 Task: Create a resume cv template.
Action: Mouse moved to (483, 351)
Screenshot: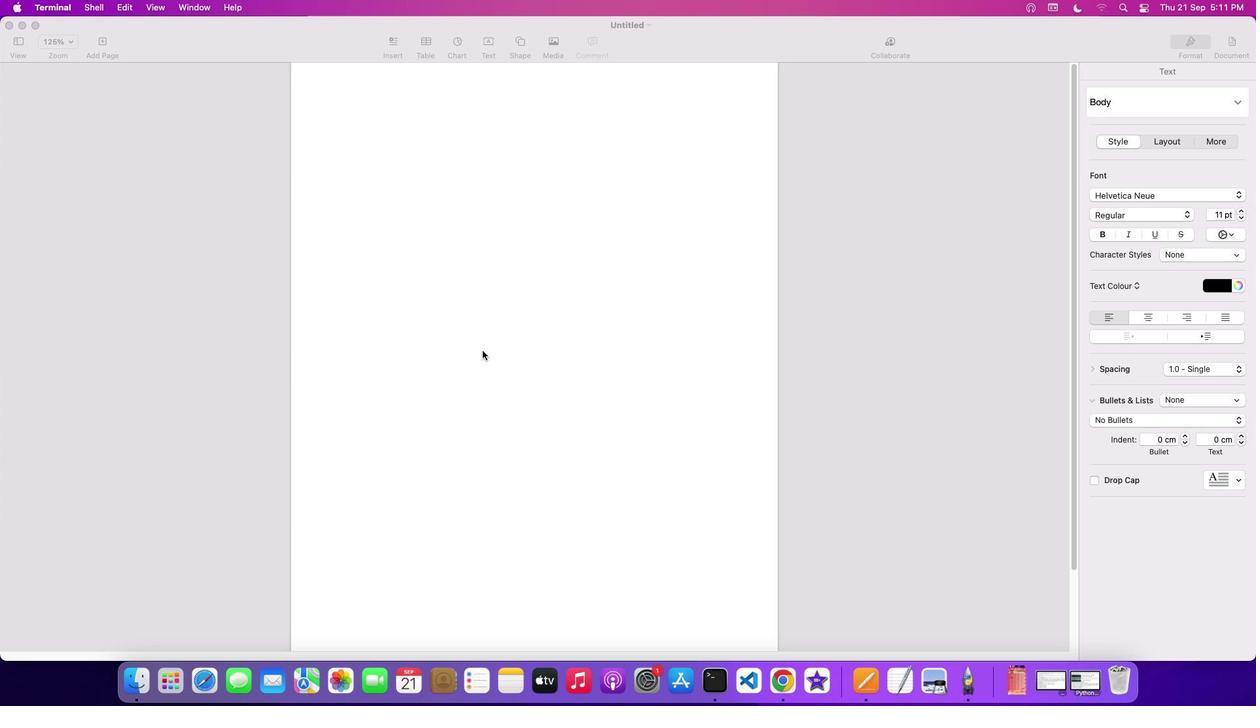 
Action: Mouse pressed left at (483, 351)
Screenshot: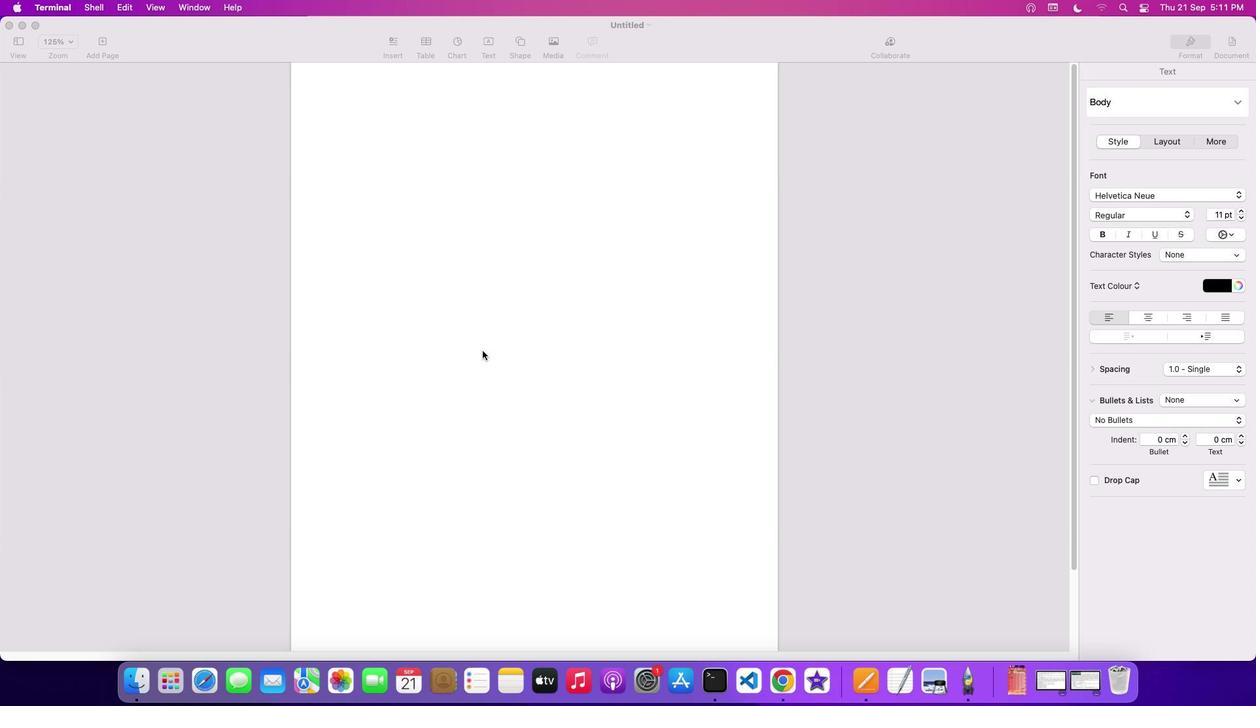 
Action: Mouse moved to (530, 45)
Screenshot: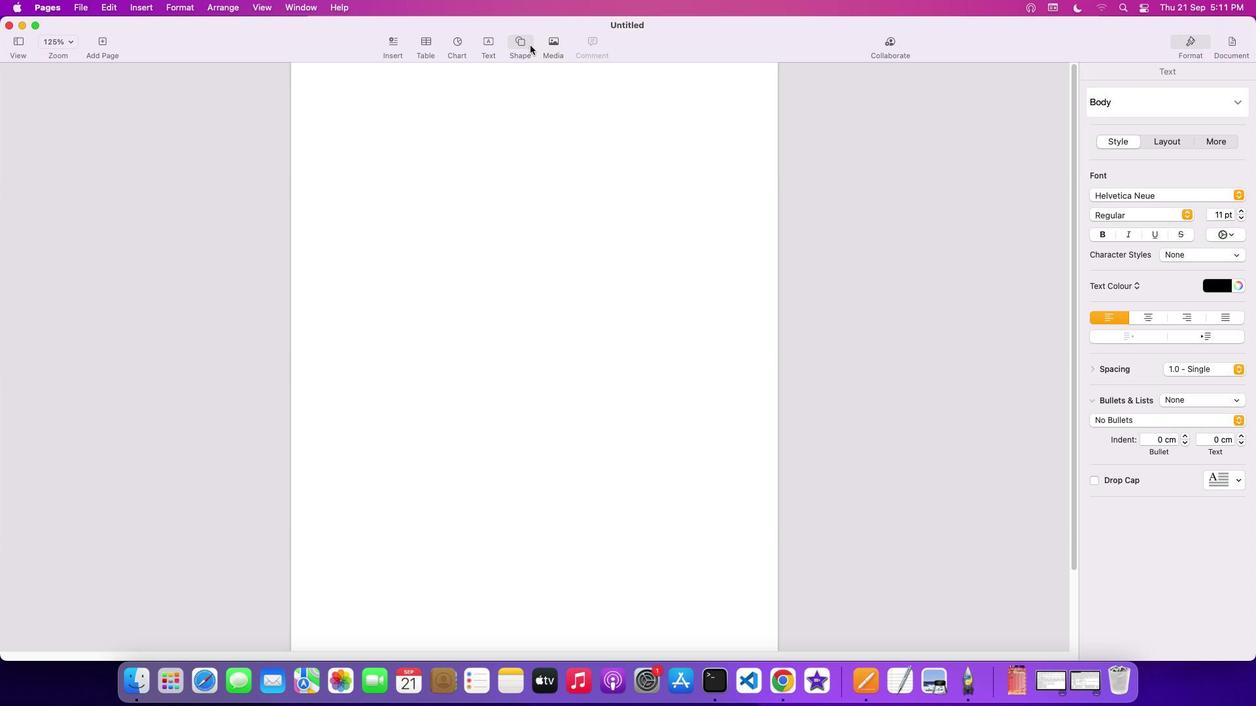 
Action: Mouse pressed left at (530, 45)
Screenshot: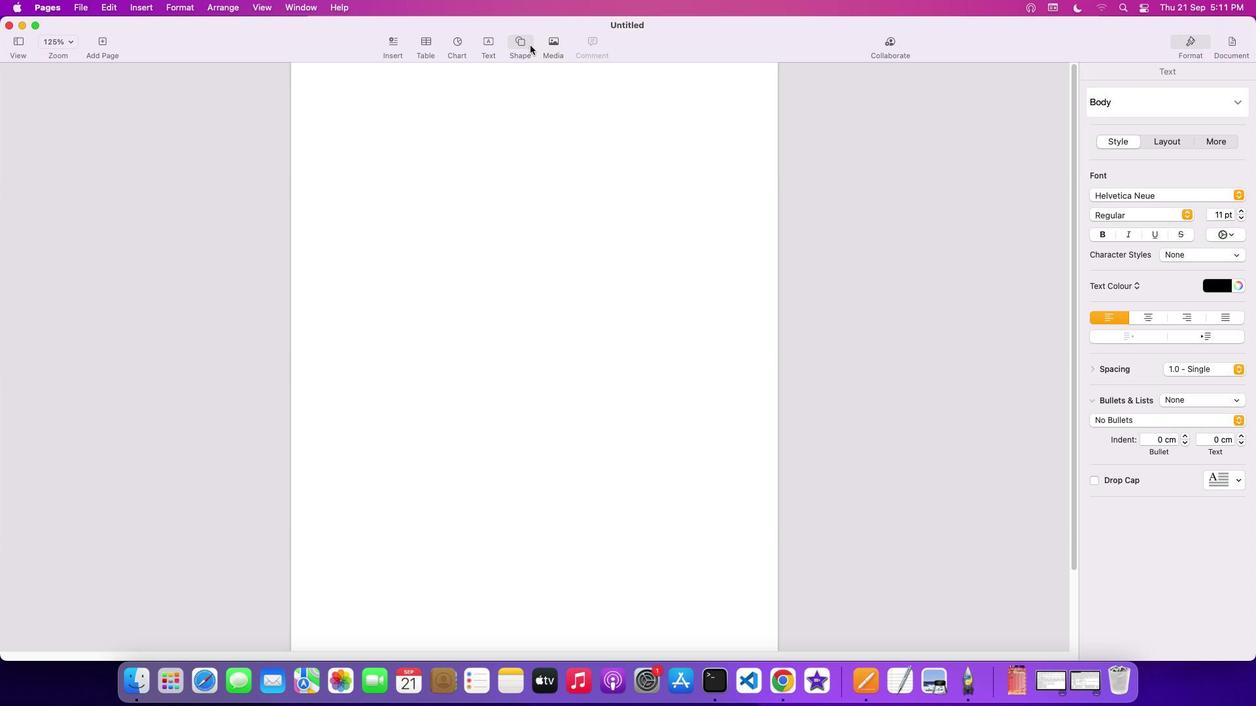 
Action: Mouse moved to (514, 152)
Screenshot: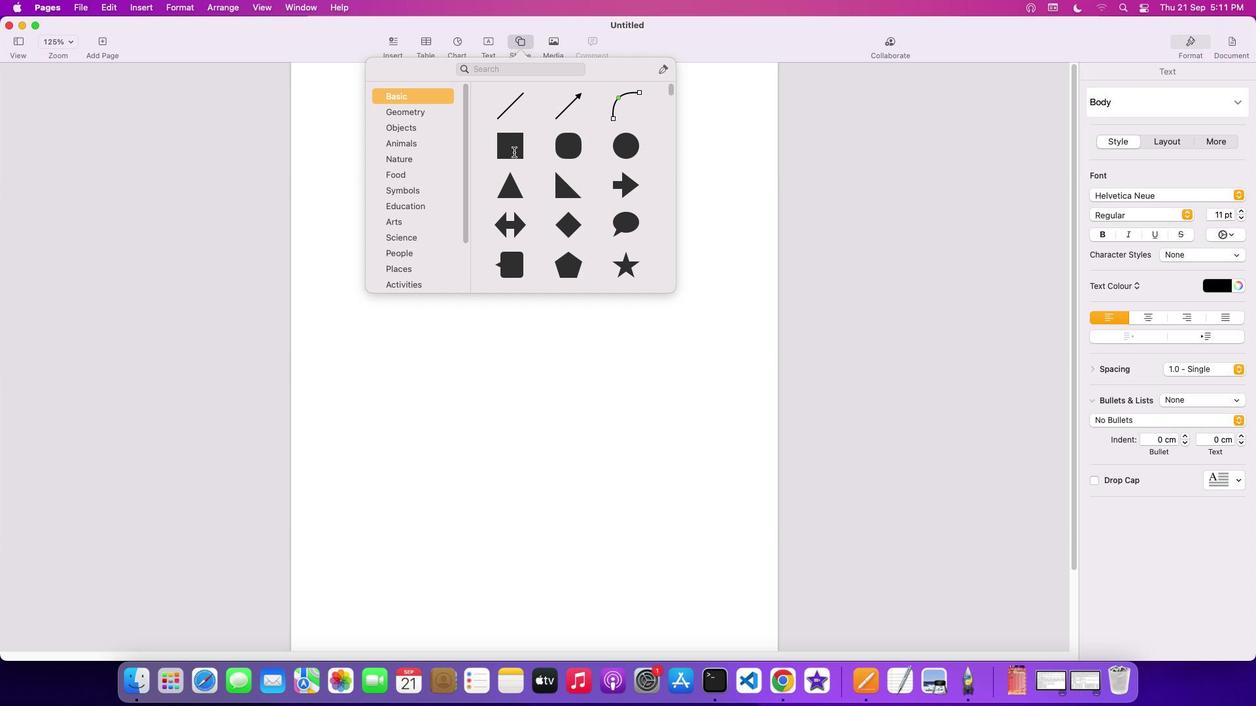 
Action: Mouse pressed left at (514, 152)
Screenshot: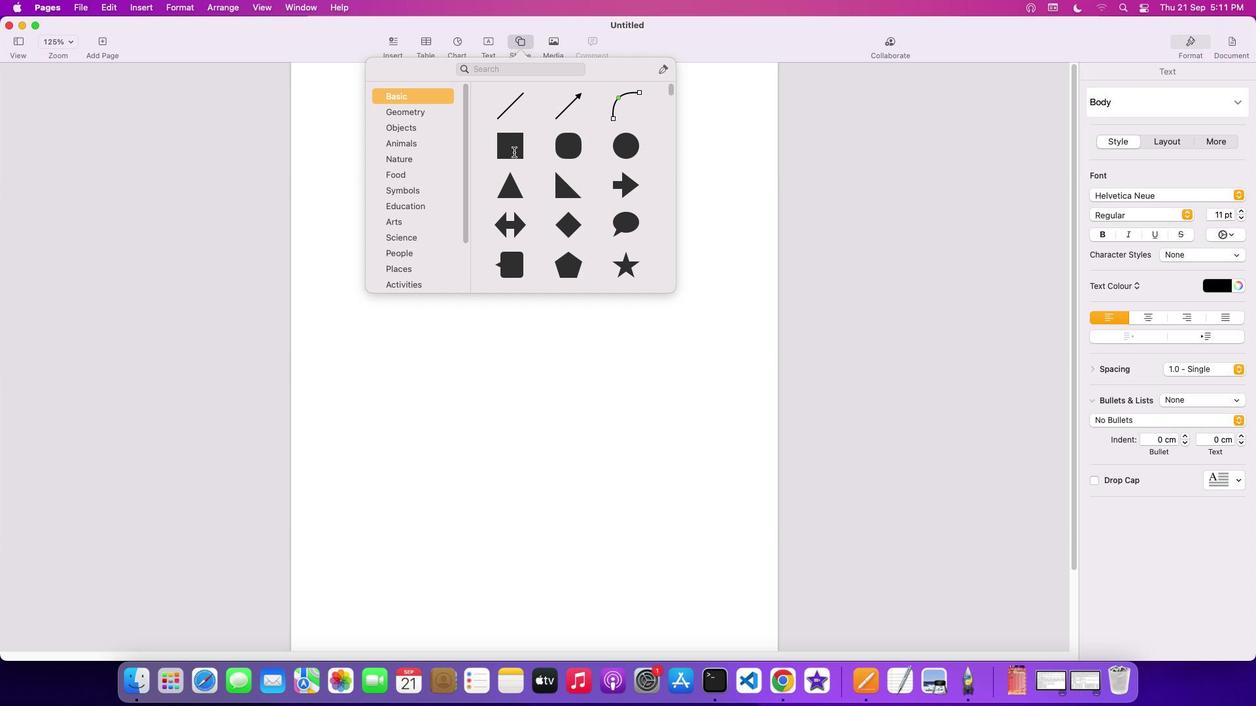 
Action: Mouse moved to (574, 117)
Screenshot: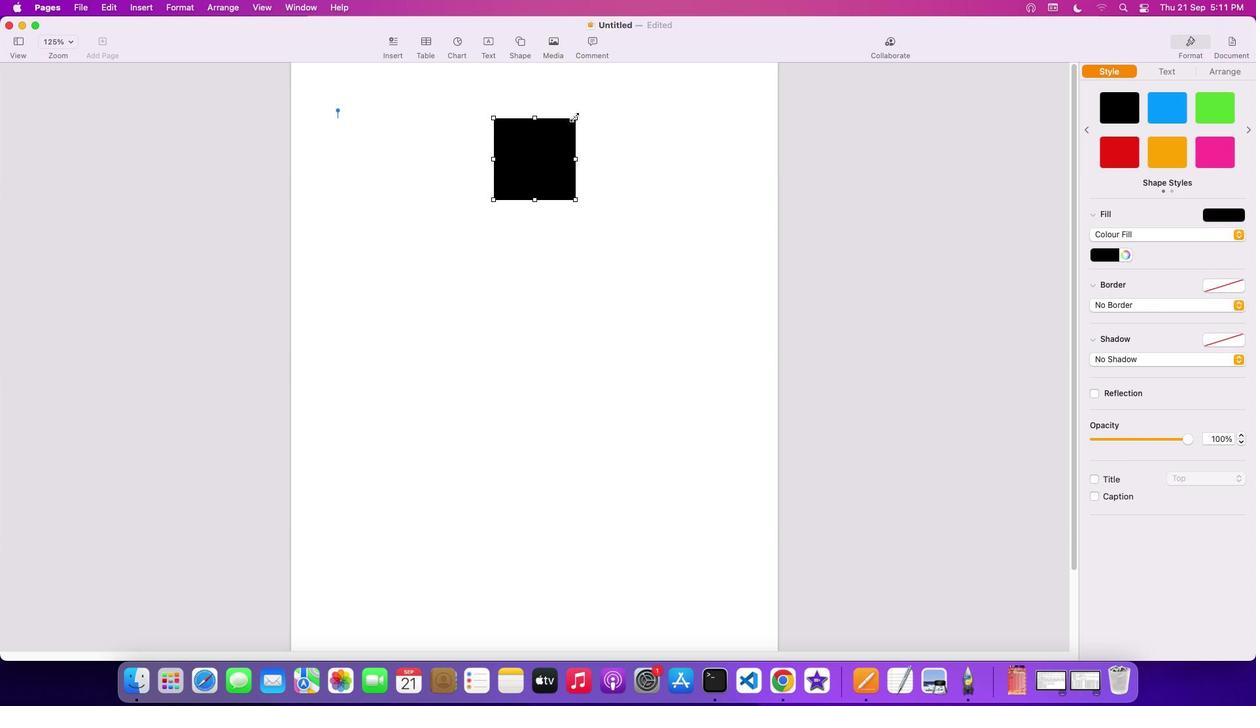 
Action: Mouse pressed left at (574, 117)
Screenshot: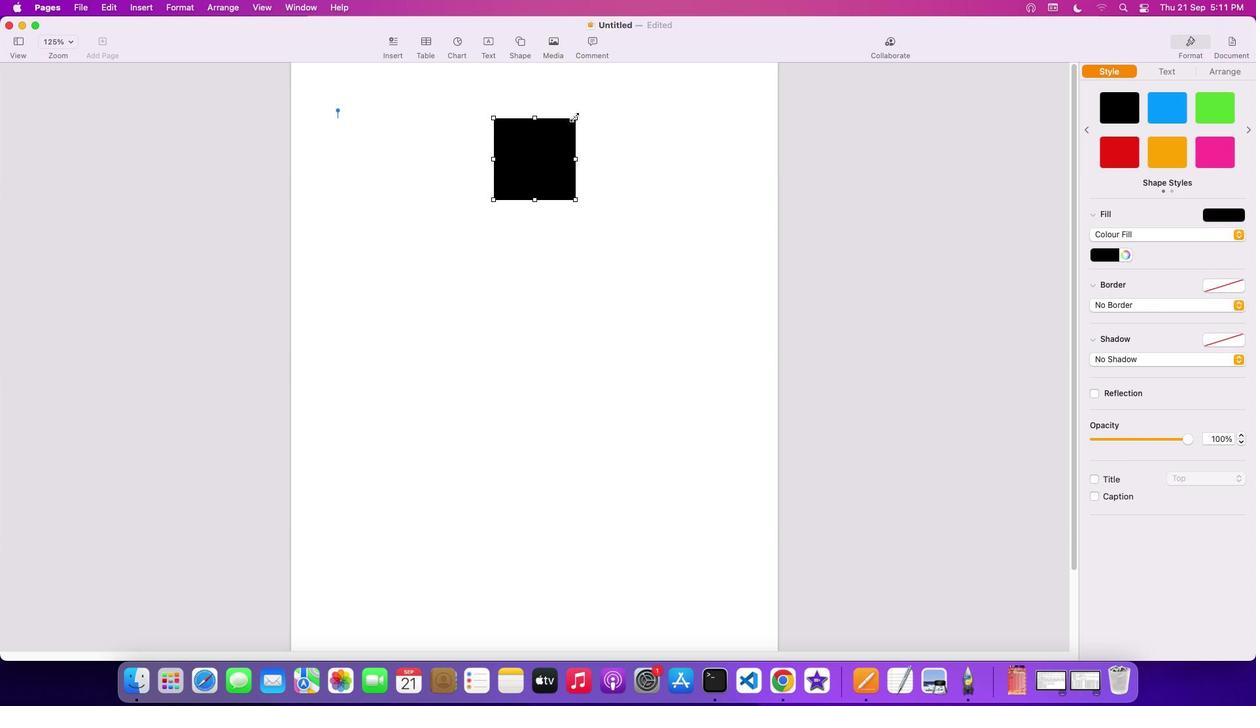 
Action: Mouse moved to (495, 72)
Screenshot: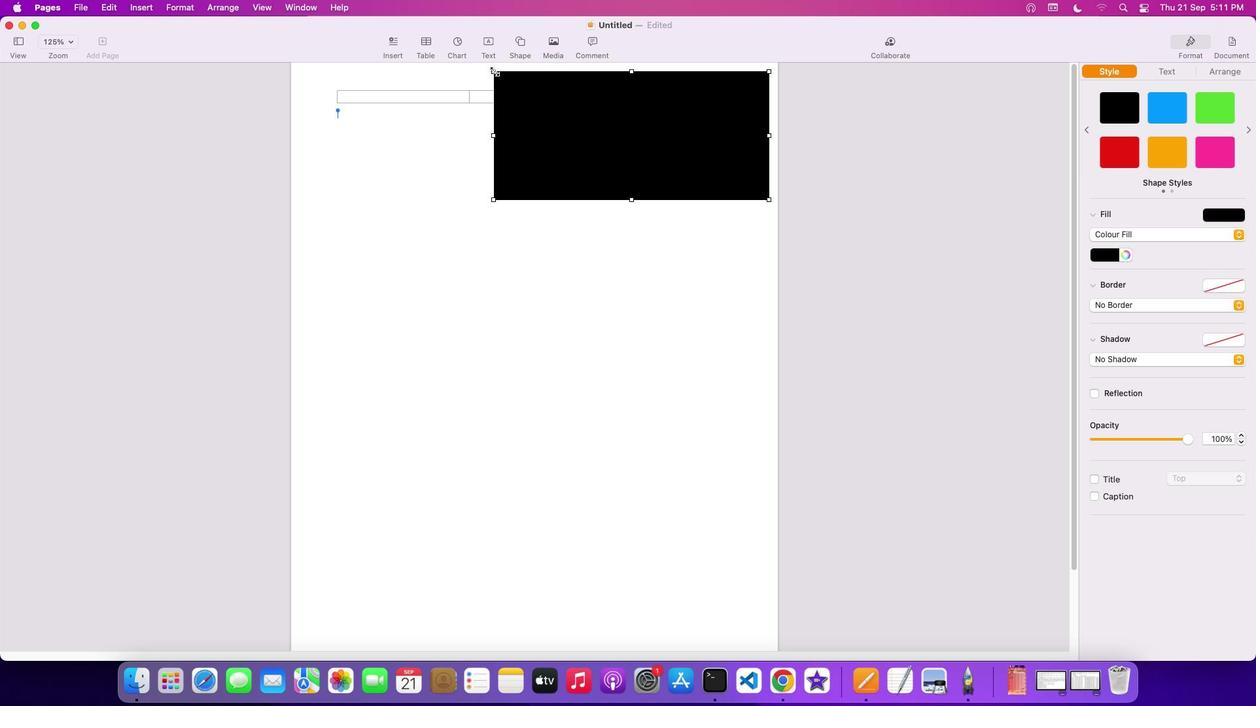 
Action: Mouse pressed left at (495, 72)
Screenshot: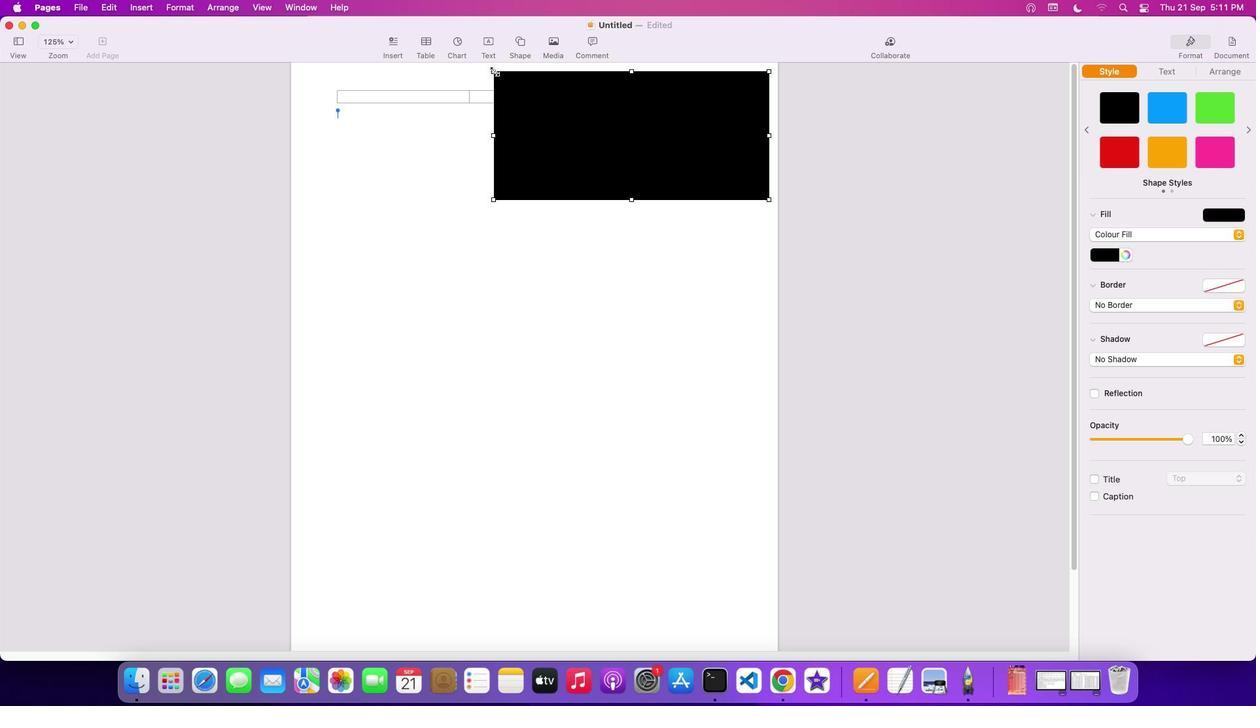 
Action: Mouse moved to (552, 318)
Screenshot: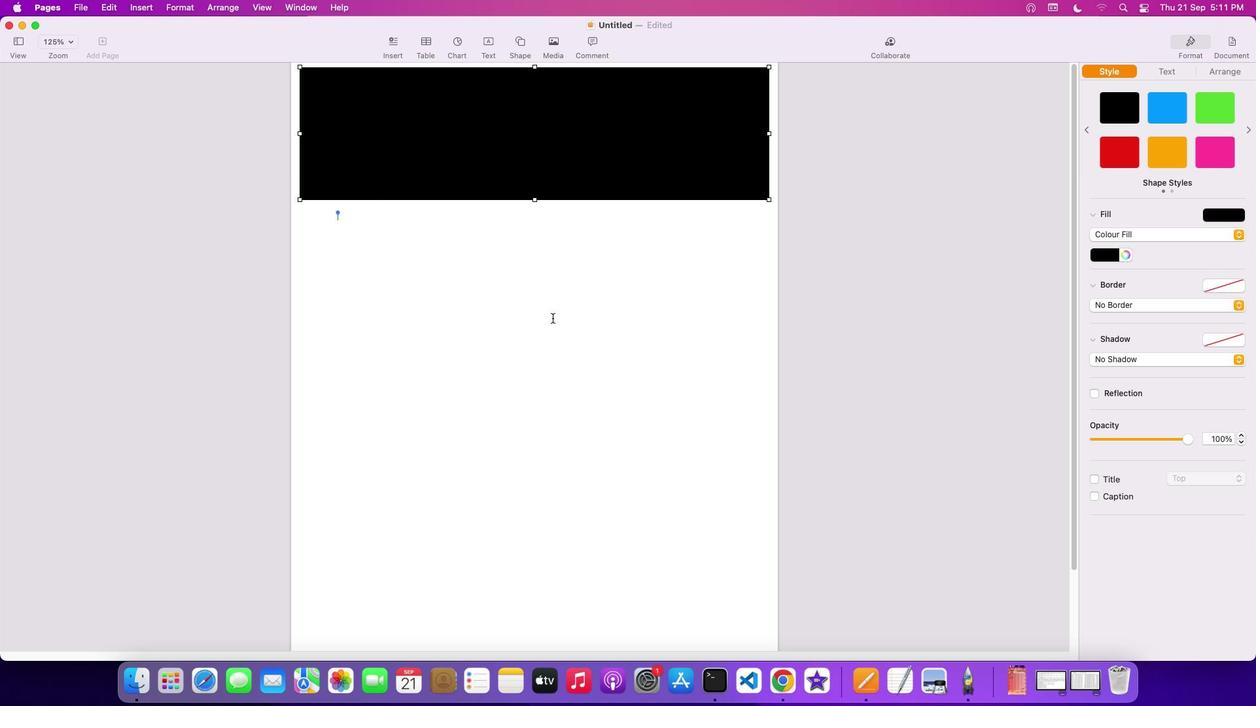 
Action: Mouse scrolled (552, 318) with delta (0, 0)
Screenshot: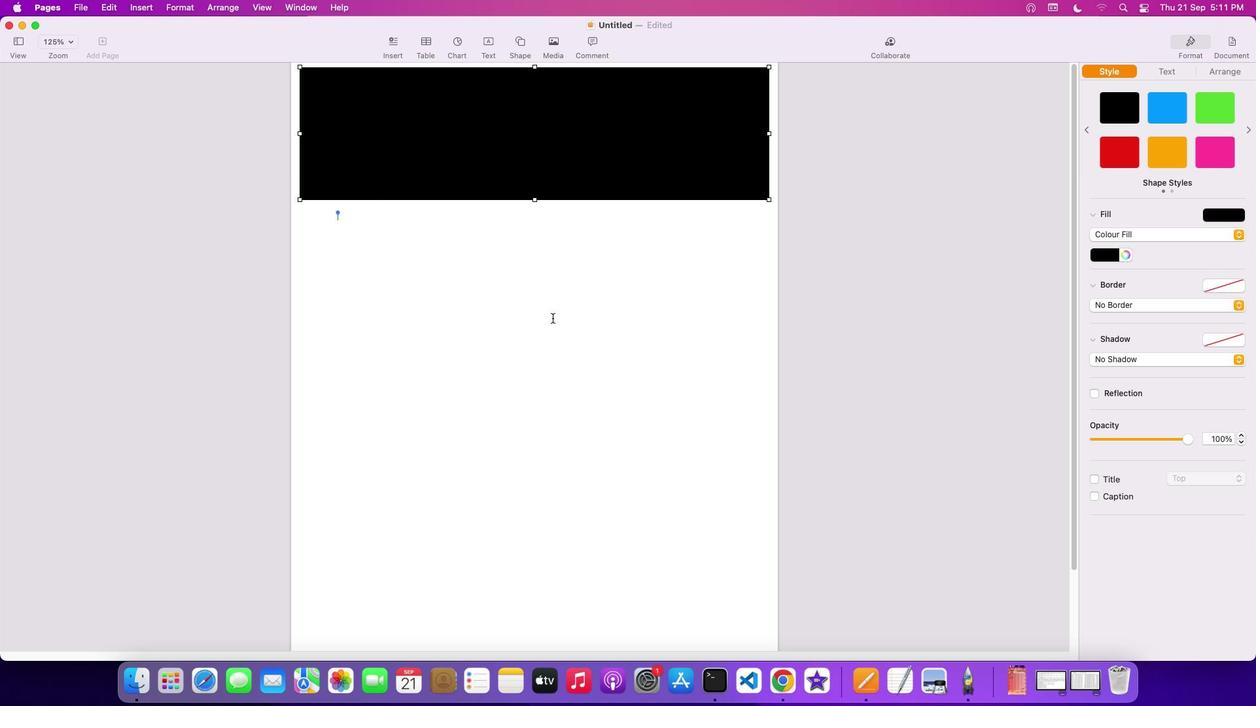 
Action: Mouse scrolled (552, 318) with delta (0, 0)
Screenshot: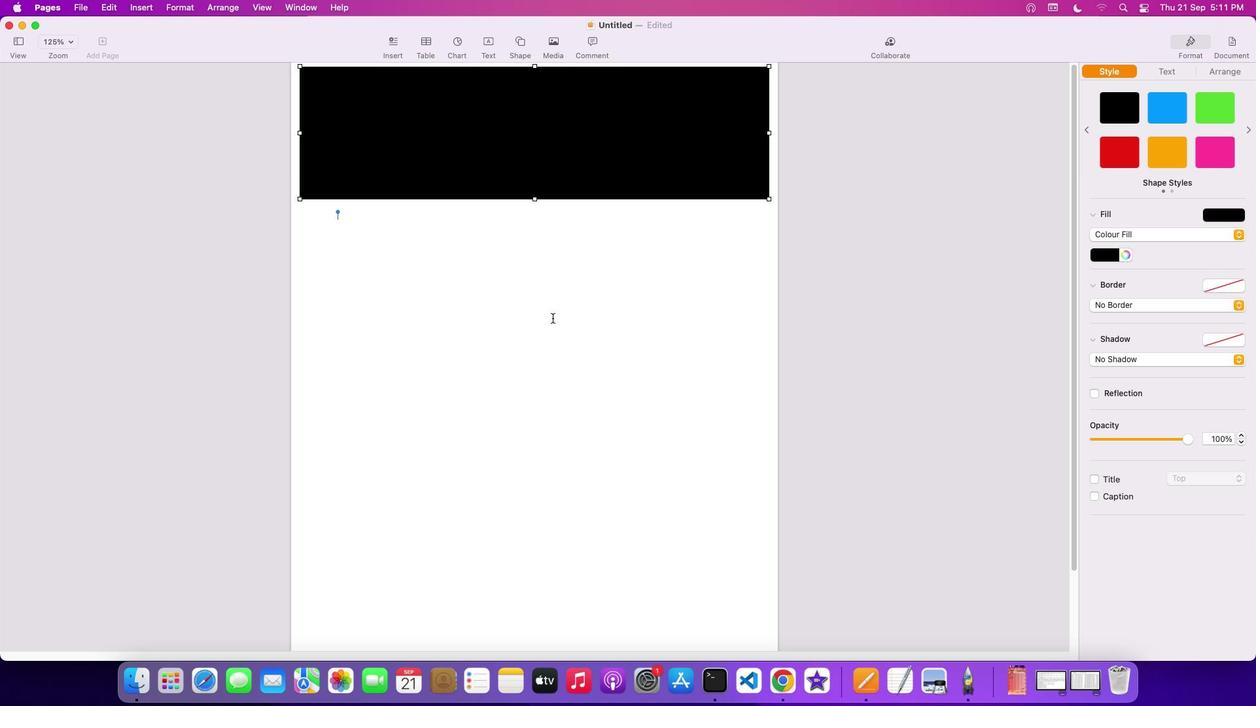 
Action: Mouse scrolled (552, 318) with delta (0, -1)
Screenshot: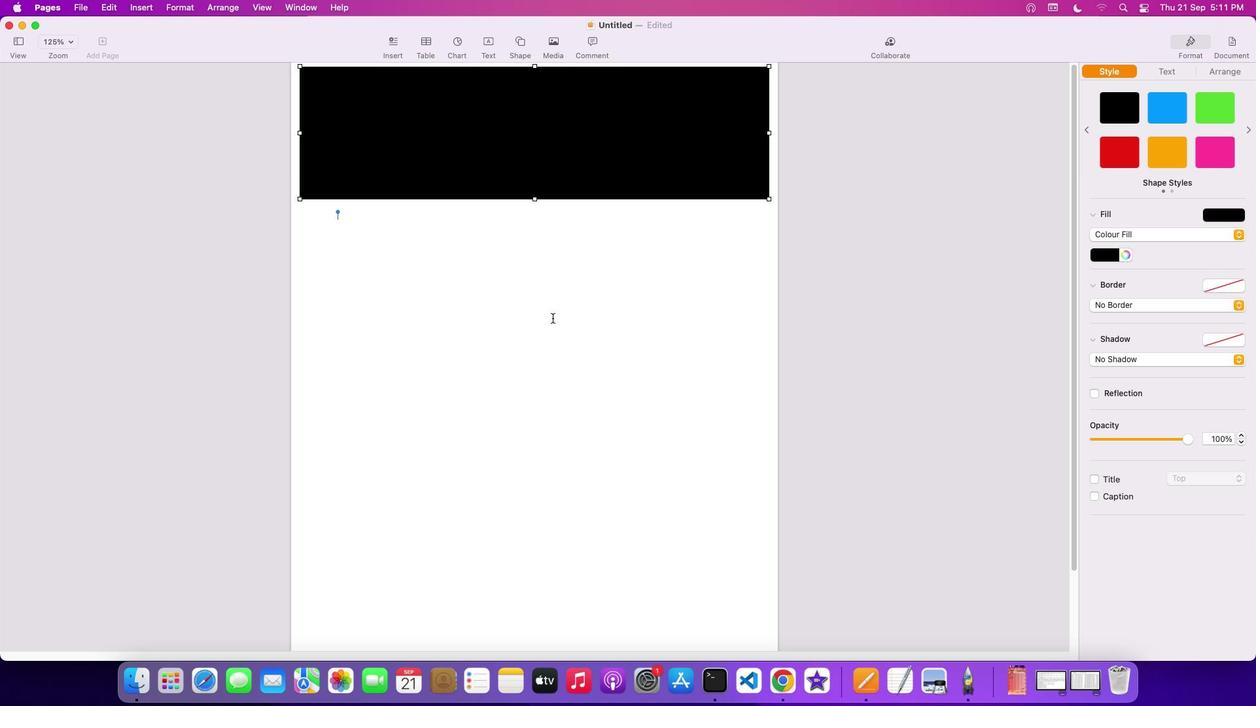 
Action: Mouse scrolled (552, 318) with delta (0, -3)
Screenshot: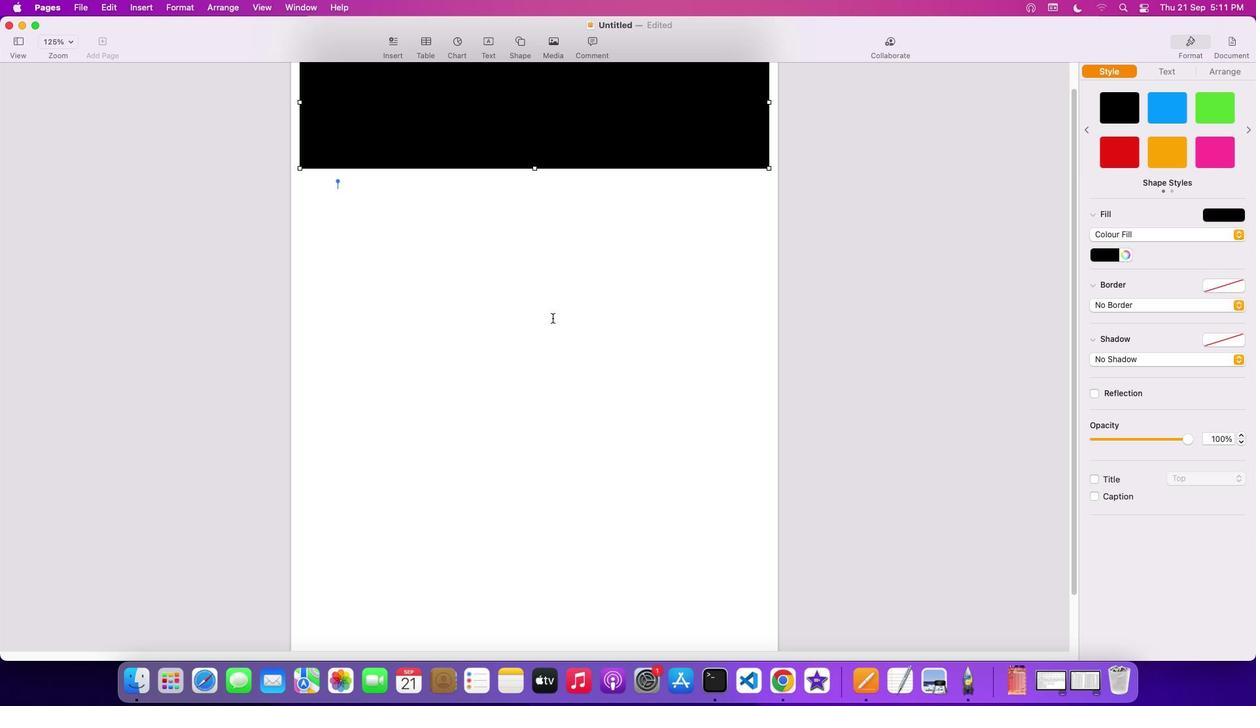 
Action: Mouse moved to (536, 134)
Screenshot: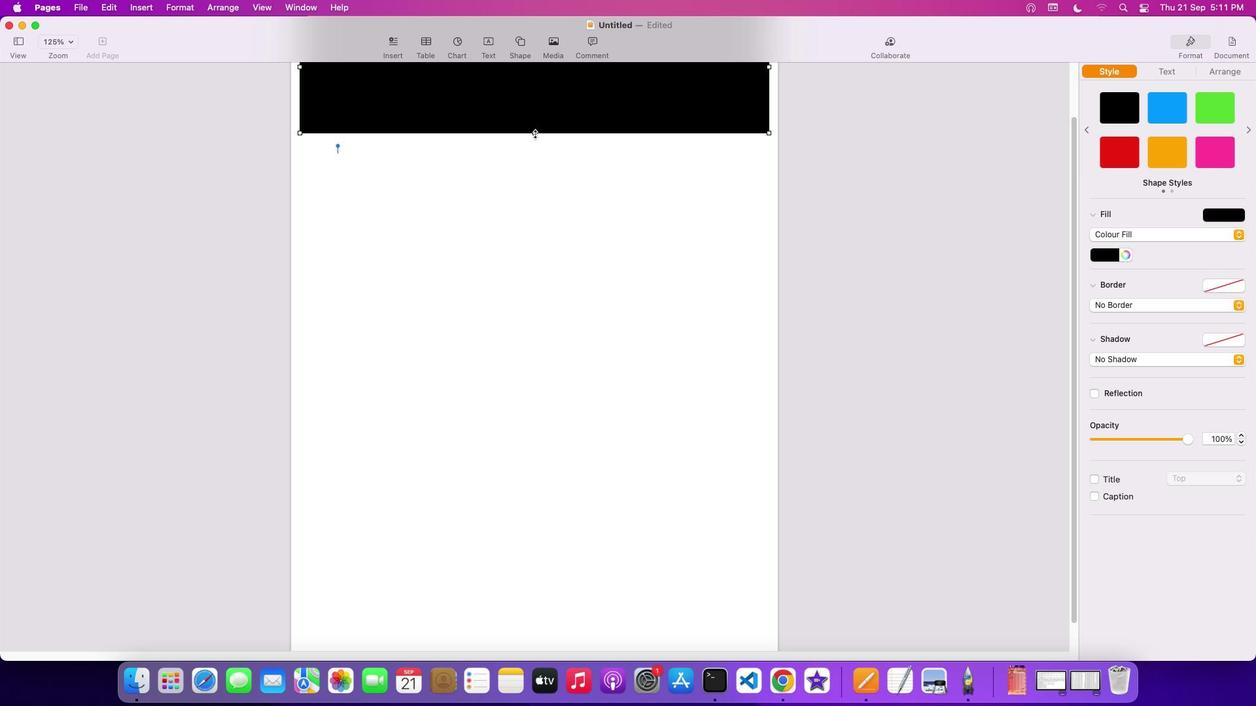 
Action: Mouse pressed left at (536, 134)
Screenshot: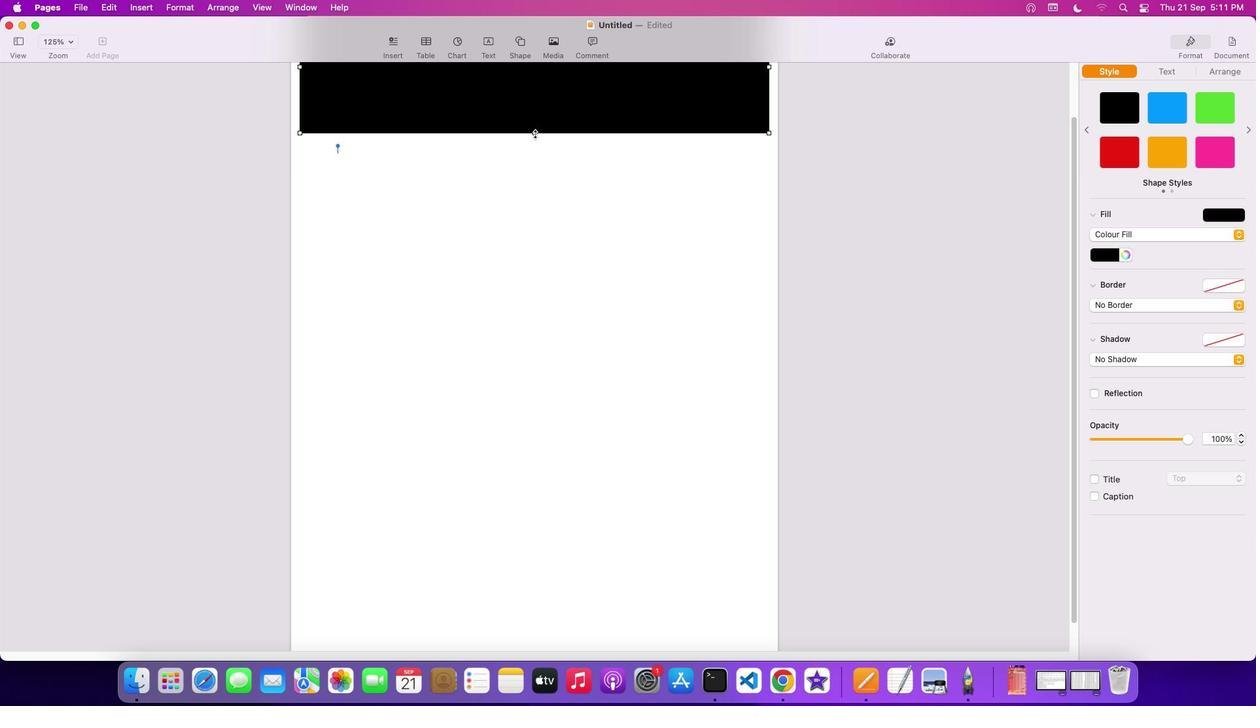 
Action: Mouse moved to (633, 594)
Screenshot: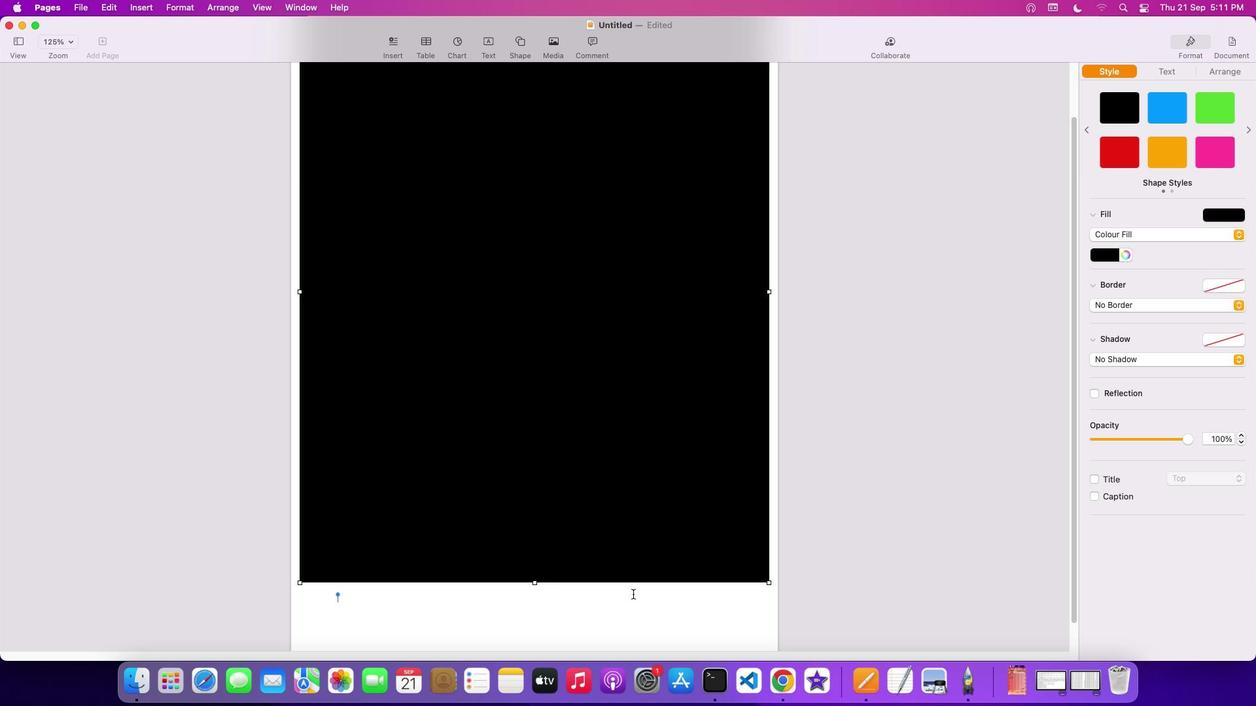 
Action: Mouse scrolled (633, 594) with delta (0, 0)
Screenshot: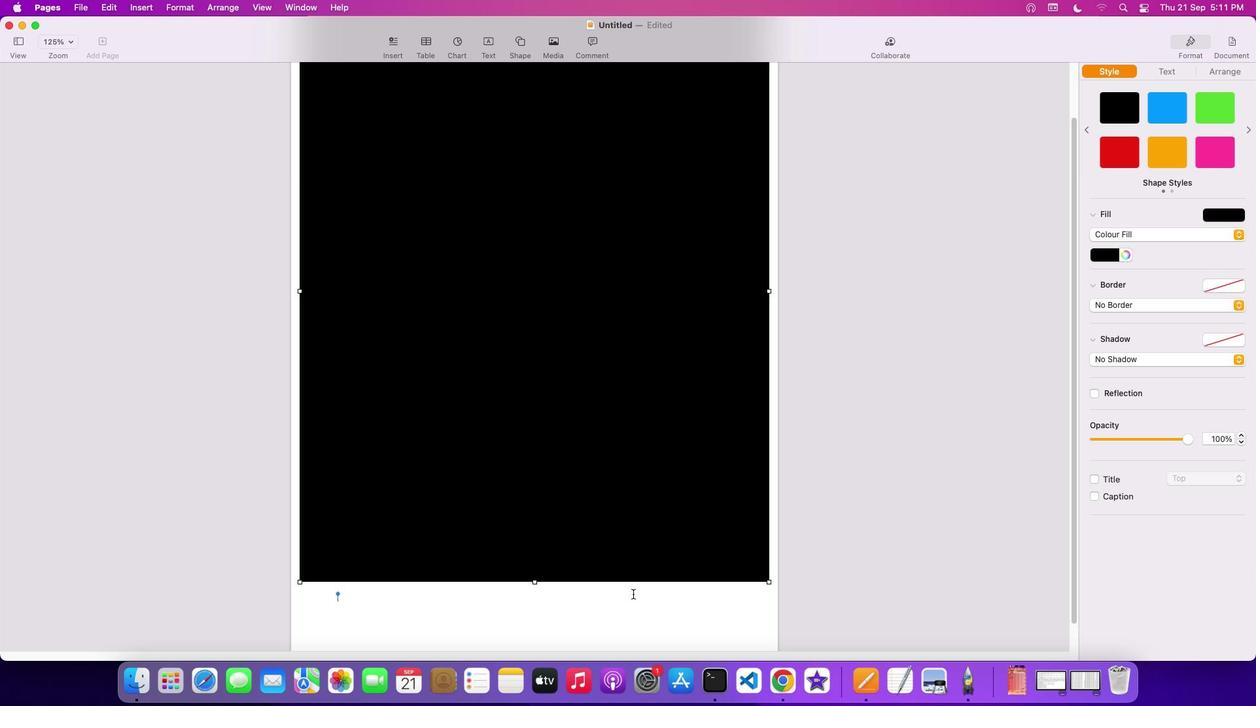 
Action: Mouse scrolled (633, 594) with delta (0, 0)
Screenshot: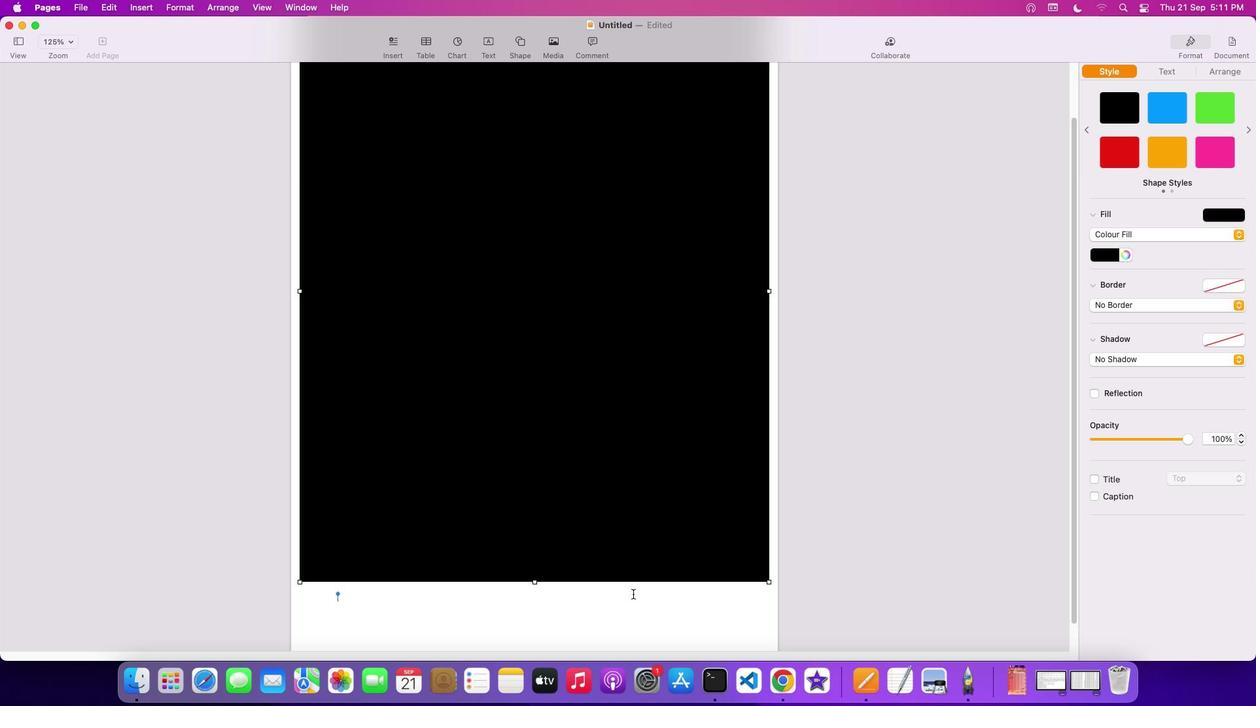 
Action: Mouse scrolled (633, 594) with delta (0, -2)
Screenshot: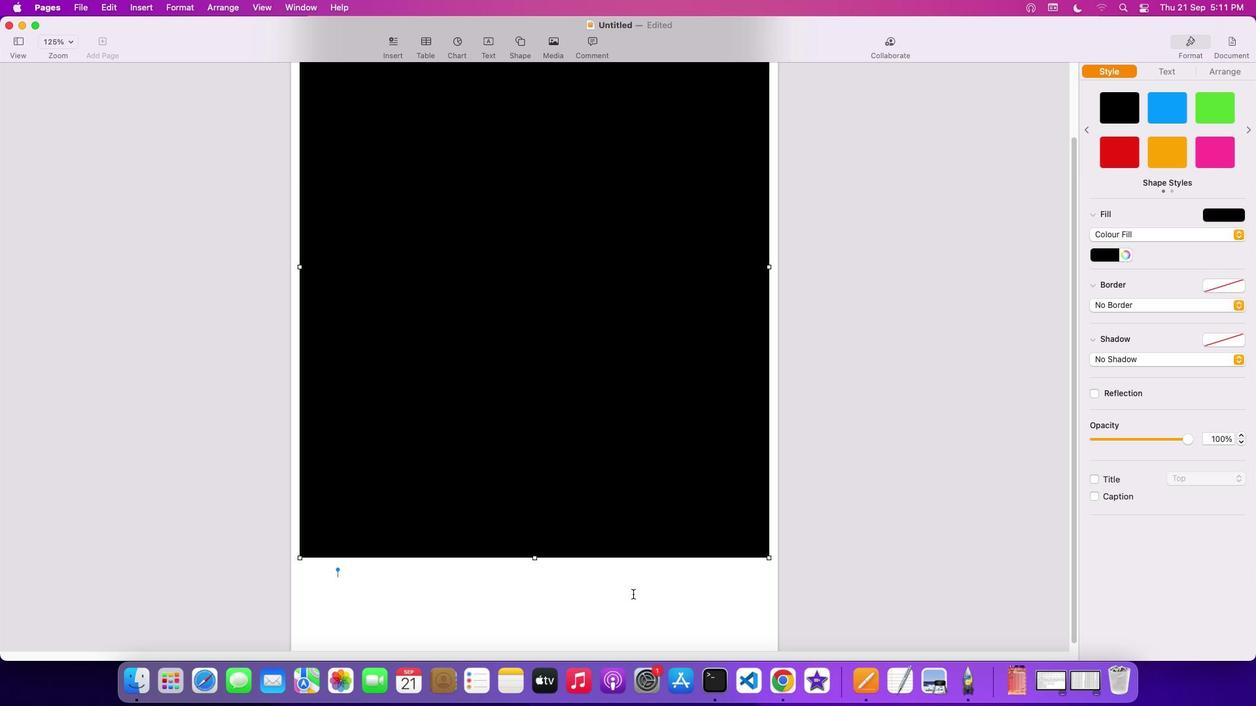 
Action: Mouse scrolled (633, 594) with delta (0, -3)
Screenshot: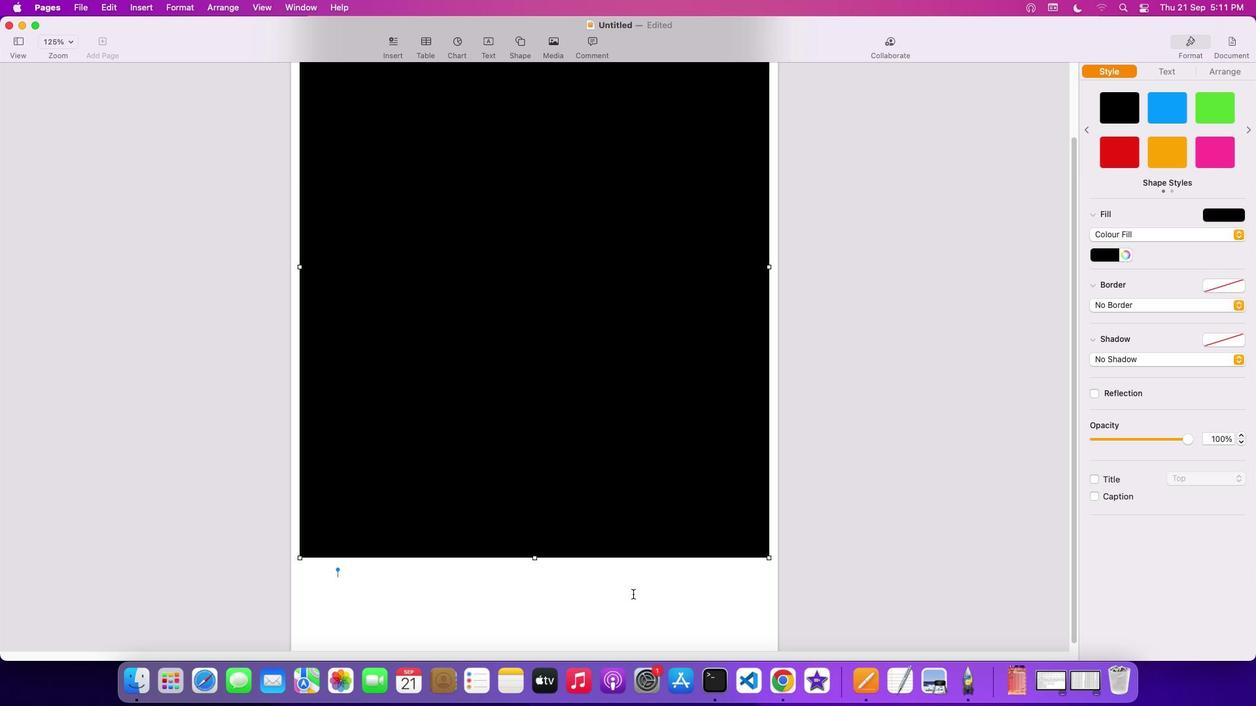 
Action: Mouse scrolled (633, 594) with delta (0, -3)
Screenshot: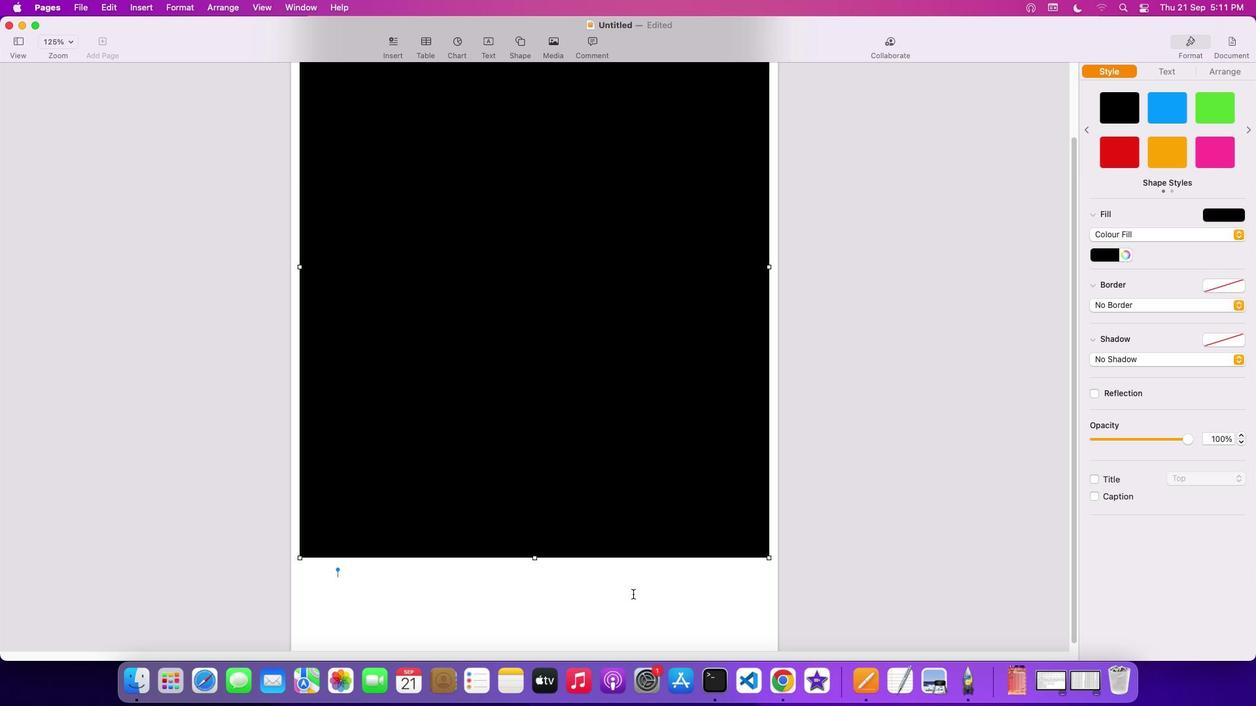 
Action: Mouse scrolled (633, 594) with delta (0, -4)
Screenshot: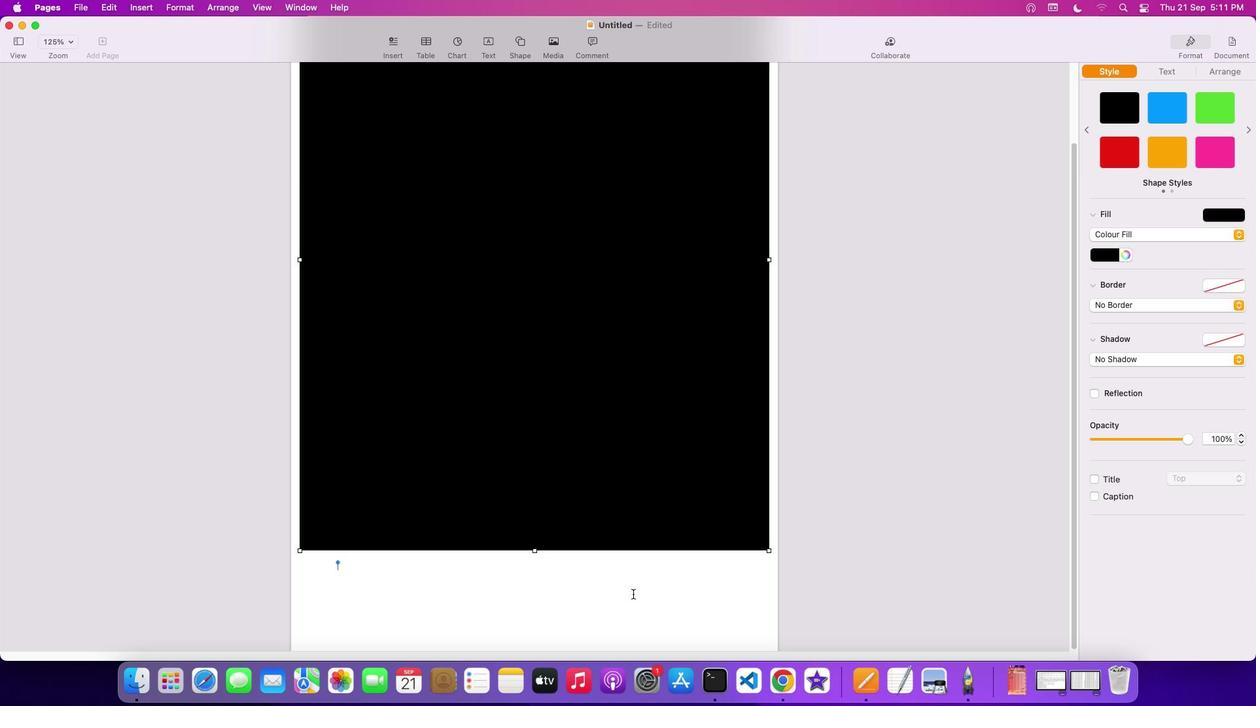 
Action: Mouse moved to (633, 593)
Screenshot: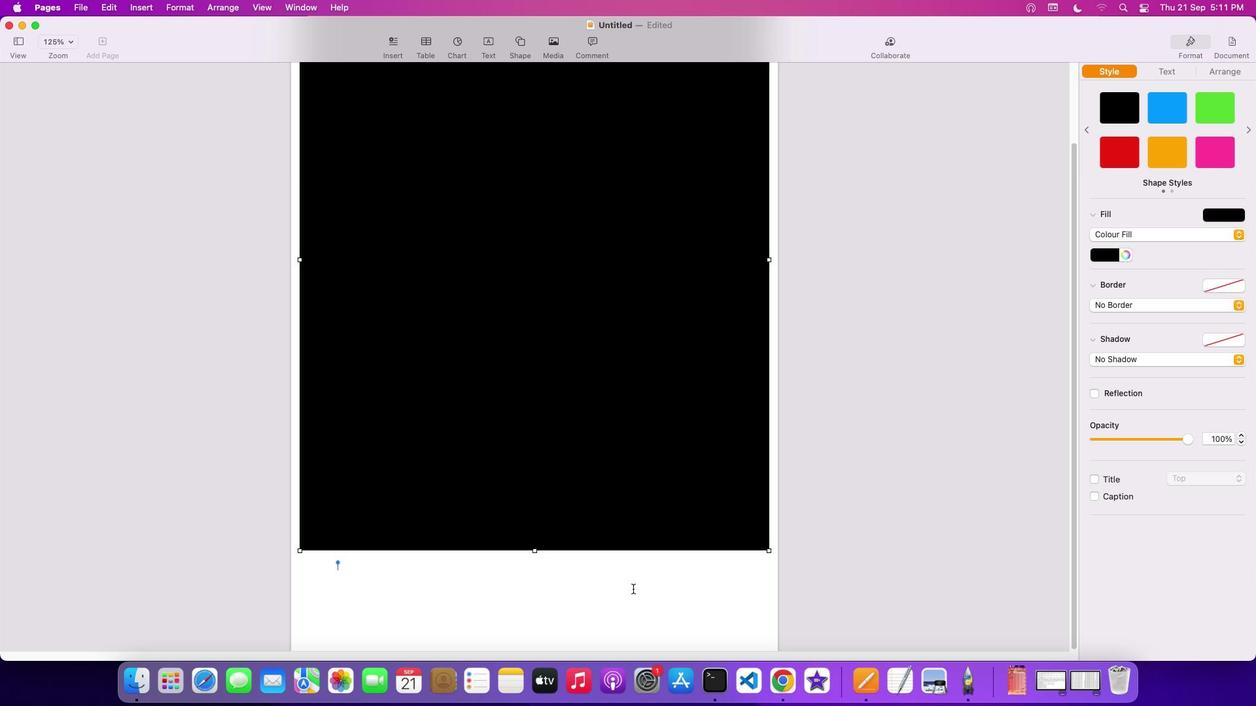 
Action: Mouse scrolled (633, 593) with delta (0, -4)
Screenshot: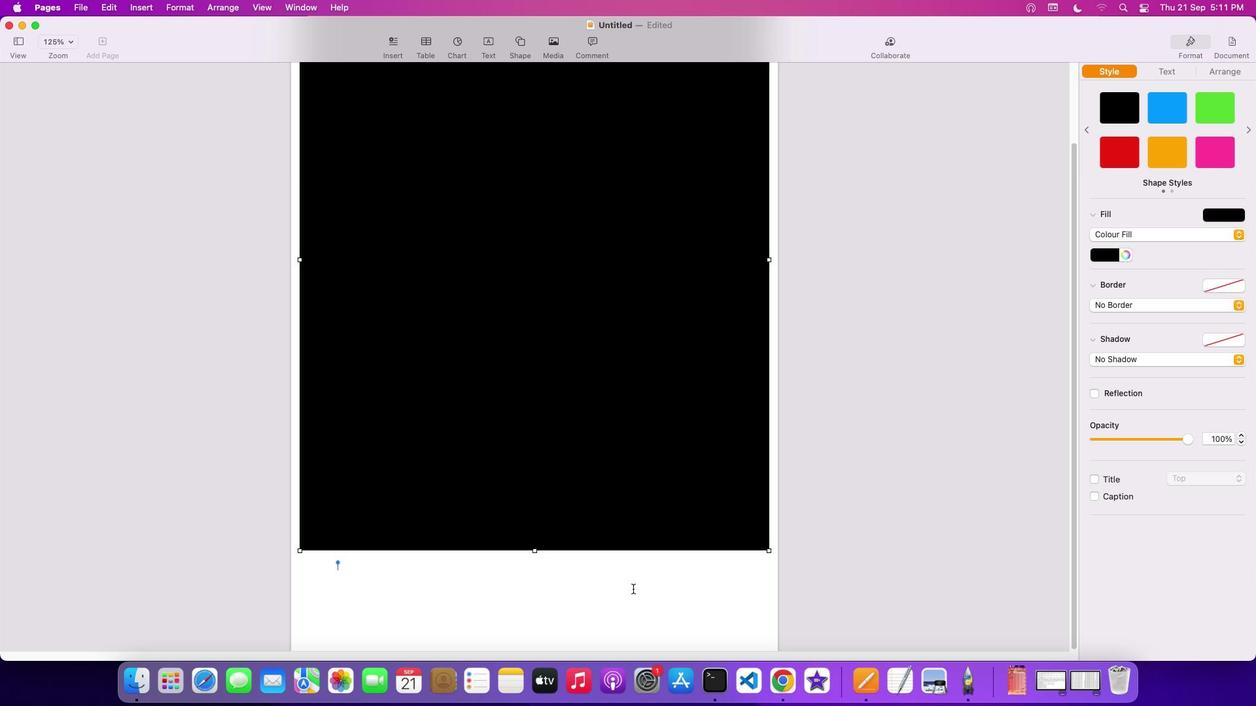 
Action: Mouse moved to (535, 549)
Screenshot: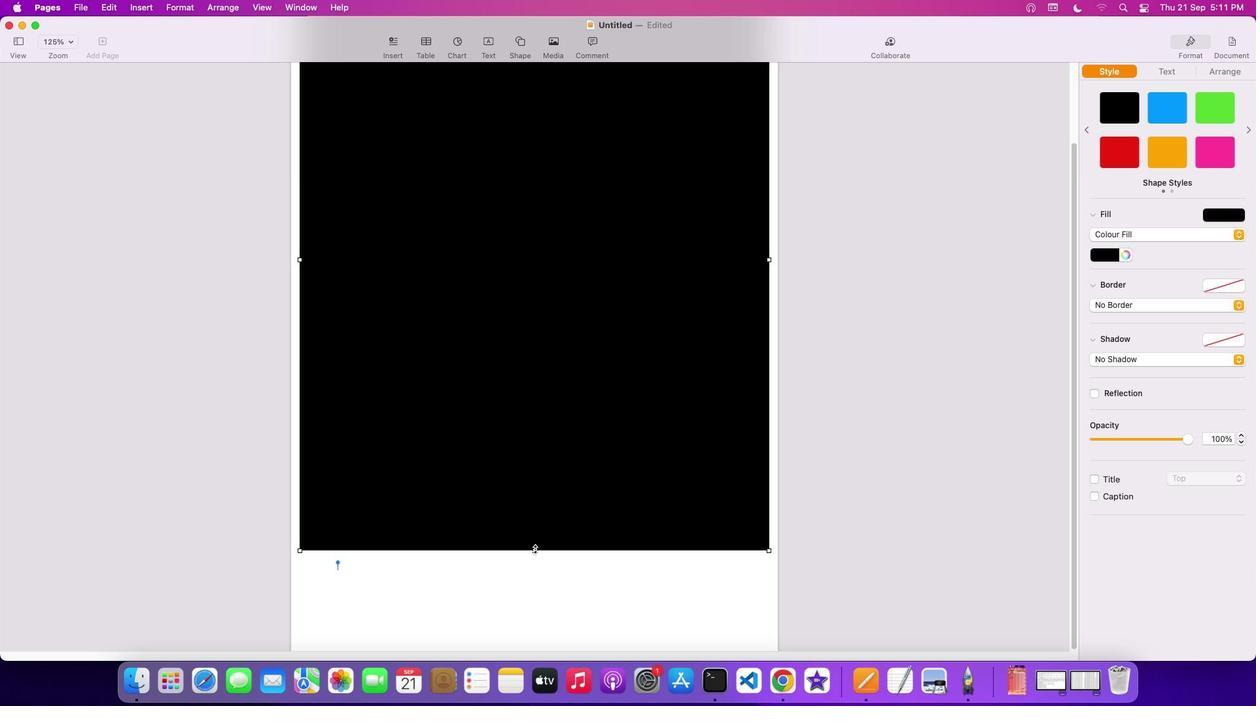 
Action: Mouse pressed left at (535, 549)
Screenshot: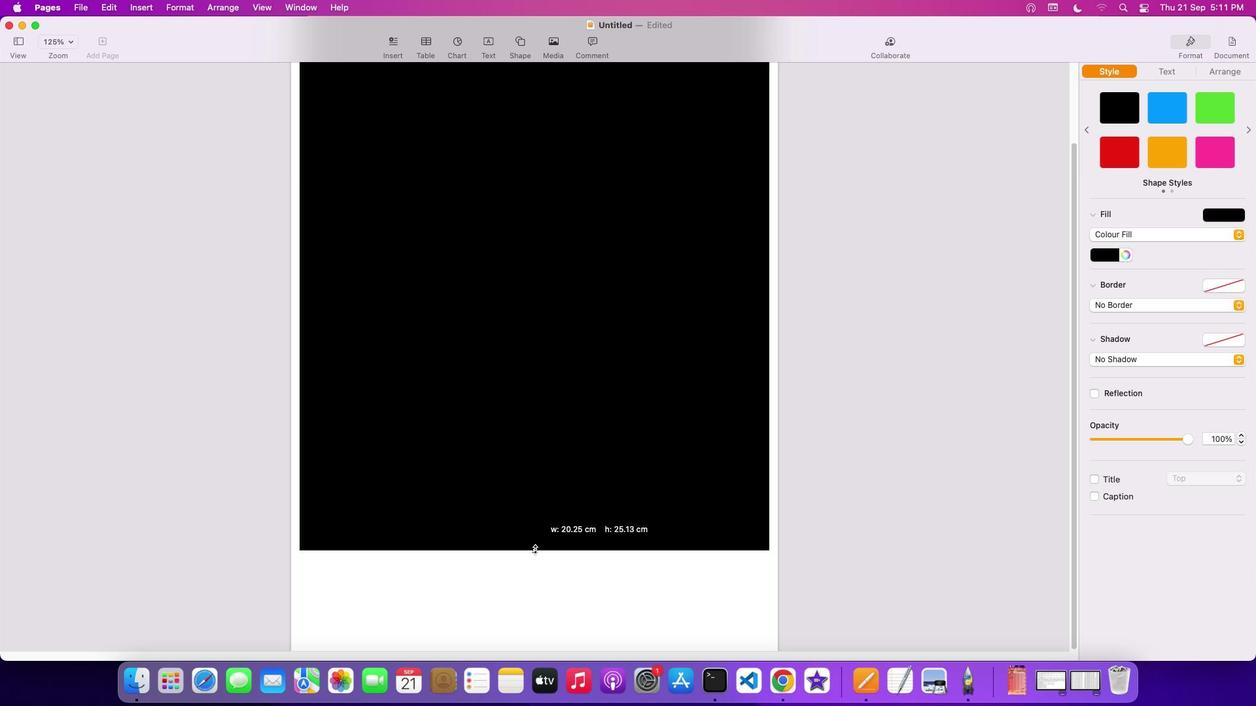
Action: Mouse moved to (570, 610)
Screenshot: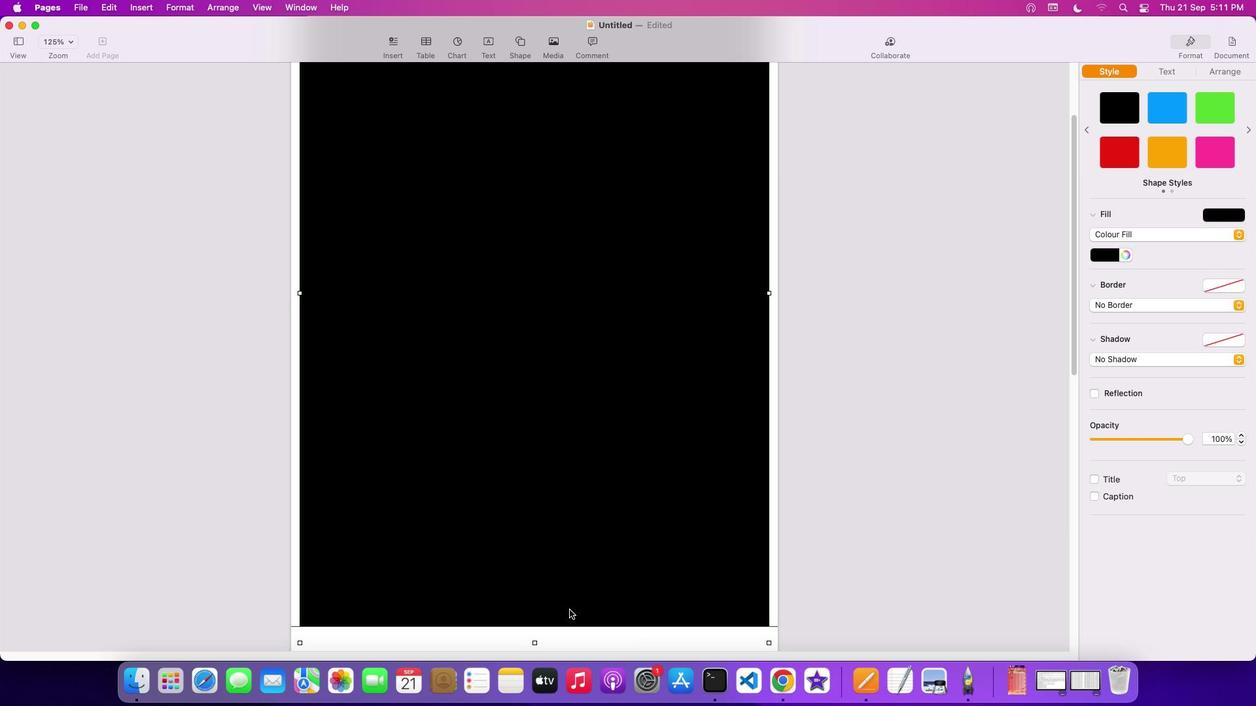 
Action: Mouse scrolled (570, 610) with delta (0, 0)
Screenshot: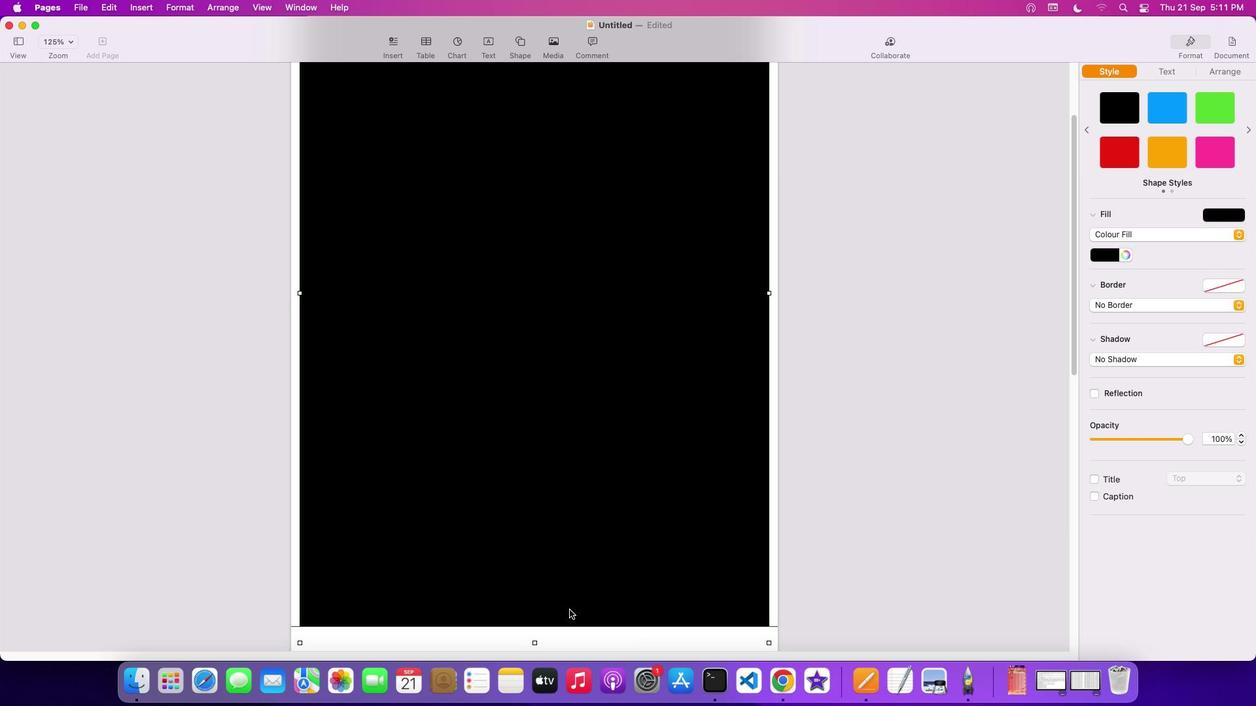 
Action: Mouse scrolled (570, 610) with delta (0, 0)
Screenshot: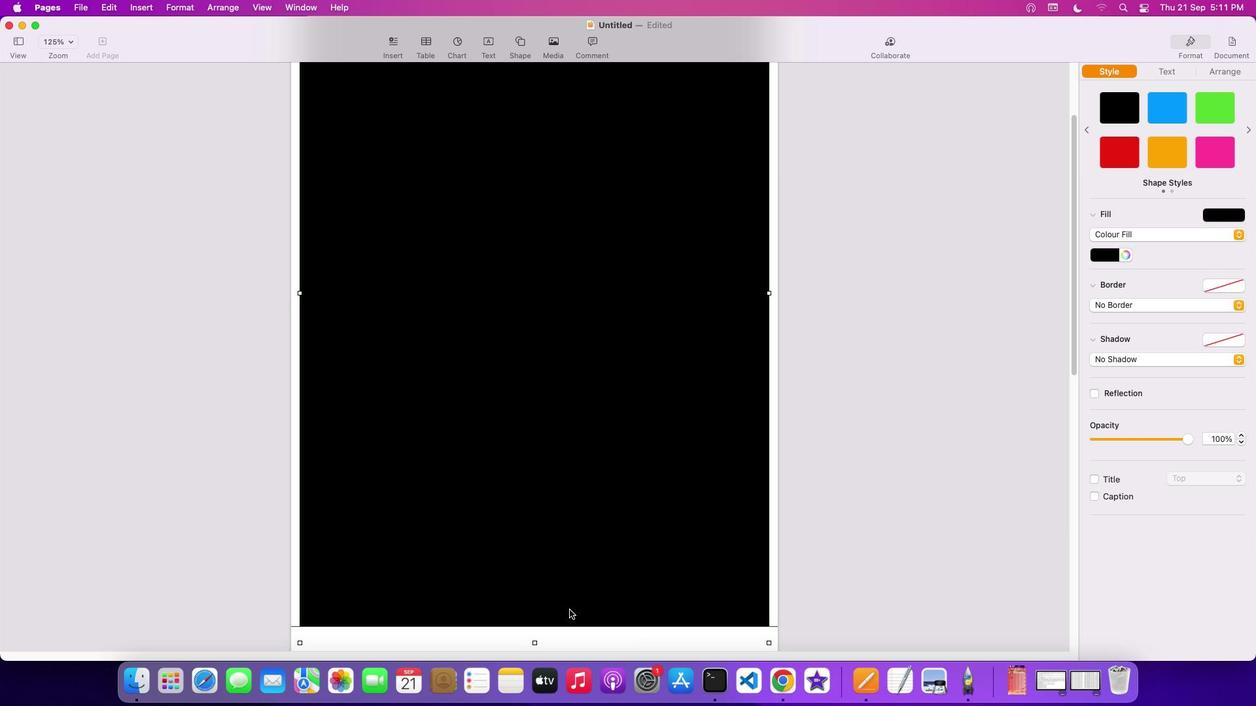 
Action: Mouse scrolled (570, 610) with delta (0, -1)
Screenshot: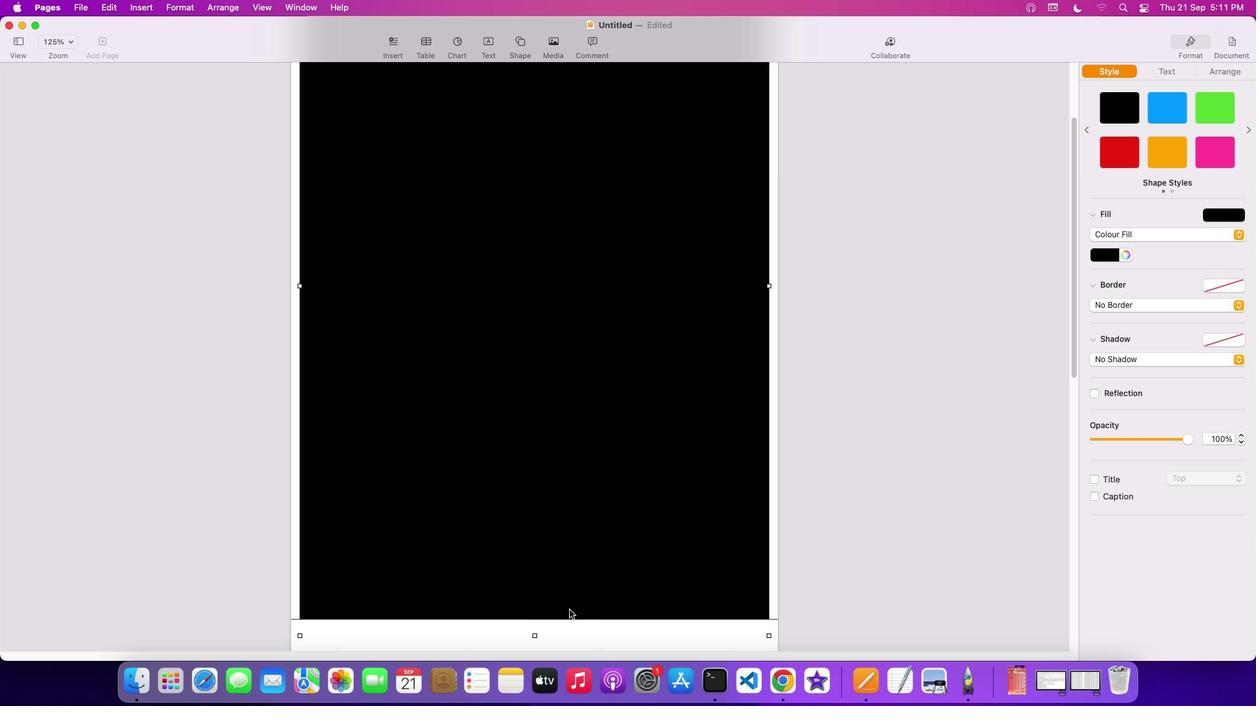 
Action: Mouse scrolled (570, 610) with delta (0, -3)
Screenshot: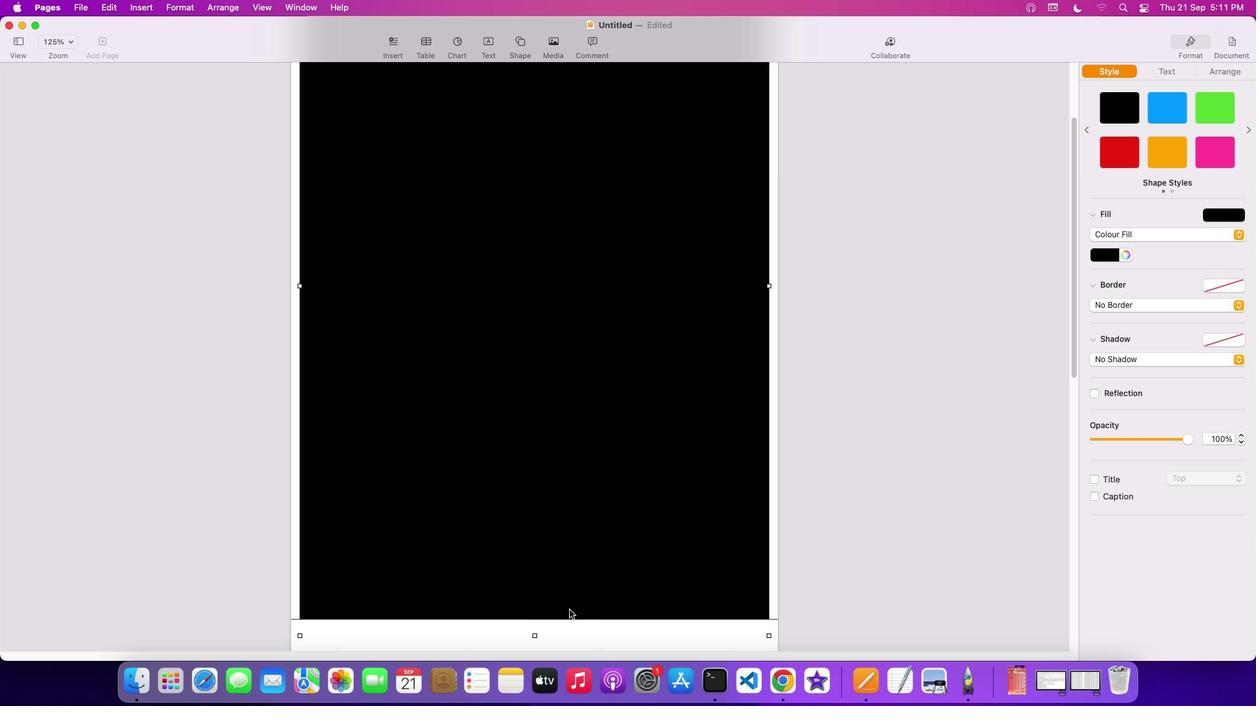 
Action: Mouse scrolled (570, 610) with delta (0, -3)
Screenshot: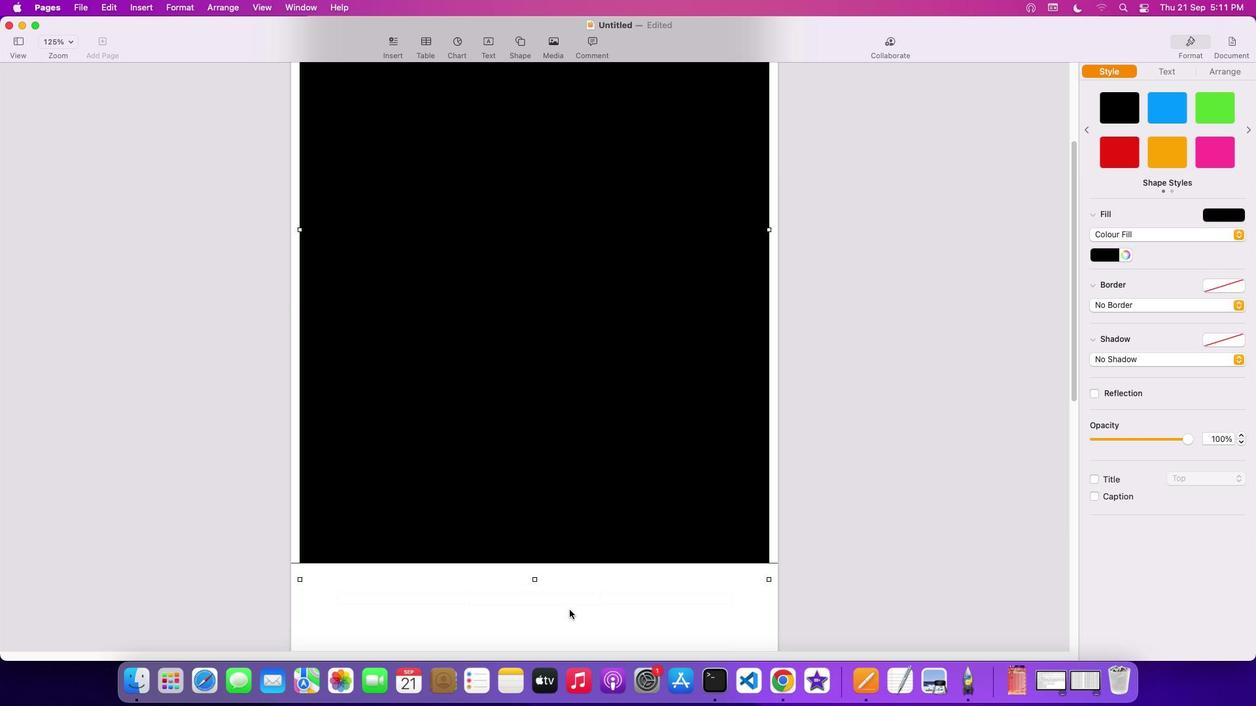 
Action: Mouse scrolled (570, 610) with delta (0, -3)
Screenshot: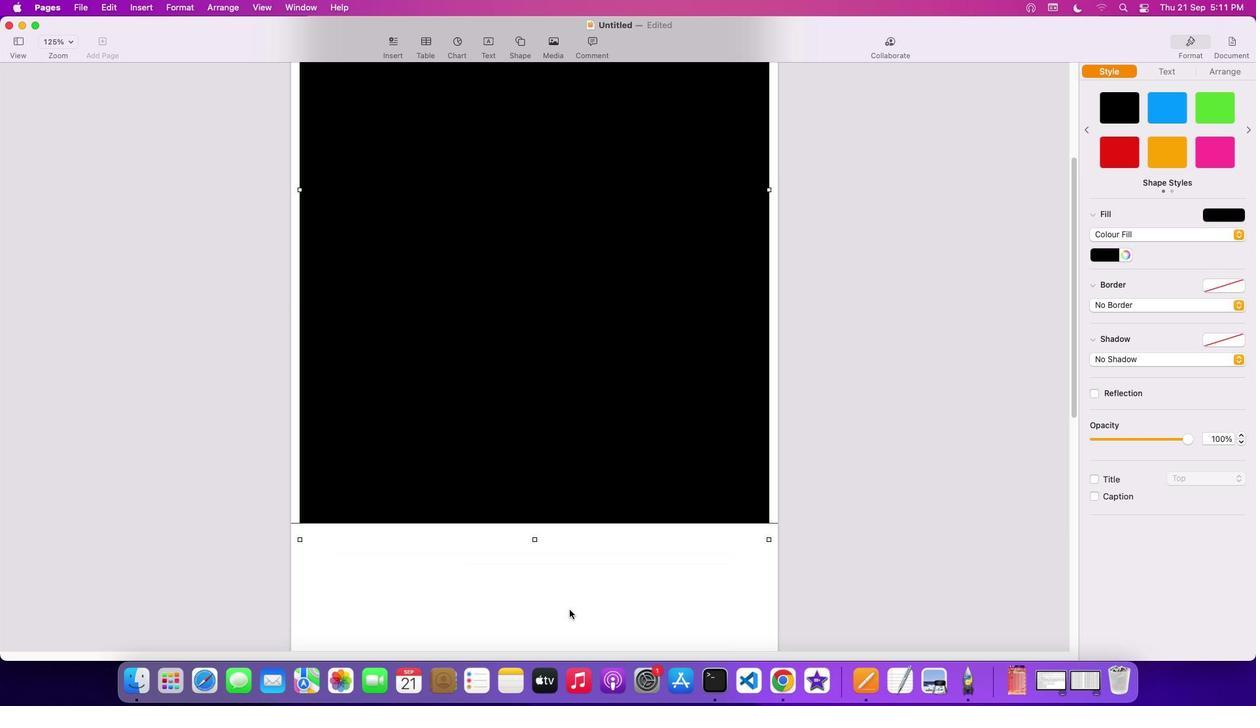 
Action: Mouse moved to (569, 604)
Screenshot: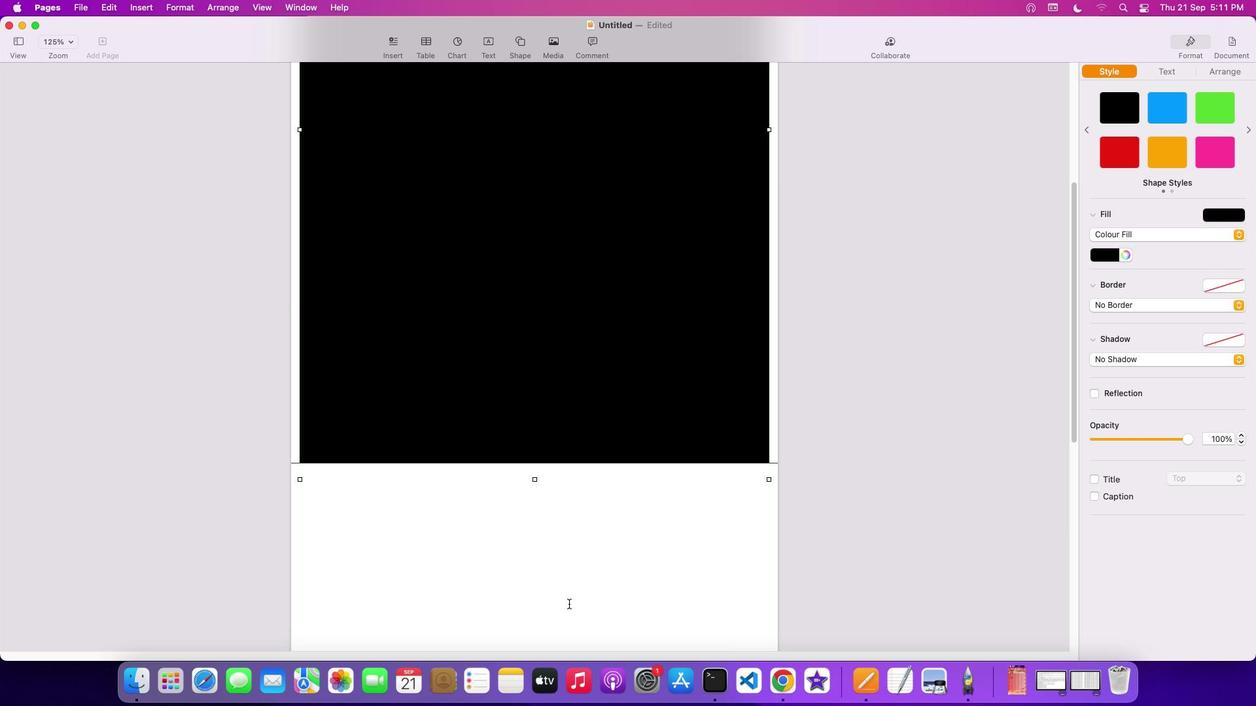 
Action: Mouse scrolled (569, 604) with delta (0, 0)
Screenshot: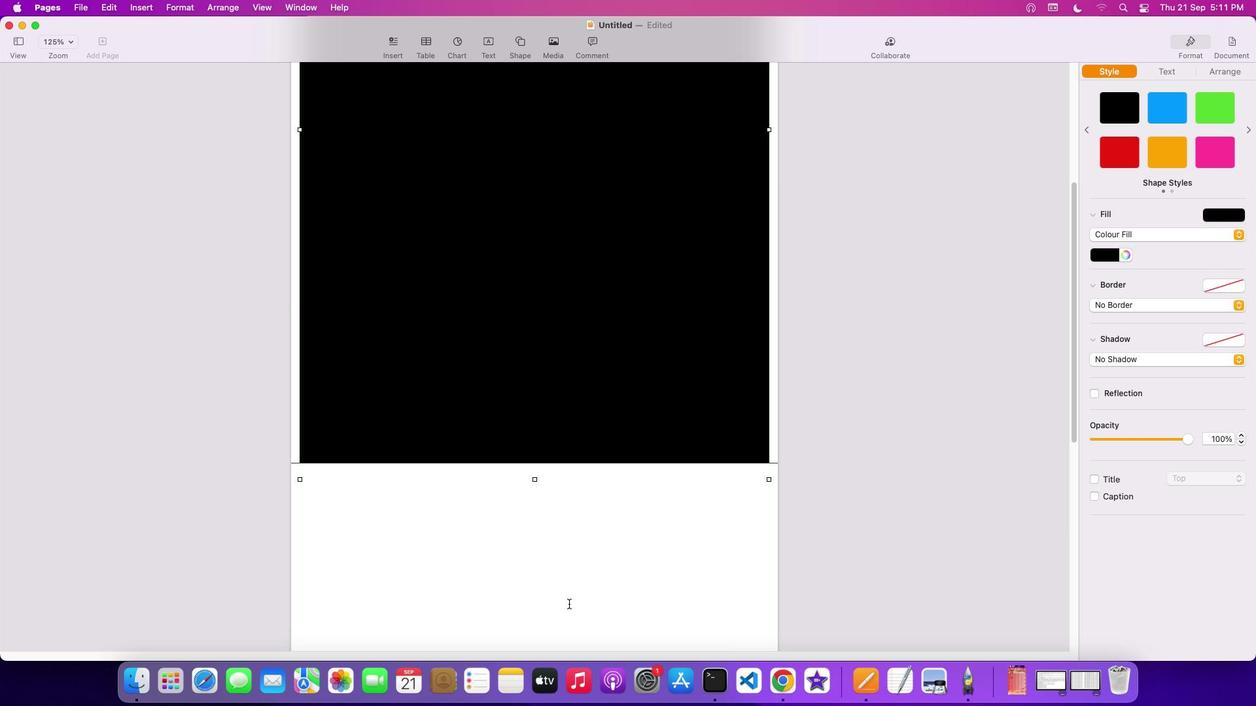 
Action: Mouse scrolled (569, 604) with delta (0, 0)
Screenshot: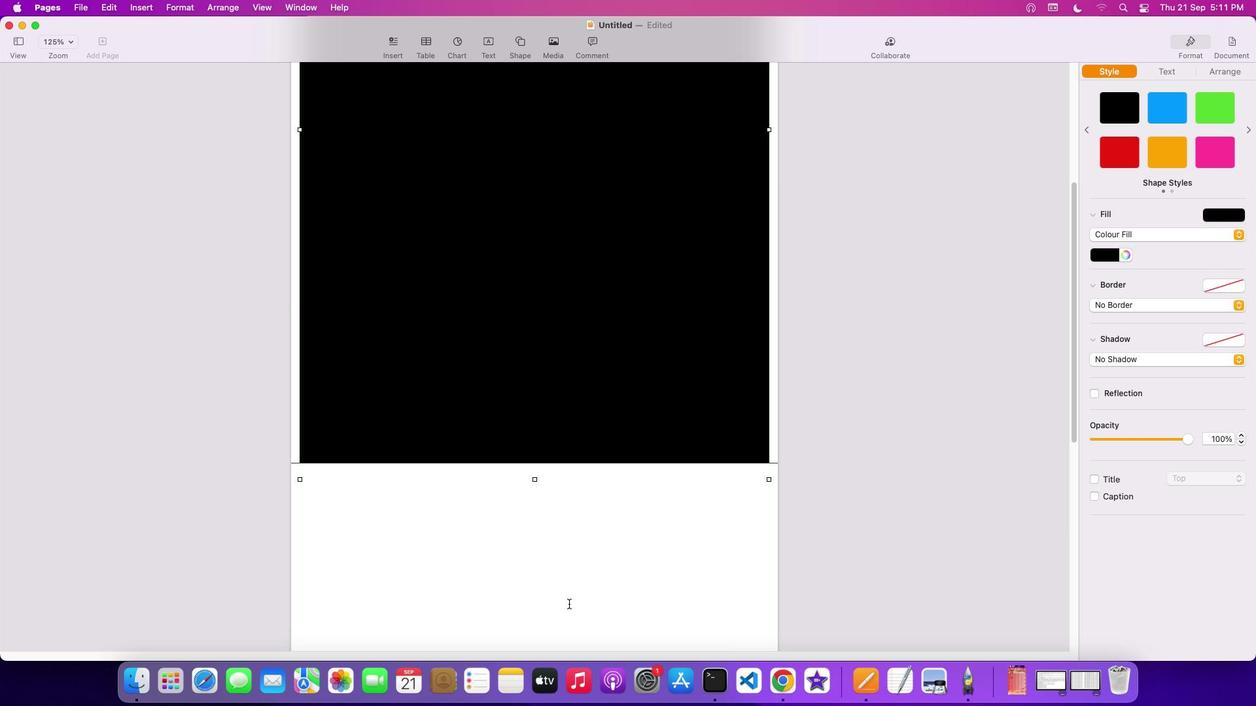 
Action: Mouse scrolled (569, 604) with delta (0, -1)
Screenshot: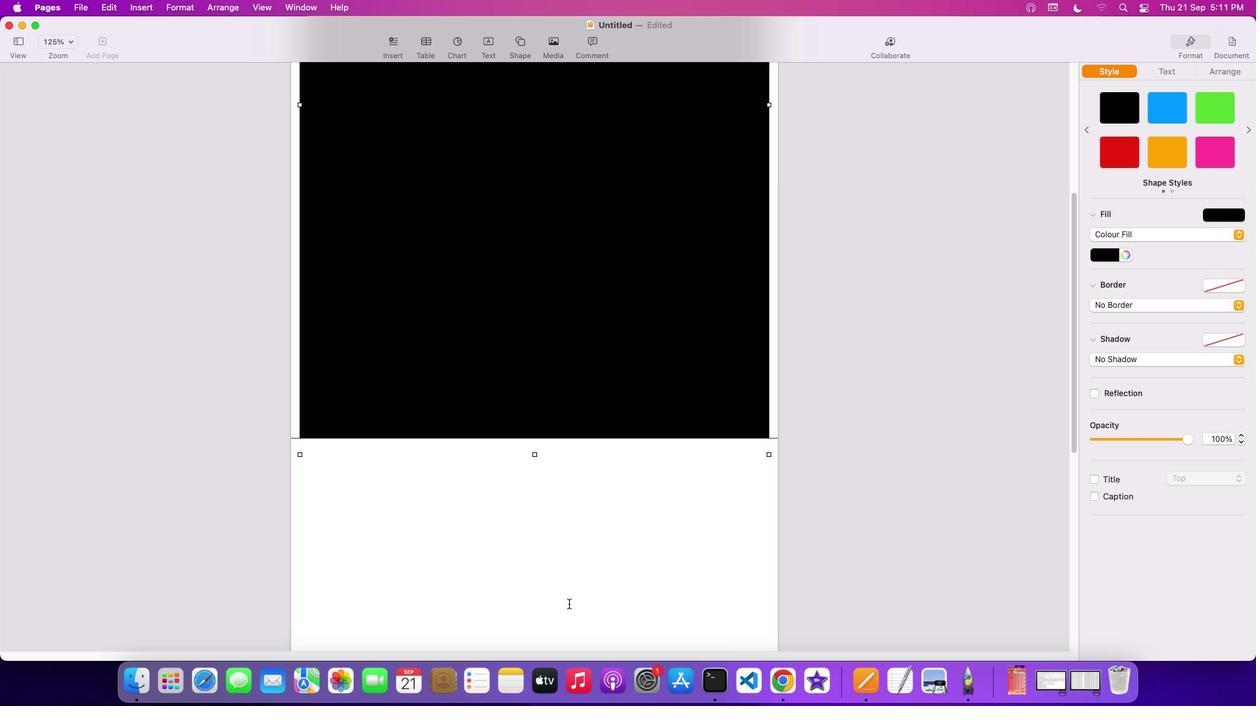 
Action: Mouse scrolled (569, 604) with delta (0, -3)
Screenshot: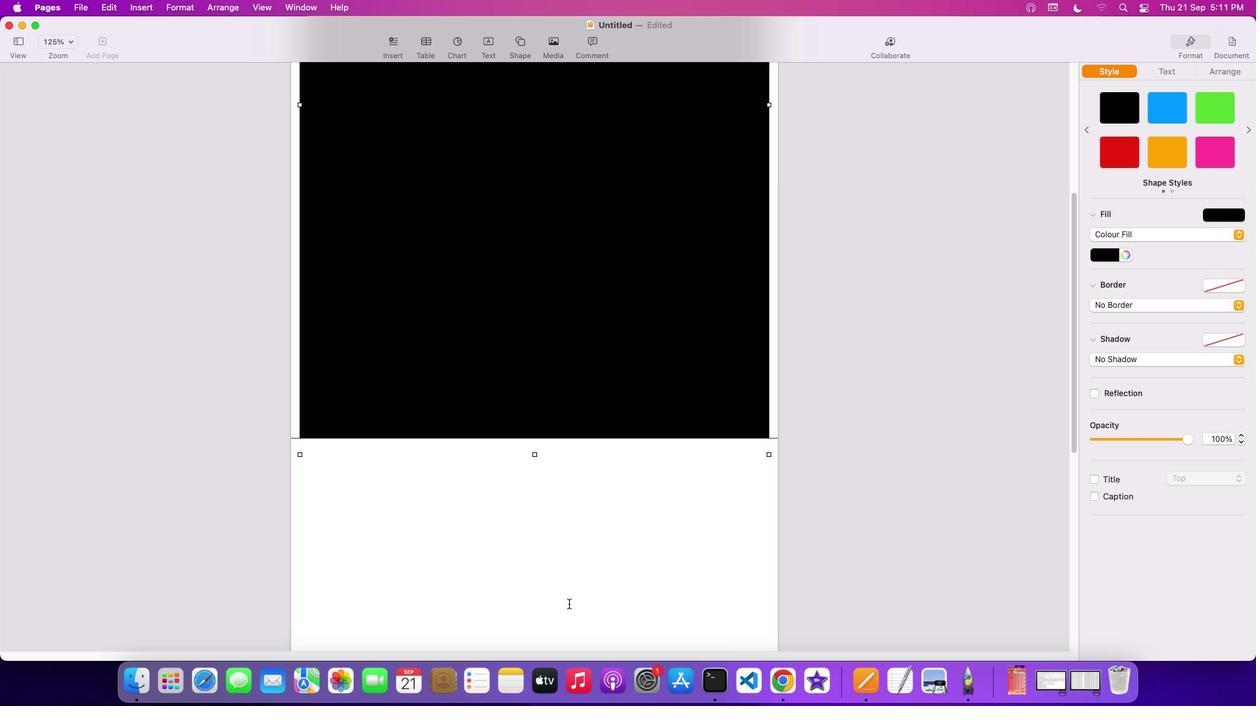
Action: Mouse scrolled (569, 604) with delta (0, -3)
Screenshot: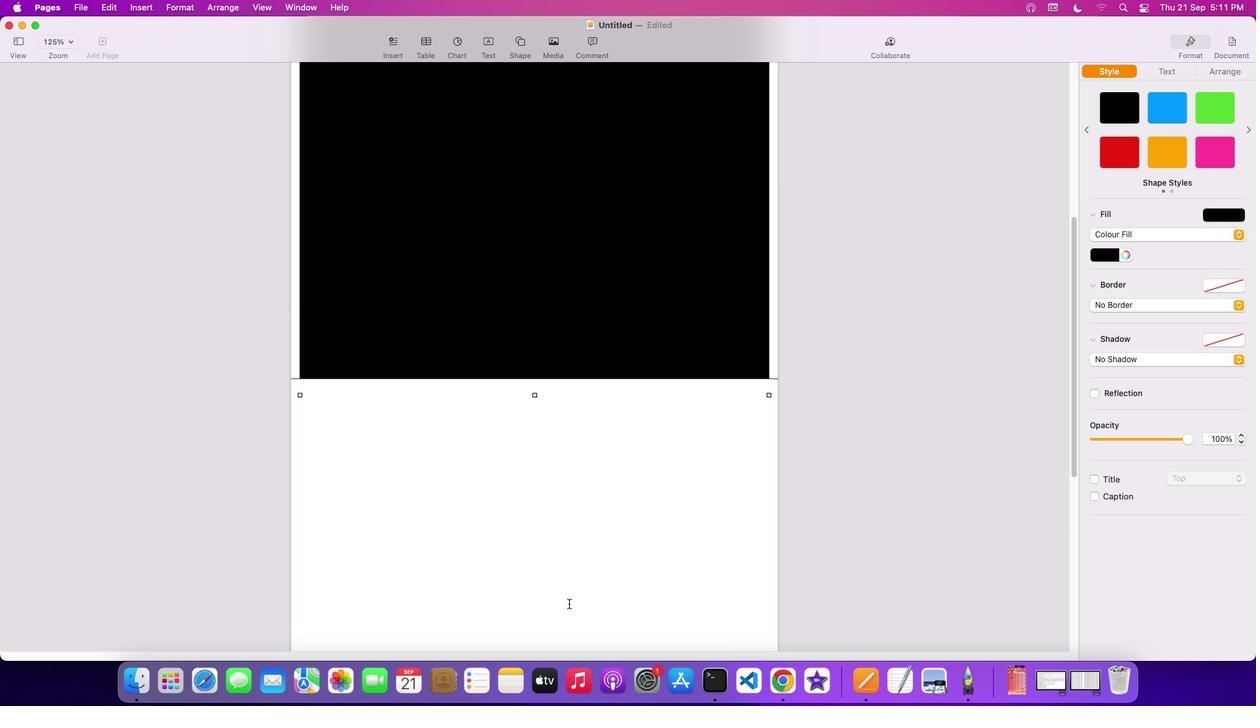 
Action: Mouse moved to (568, 600)
Screenshot: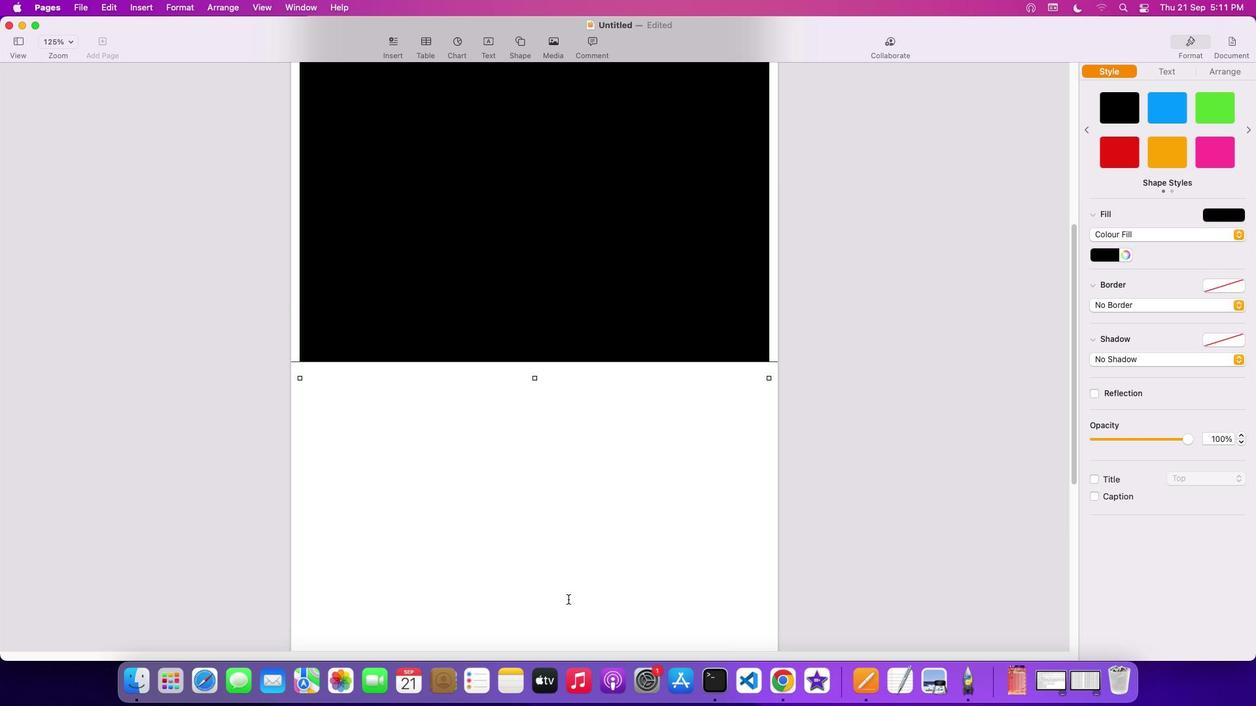 
Action: Mouse scrolled (568, 600) with delta (0, 0)
Screenshot: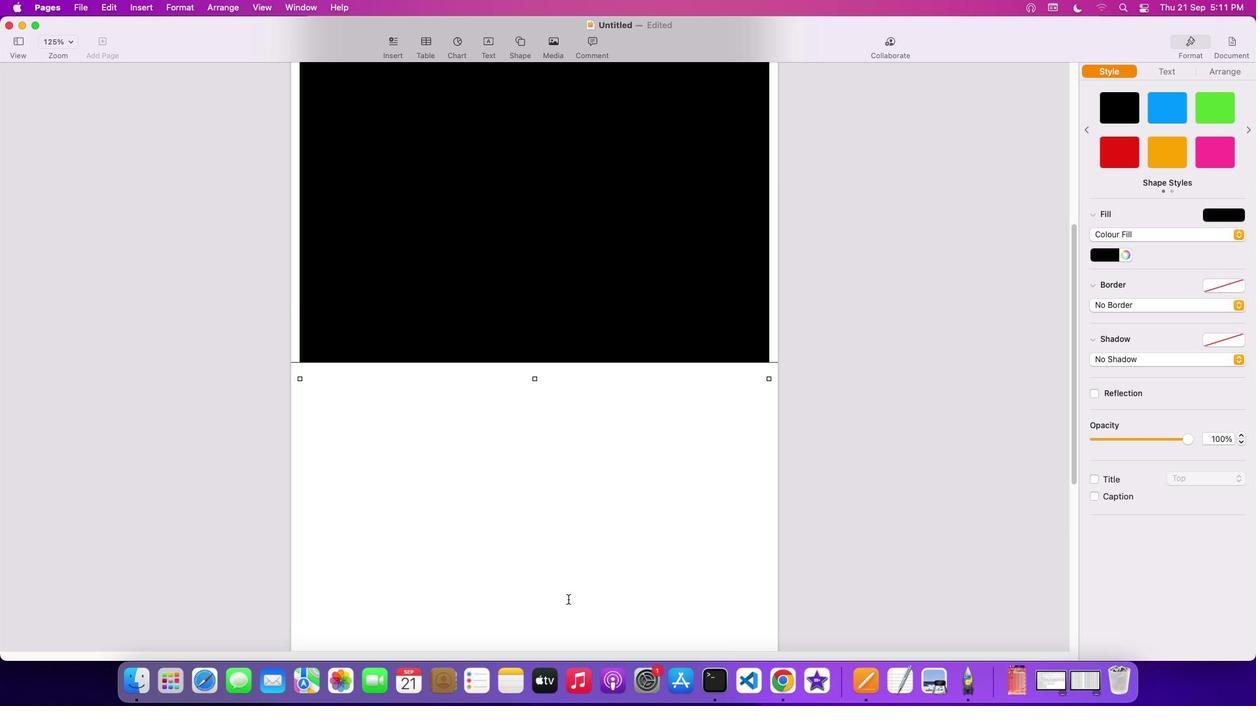 
Action: Mouse scrolled (568, 600) with delta (0, 0)
Screenshot: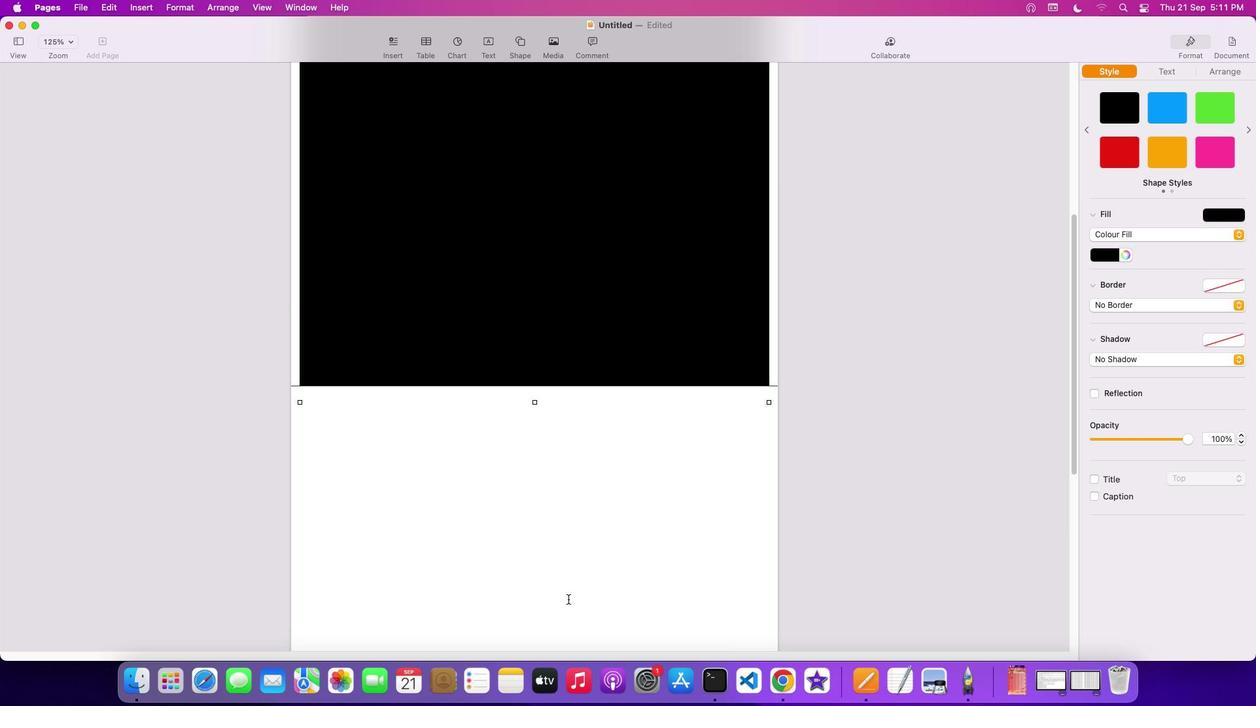 
Action: Mouse scrolled (568, 600) with delta (0, 1)
Screenshot: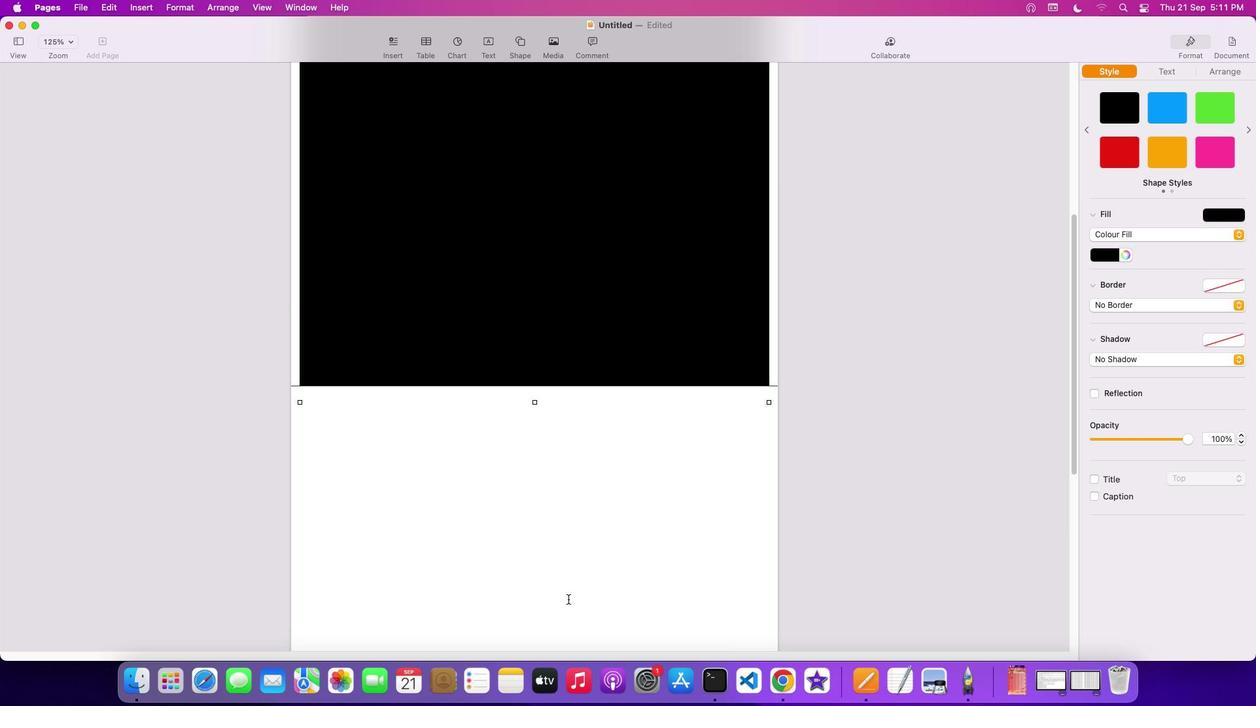 
Action: Mouse scrolled (568, 600) with delta (0, 3)
Screenshot: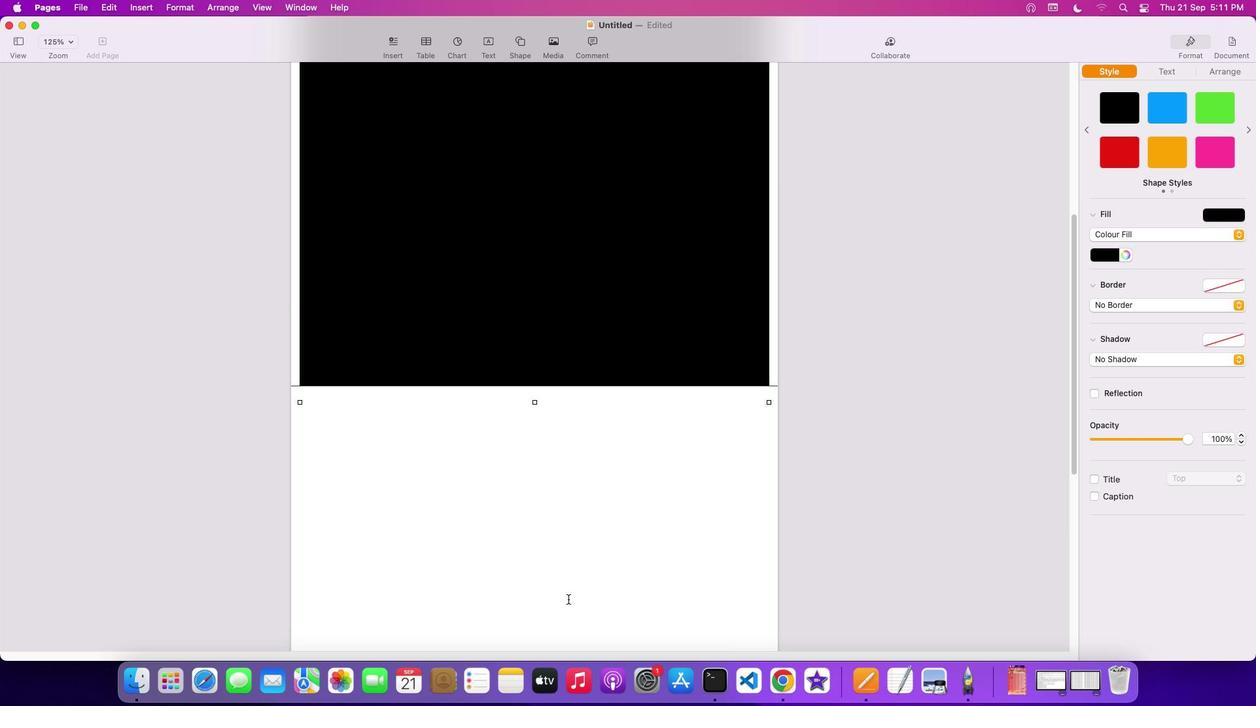 
Action: Mouse scrolled (568, 600) with delta (0, 3)
Screenshot: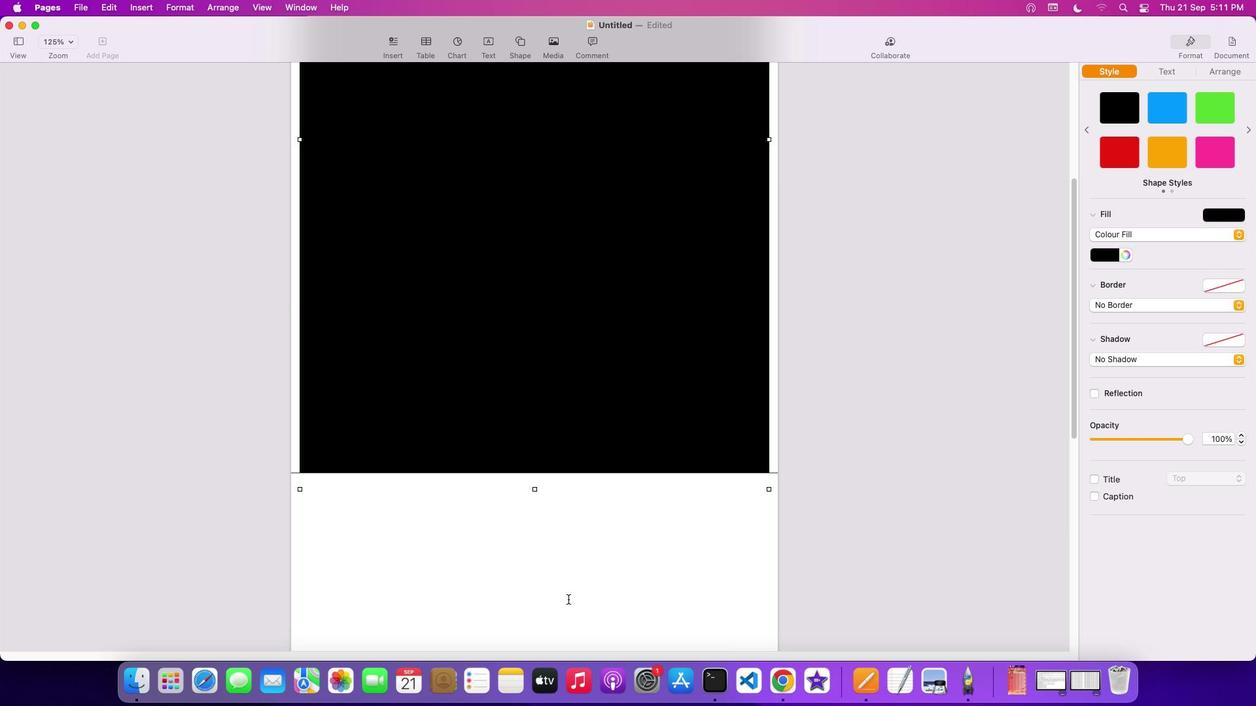 
Action: Mouse moved to (534, 489)
Screenshot: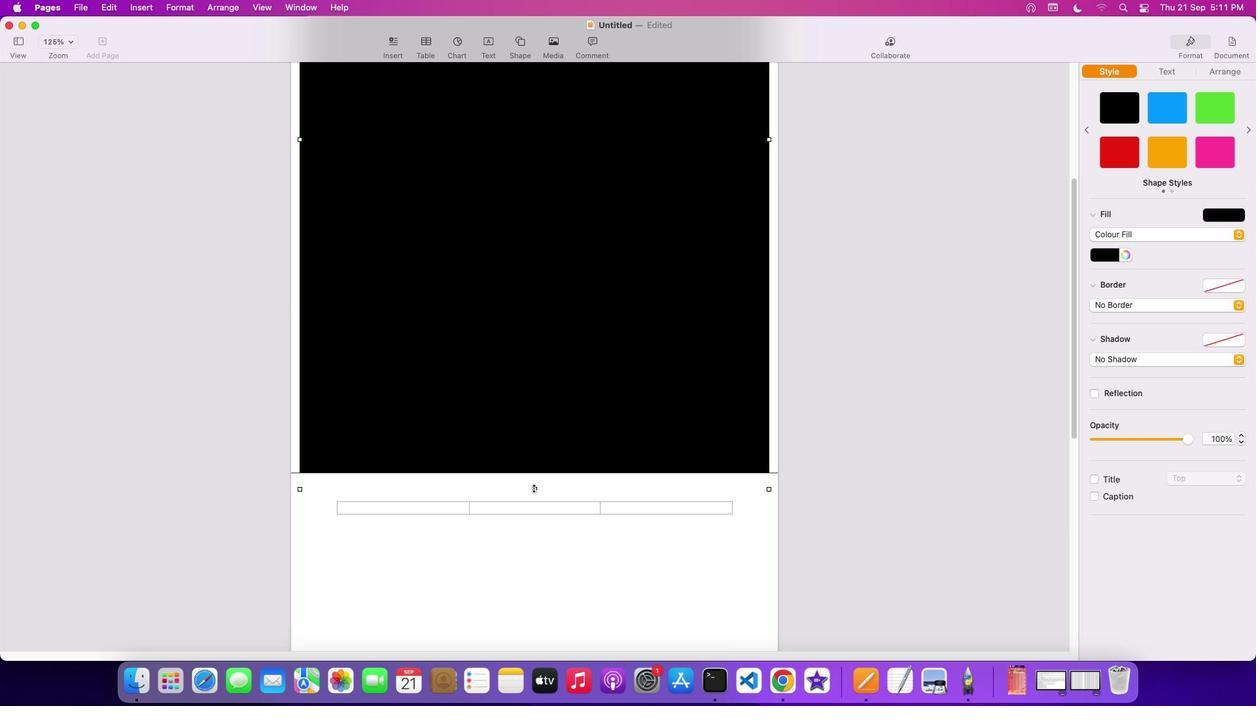 
Action: Mouse pressed left at (534, 489)
Screenshot: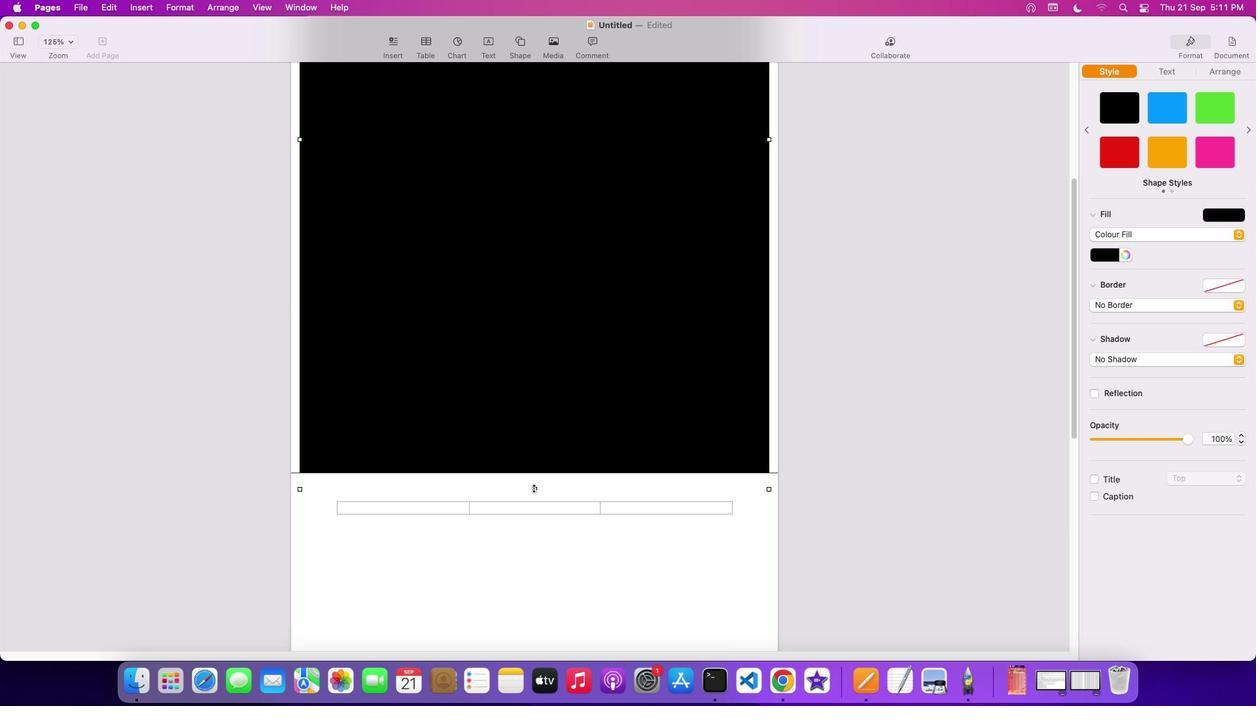 
Action: Mouse moved to (525, 445)
Screenshot: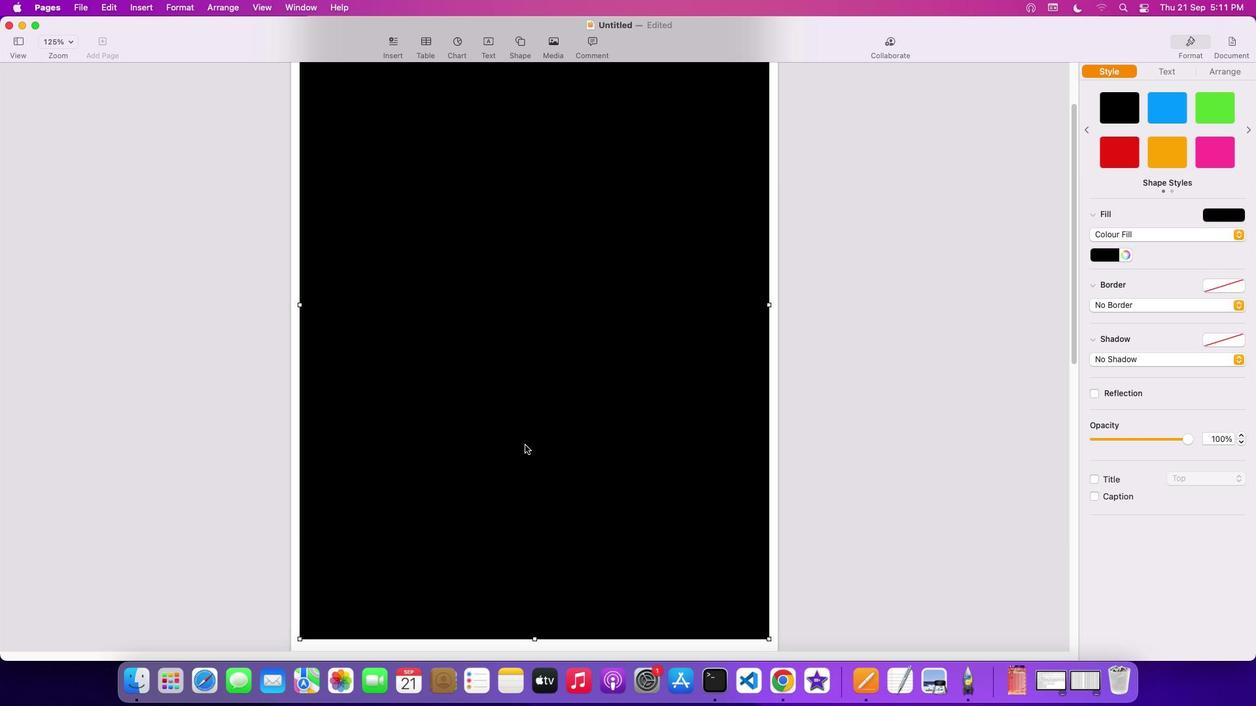 
Action: Mouse scrolled (525, 445) with delta (0, 0)
Screenshot: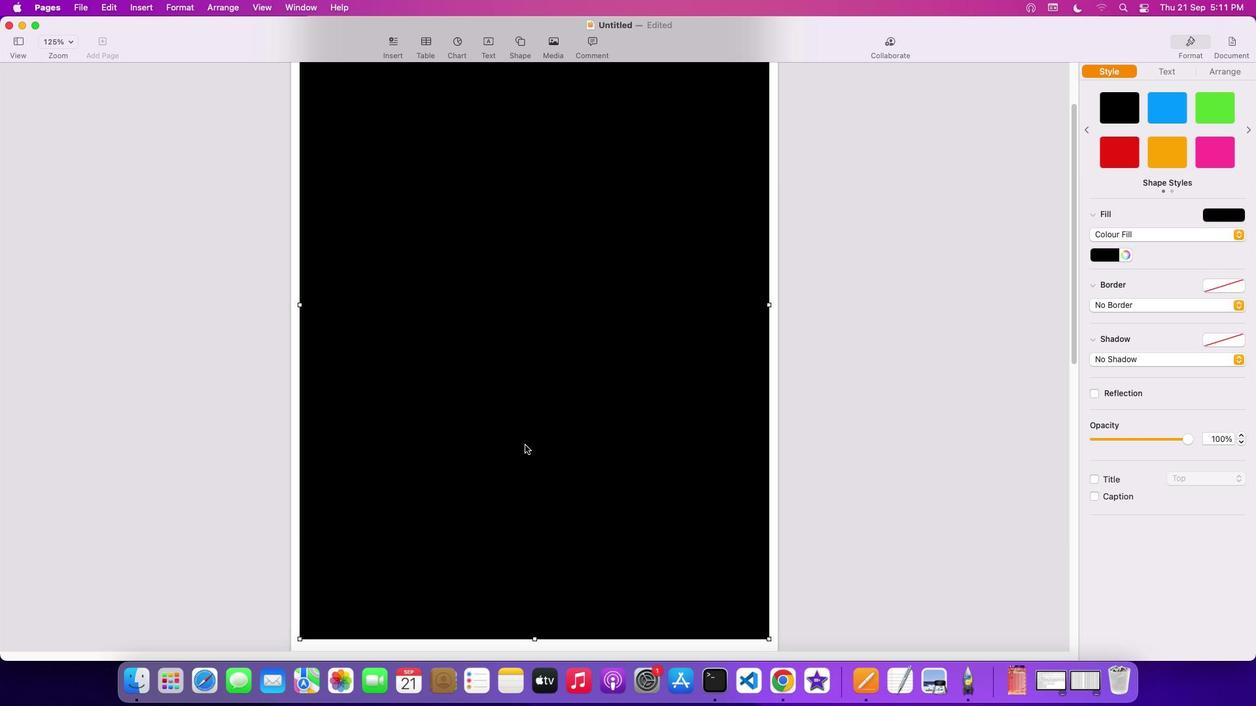 
Action: Mouse scrolled (525, 445) with delta (0, 0)
Screenshot: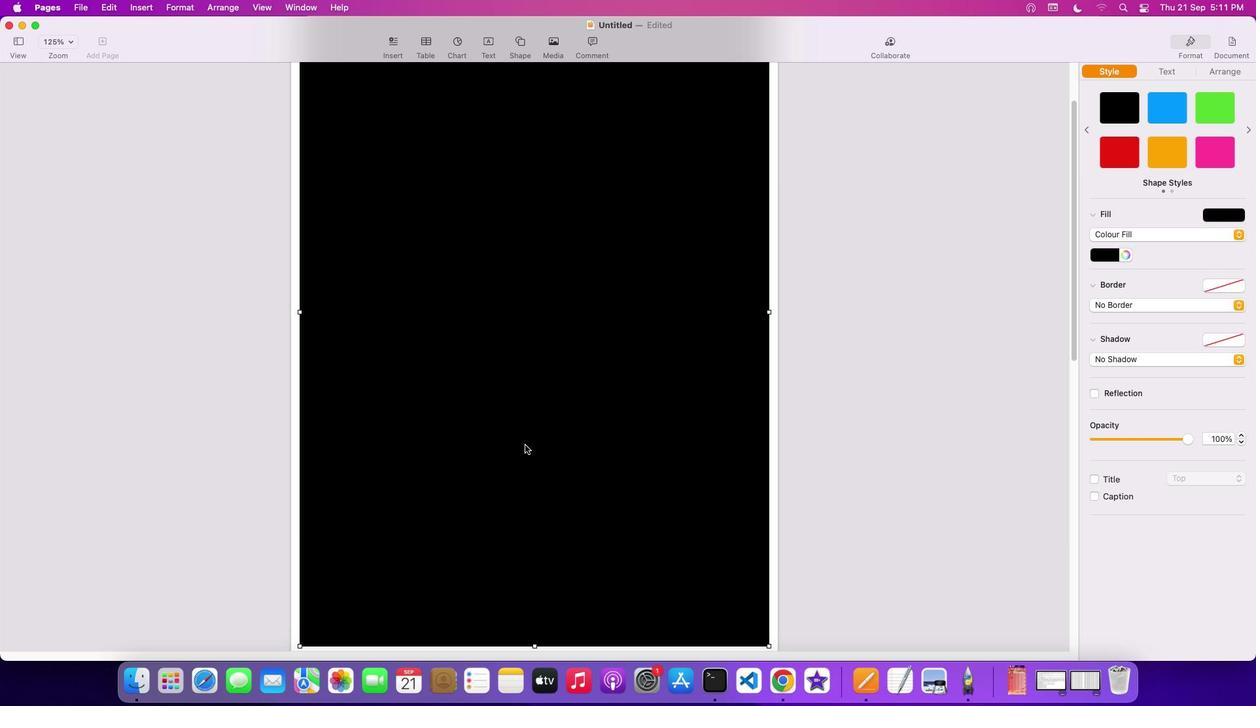 
Action: Mouse scrolled (525, 445) with delta (0, 1)
Screenshot: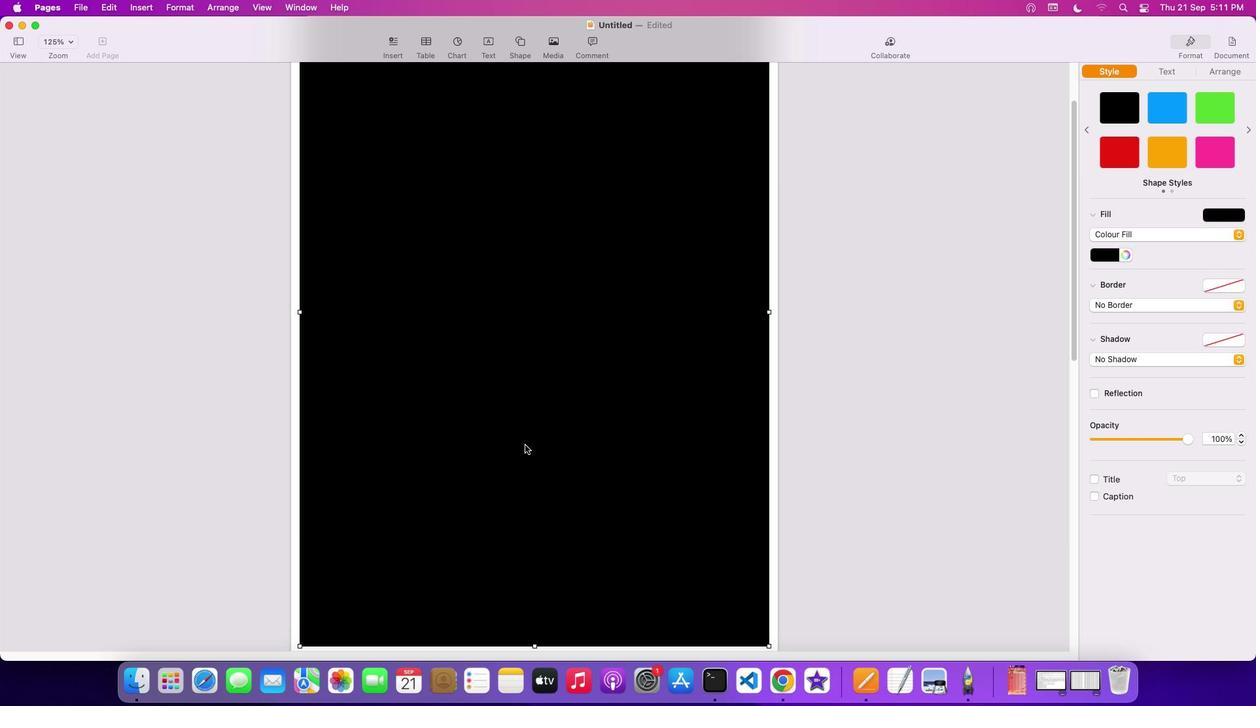 
Action: Mouse scrolled (525, 445) with delta (0, 3)
Screenshot: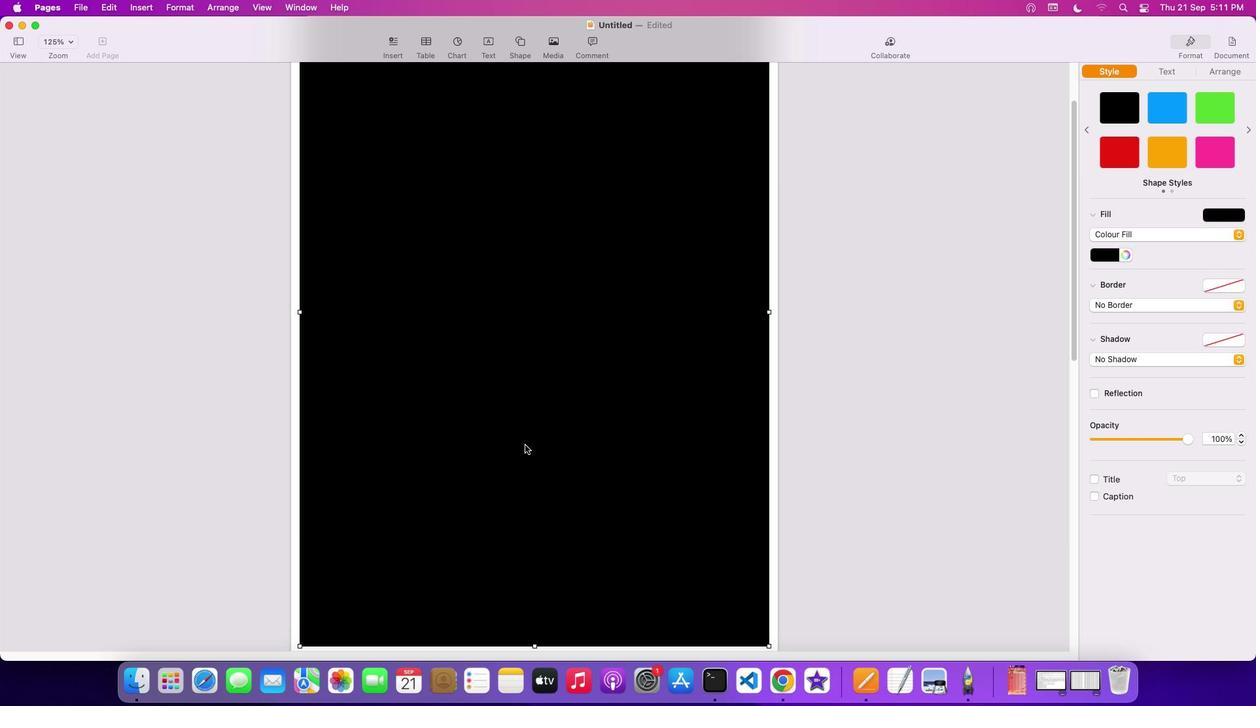 
Action: Mouse scrolled (525, 445) with delta (0, 3)
Screenshot: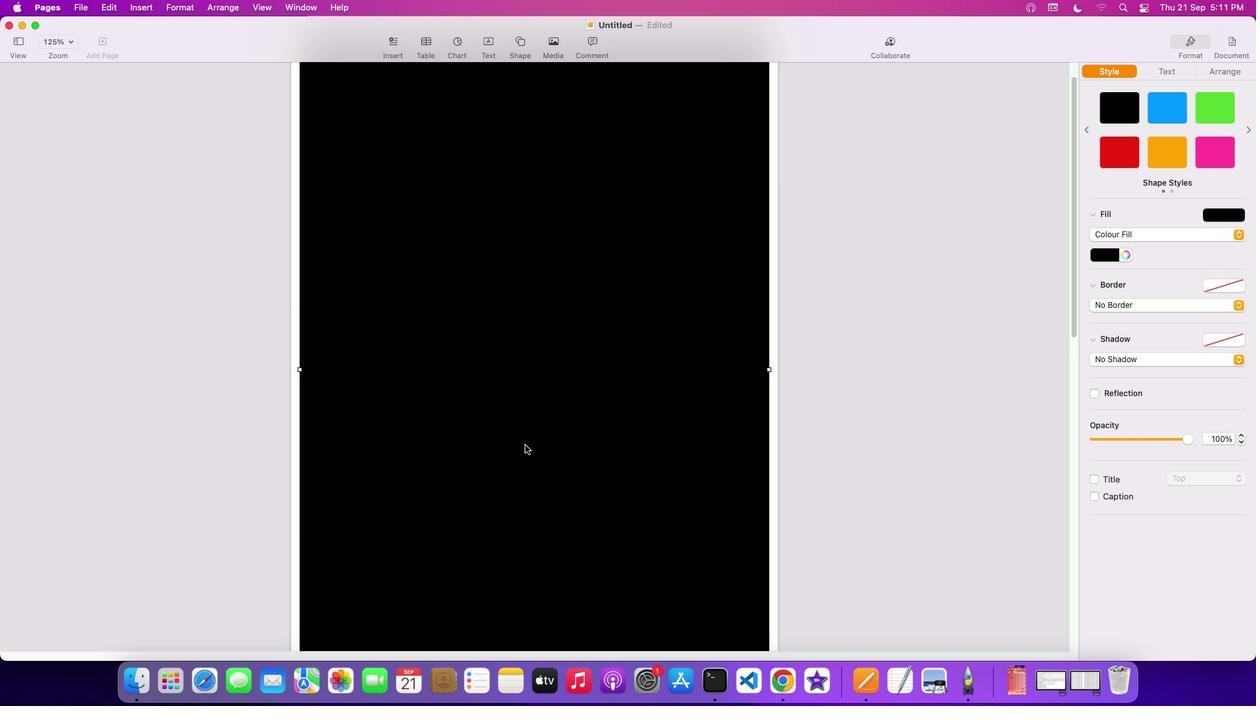 
Action: Mouse scrolled (525, 445) with delta (0, 4)
Screenshot: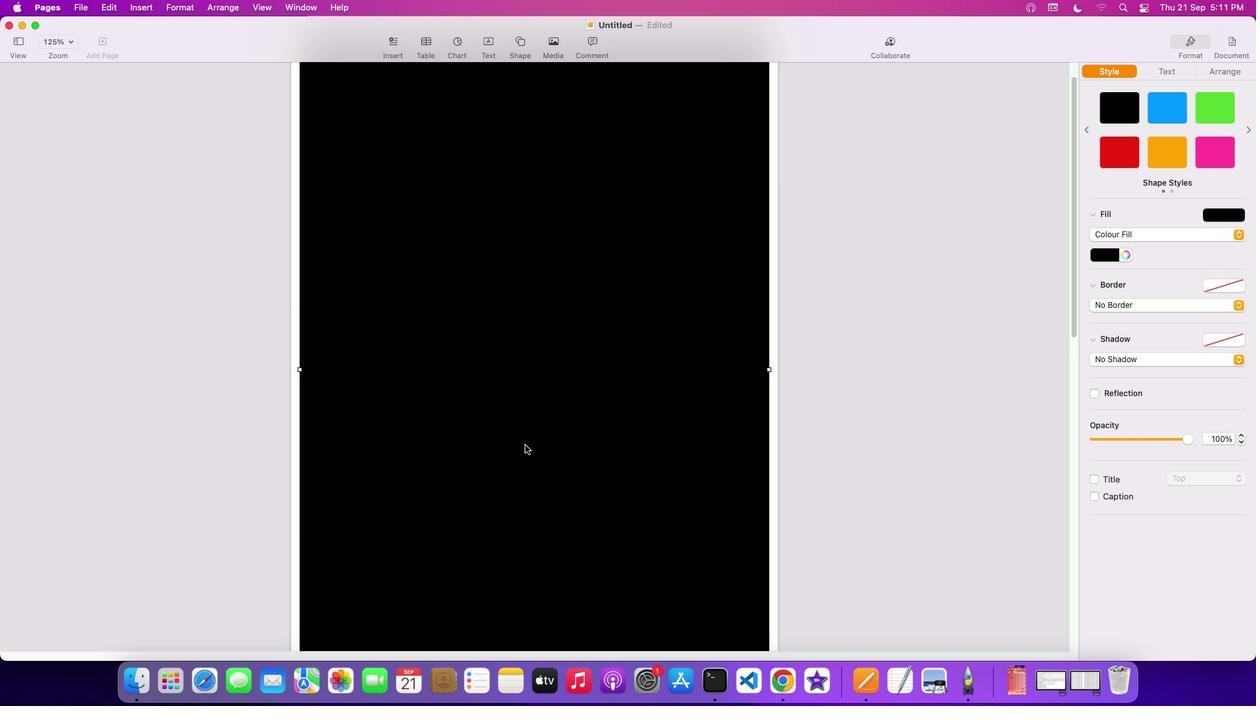 
Action: Mouse scrolled (525, 445) with delta (0, 0)
Screenshot: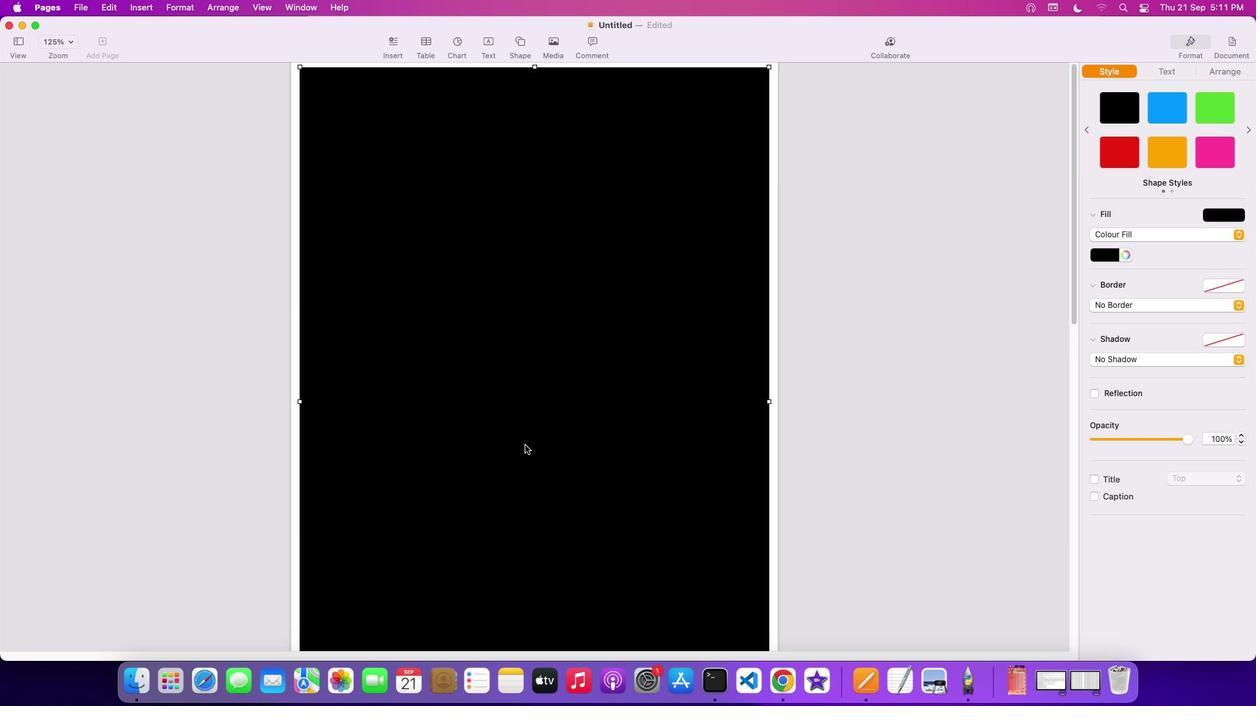 
Action: Mouse scrolled (525, 445) with delta (0, 0)
Screenshot: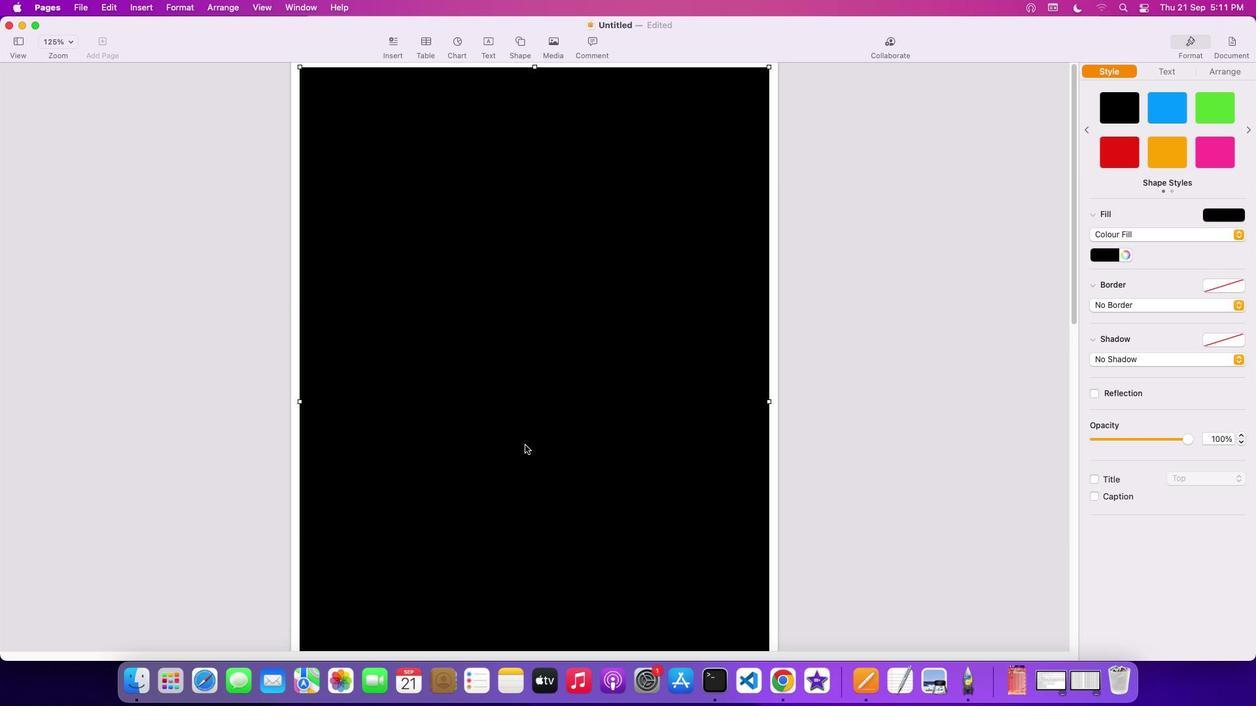 
Action: Mouse scrolled (525, 445) with delta (0, 2)
Screenshot: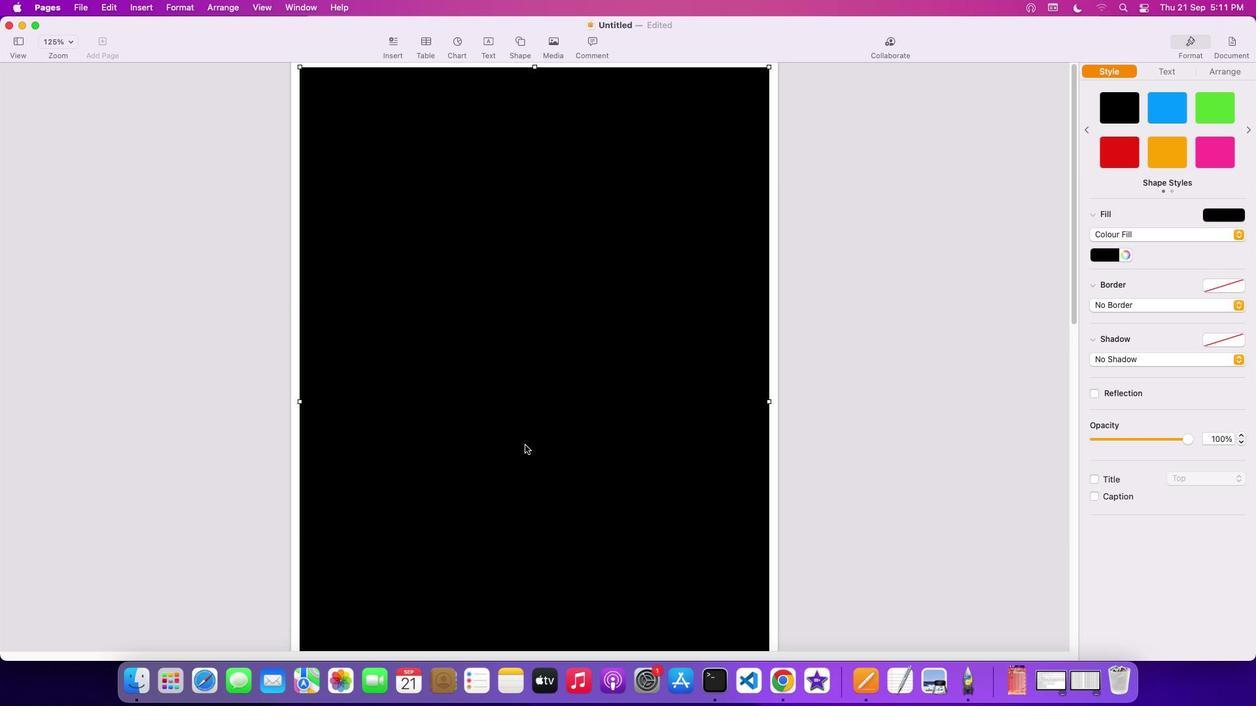 
Action: Mouse scrolled (525, 445) with delta (0, 3)
Screenshot: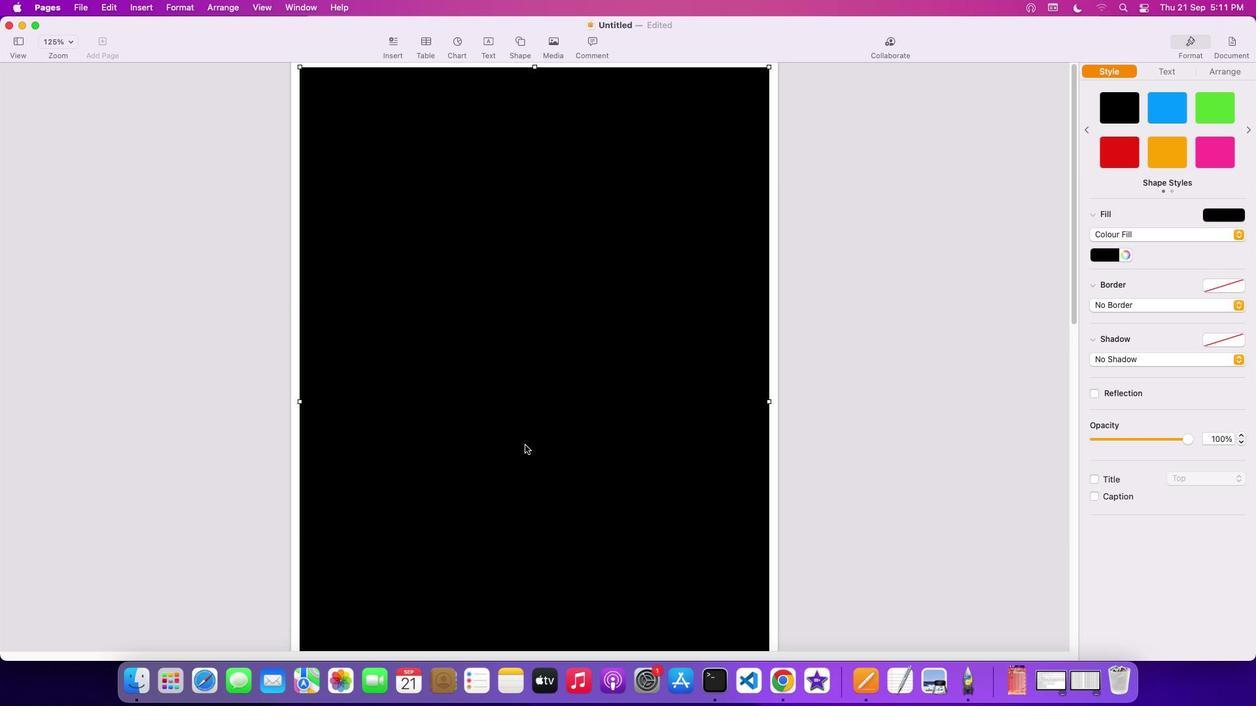 
Action: Mouse scrolled (525, 445) with delta (0, 3)
Screenshot: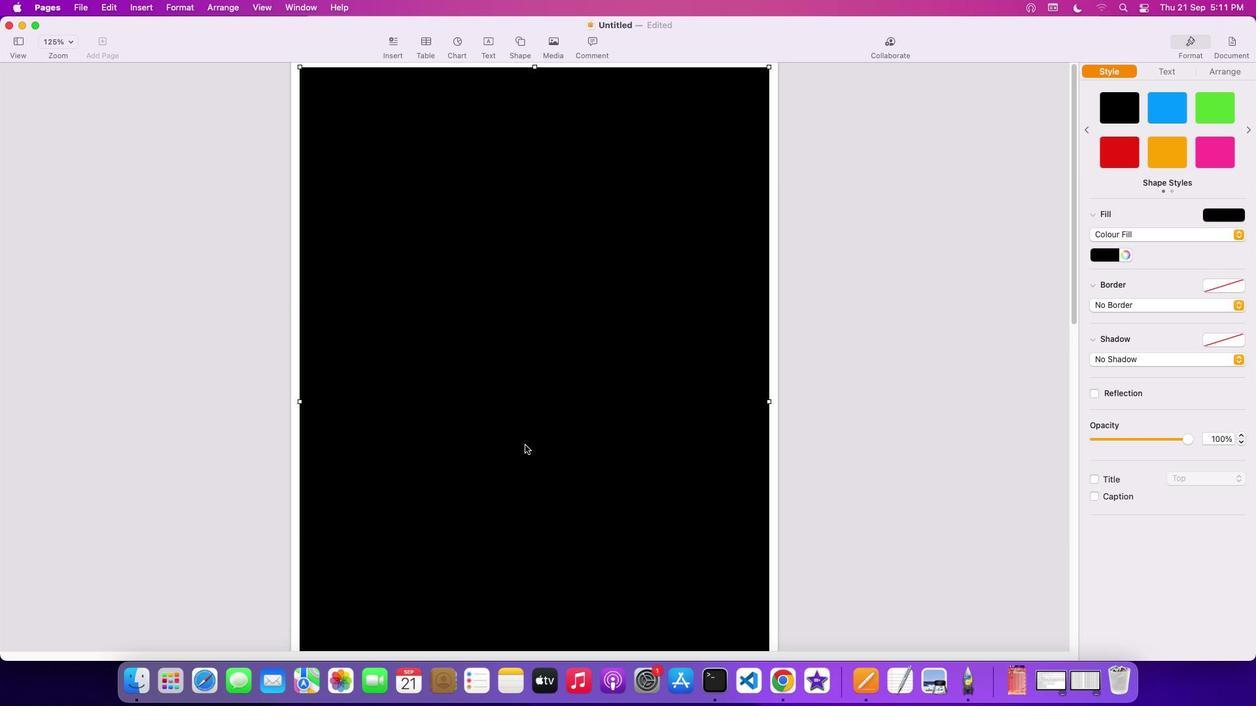 
Action: Mouse scrolled (525, 445) with delta (0, 4)
Screenshot: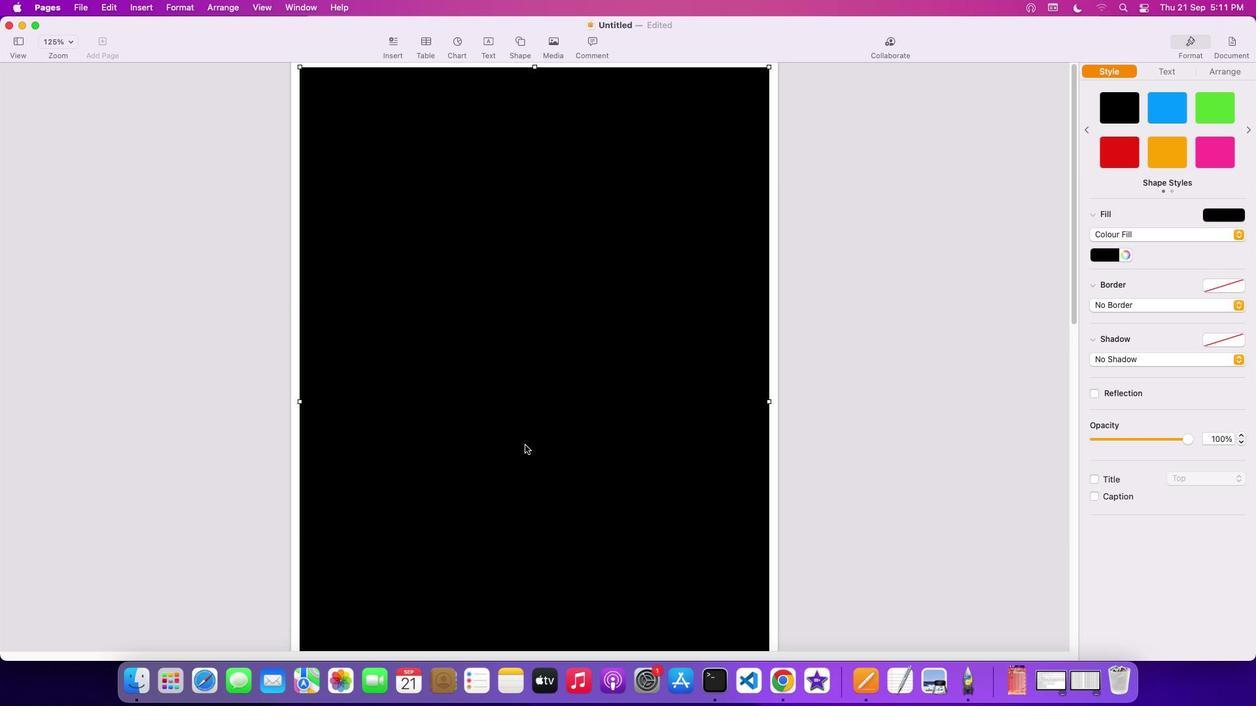 
Action: Mouse scrolled (525, 445) with delta (0, 5)
Screenshot: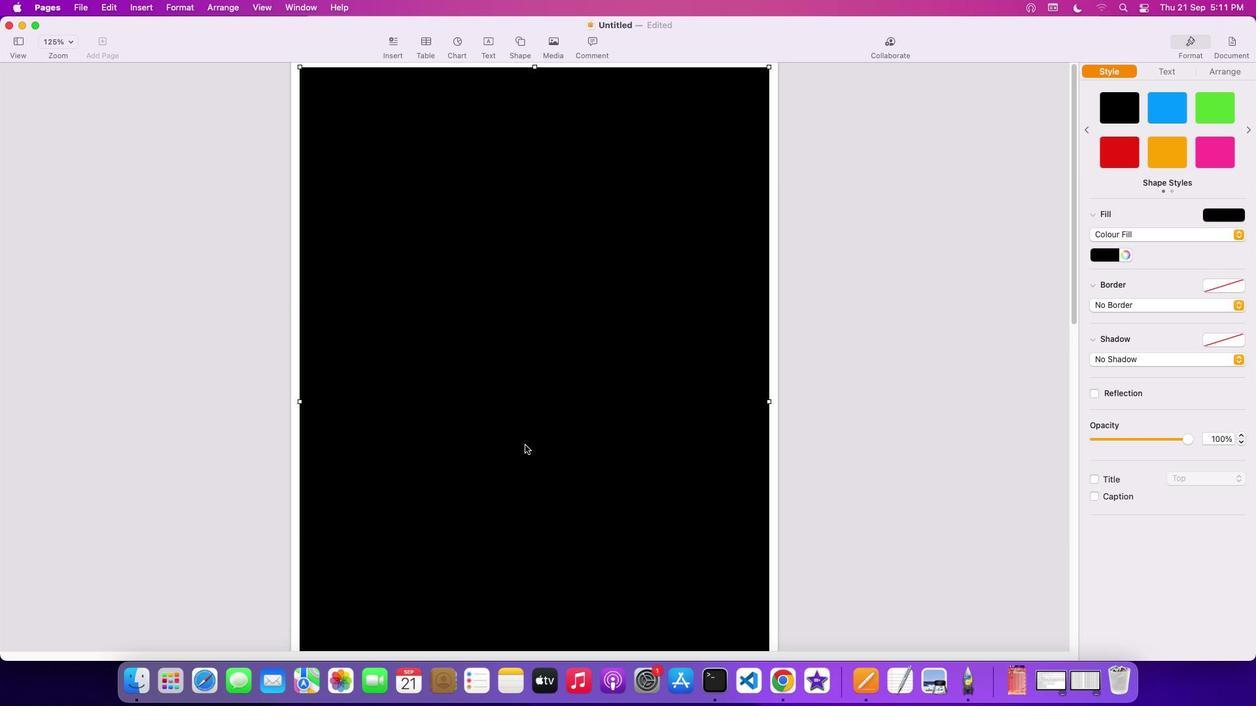 
Action: Mouse moved to (522, 411)
Screenshot: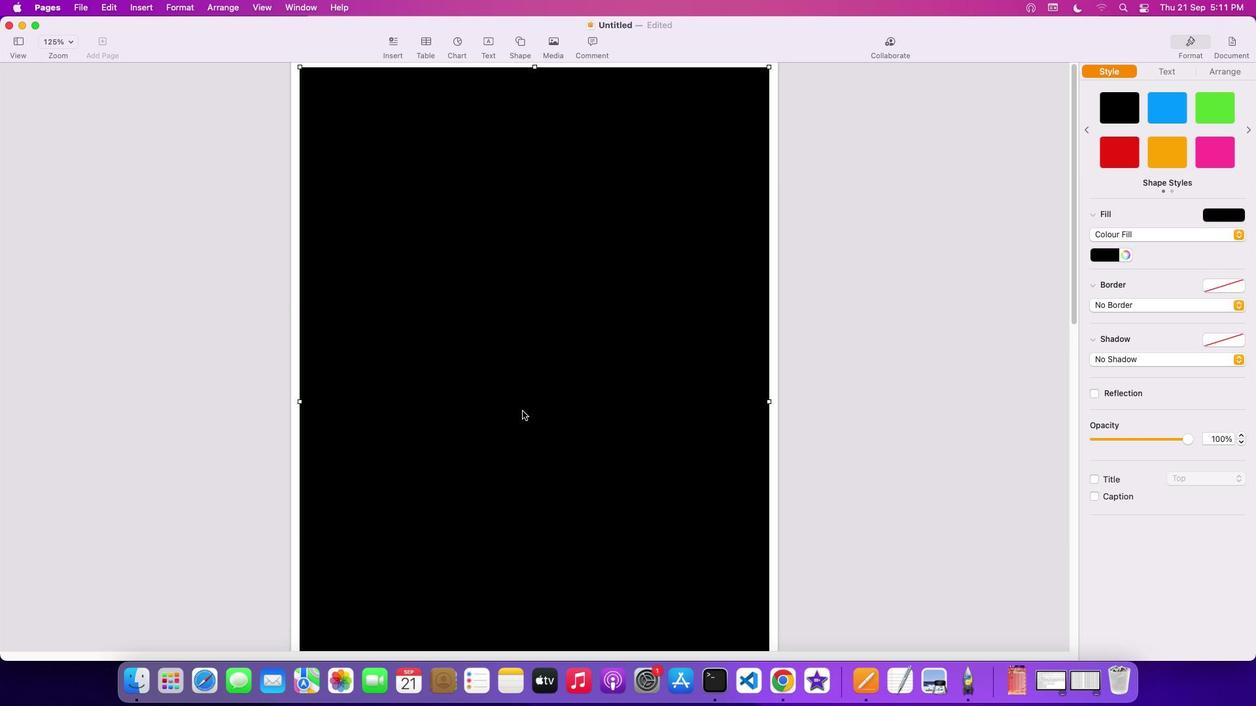 
Action: Mouse pressed left at (522, 411)
Screenshot: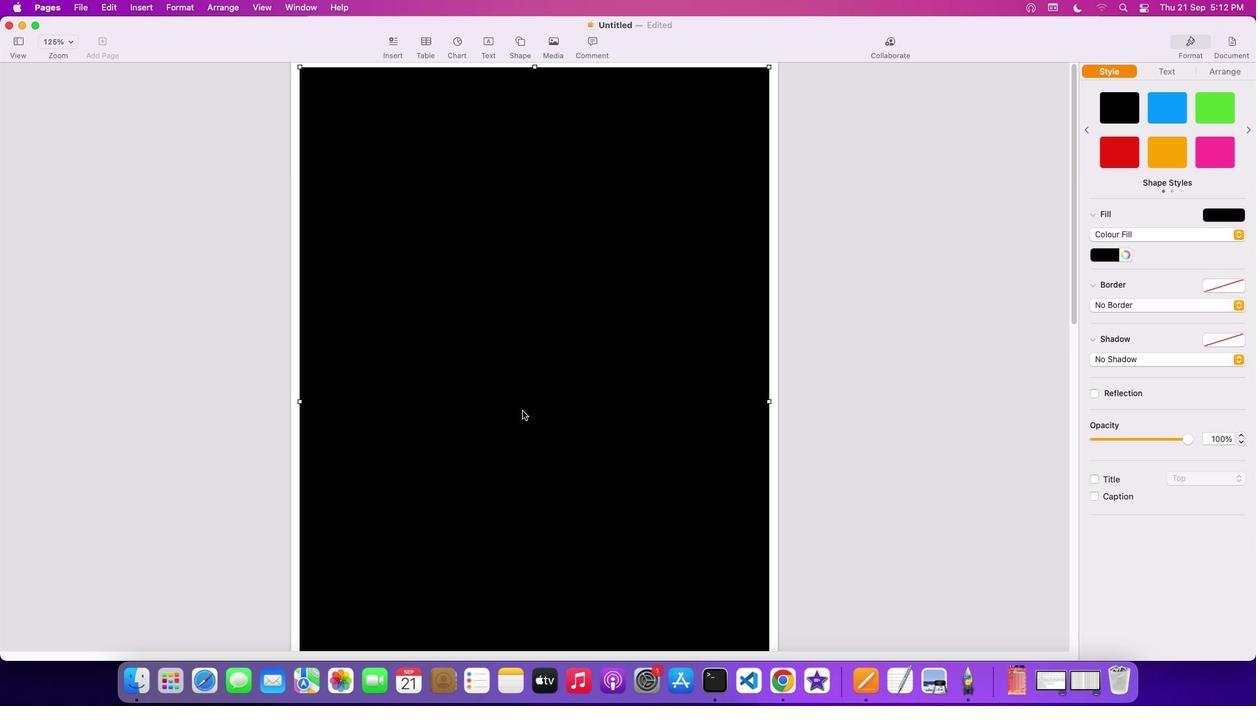 
Action: Mouse moved to (1239, 236)
Screenshot: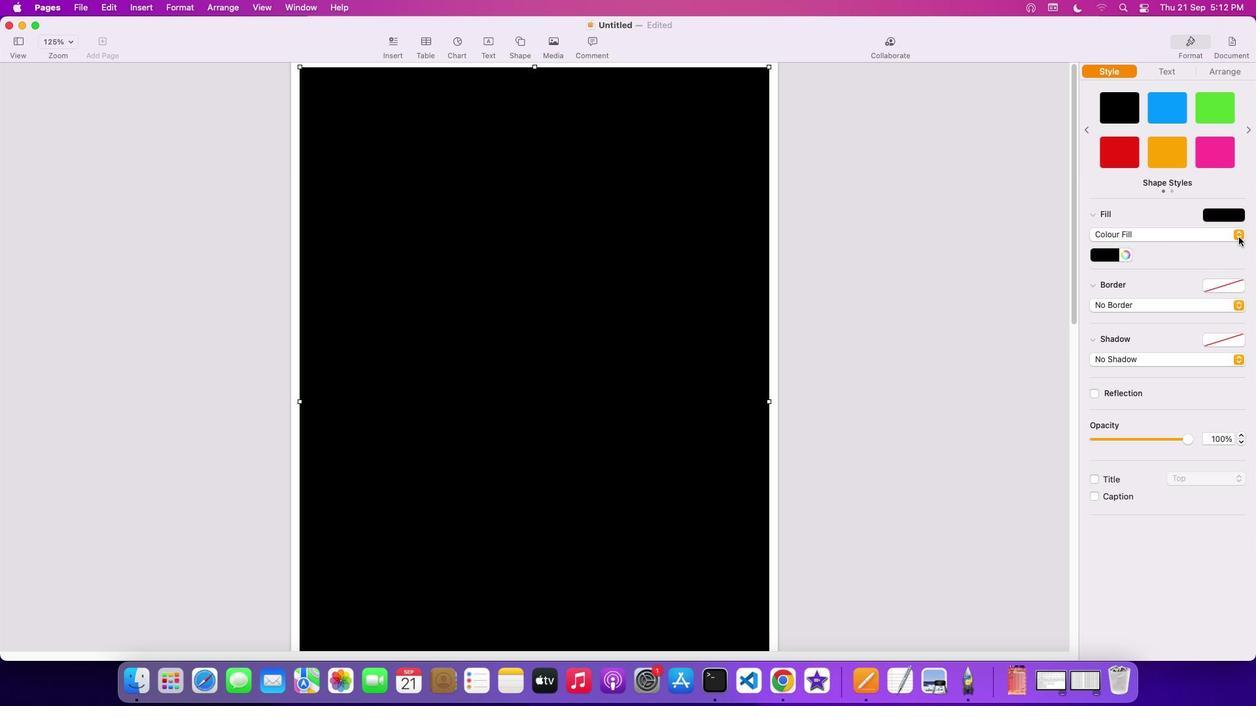 
Action: Mouse pressed left at (1239, 236)
Screenshot: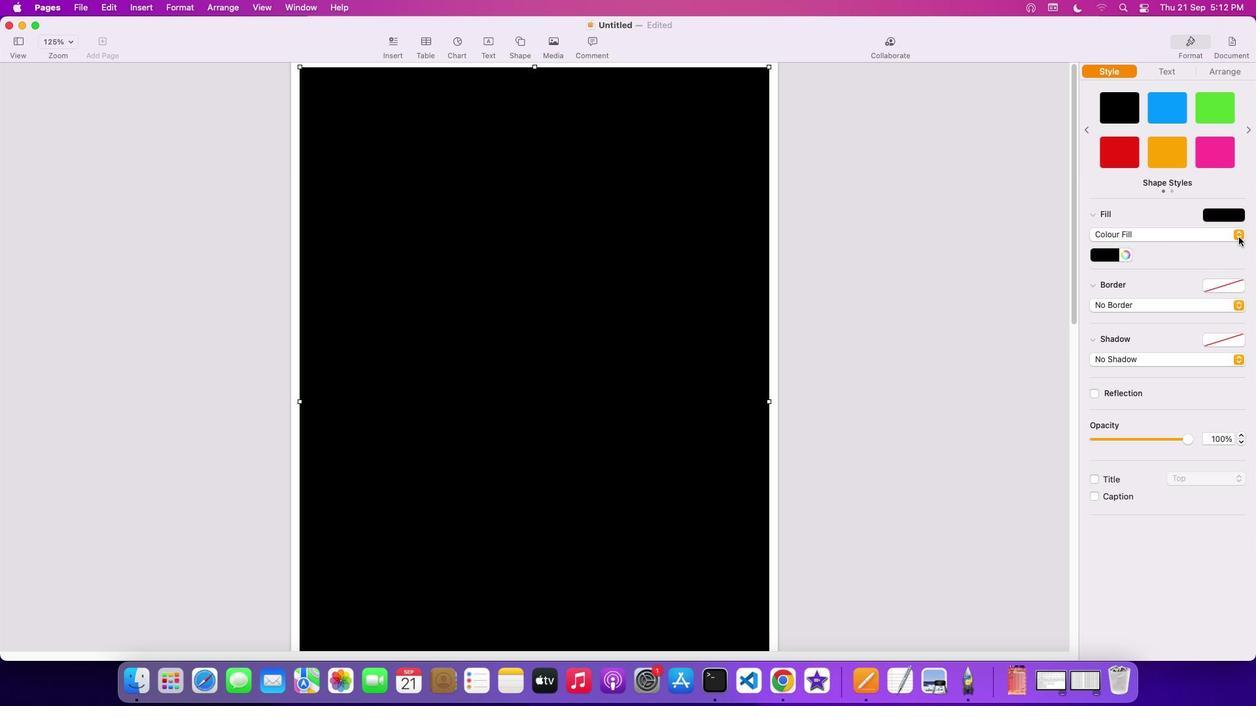 
Action: Mouse moved to (1214, 248)
Screenshot: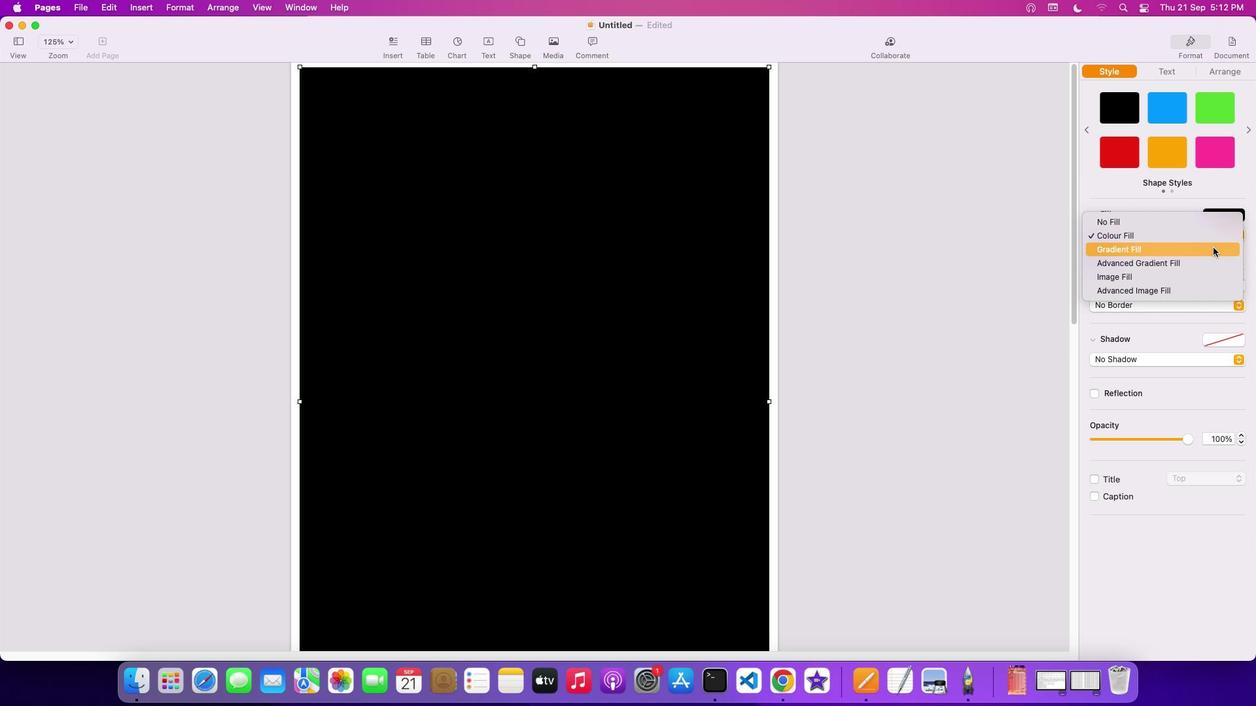 
Action: Mouse pressed left at (1214, 248)
Screenshot: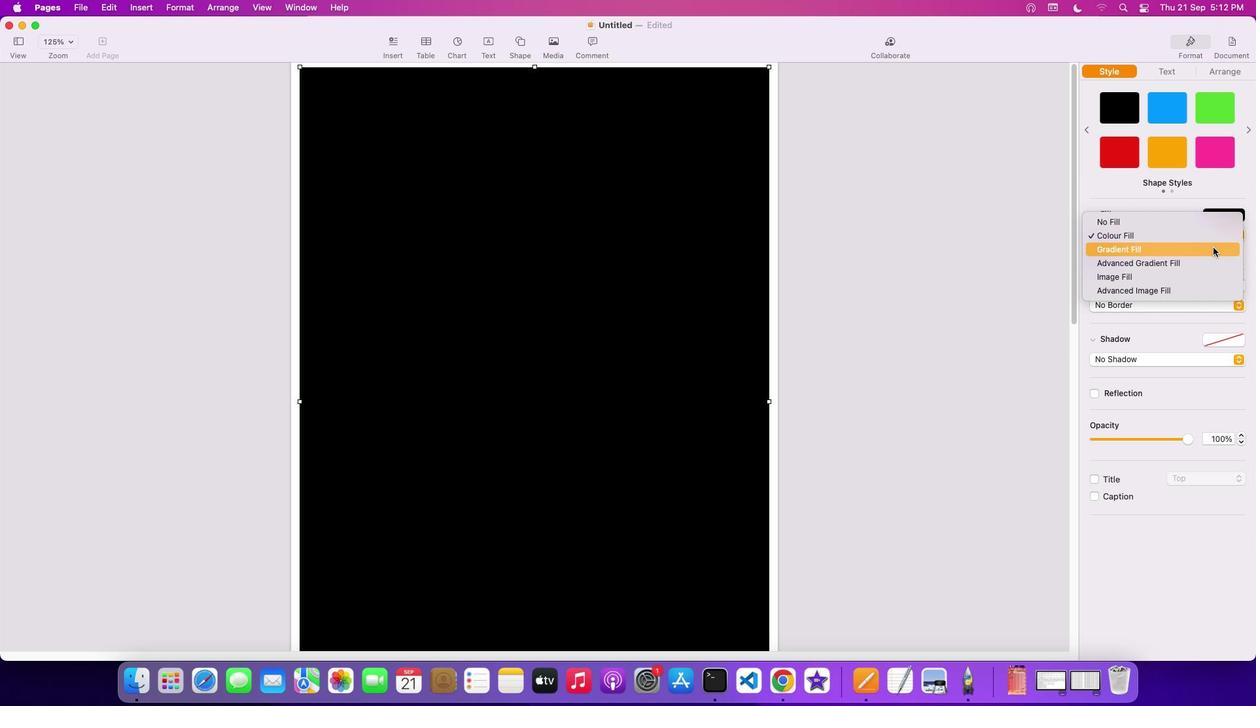 
Action: Mouse moved to (524, 41)
Screenshot: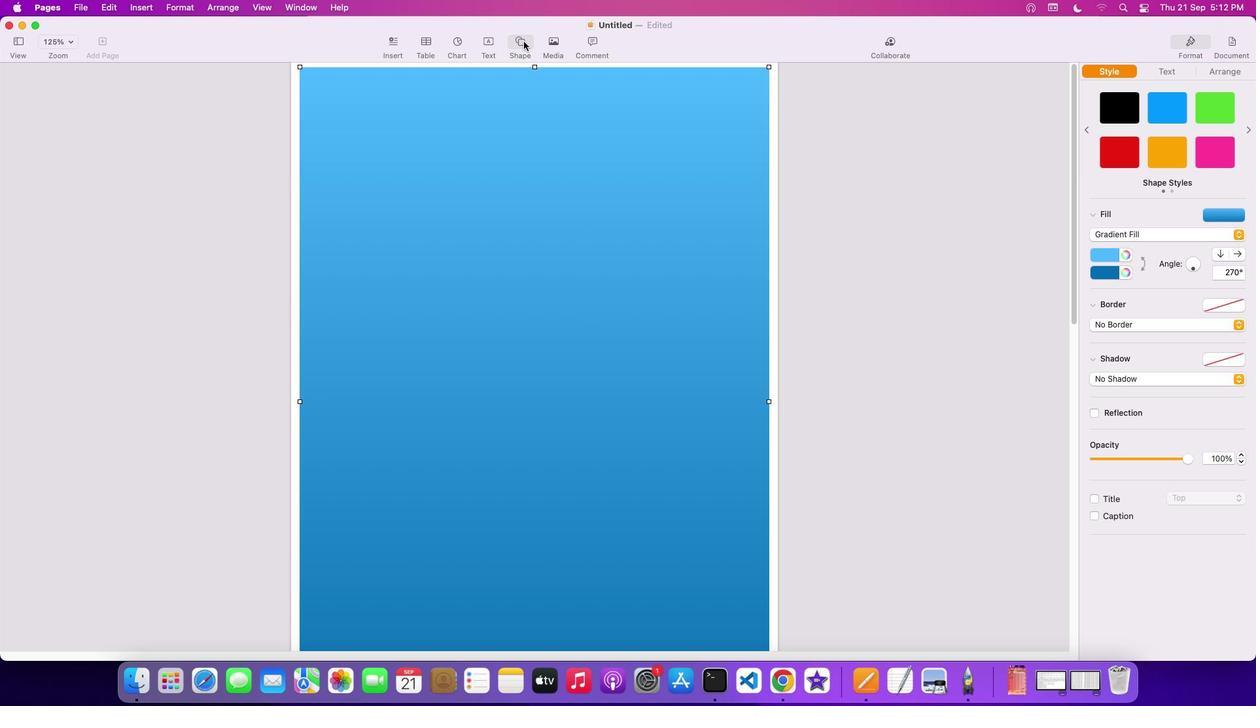 
Action: Mouse pressed left at (524, 41)
Screenshot: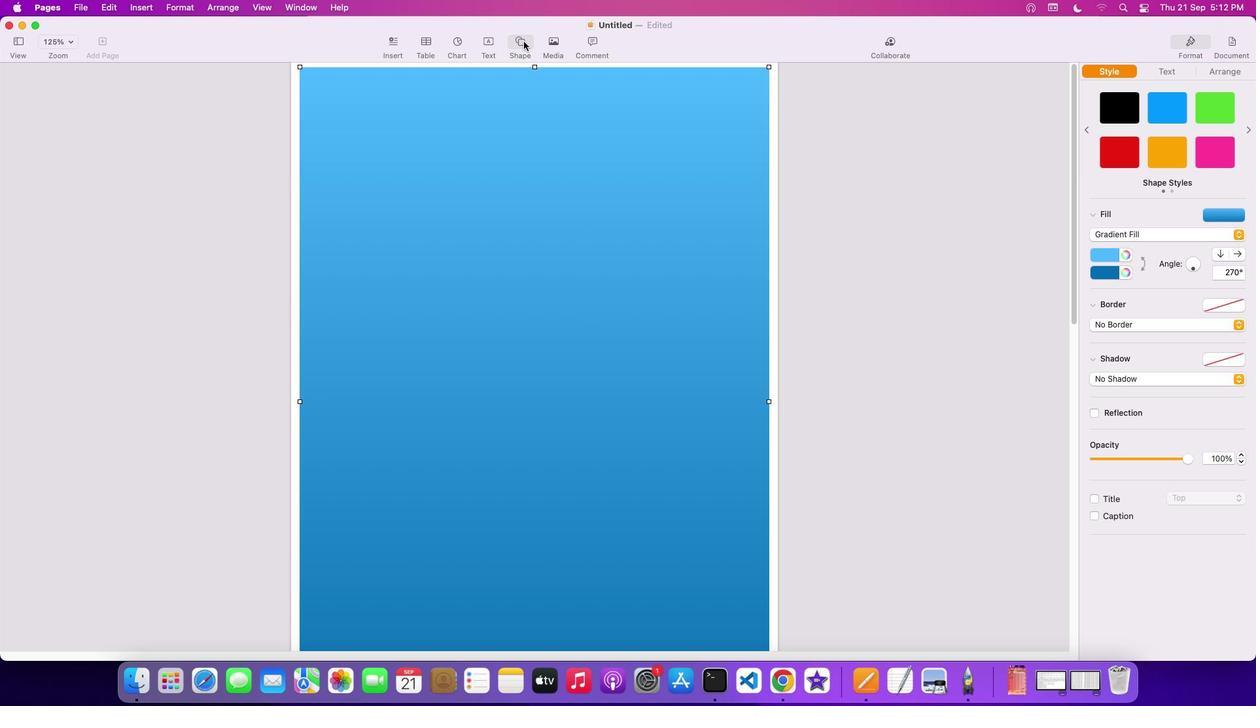 
Action: Mouse moved to (514, 142)
Screenshot: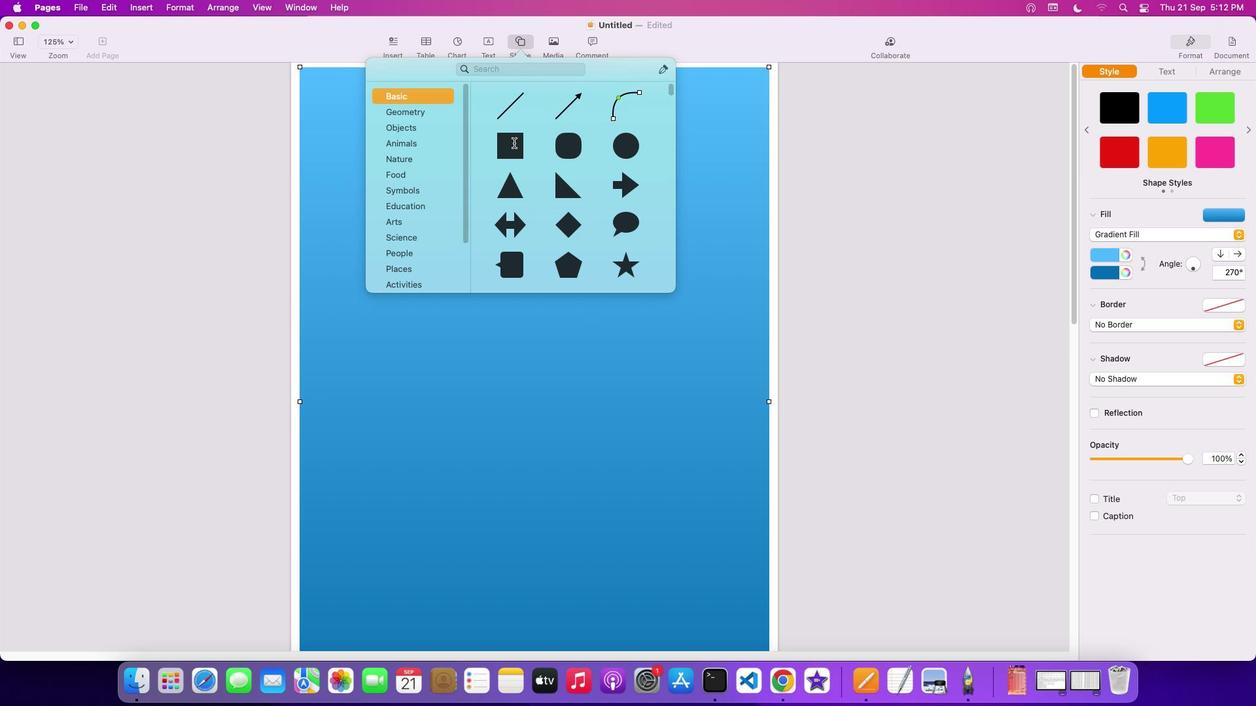 
Action: Mouse pressed left at (514, 142)
Screenshot: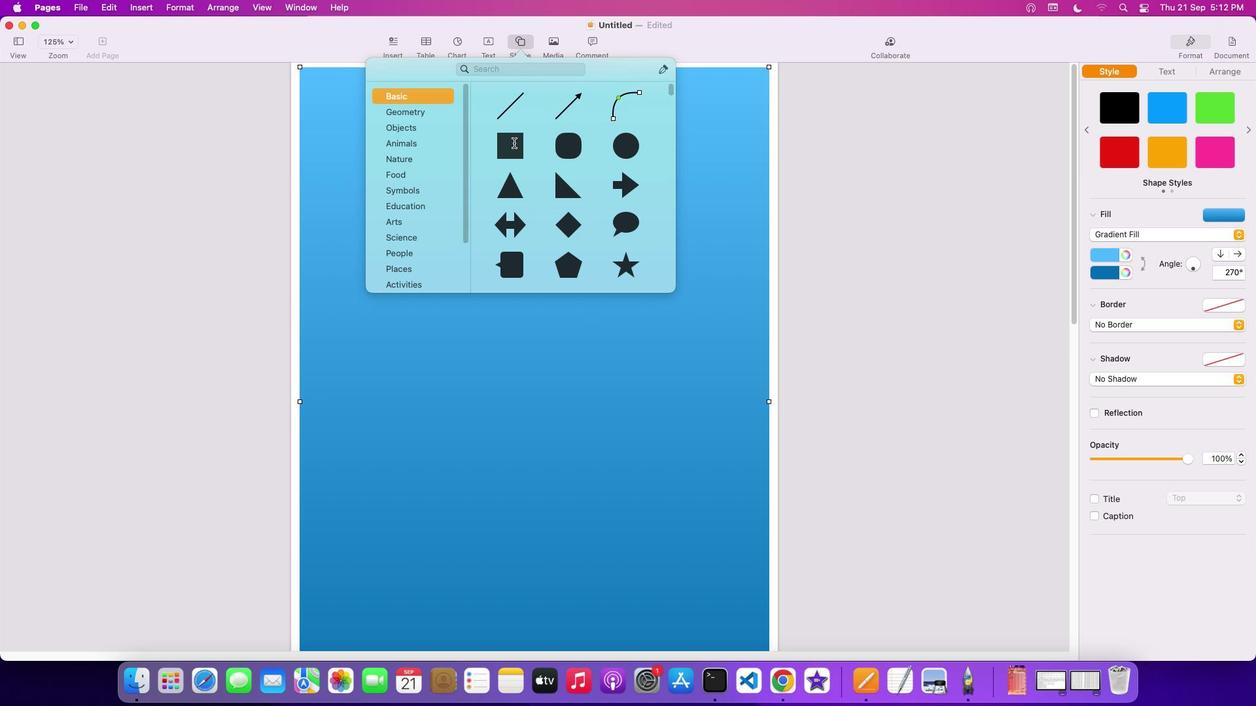 
Action: Mouse moved to (530, 354)
Screenshot: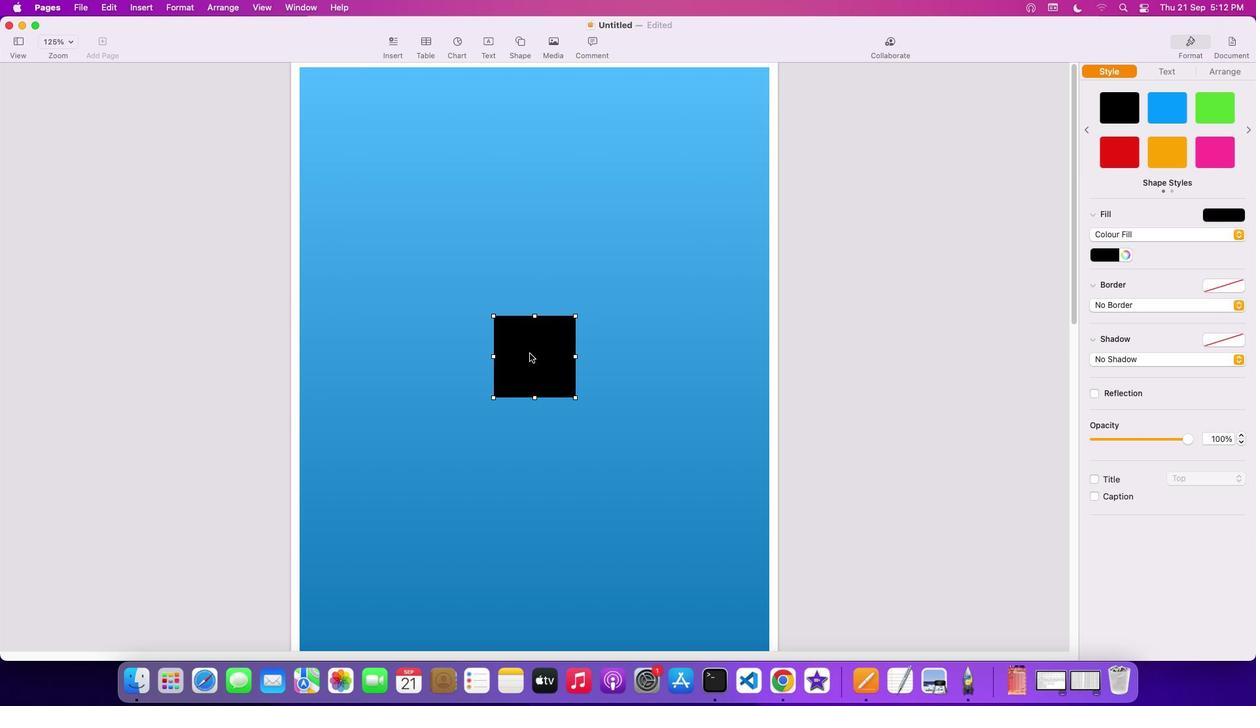 
Action: Mouse pressed left at (530, 354)
Screenshot: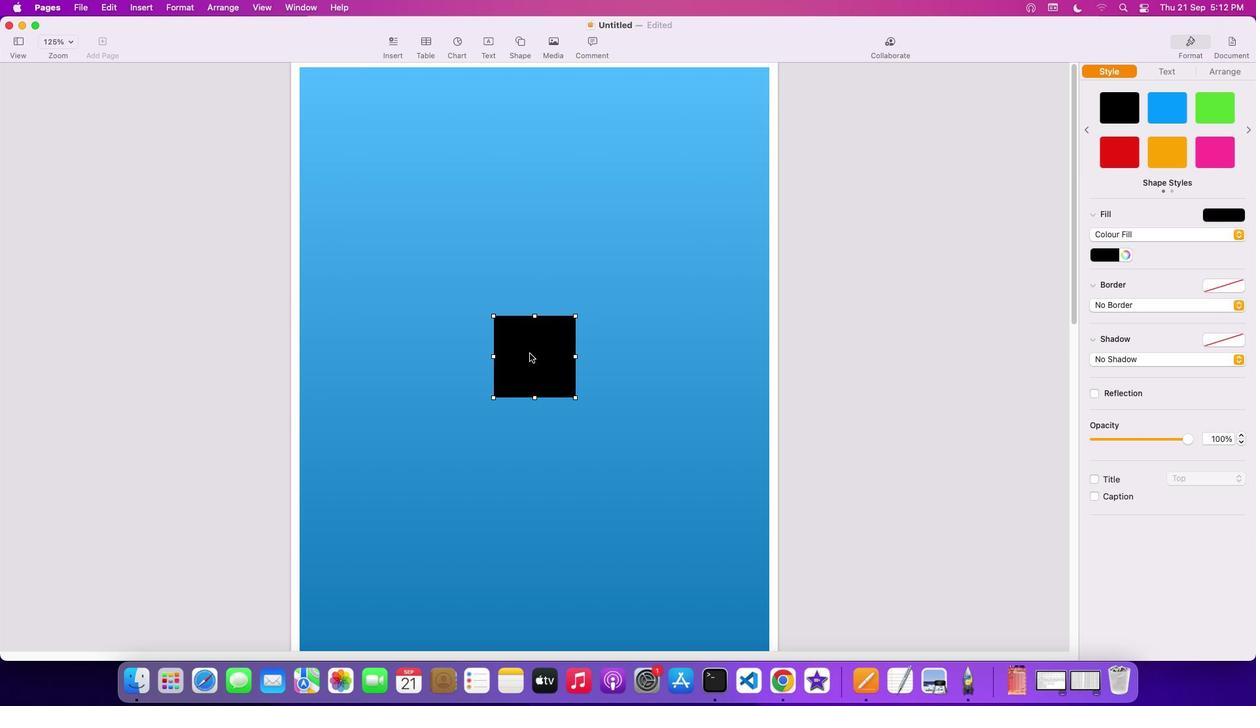 
Action: Mouse moved to (379, 108)
Screenshot: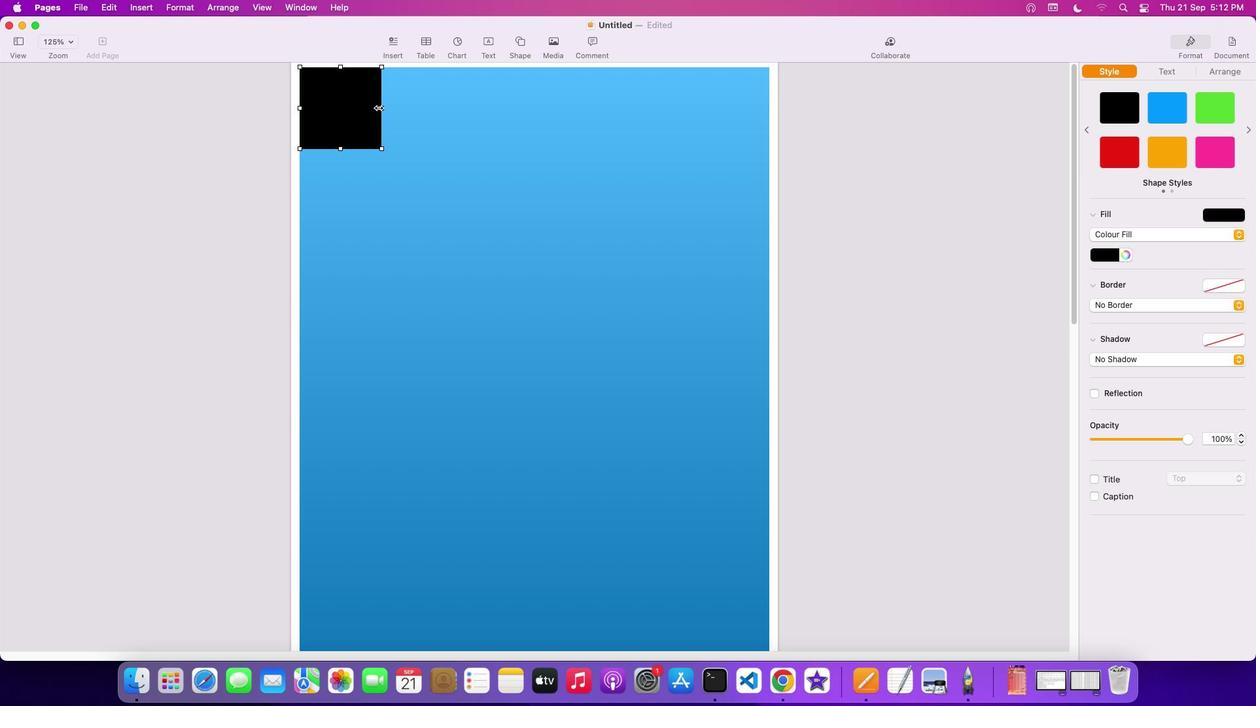 
Action: Mouse pressed left at (379, 108)
Screenshot: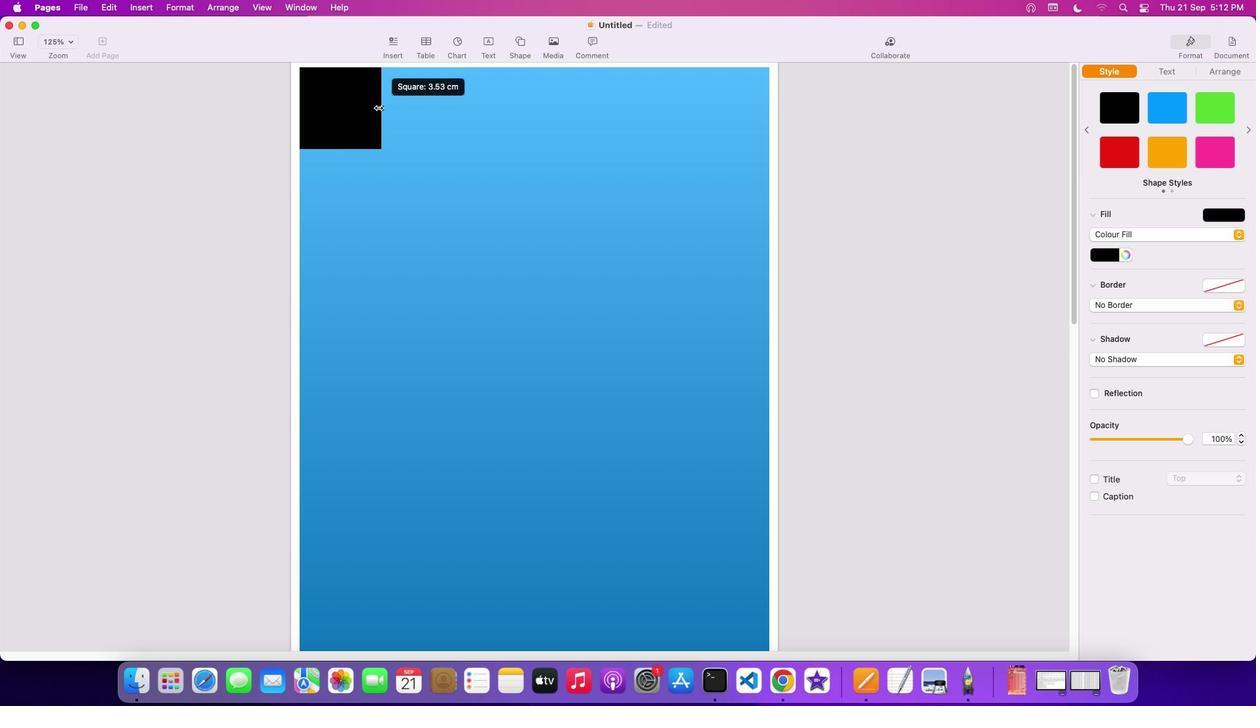 
Action: Mouse moved to (479, 219)
Screenshot: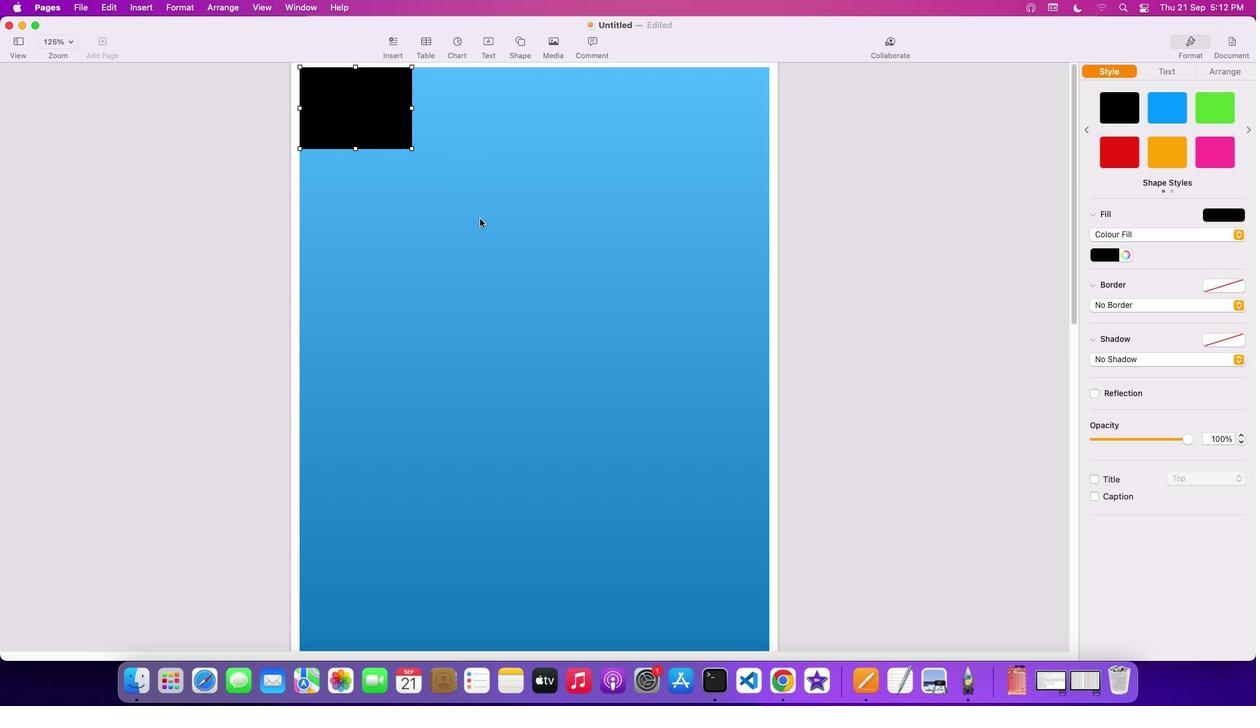 
Action: Mouse scrolled (479, 219) with delta (0, 0)
Screenshot: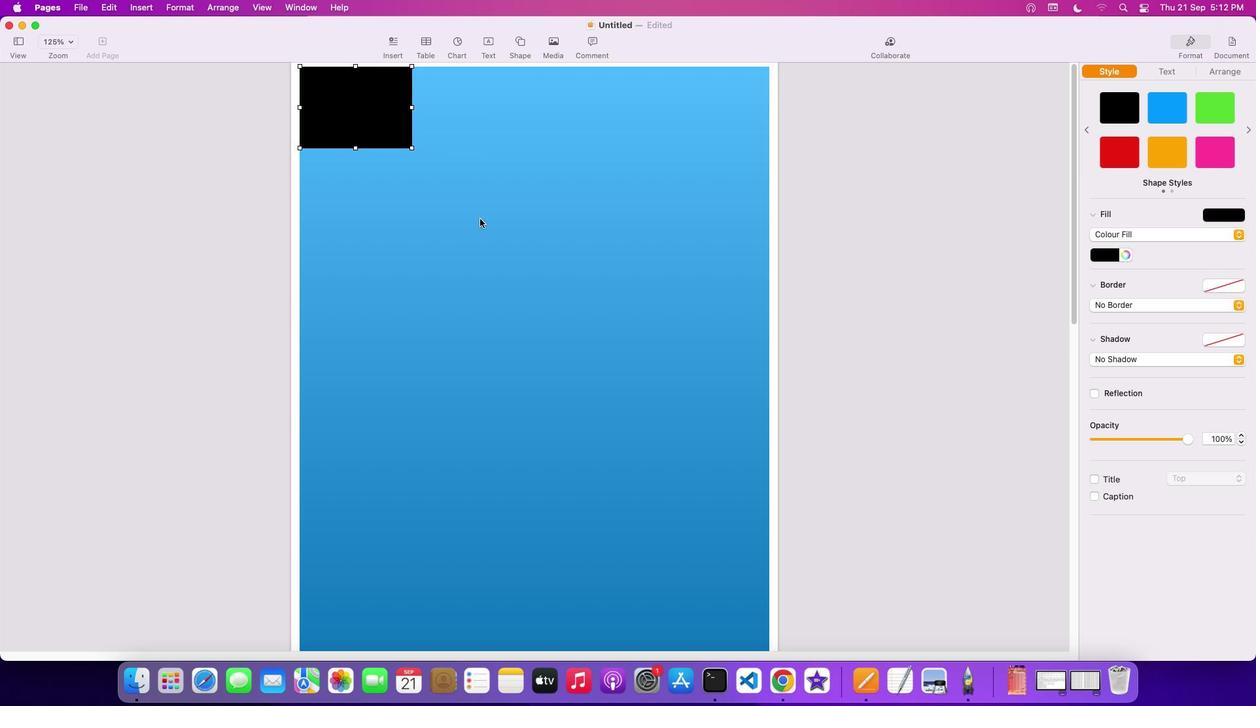
Action: Mouse scrolled (479, 219) with delta (0, 0)
Screenshot: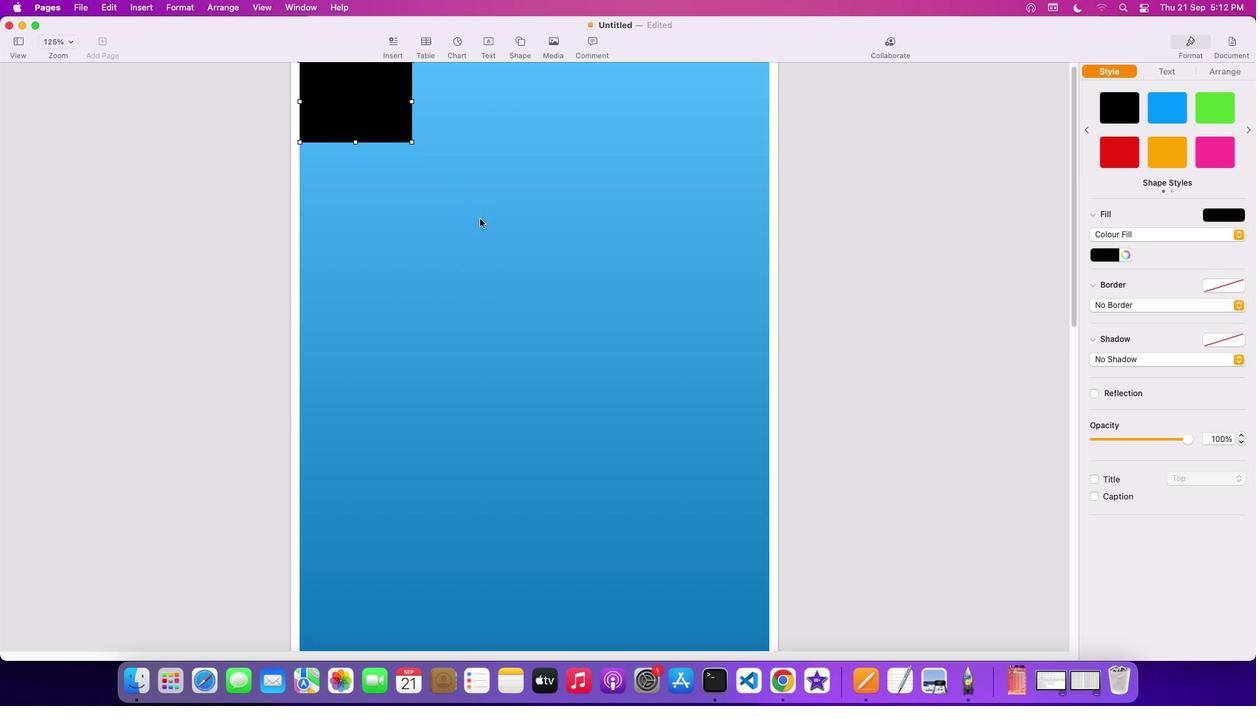 
Action: Mouse scrolled (479, 219) with delta (0, -1)
Screenshot: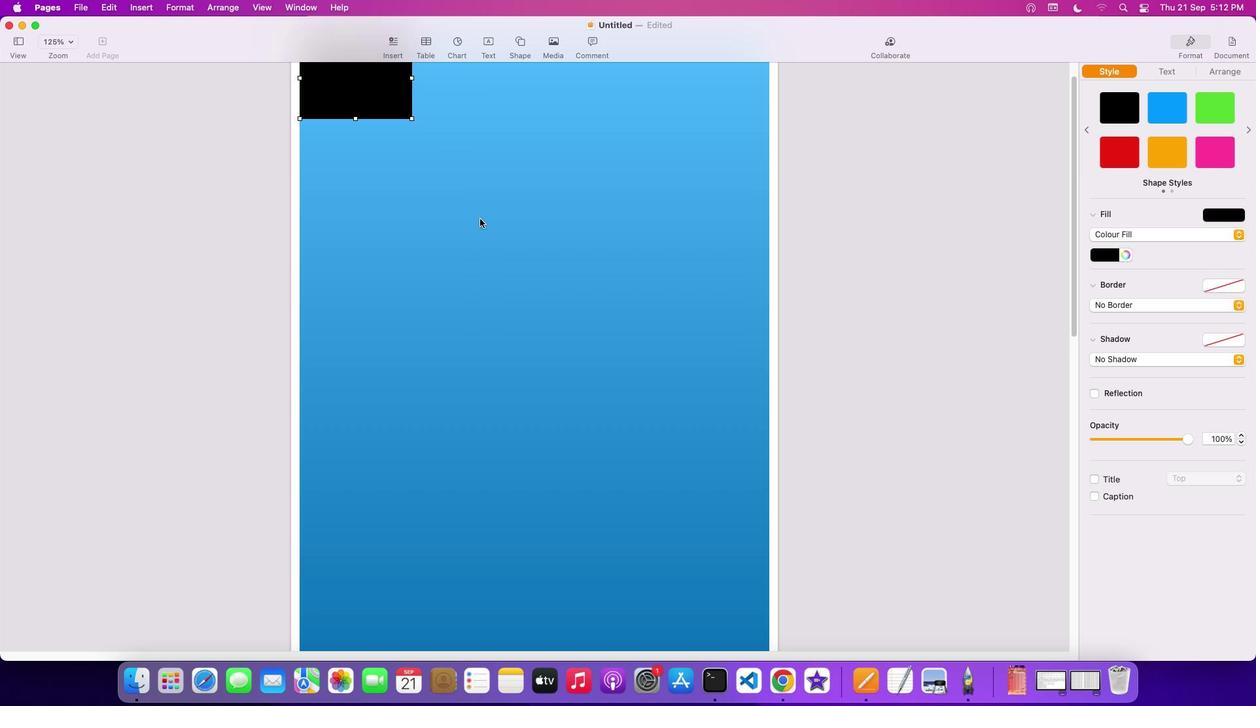 
Action: Mouse scrolled (479, 219) with delta (0, -3)
Screenshot: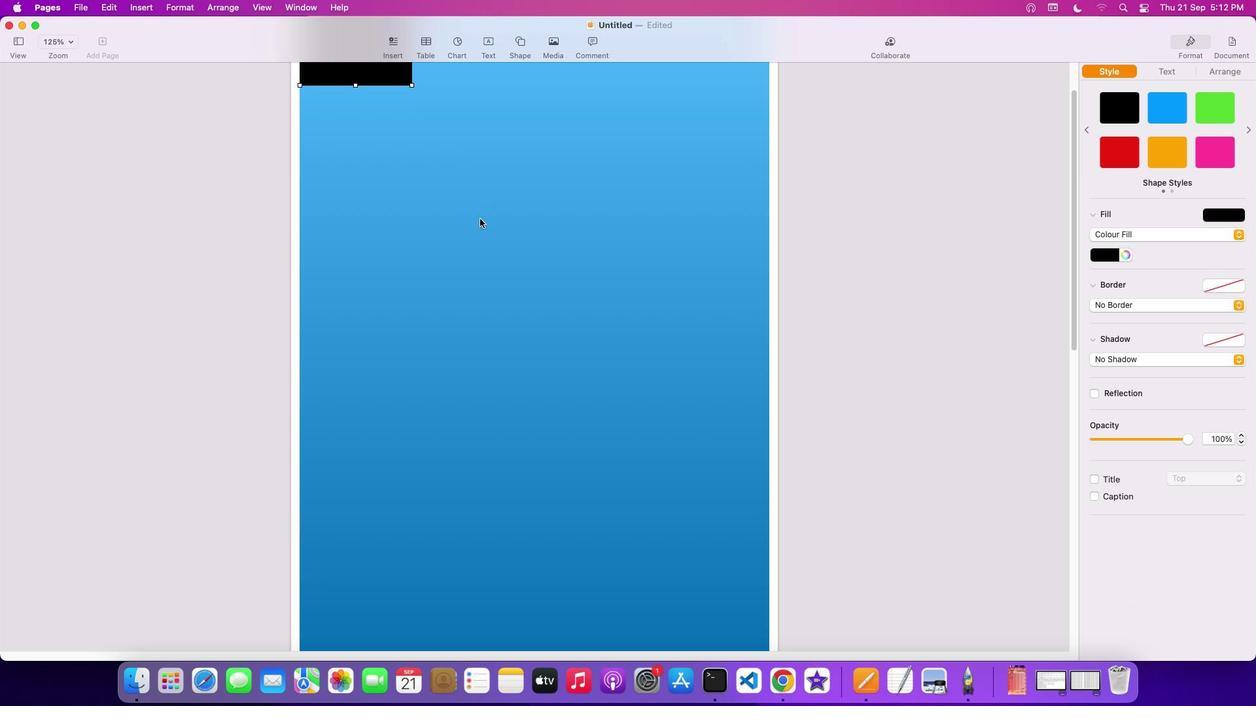 
Action: Mouse moved to (355, 86)
Screenshot: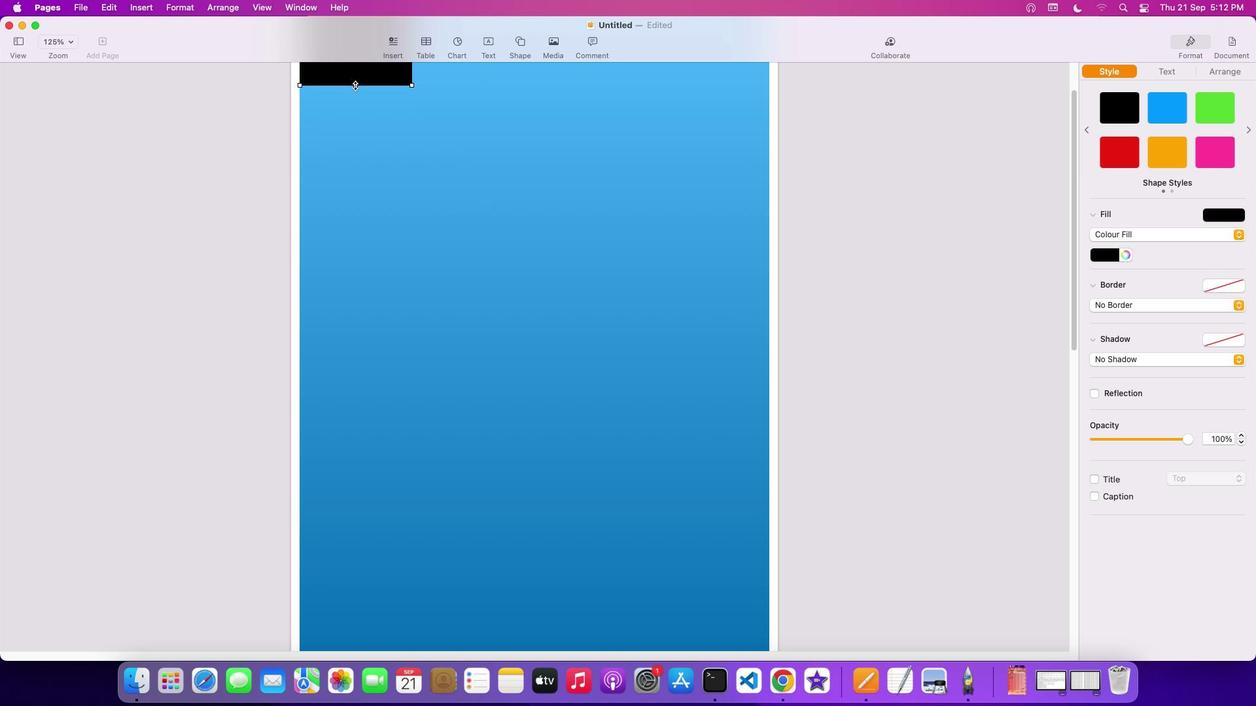
Action: Mouse pressed left at (355, 86)
Screenshot: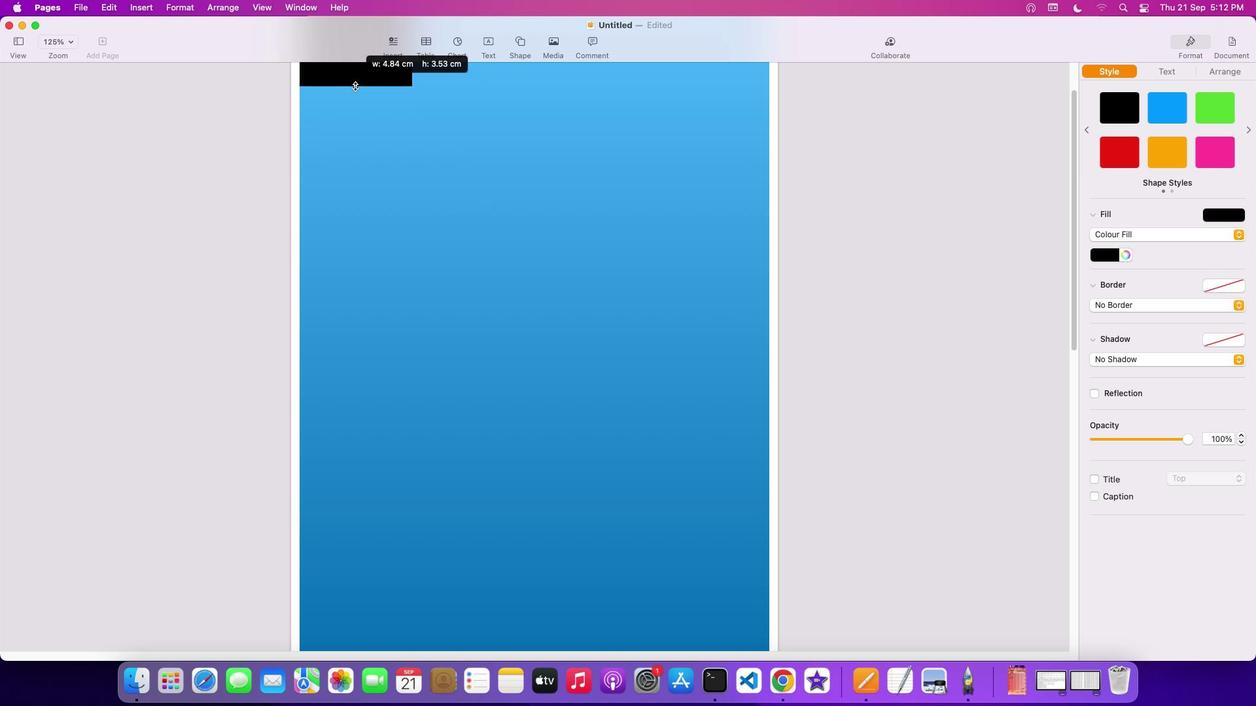 
Action: Mouse moved to (478, 591)
Screenshot: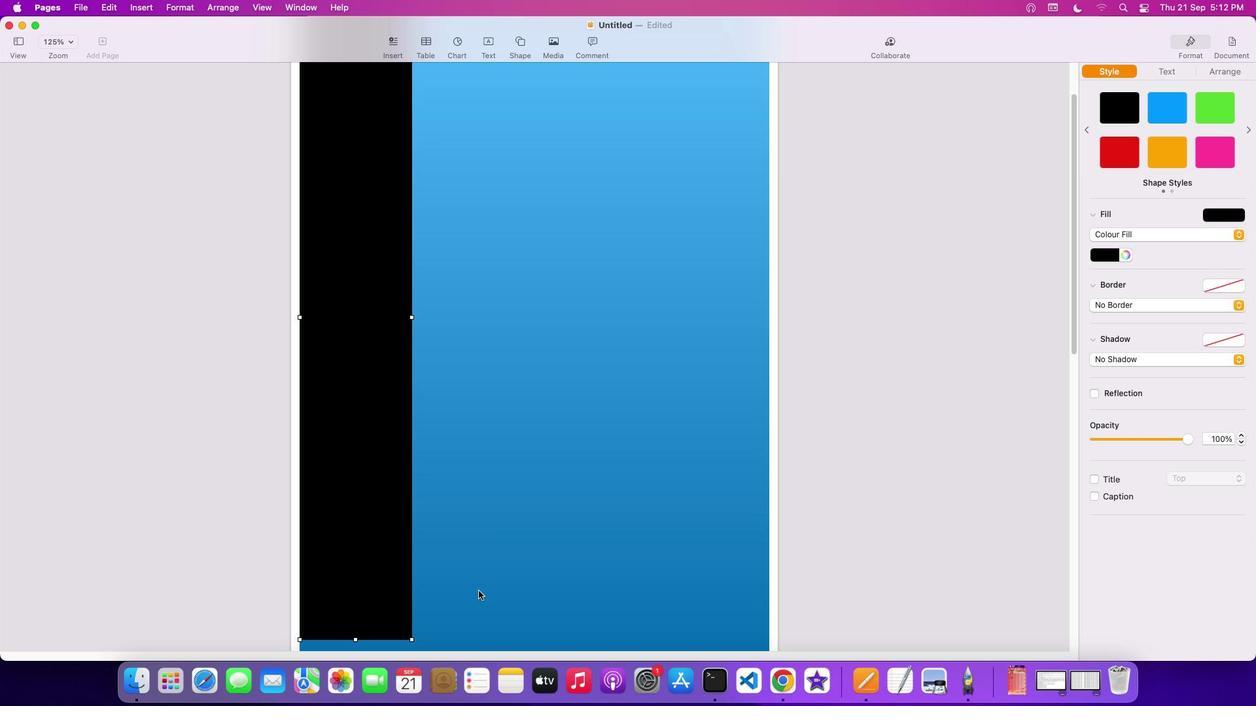 
Action: Mouse scrolled (478, 591) with delta (0, 0)
Screenshot: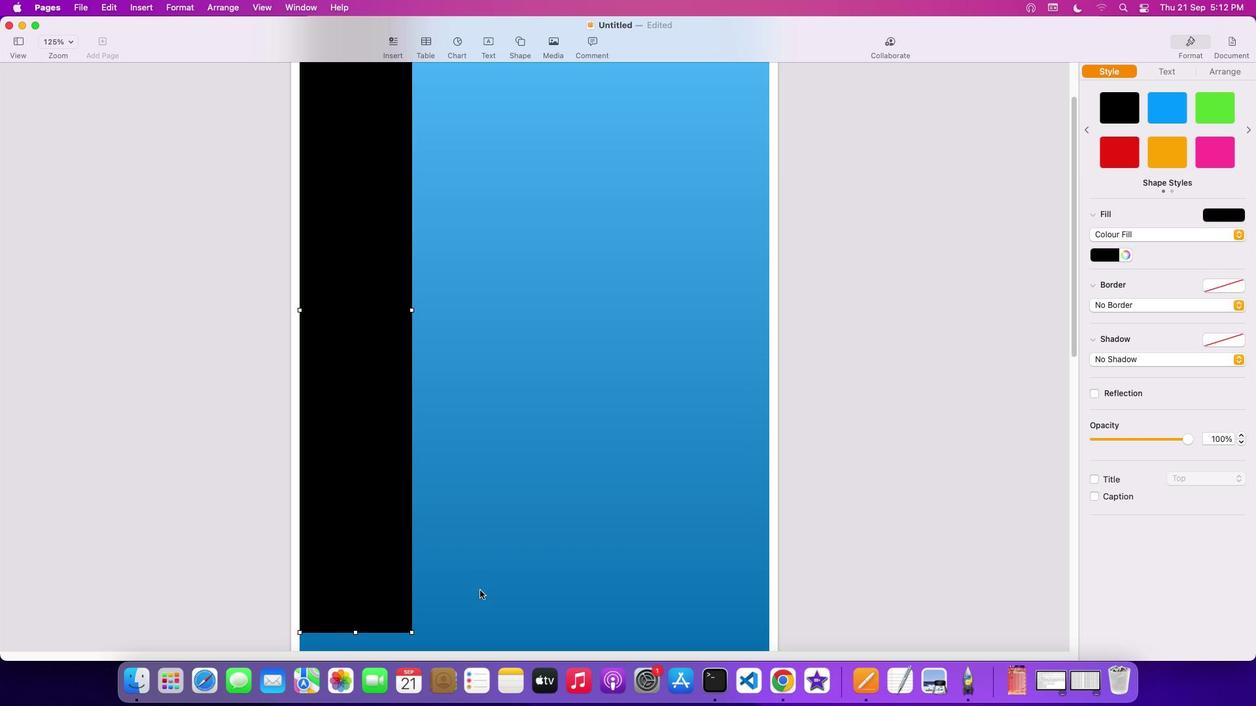 
Action: Mouse moved to (479, 591)
Screenshot: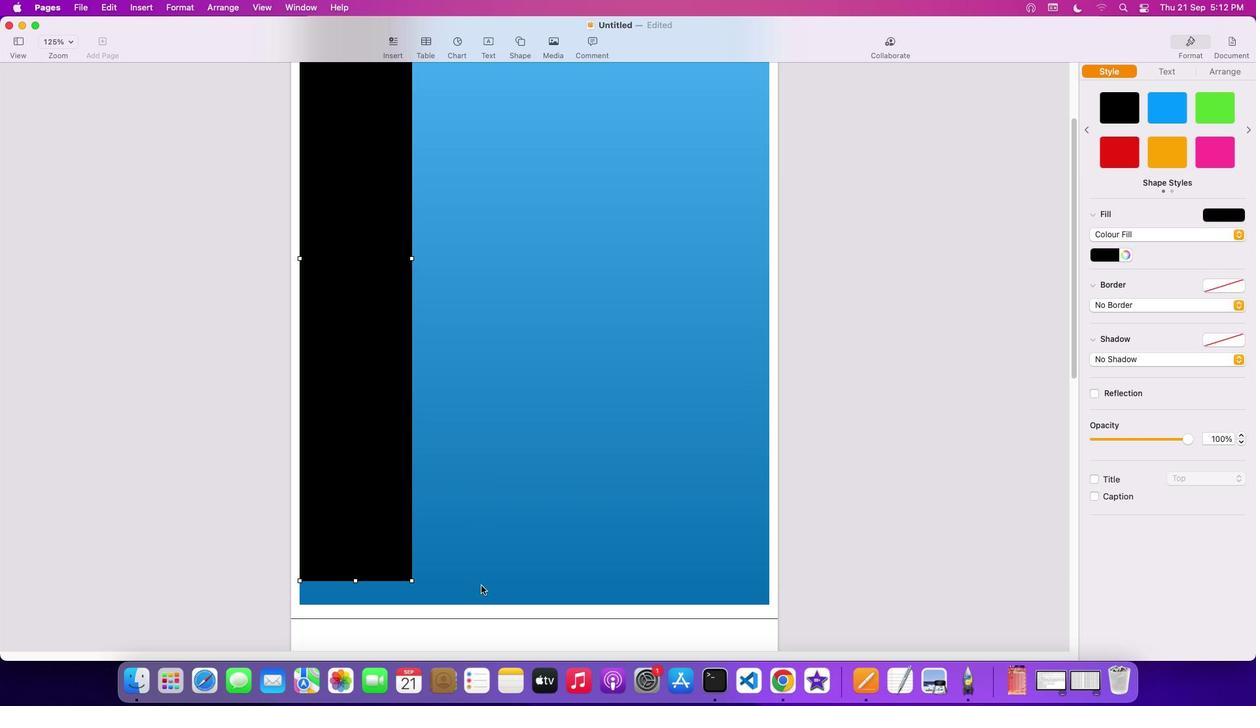 
Action: Mouse scrolled (479, 591) with delta (0, 0)
Screenshot: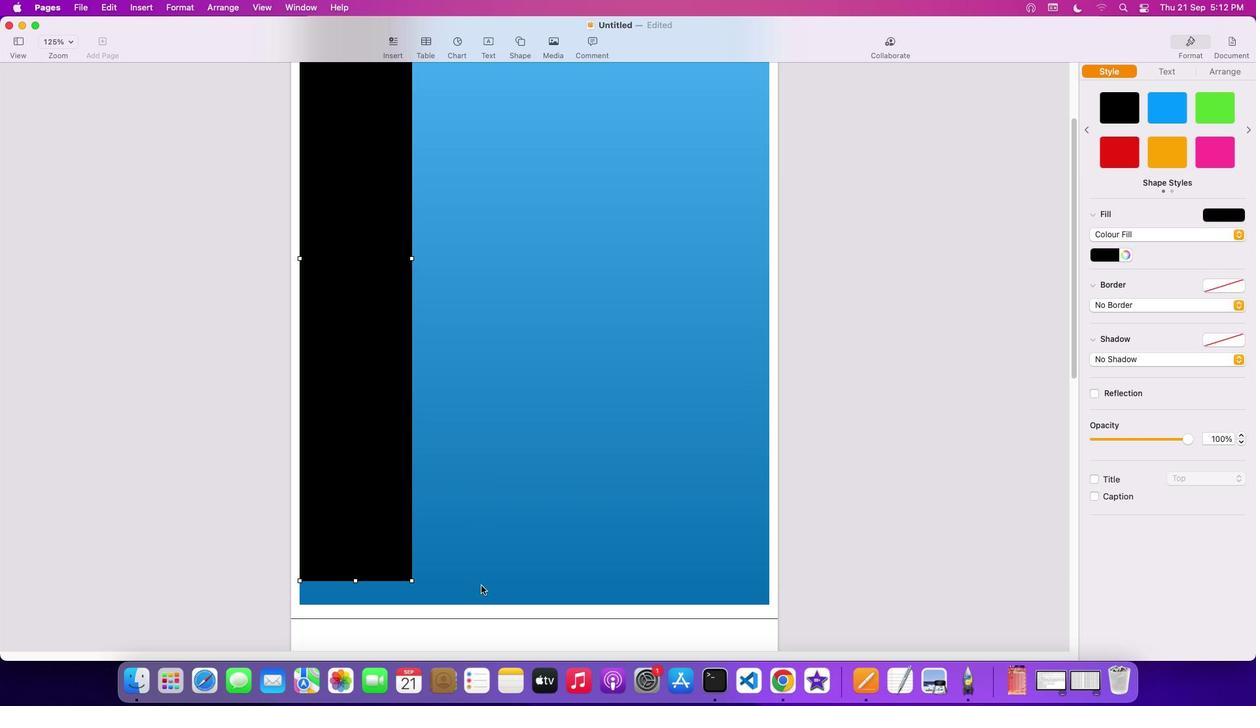 
Action: Mouse moved to (479, 591)
Screenshot: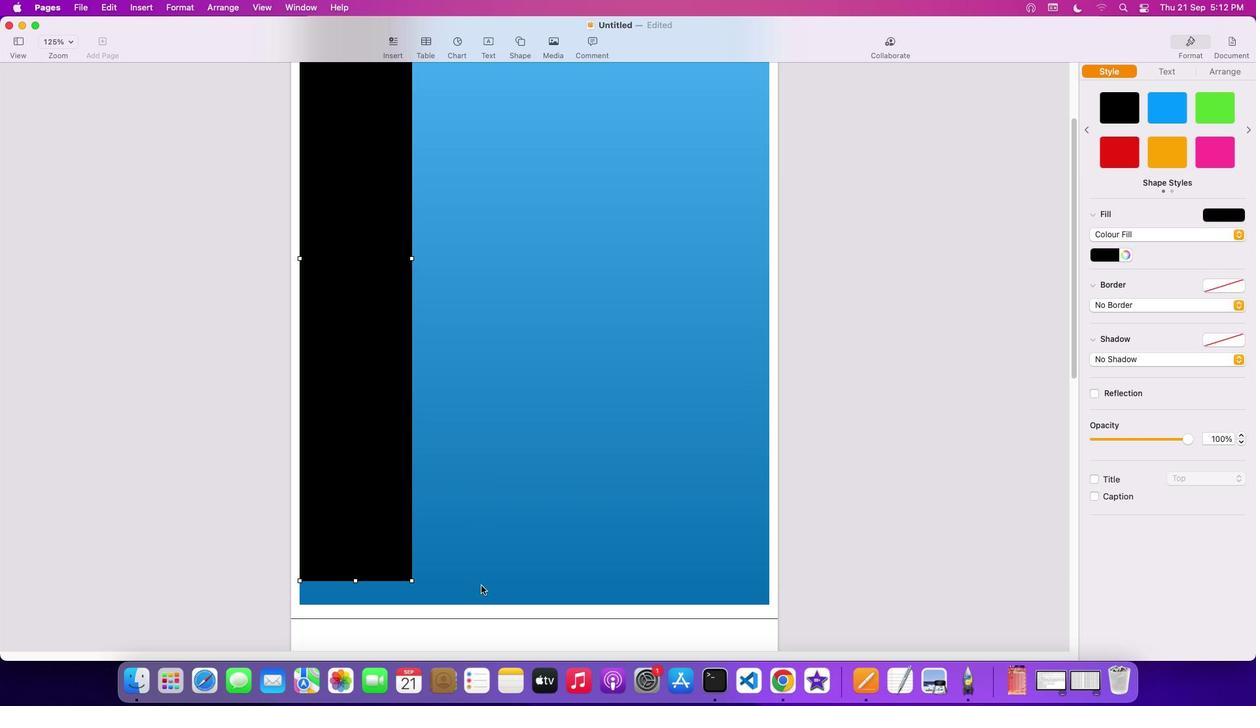 
Action: Mouse scrolled (479, 591) with delta (0, -1)
Screenshot: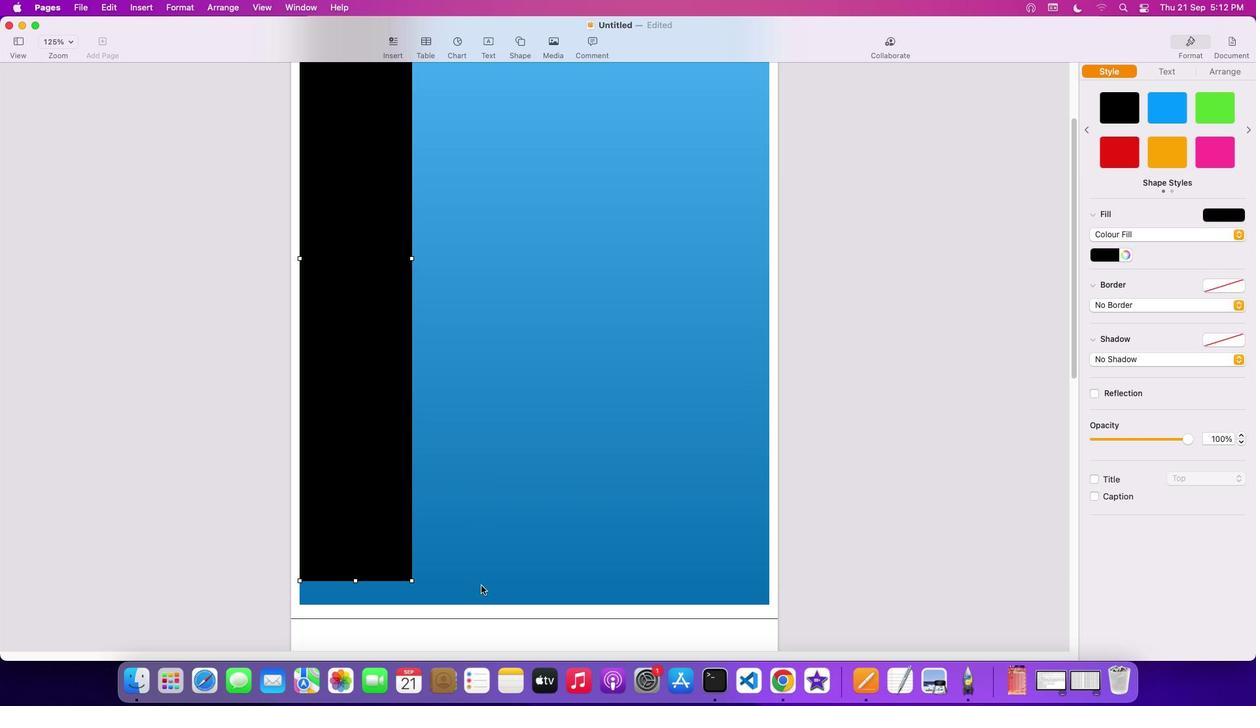 
Action: Mouse moved to (480, 590)
Screenshot: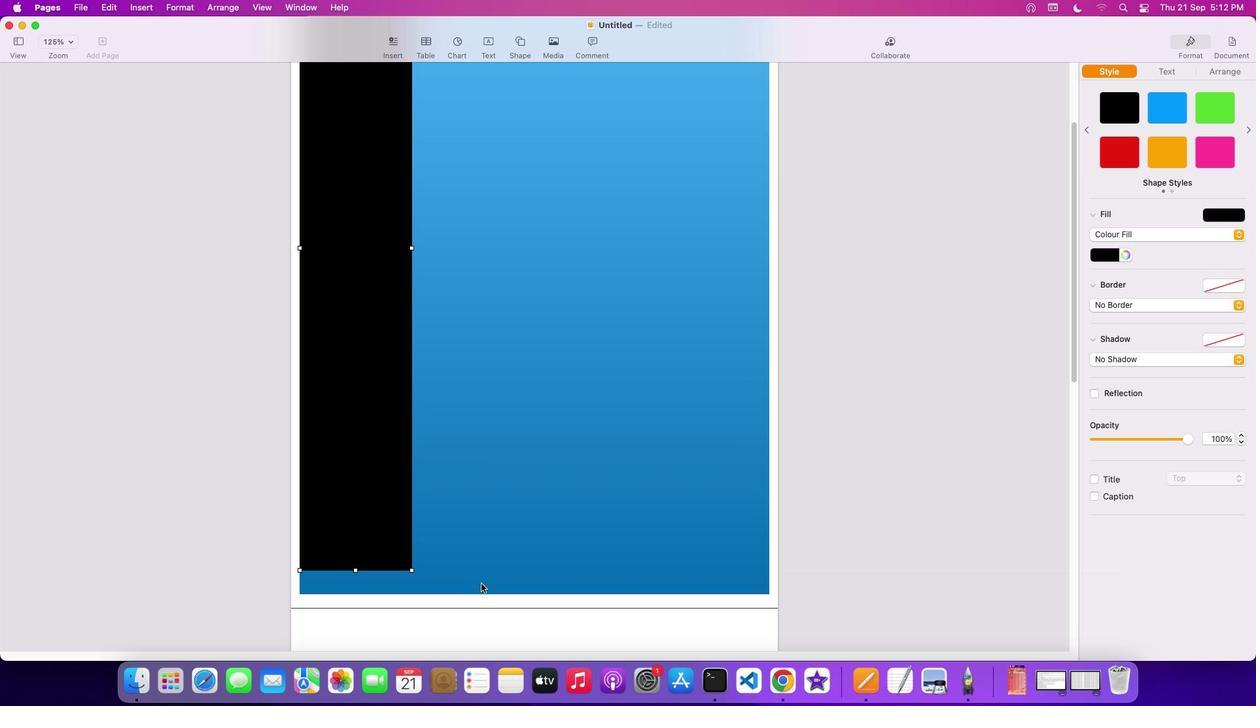 
Action: Mouse scrolled (480, 590) with delta (0, -3)
Screenshot: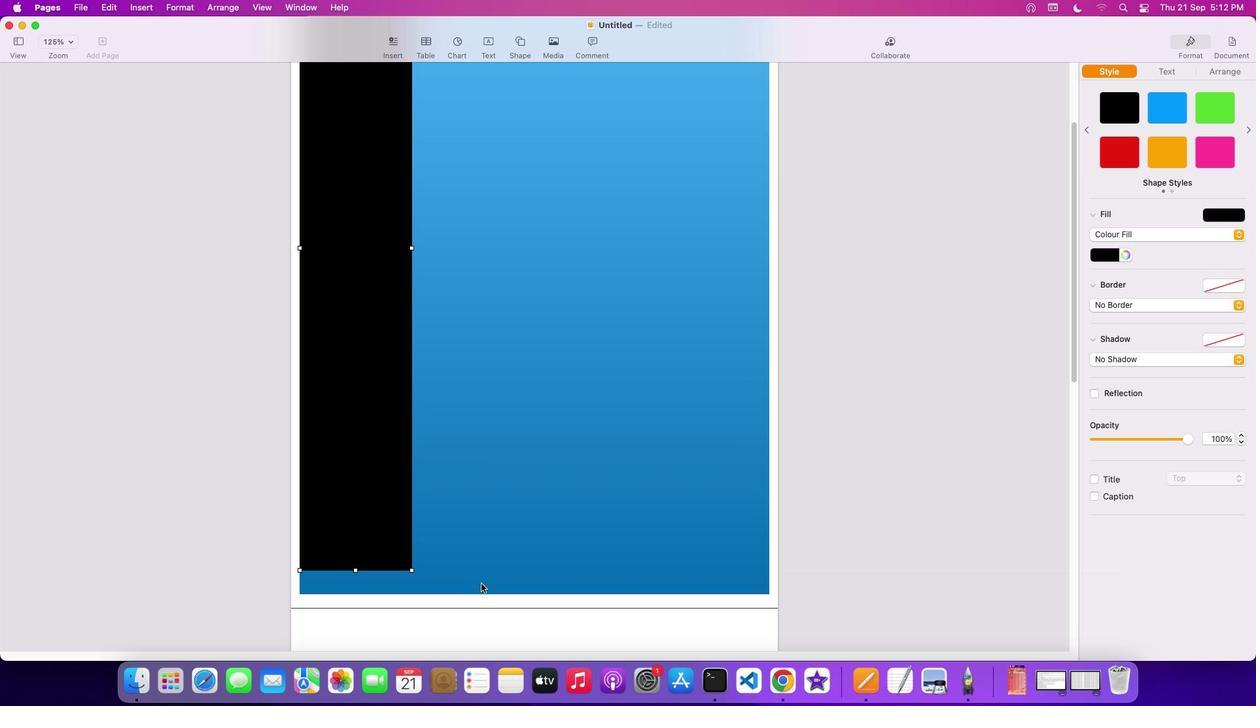 
Action: Mouse moved to (481, 585)
Screenshot: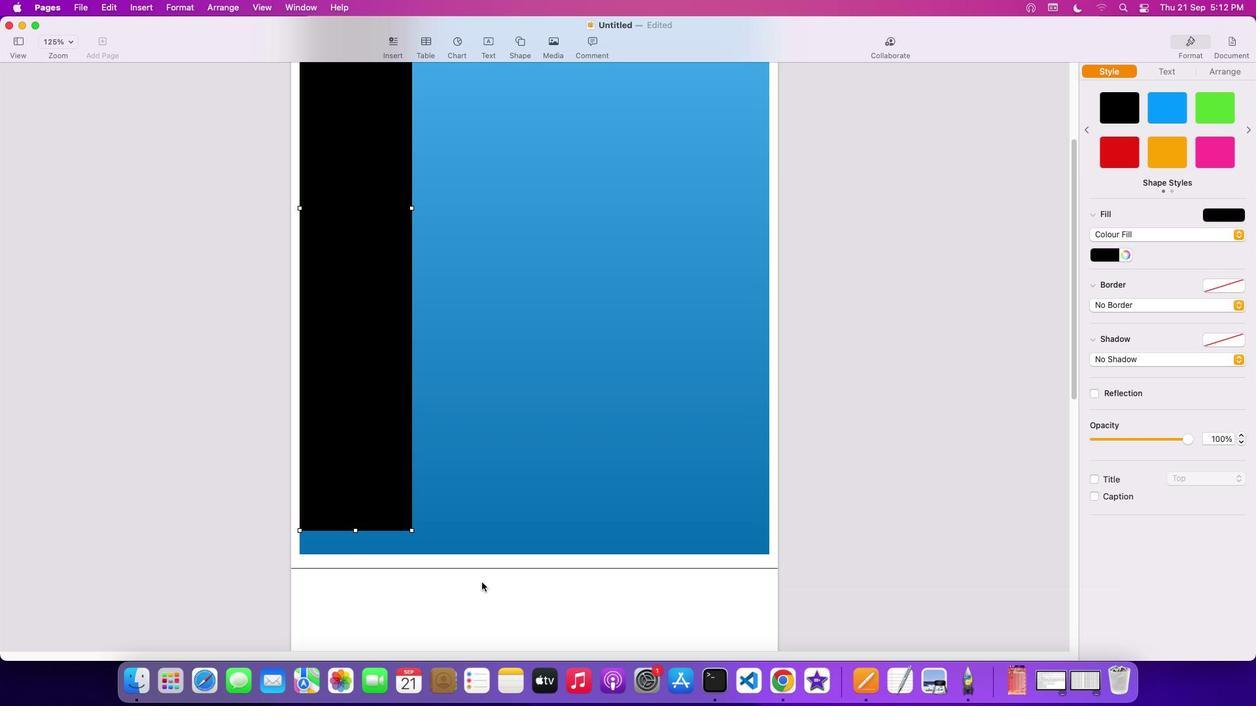 
Action: Mouse scrolled (481, 585) with delta (0, -3)
Screenshot: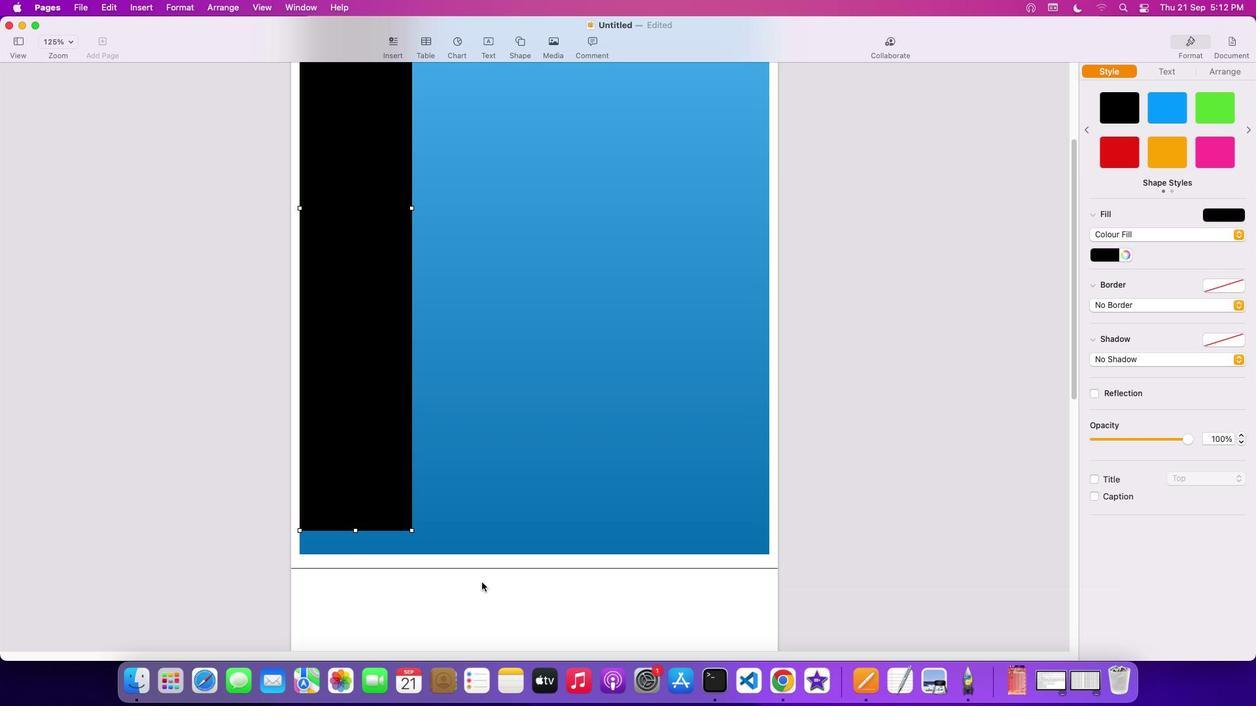 
Action: Mouse moved to (356, 530)
Screenshot: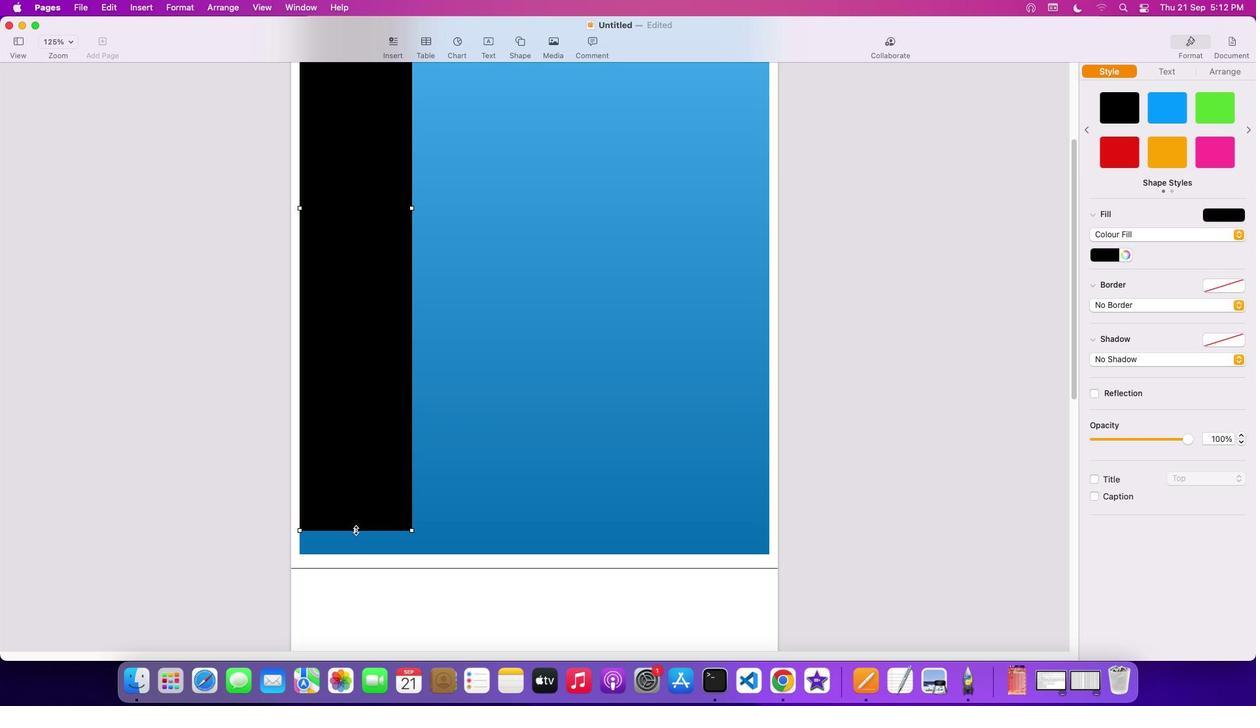 
Action: Mouse pressed left at (356, 530)
Screenshot: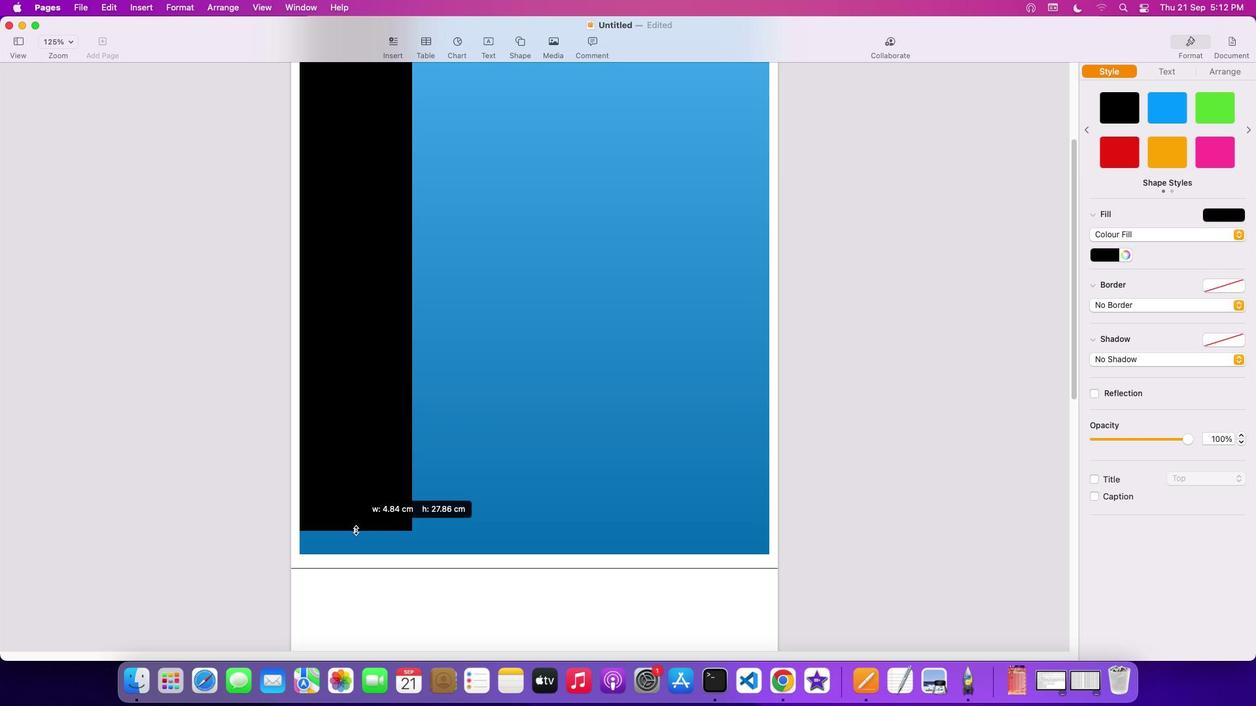 
Action: Mouse moved to (413, 305)
Screenshot: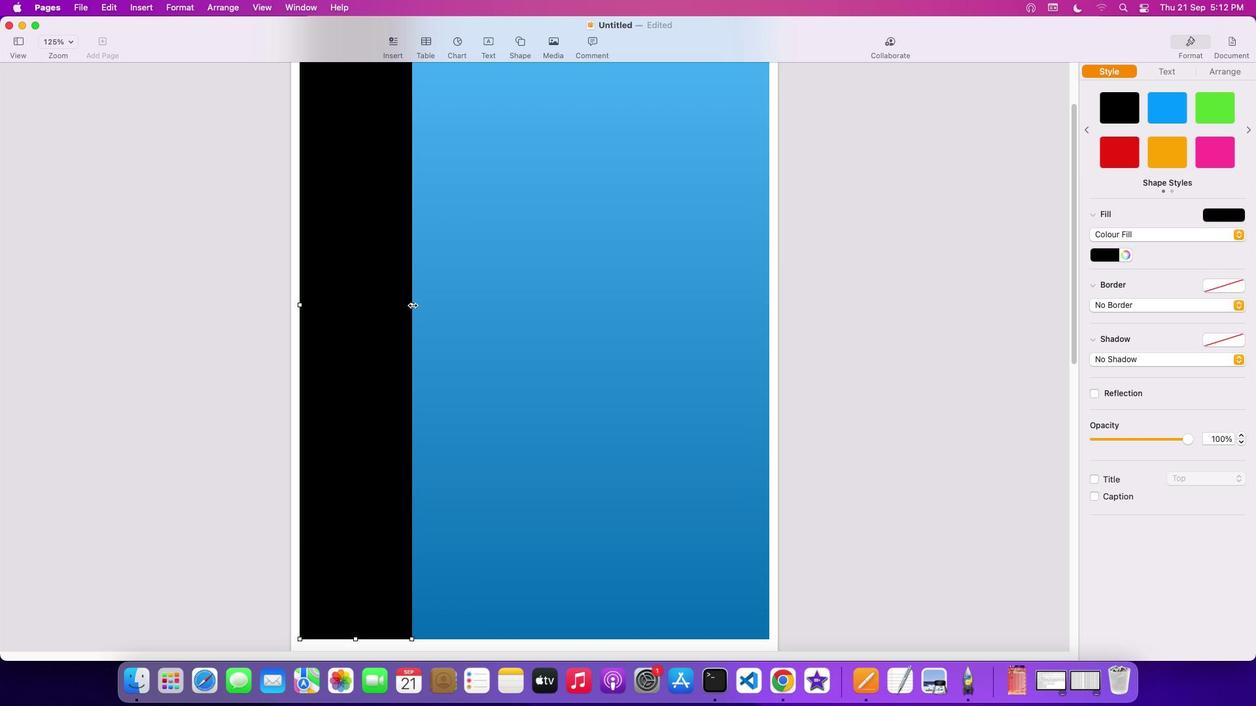 
Action: Mouse pressed left at (413, 305)
Screenshot: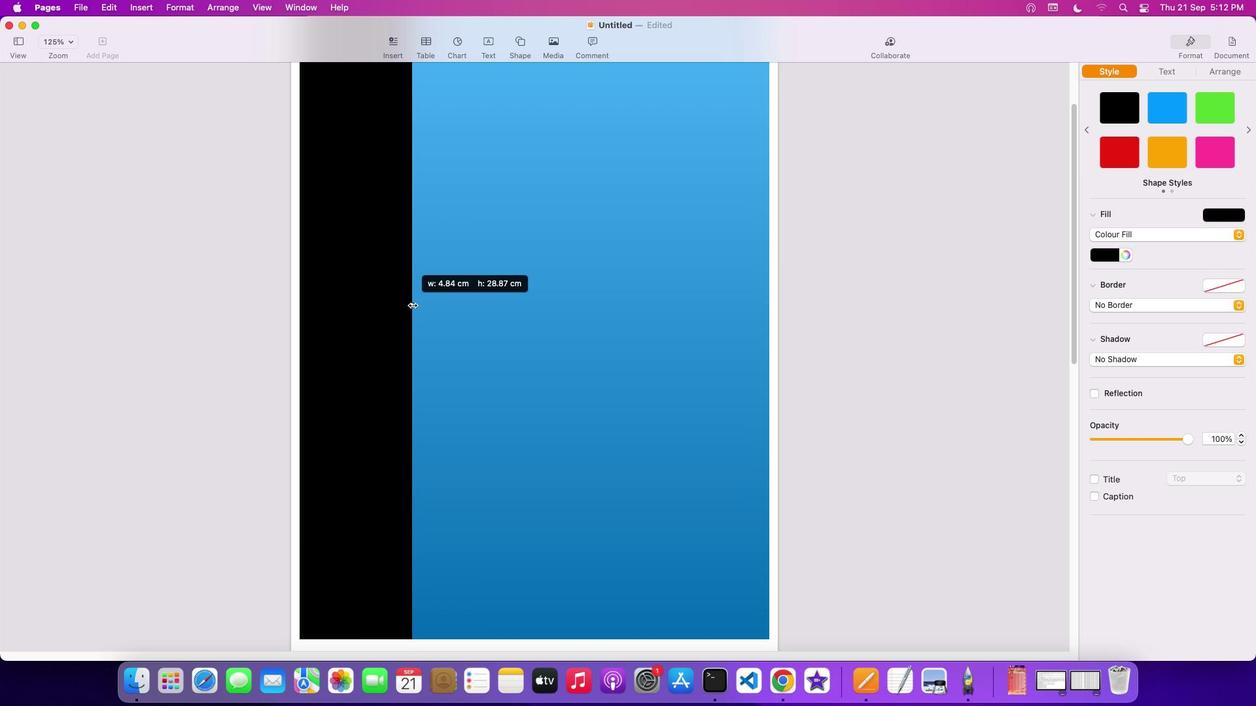 
Action: Mouse moved to (608, 344)
Screenshot: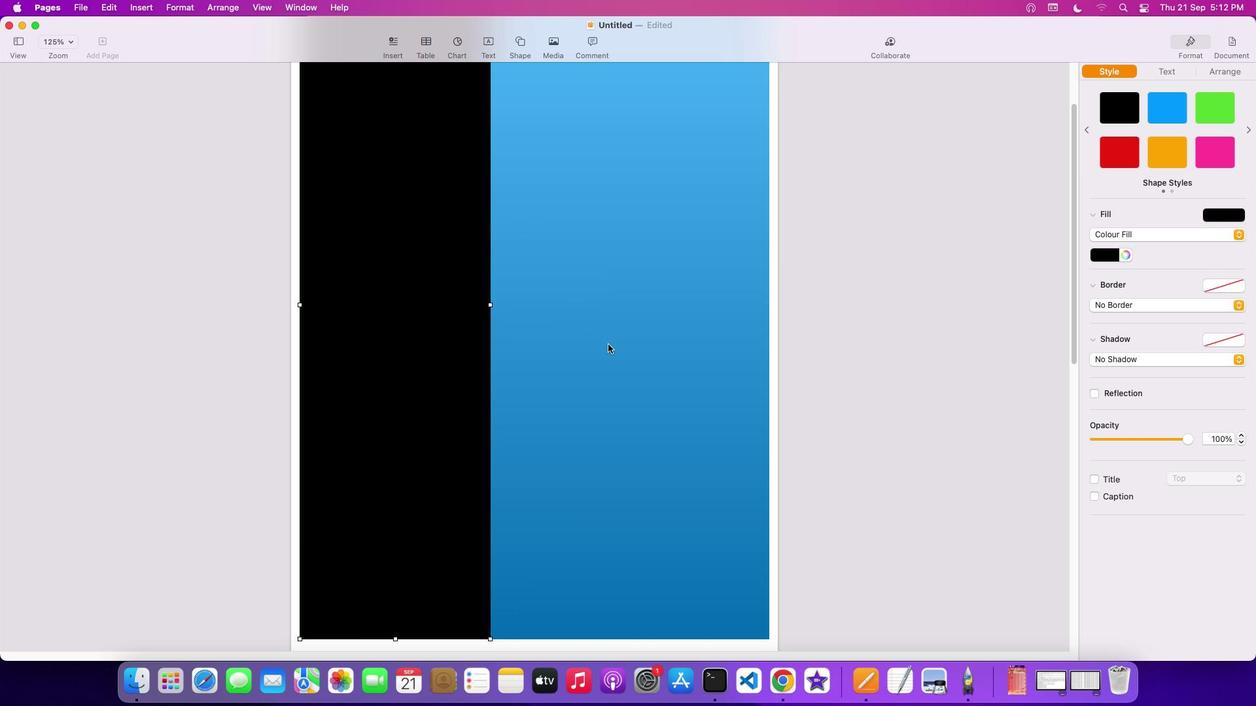 
Action: Mouse scrolled (608, 344) with delta (0, 0)
Screenshot: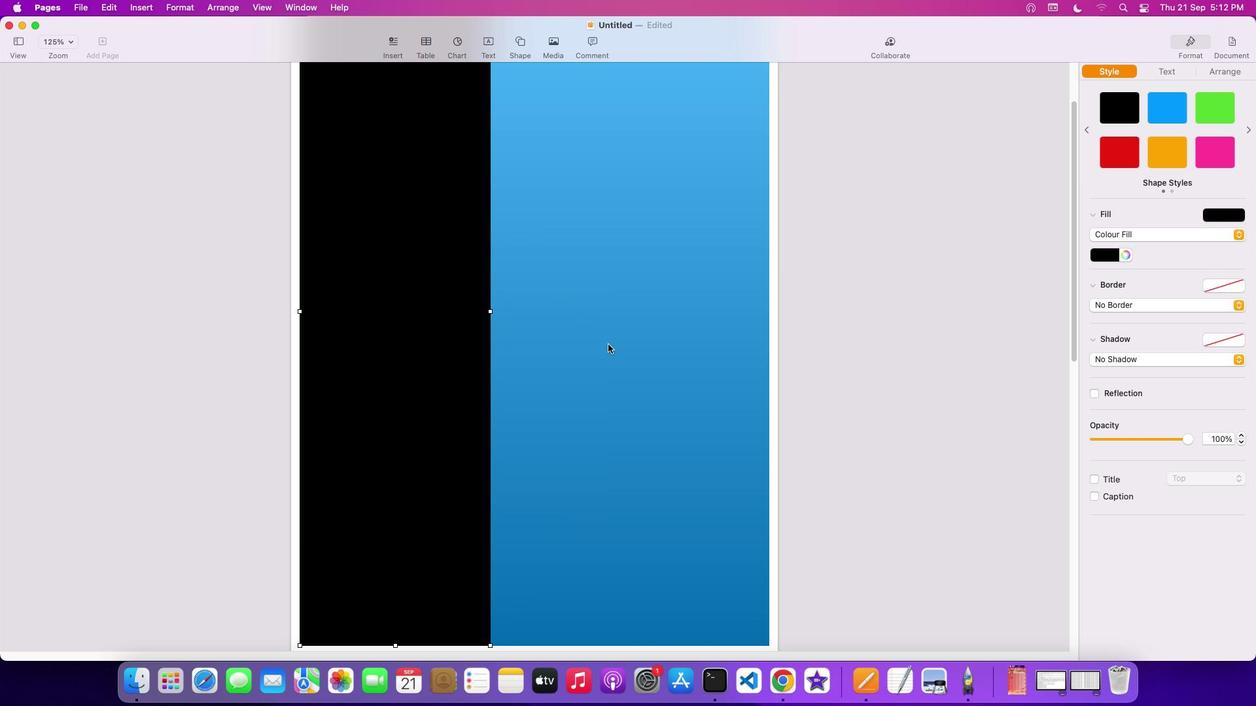 
Action: Mouse scrolled (608, 344) with delta (0, 0)
Screenshot: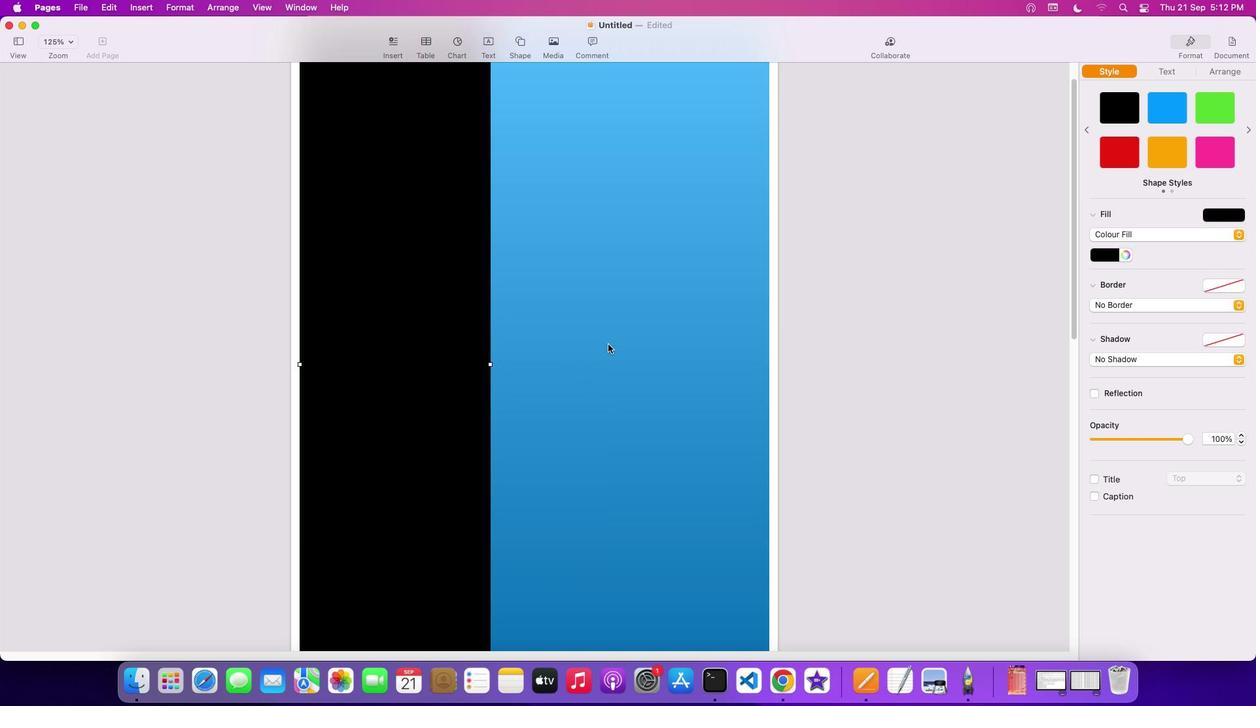 
Action: Mouse scrolled (608, 344) with delta (0, 1)
Screenshot: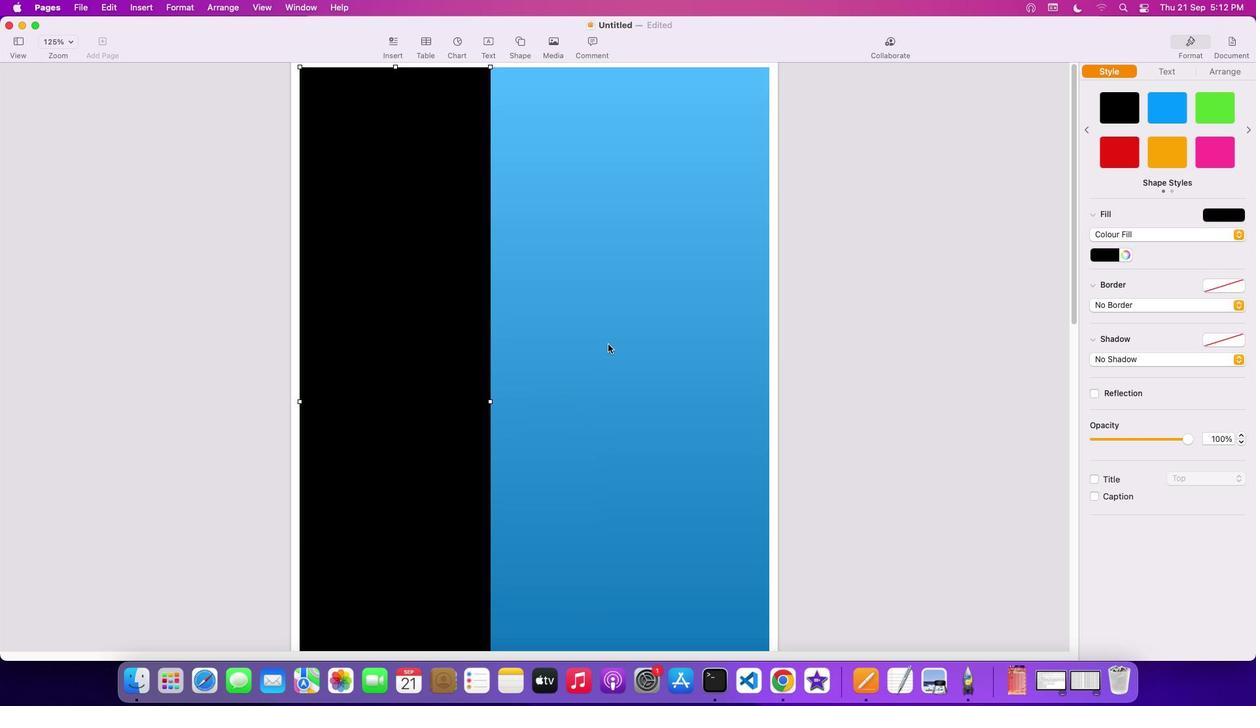 
Action: Mouse scrolled (608, 344) with delta (0, 3)
Screenshot: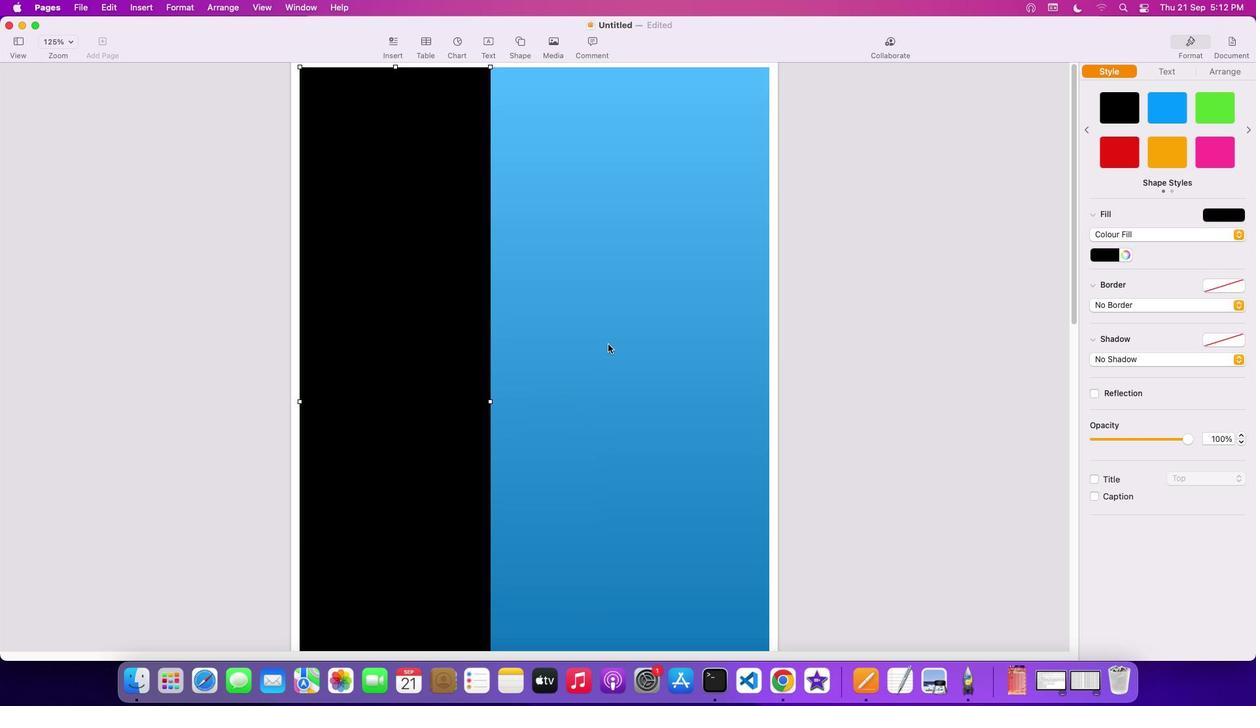 
Action: Mouse scrolled (608, 344) with delta (0, 3)
Screenshot: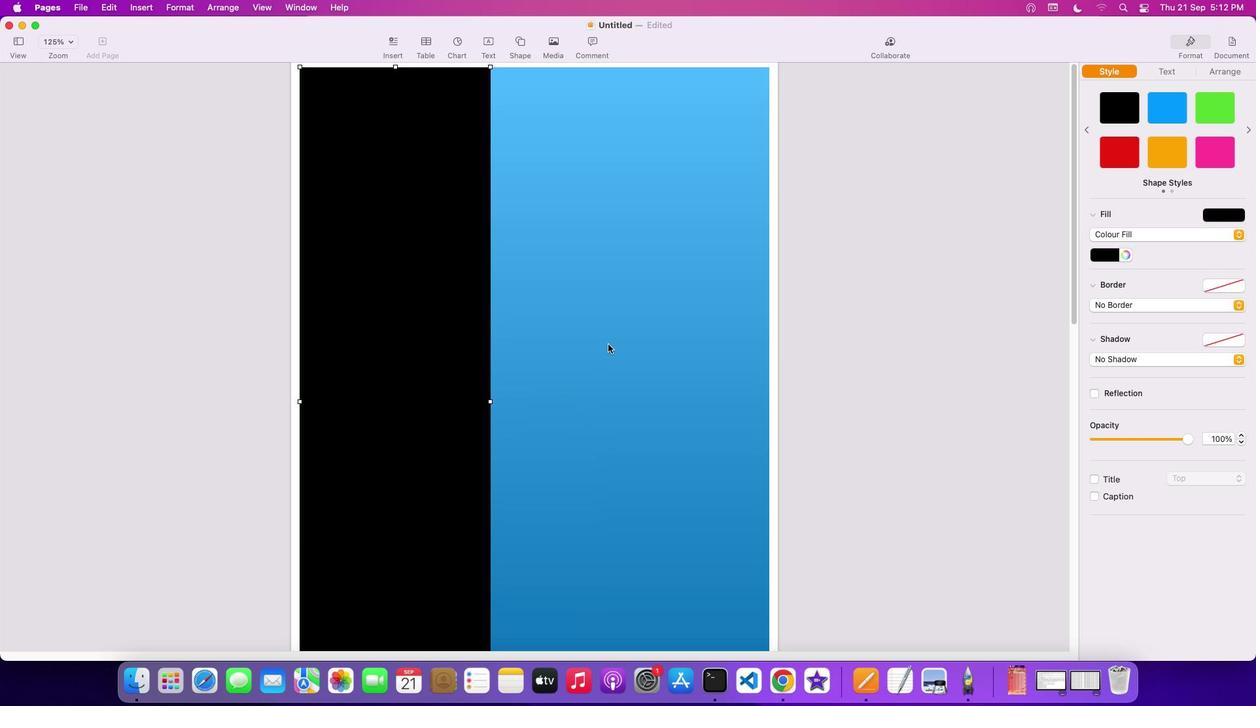 
Action: Mouse moved to (608, 344)
Screenshot: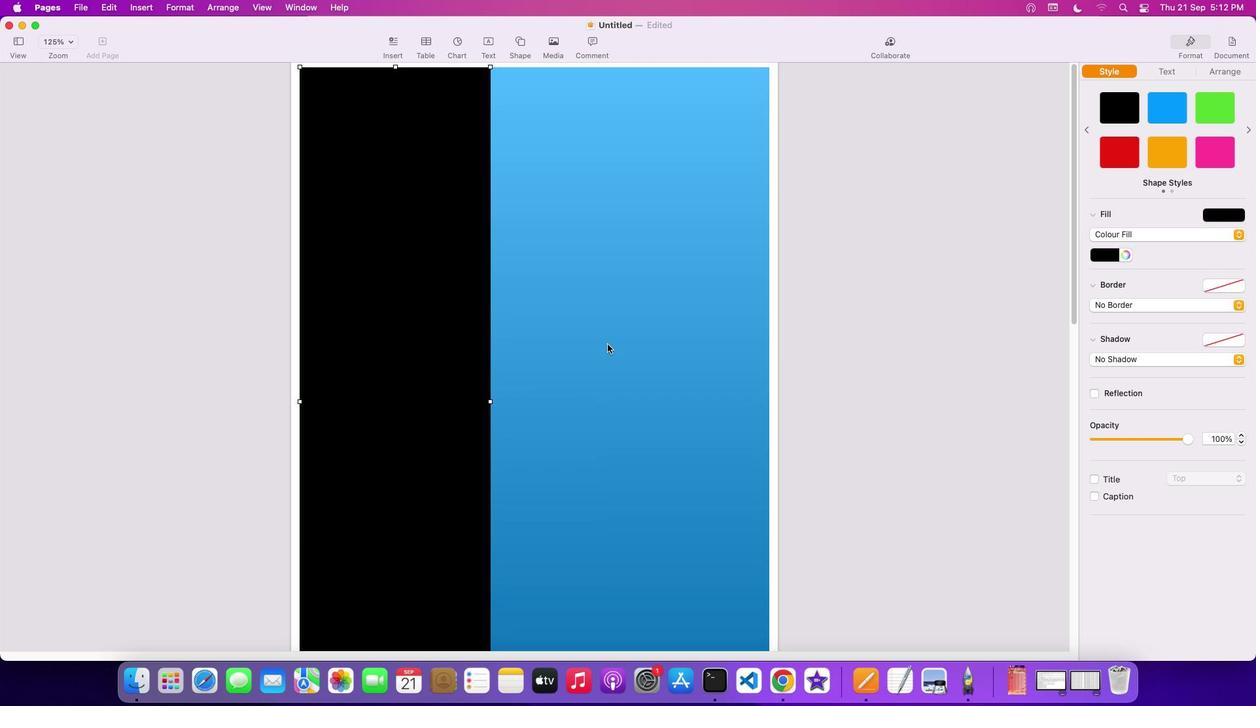 
Action: Mouse scrolled (608, 344) with delta (0, 0)
Screenshot: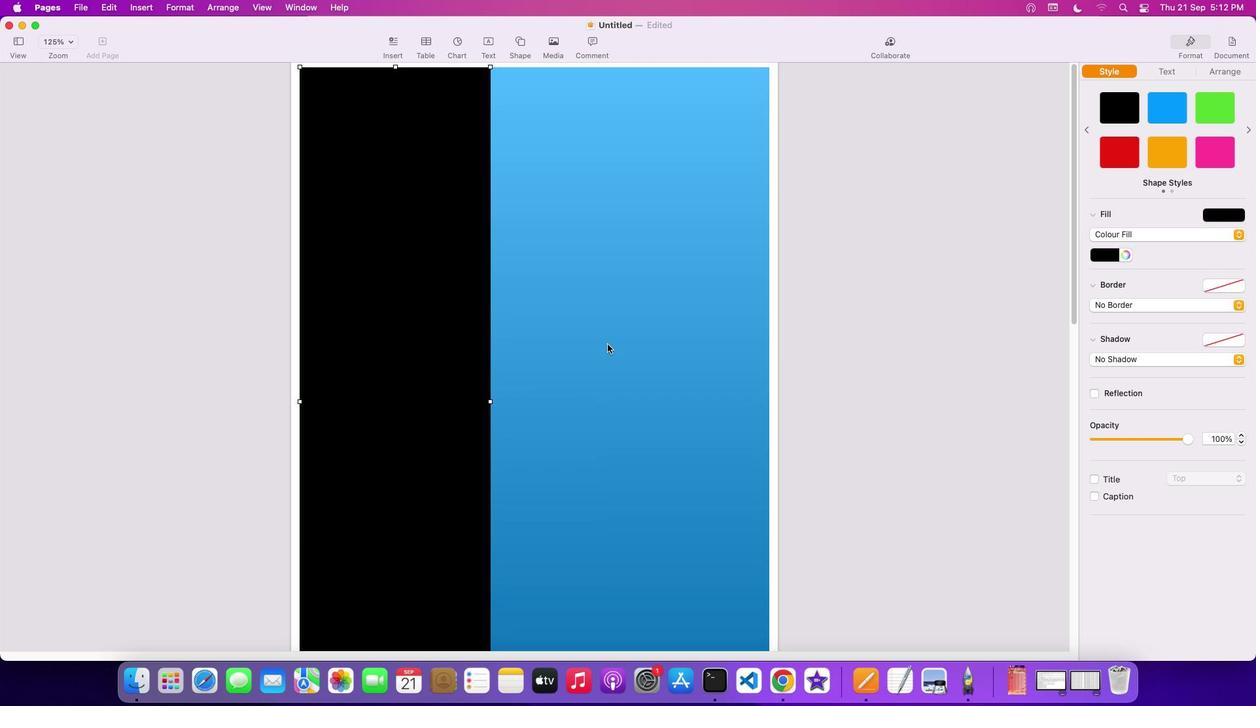 
Action: Mouse scrolled (608, 344) with delta (0, 0)
Screenshot: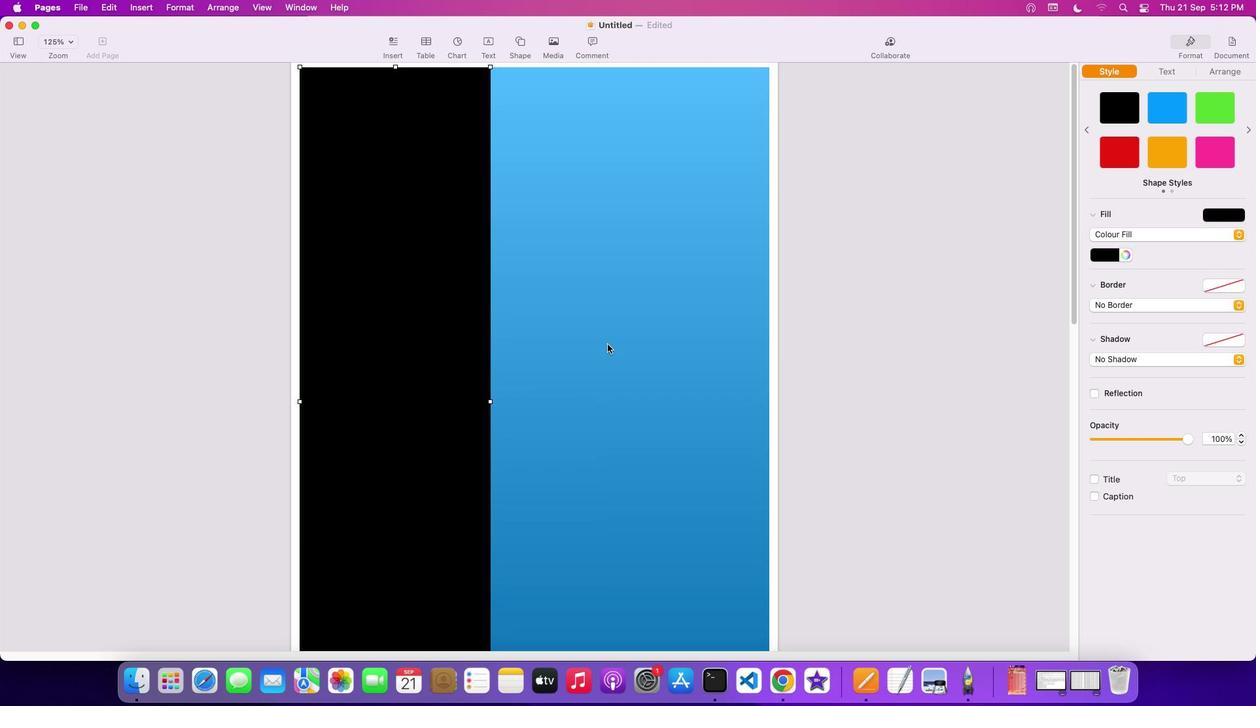 
Action: Mouse scrolled (608, 344) with delta (0, 1)
Screenshot: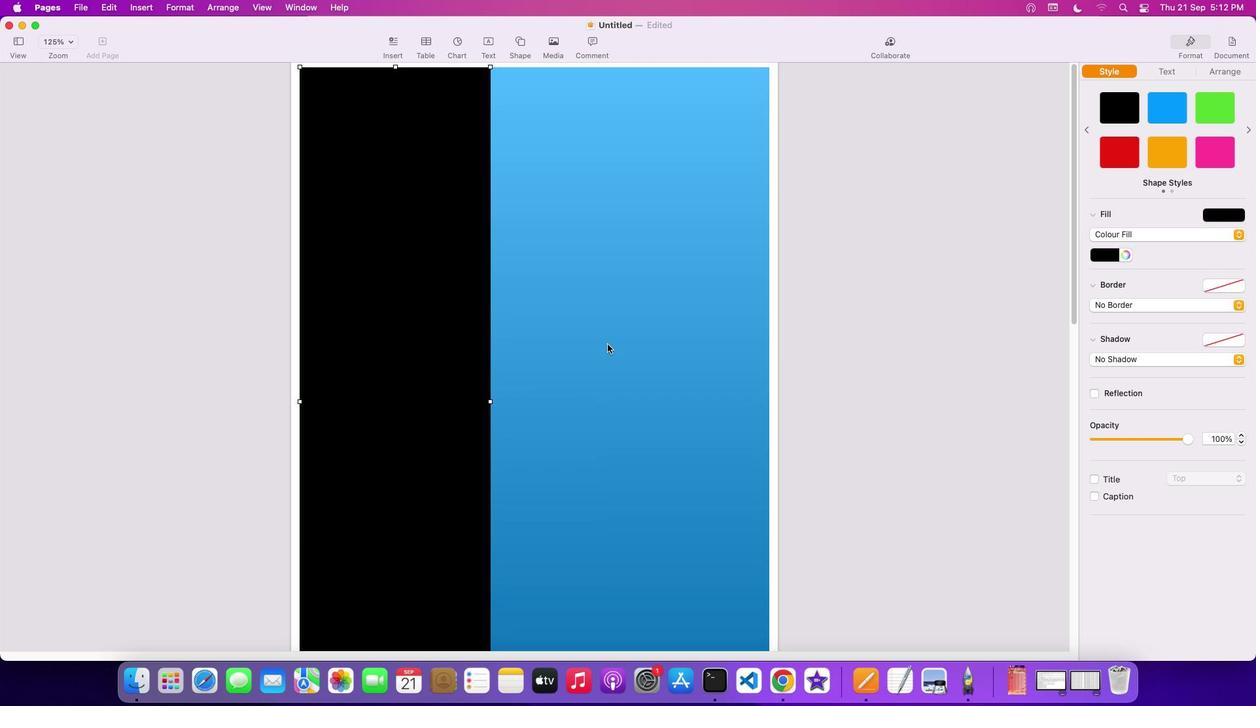 
Action: Mouse scrolled (608, 344) with delta (0, 3)
Screenshot: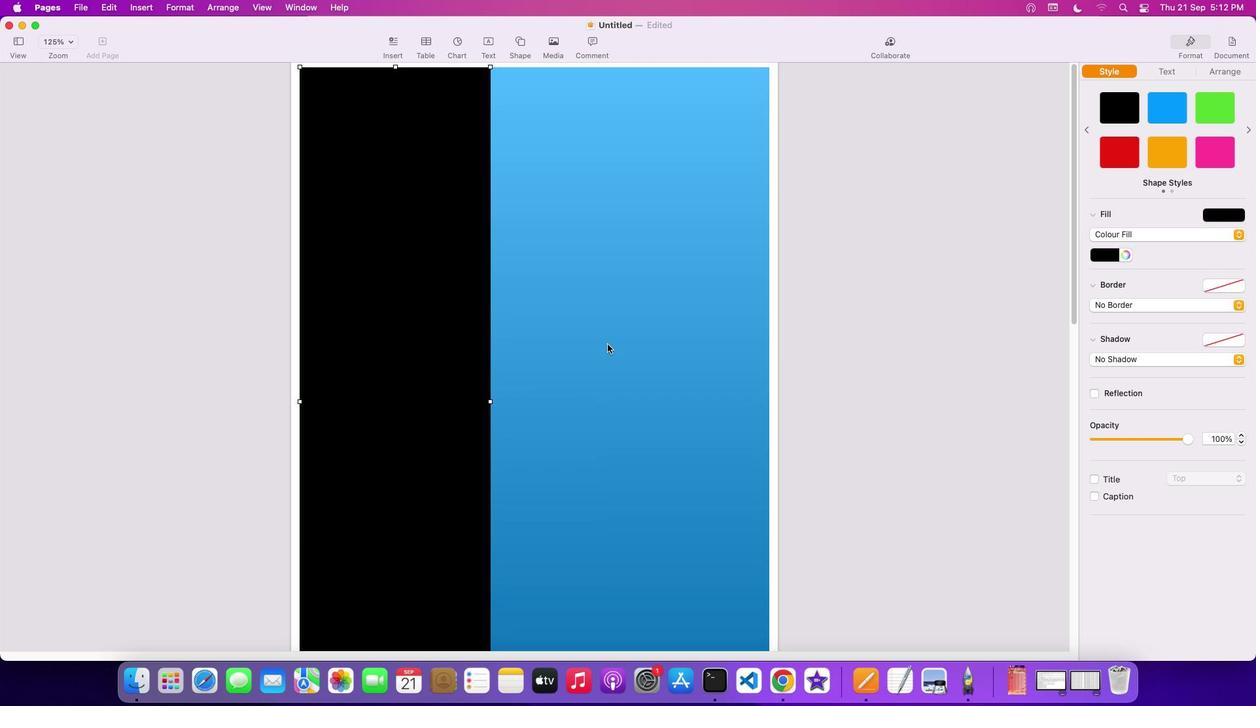 
Action: Mouse scrolled (608, 344) with delta (0, 0)
Screenshot: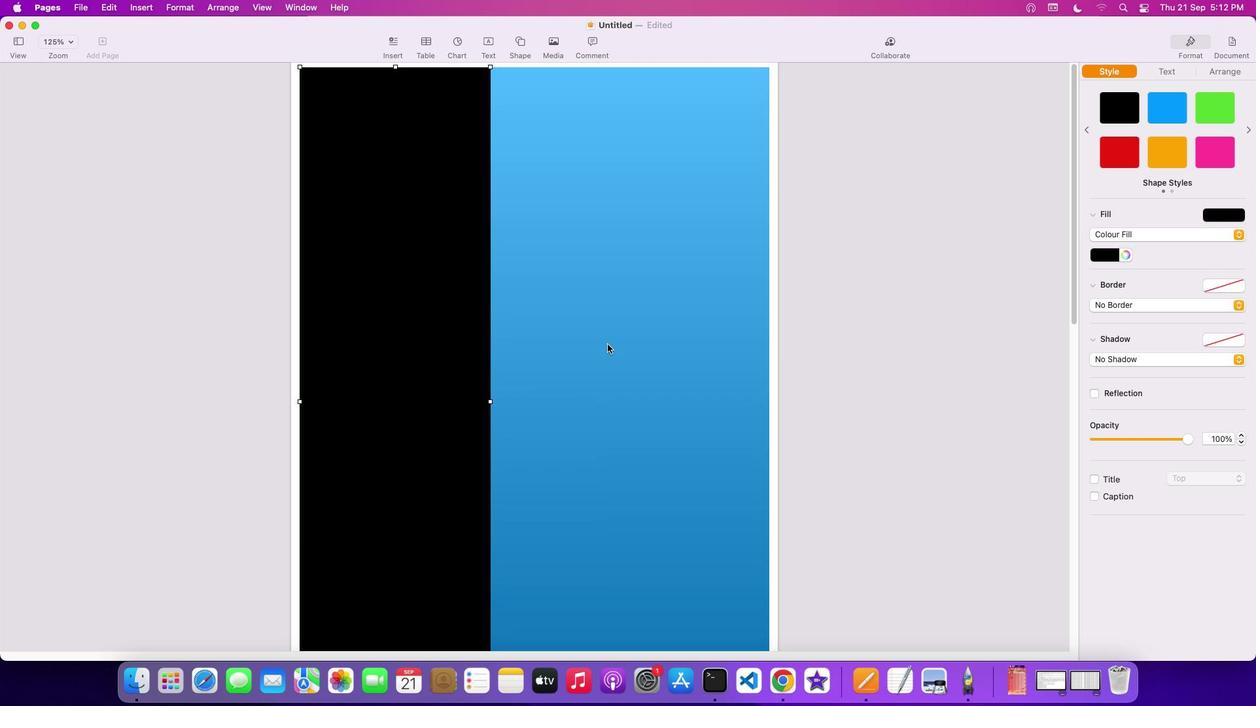 
Action: Mouse scrolled (608, 344) with delta (0, 0)
Screenshot: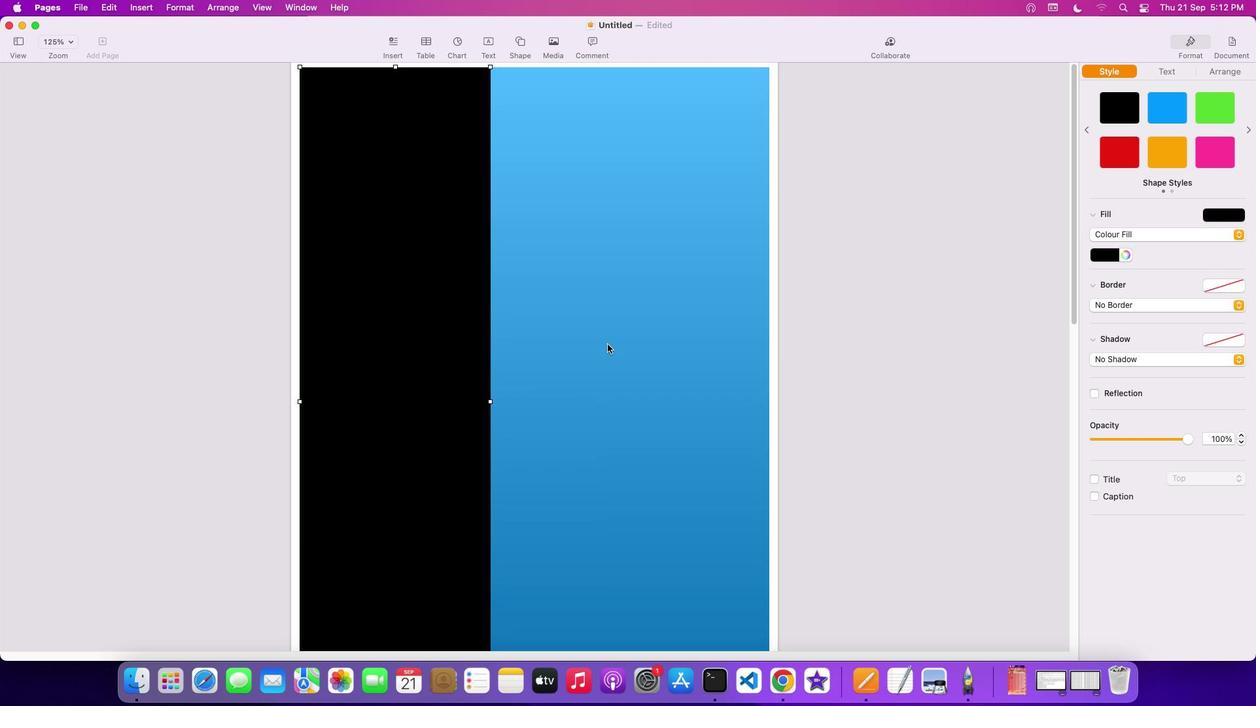 
Action: Mouse scrolled (608, 344) with delta (0, 2)
Screenshot: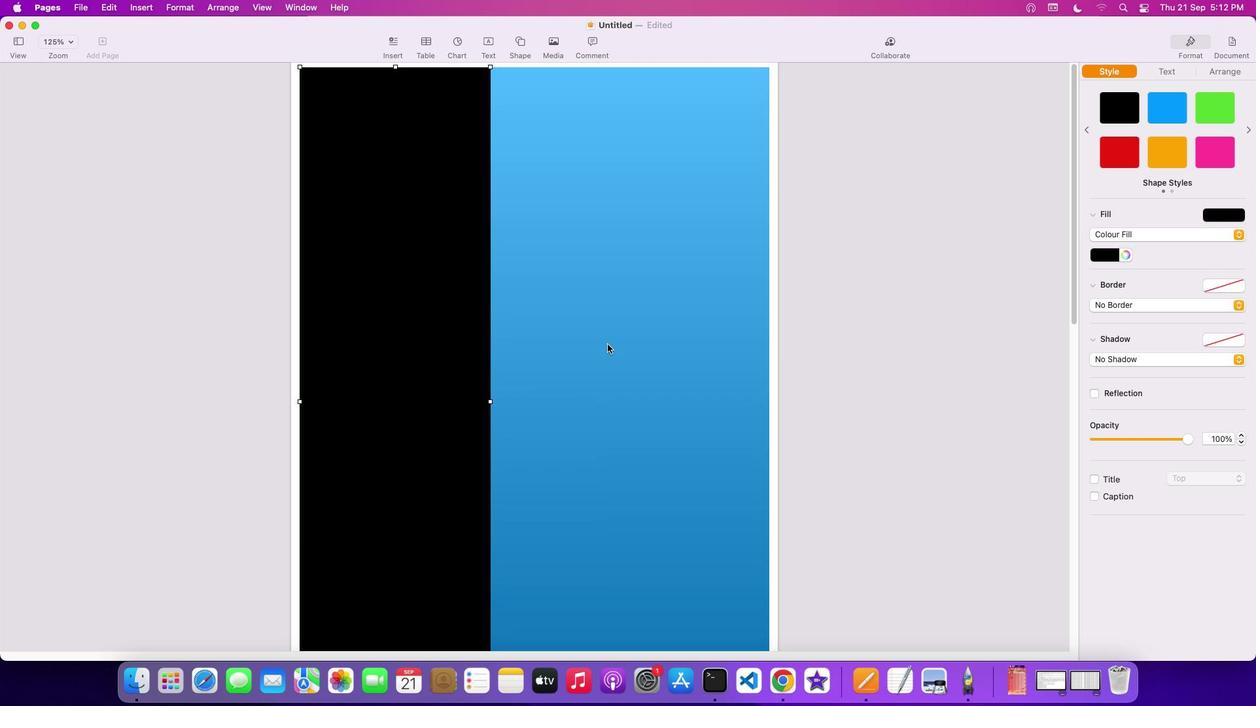 
Action: Mouse scrolled (608, 344) with delta (0, 3)
Screenshot: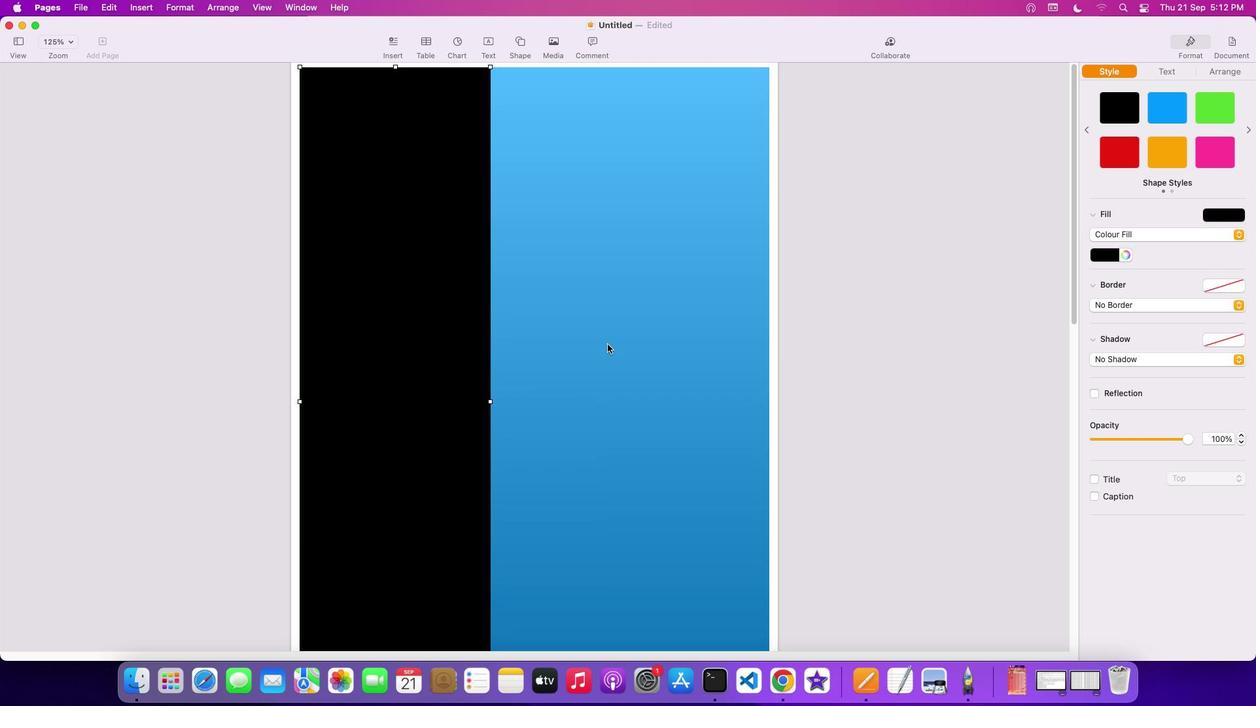 
Action: Mouse scrolled (608, 344) with delta (0, 0)
Screenshot: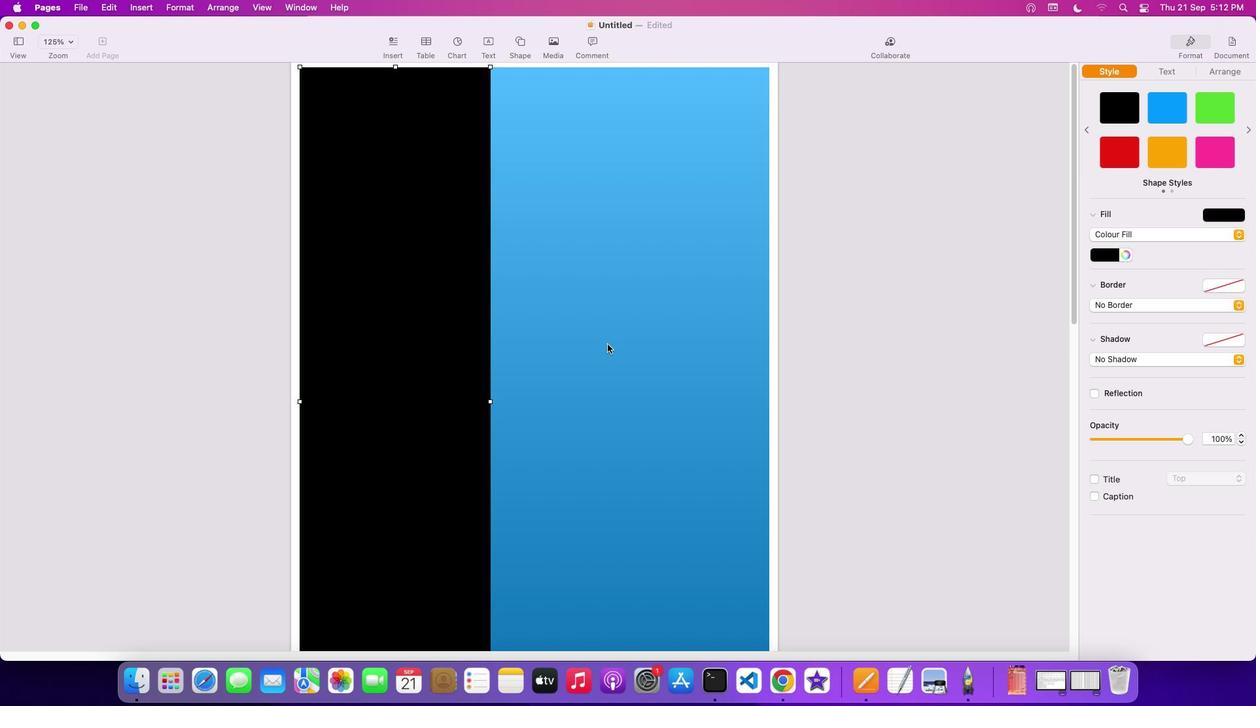 
Action: Mouse scrolled (608, 344) with delta (0, 0)
Screenshot: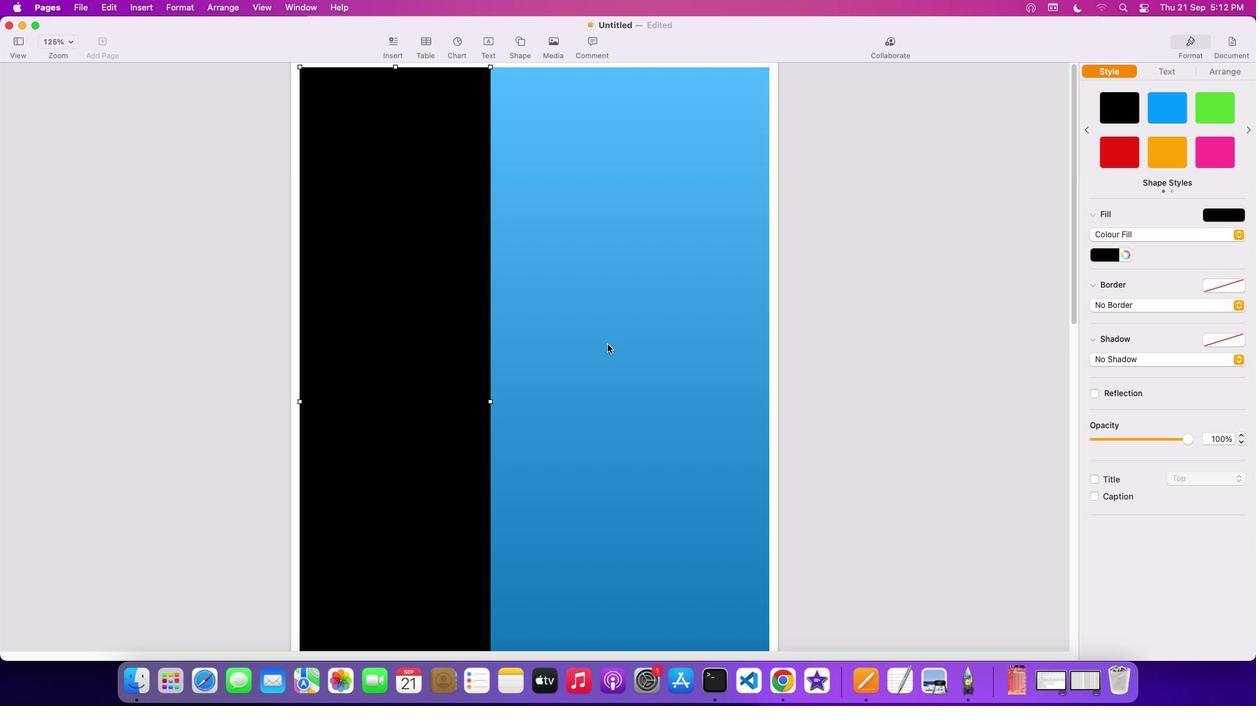 
Action: Mouse scrolled (608, 344) with delta (0, 1)
Screenshot: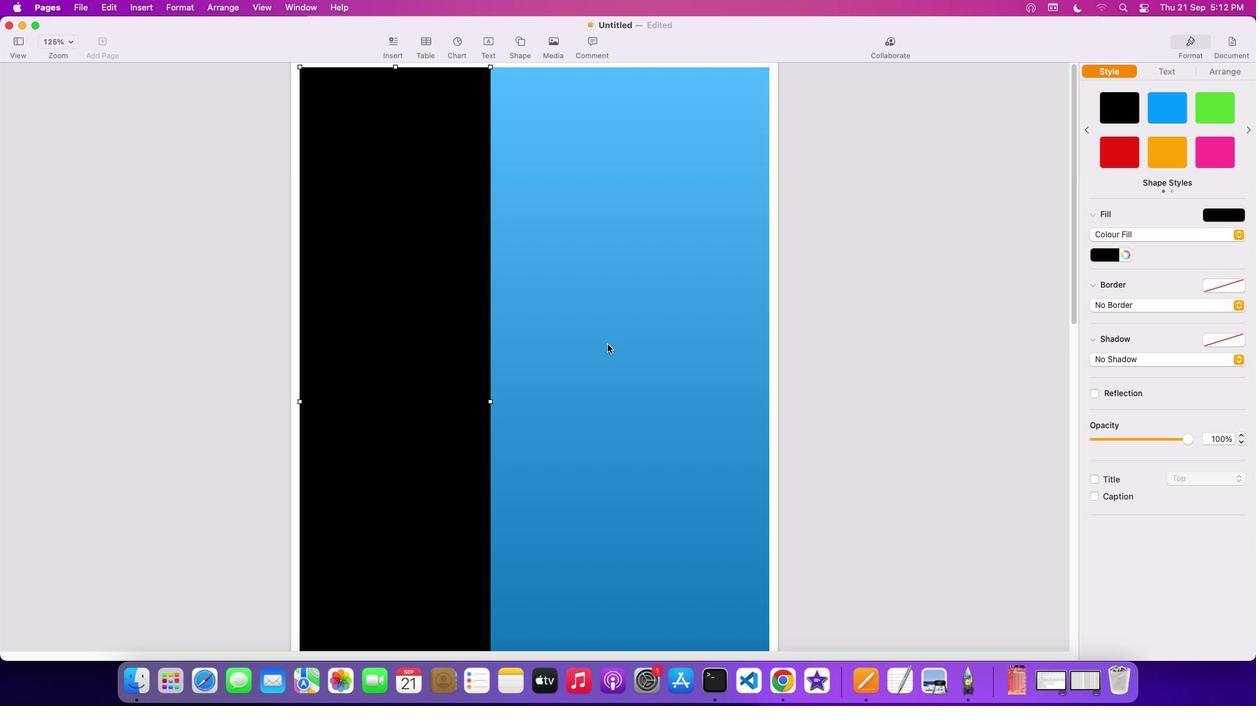 
Action: Mouse moved to (434, 166)
Screenshot: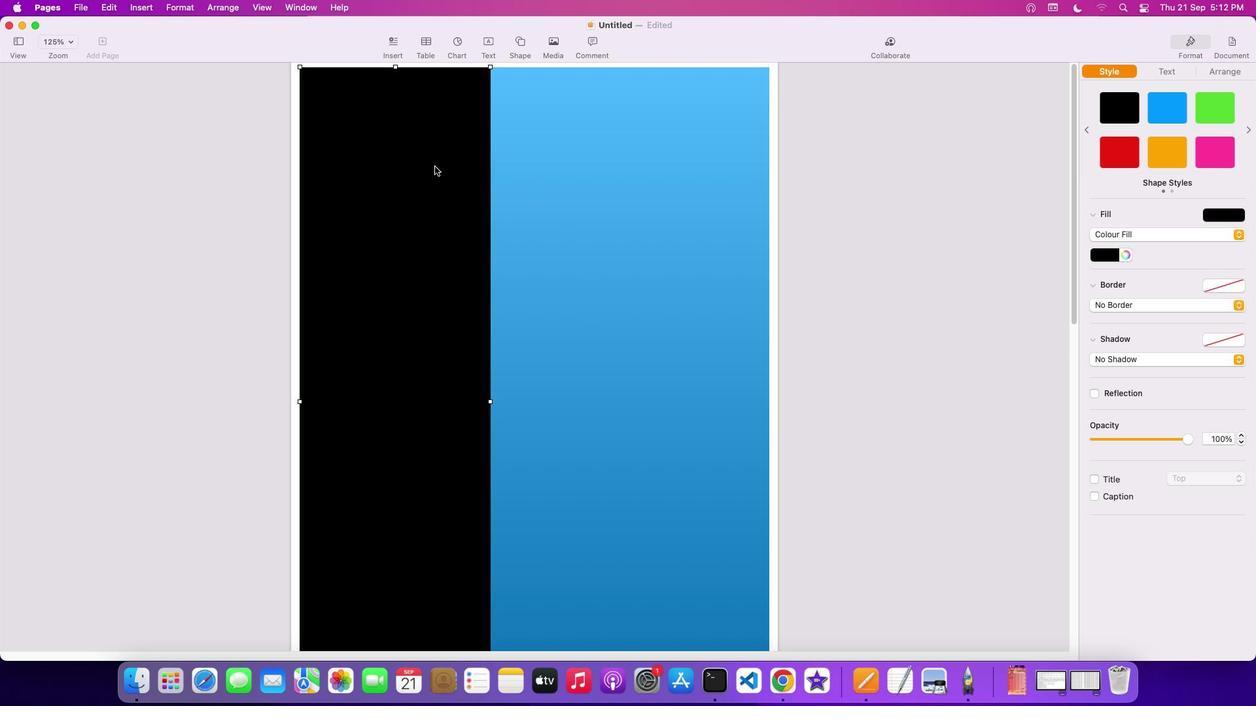 
Action: Mouse pressed left at (434, 166)
Screenshot: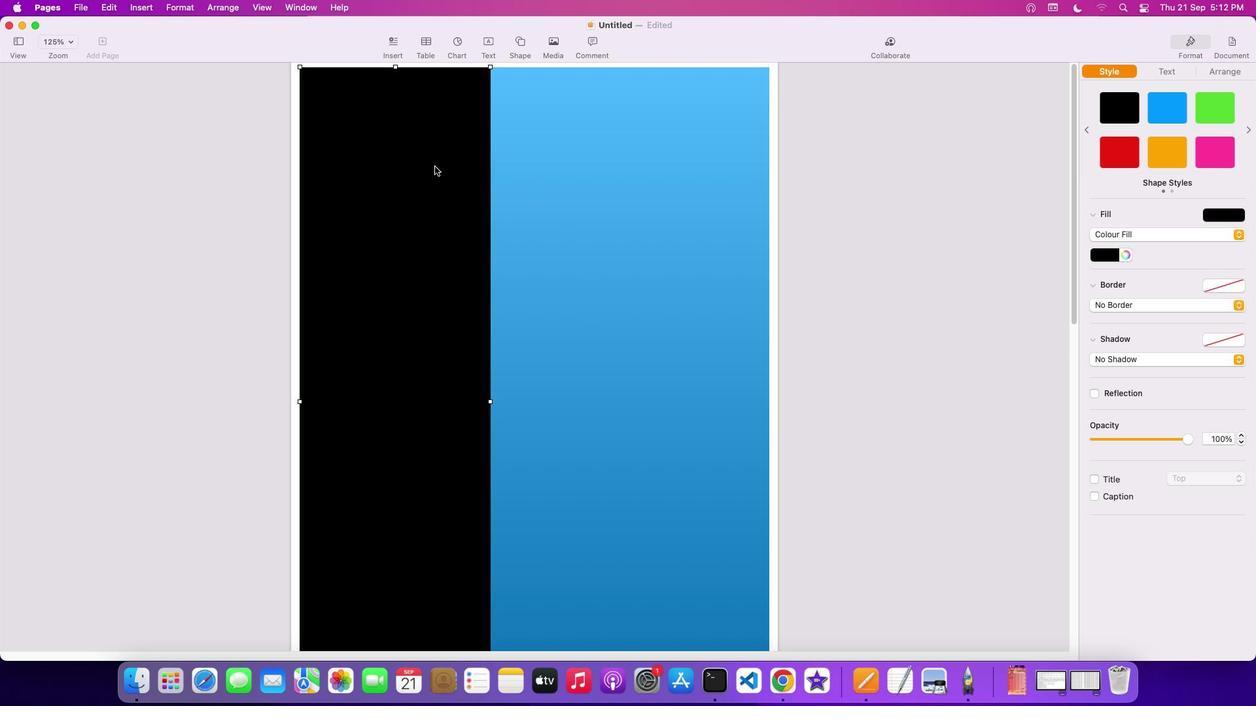 
Action: Key pressed Key.cmd'c'
Screenshot: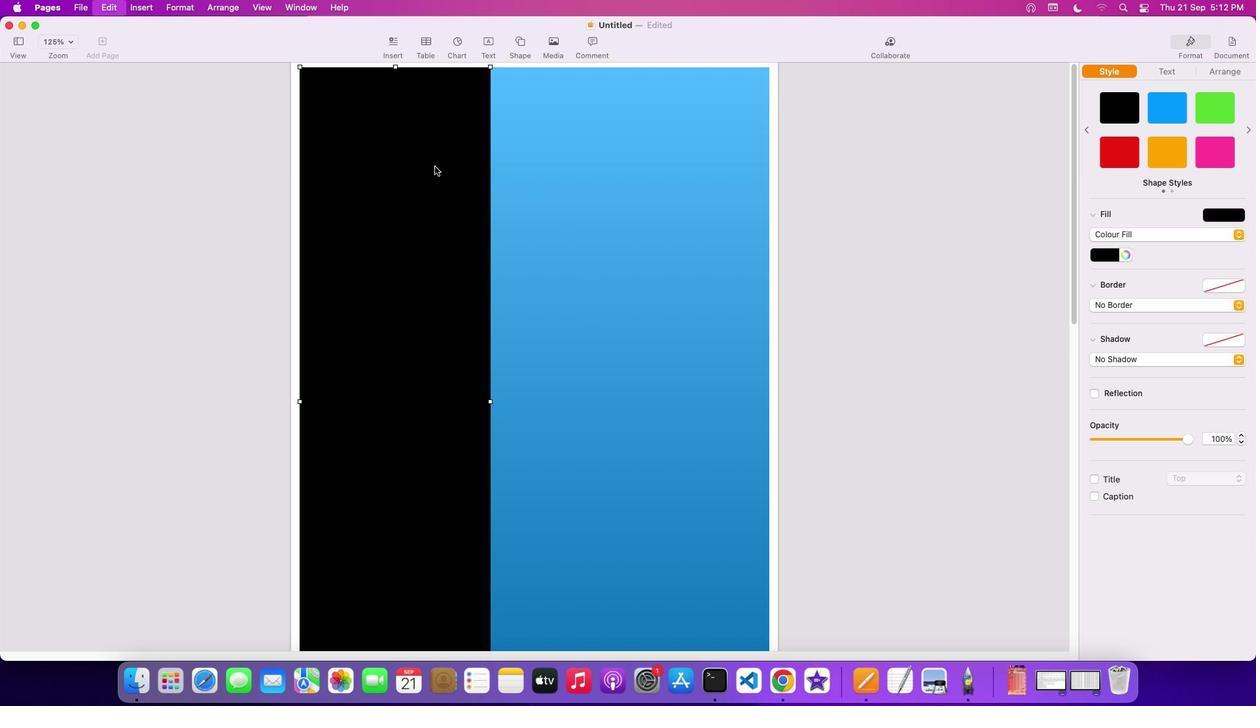 
Action: Mouse moved to (689, 206)
Screenshot: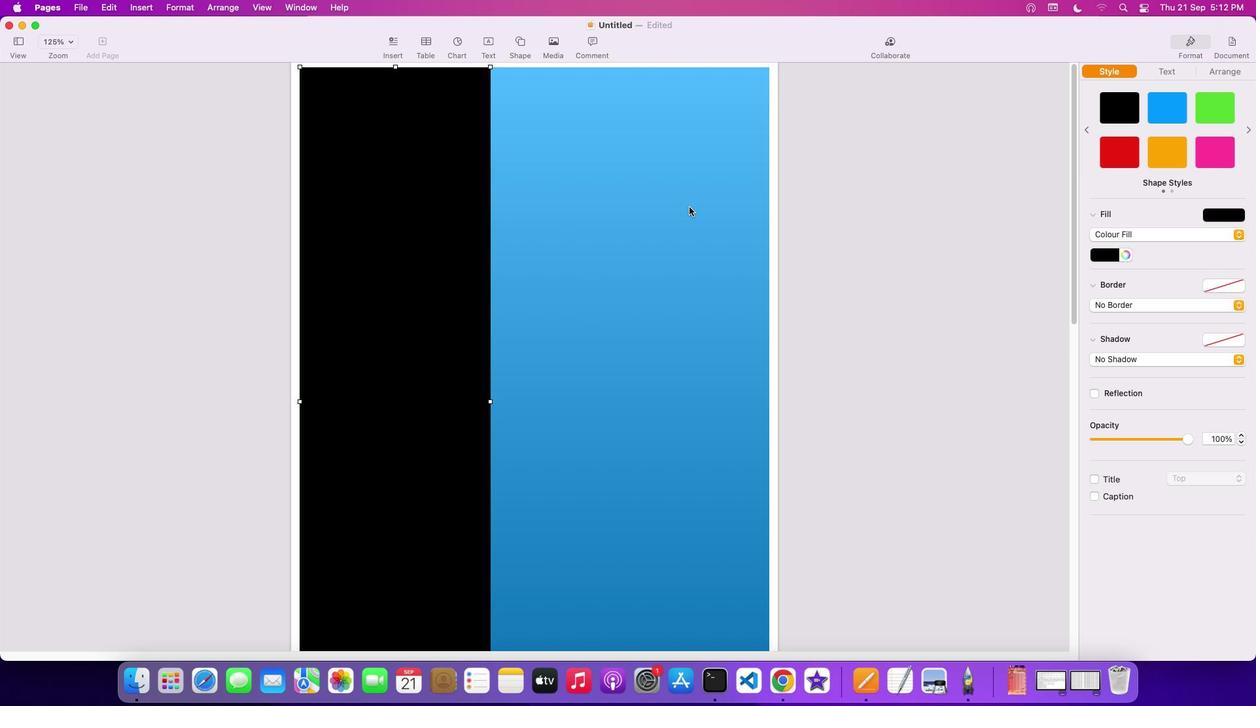 
Action: Key pressed 'v'
Screenshot: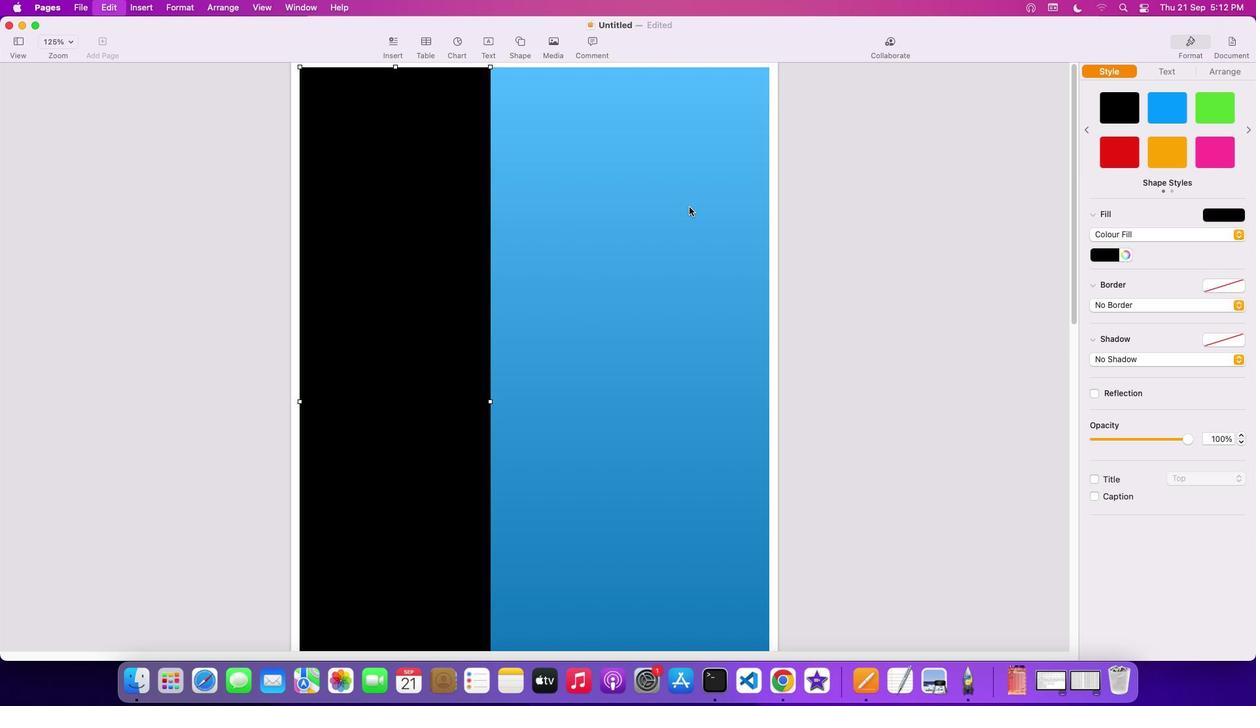 
Action: Mouse moved to (413, 195)
Screenshot: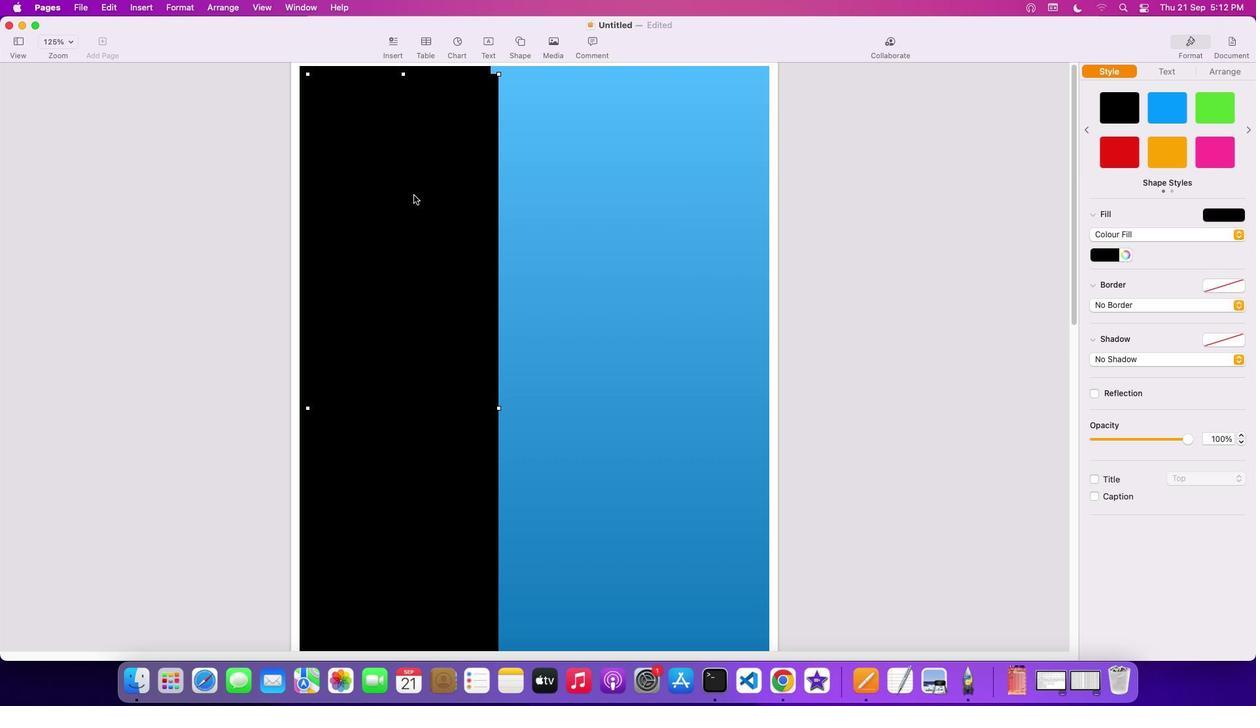 
Action: Mouse pressed left at (413, 195)
Screenshot: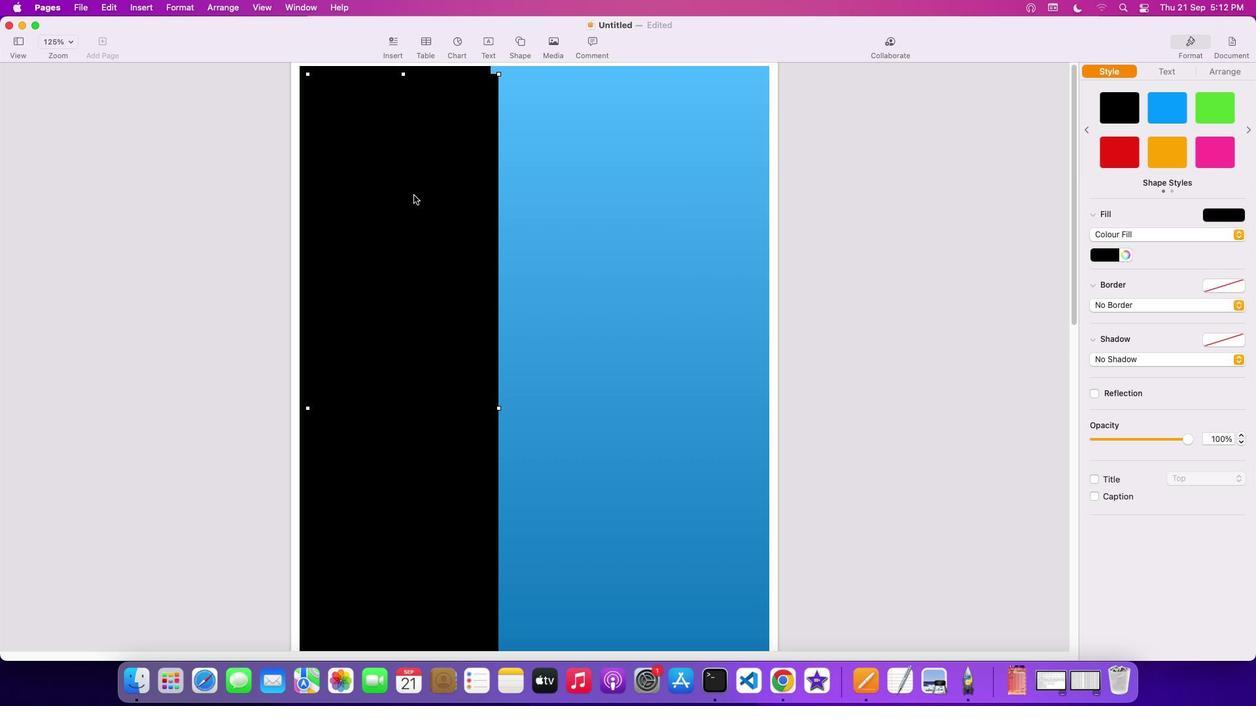 
Action: Mouse moved to (694, 68)
Screenshot: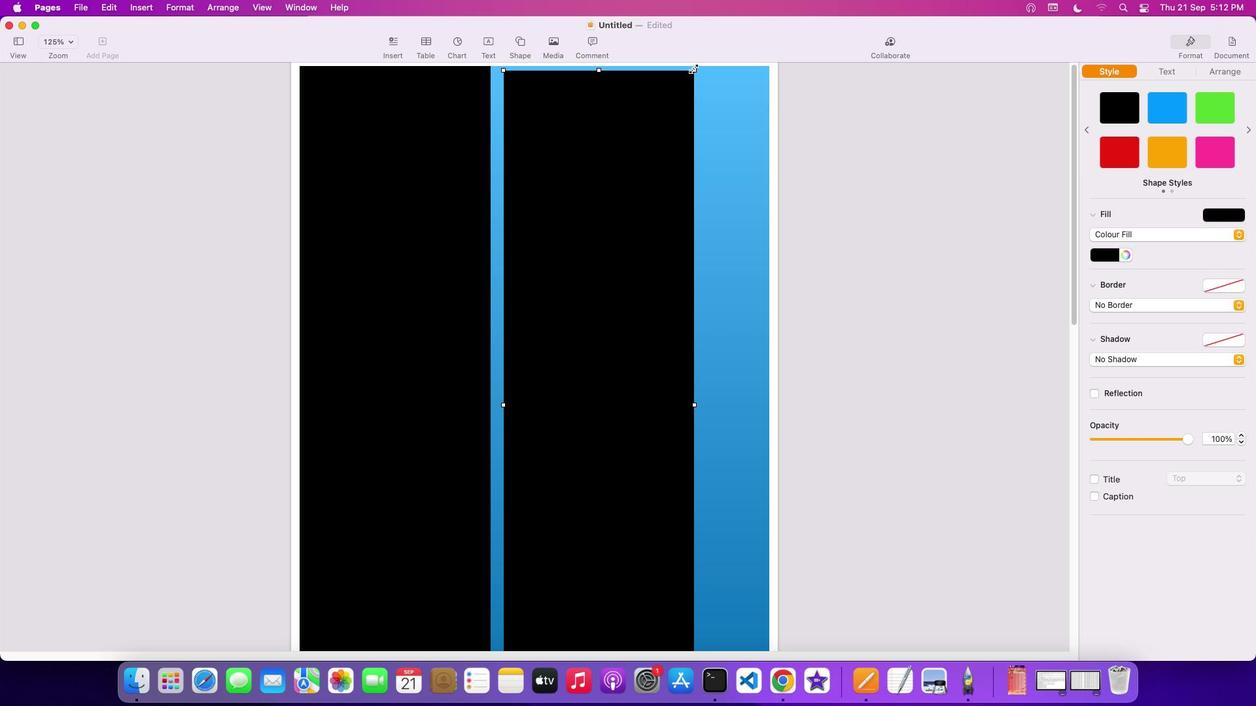 
Action: Mouse pressed left at (694, 68)
Screenshot: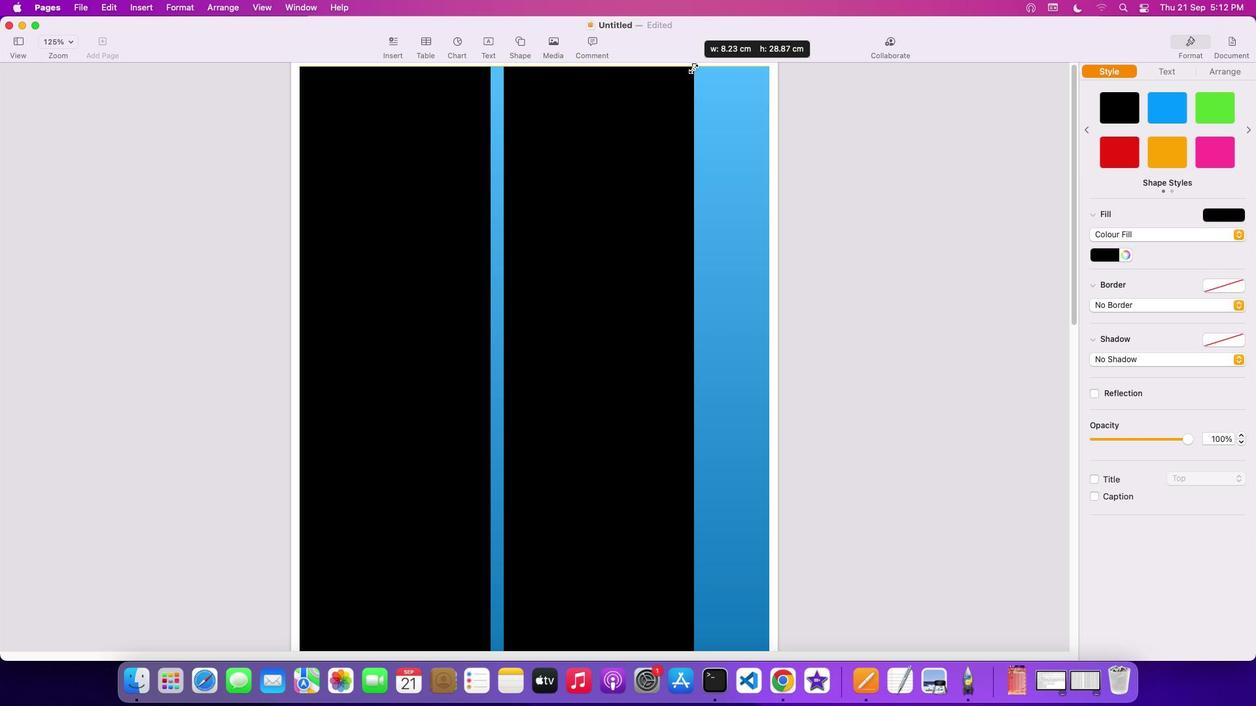 
Action: Mouse moved to (608, 189)
Screenshot: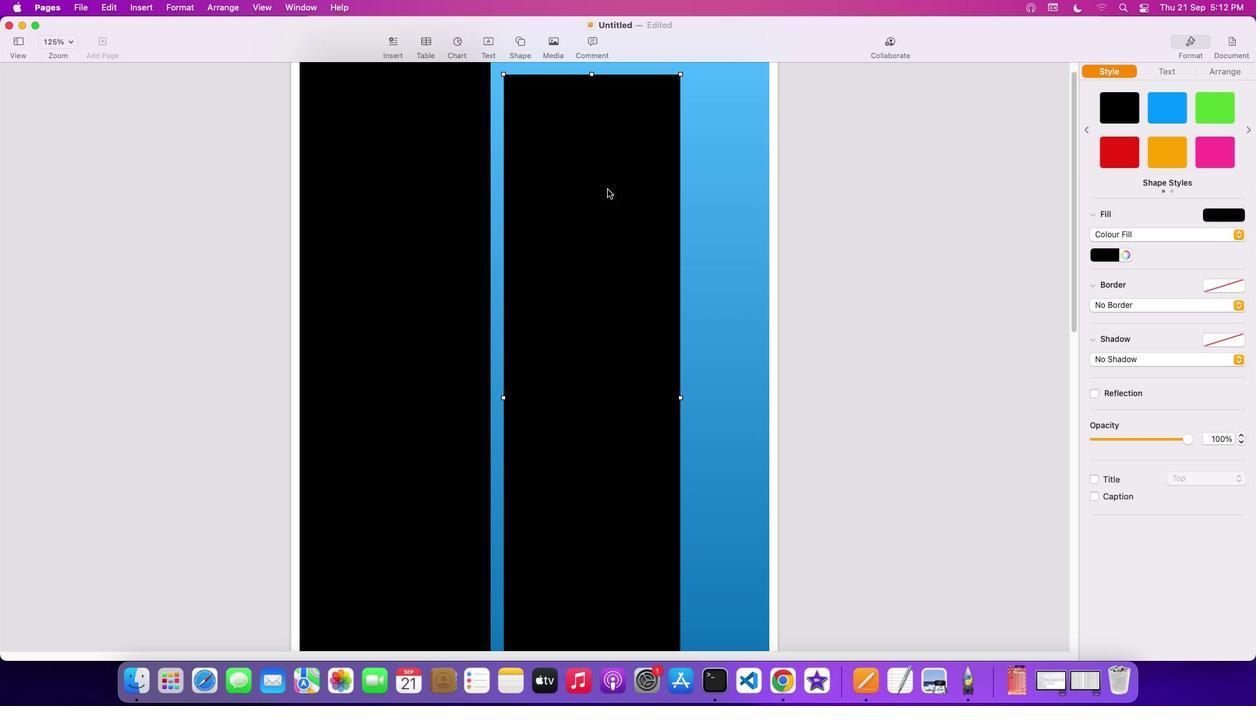 
Action: Mouse pressed left at (608, 189)
Screenshot: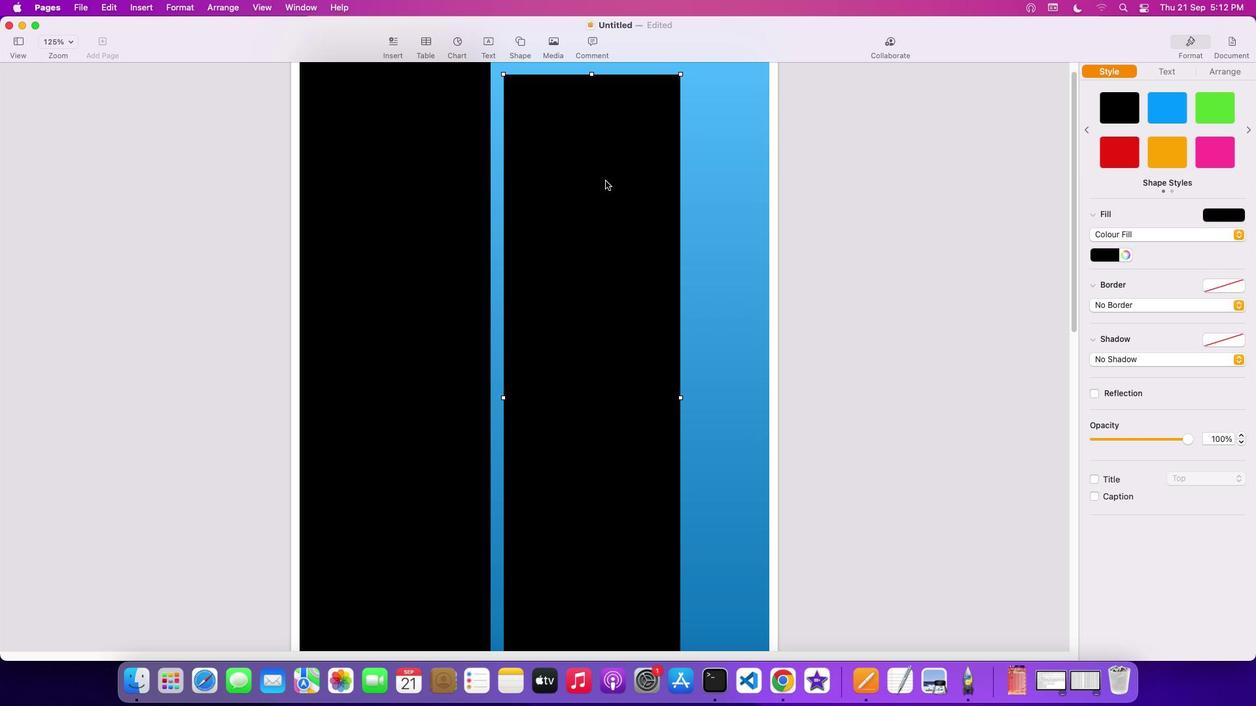 
Action: Mouse moved to (667, 70)
Screenshot: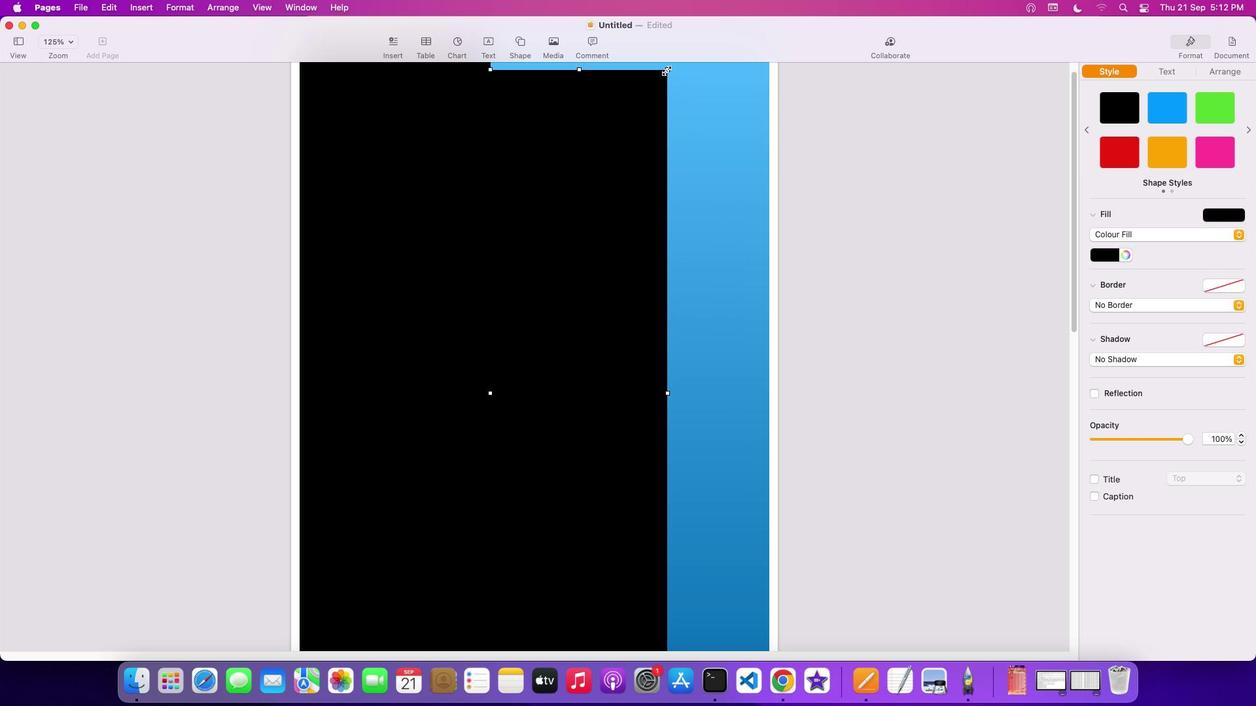 
Action: Mouse pressed left at (667, 70)
Screenshot: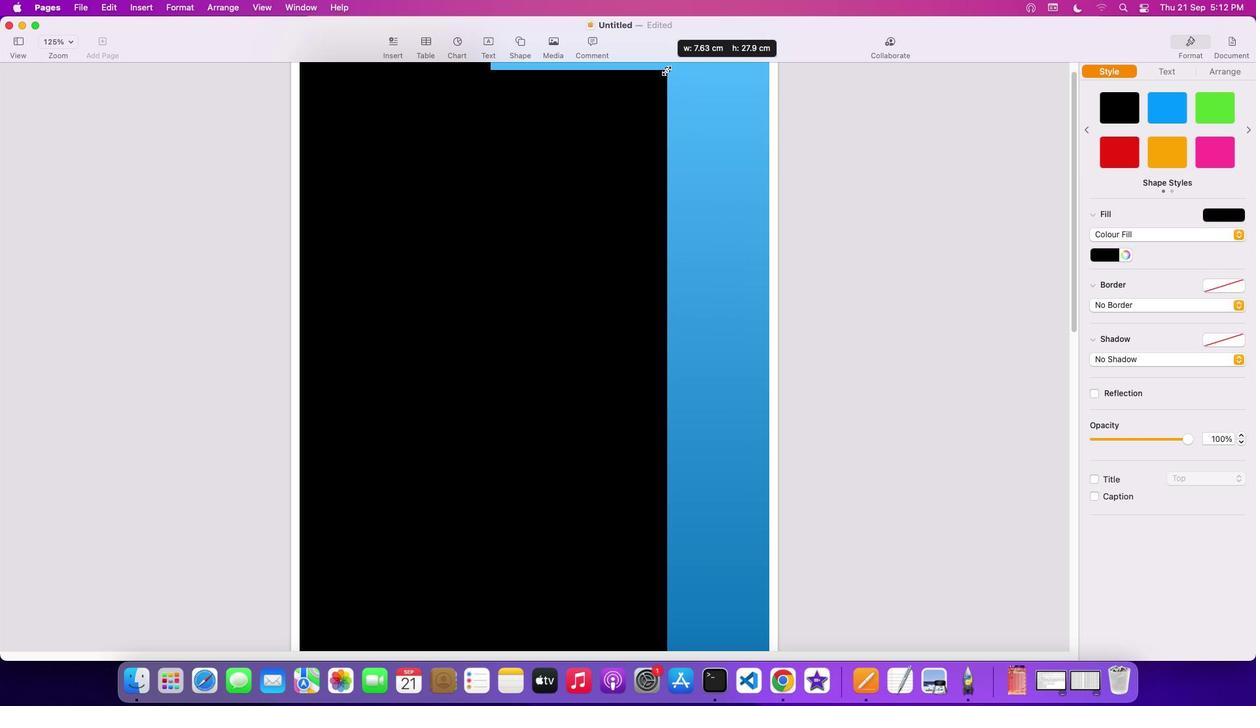 
Action: Mouse moved to (612, 126)
Screenshot: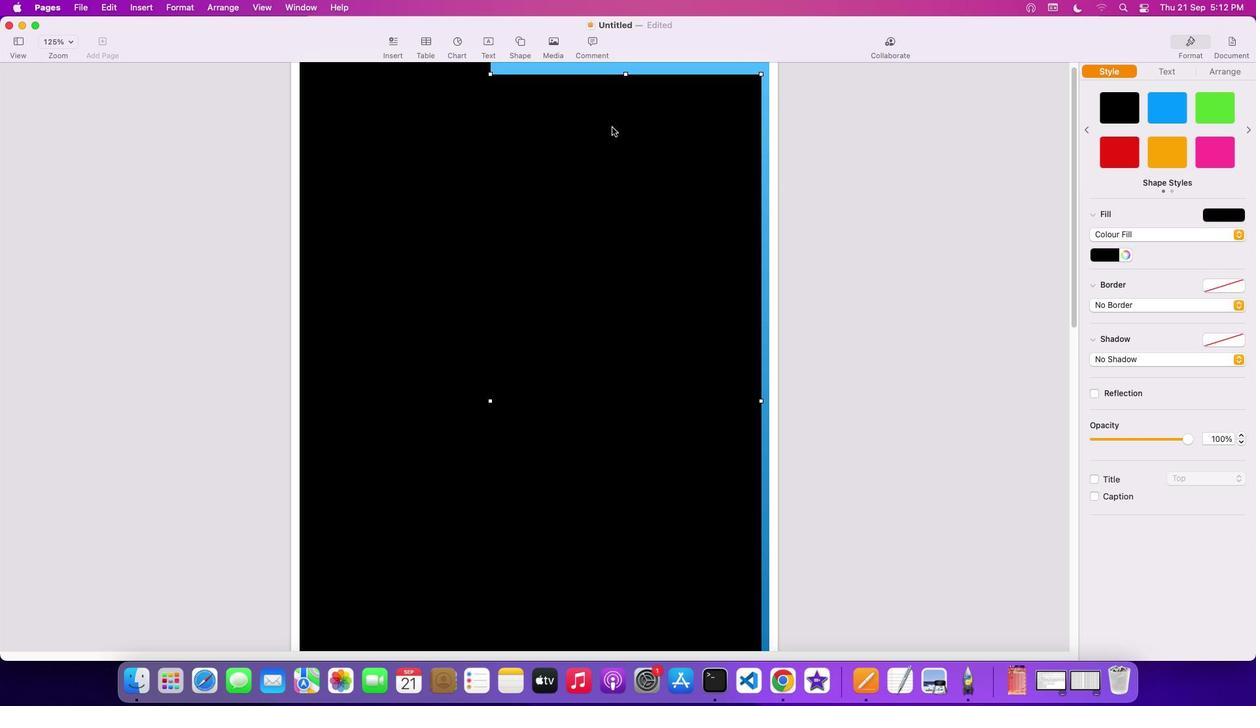 
Action: Mouse pressed left at (612, 126)
Screenshot: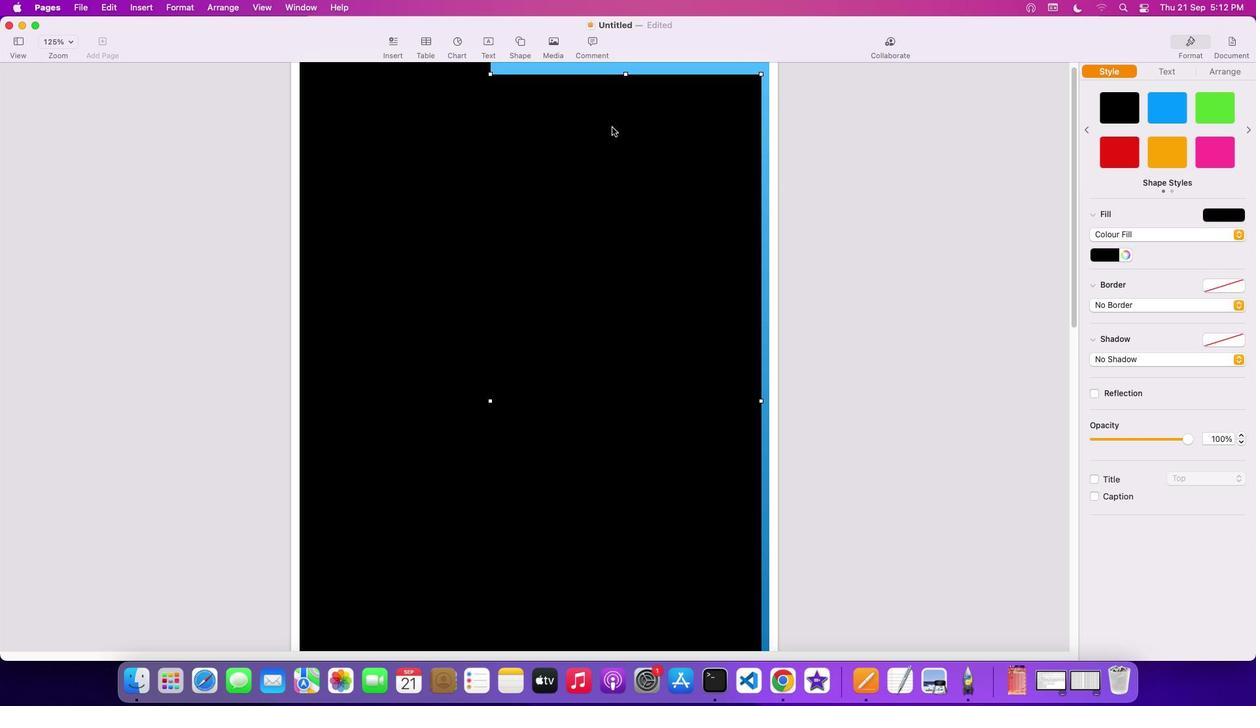 
Action: Mouse moved to (646, 181)
Screenshot: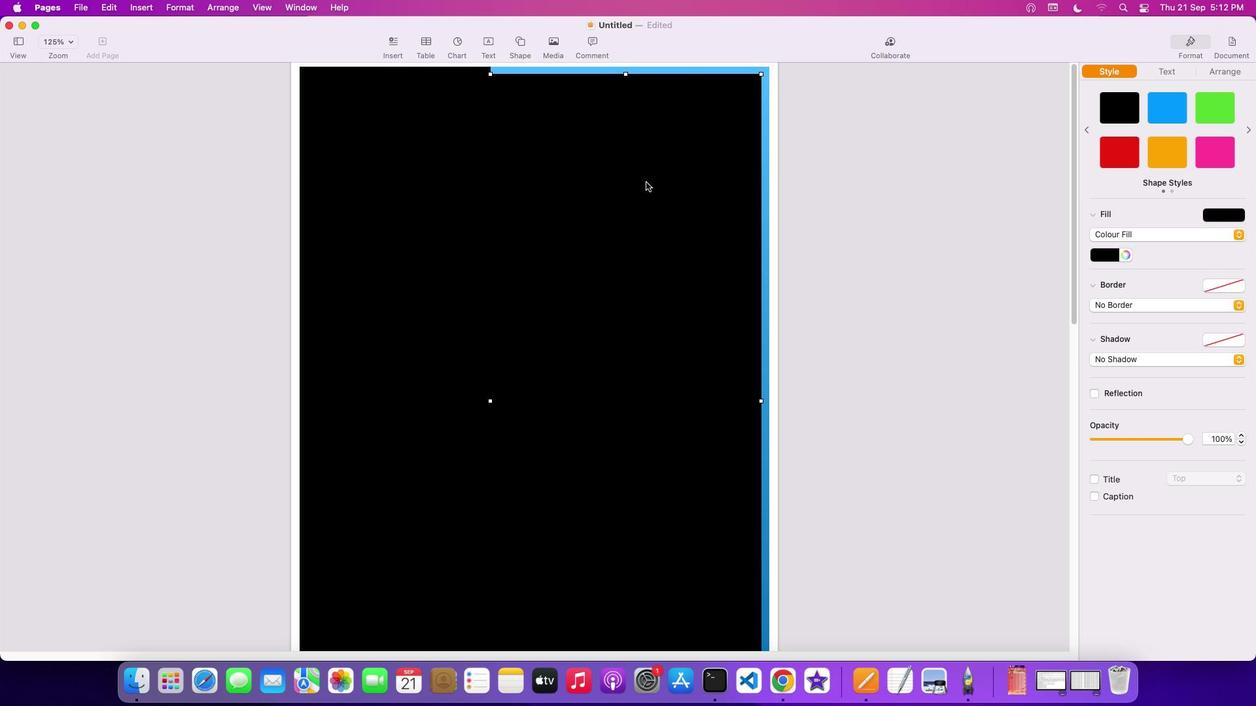 
Action: Mouse scrolled (646, 181) with delta (0, 0)
Screenshot: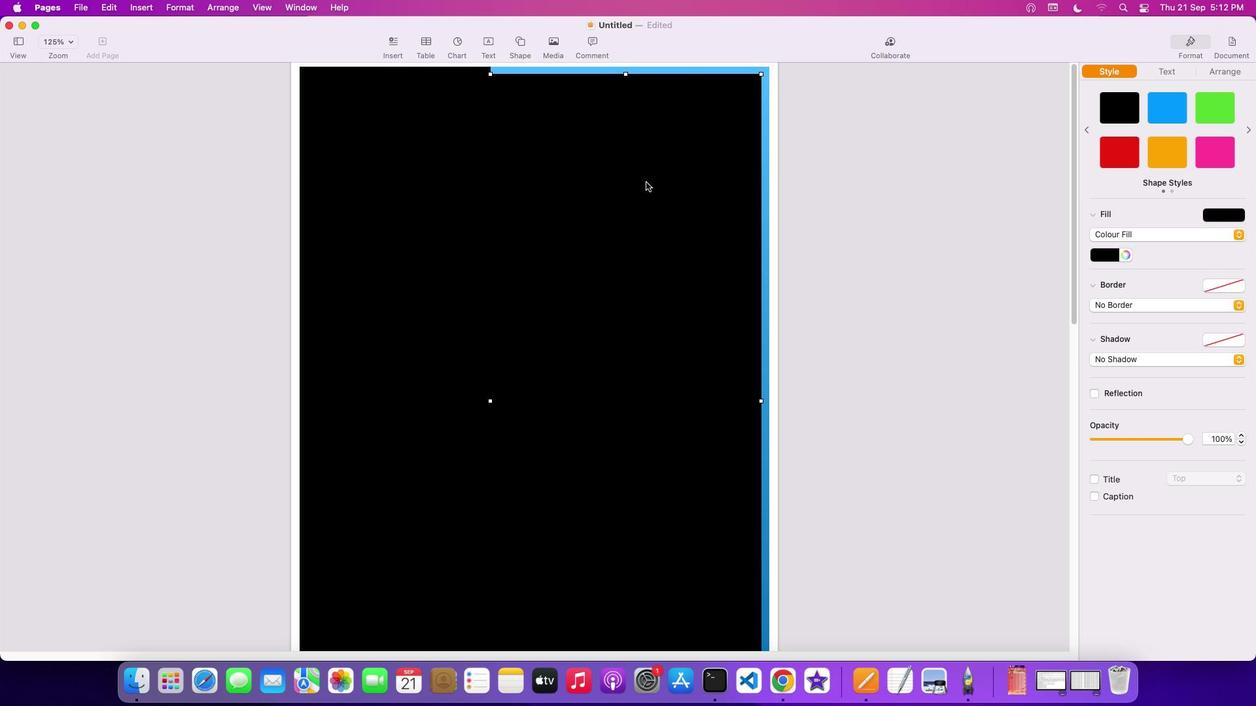 
Action: Mouse scrolled (646, 181) with delta (0, 0)
Screenshot: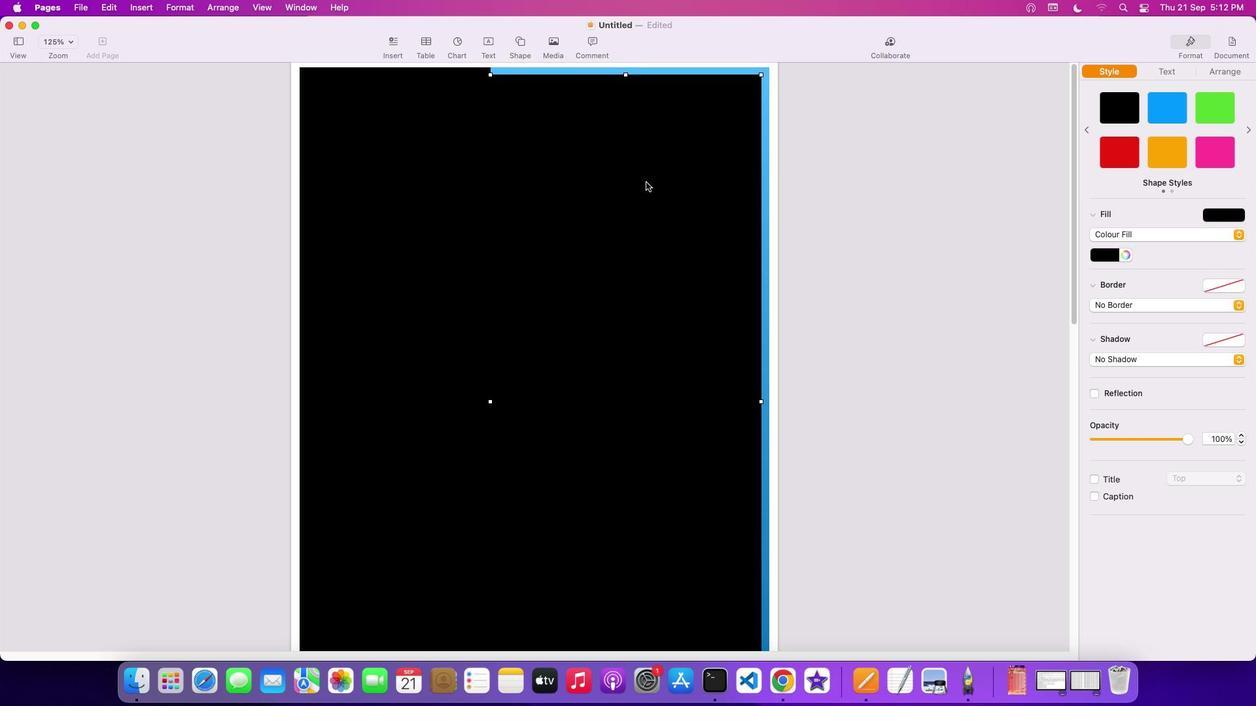 
Action: Mouse scrolled (646, 181) with delta (0, 1)
Screenshot: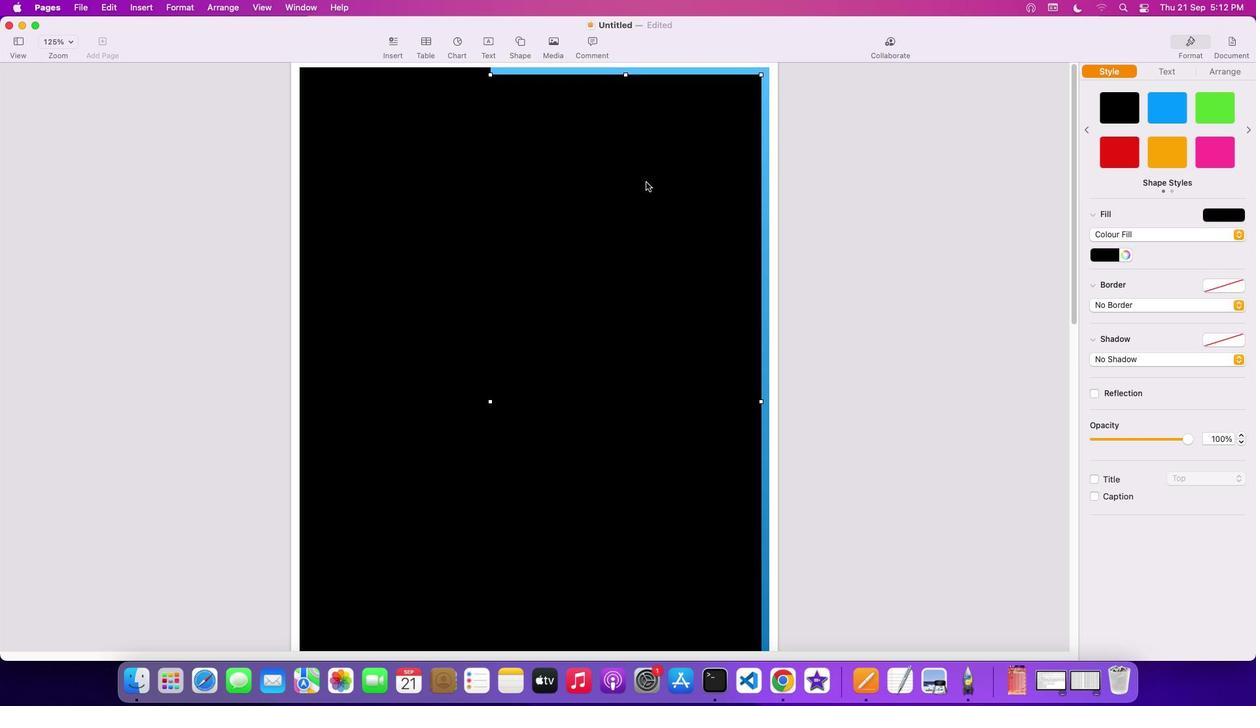 
Action: Mouse scrolled (646, 181) with delta (0, 3)
Screenshot: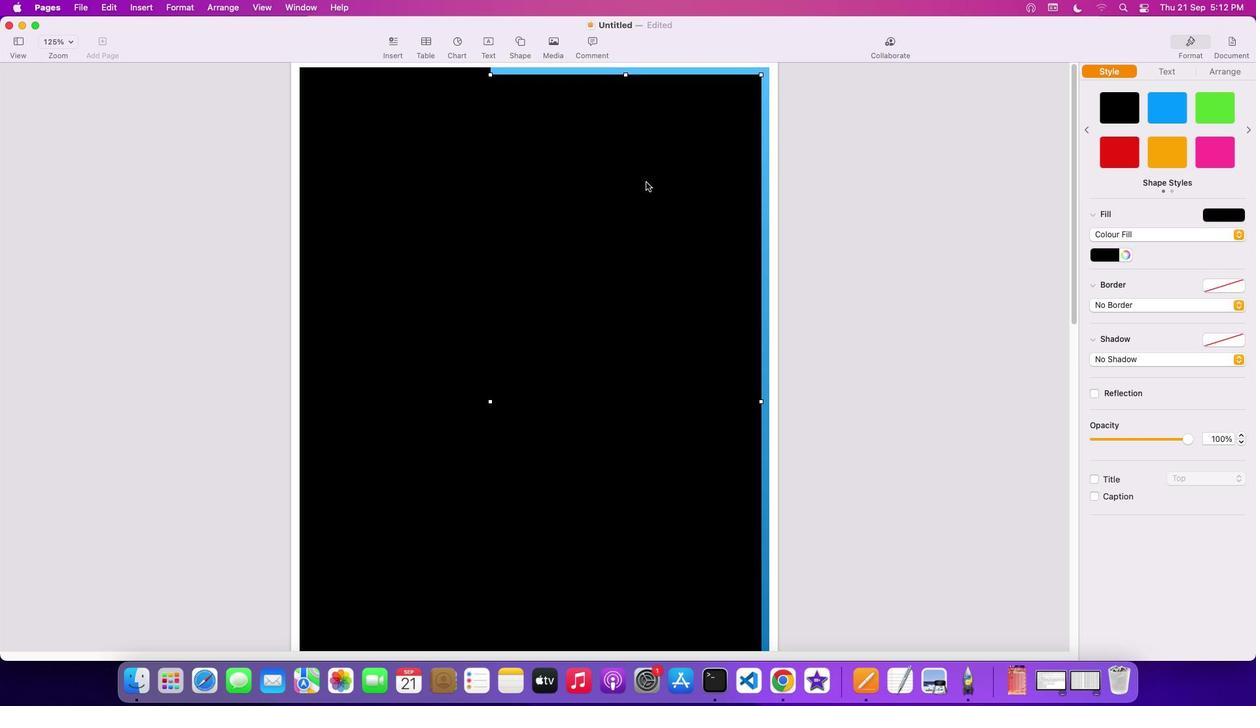 
Action: Mouse moved to (652, 289)
Screenshot: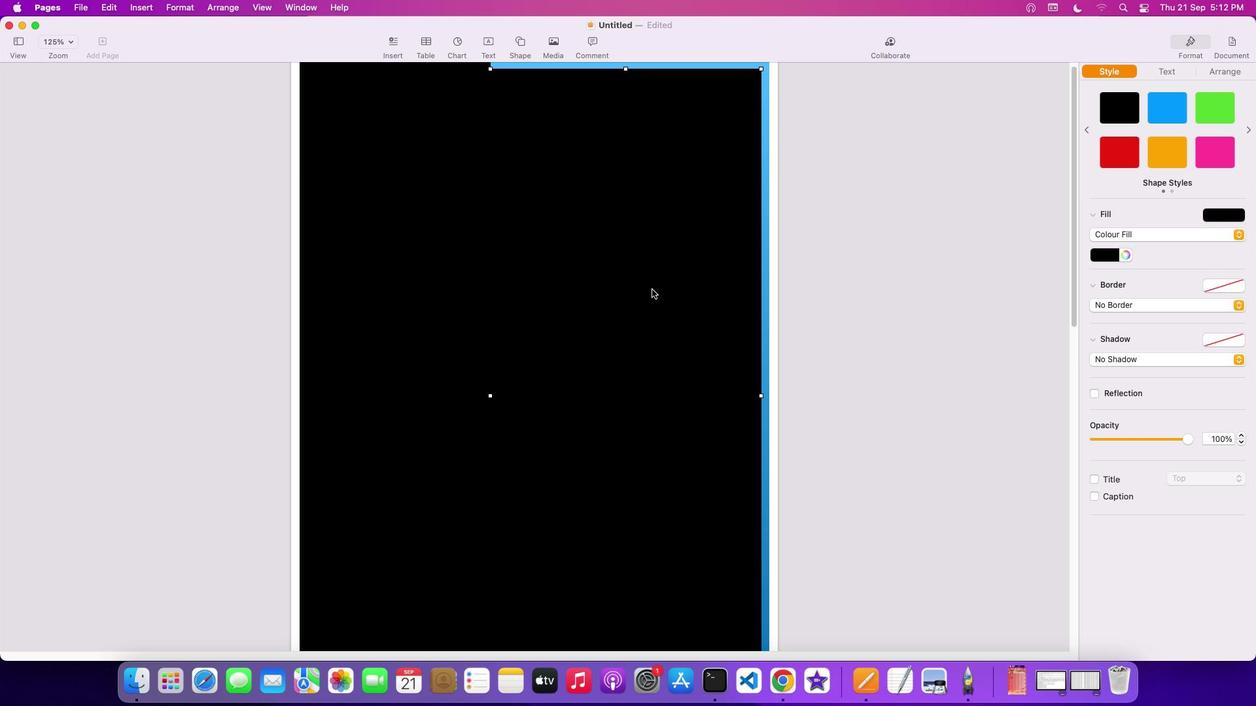 
Action: Mouse scrolled (652, 289) with delta (0, 0)
Screenshot: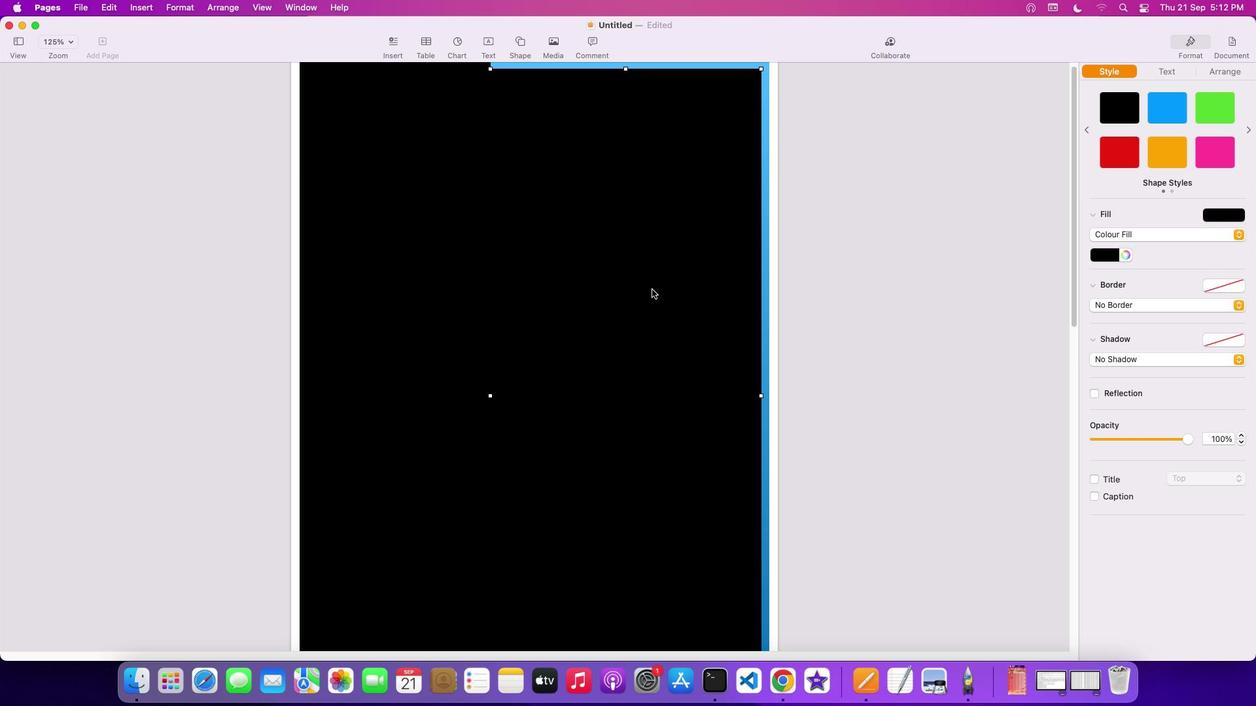 
Action: Mouse scrolled (652, 289) with delta (0, 0)
Screenshot: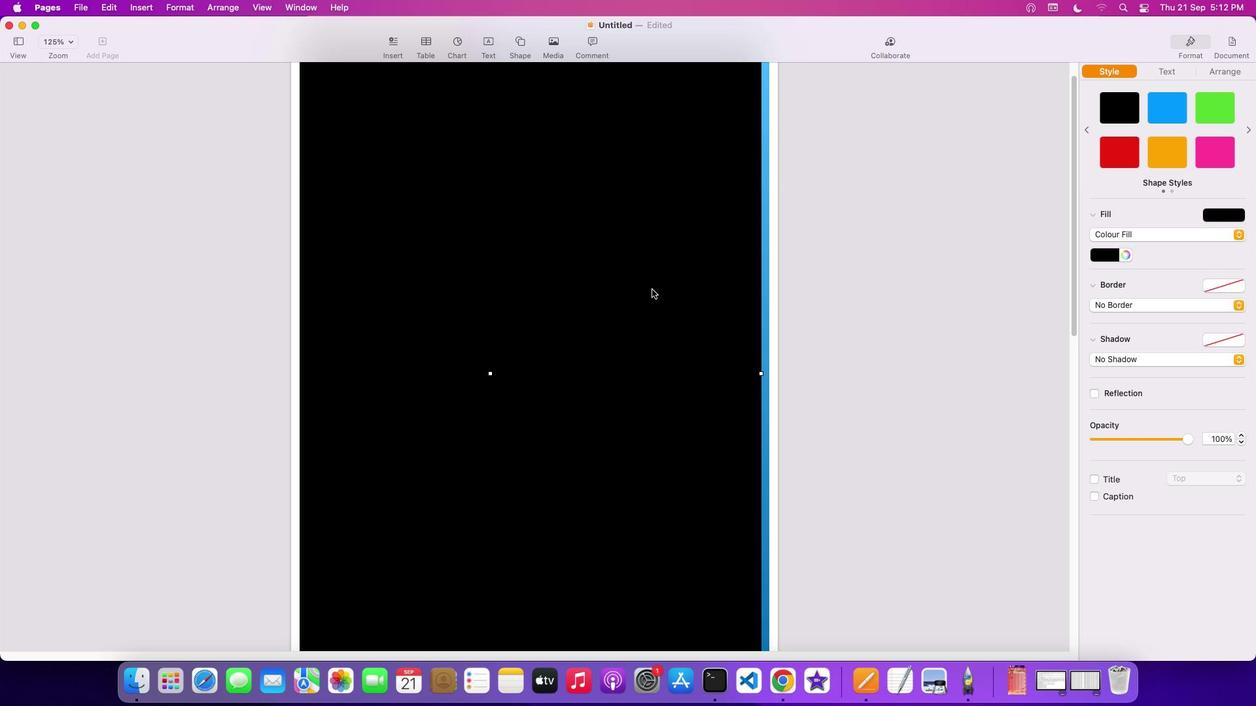 
Action: Mouse scrolled (652, 289) with delta (0, -1)
Screenshot: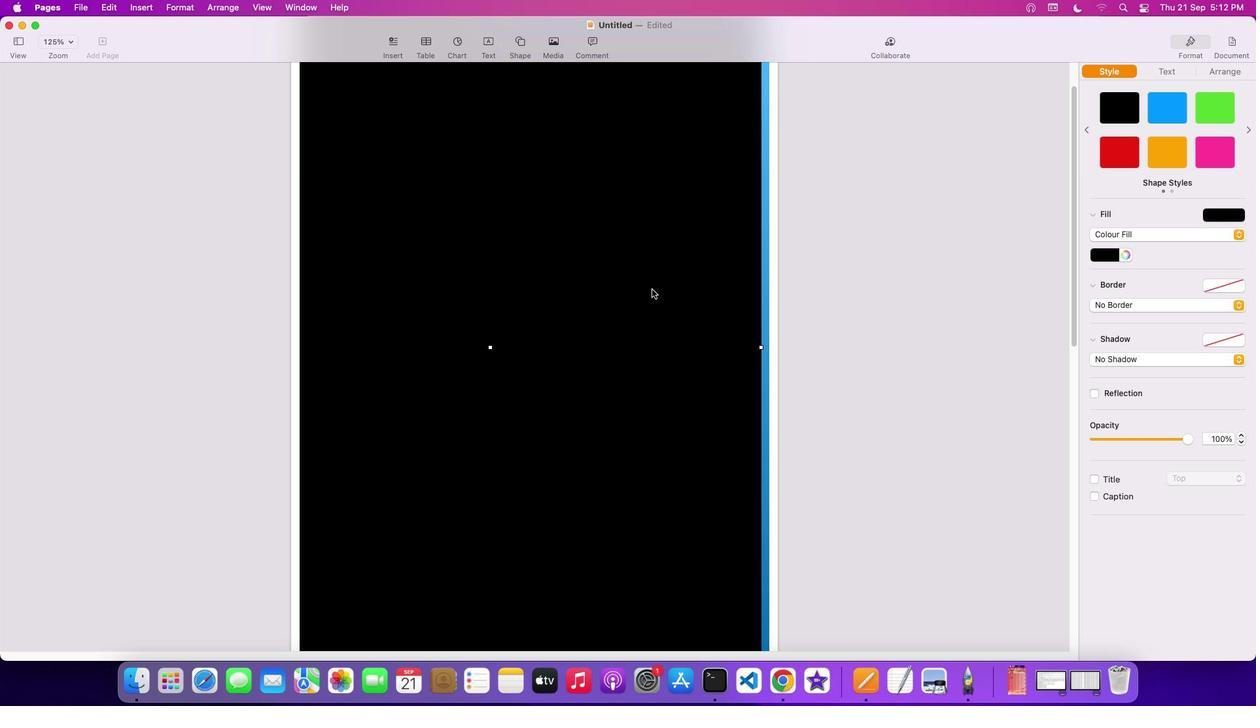 
Action: Mouse scrolled (652, 289) with delta (0, -2)
Screenshot: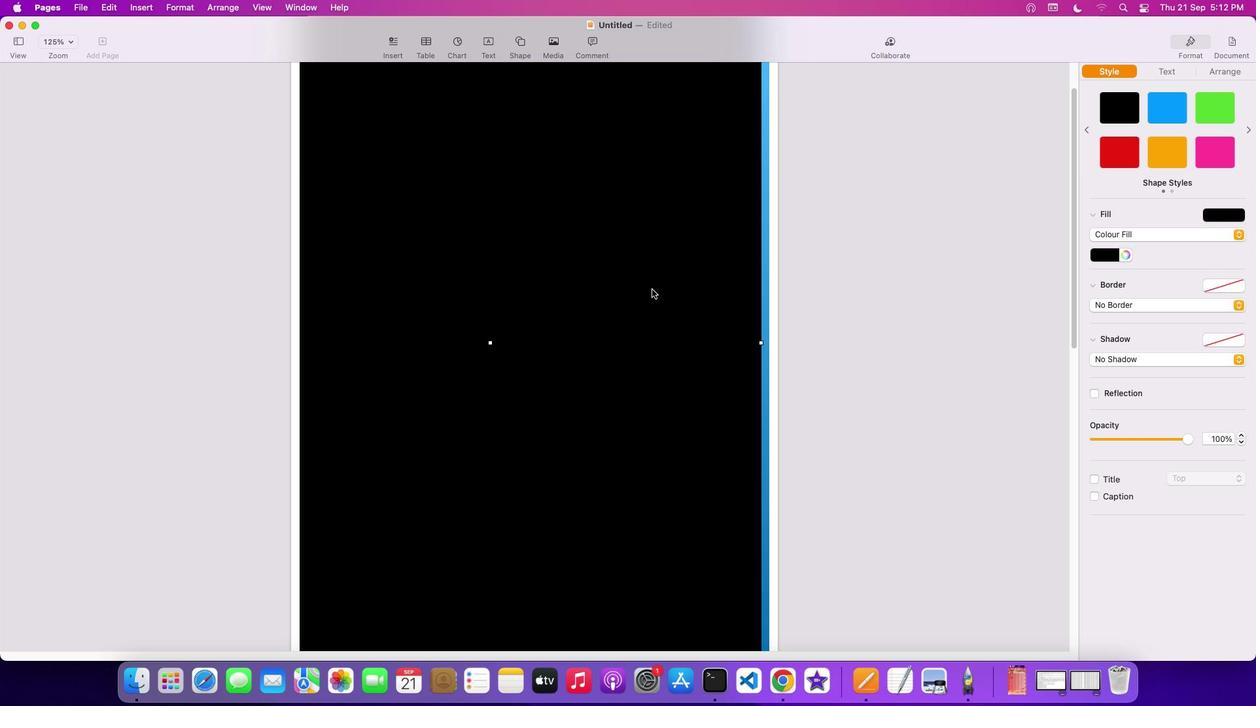 
Action: Mouse moved to (651, 290)
Screenshot: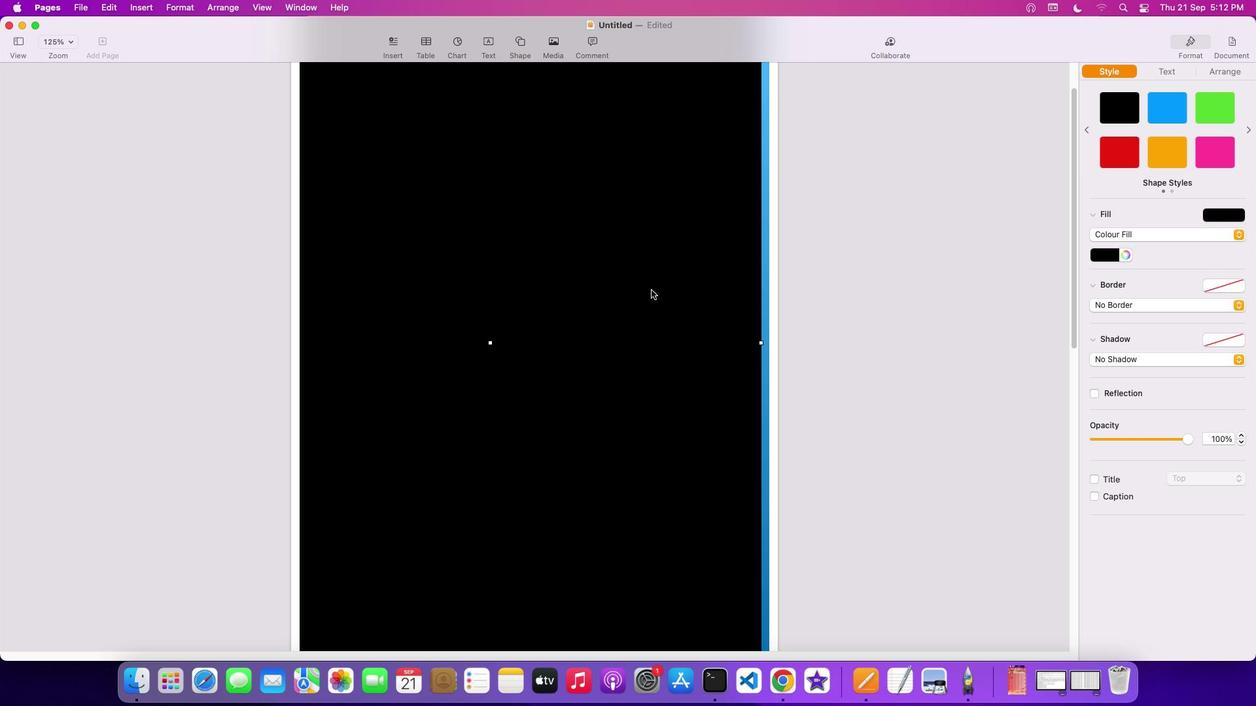 
Action: Mouse scrolled (651, 290) with delta (0, 0)
Screenshot: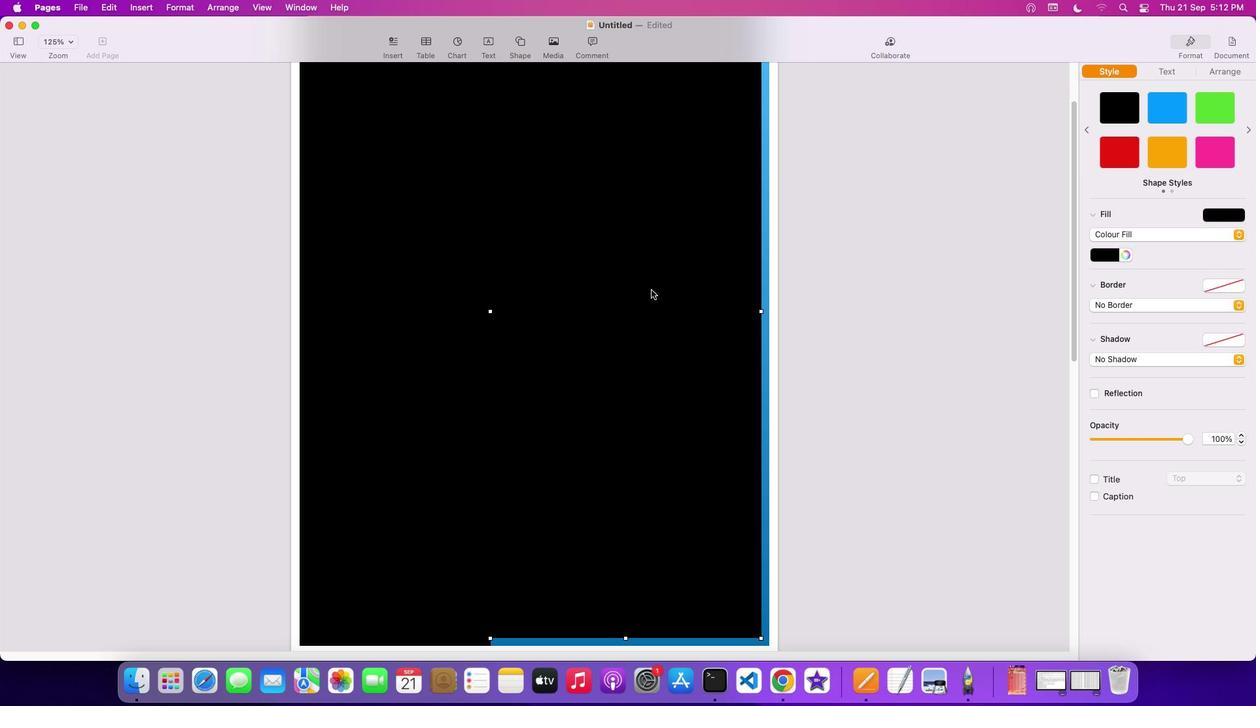 
Action: Mouse scrolled (651, 290) with delta (0, 0)
Screenshot: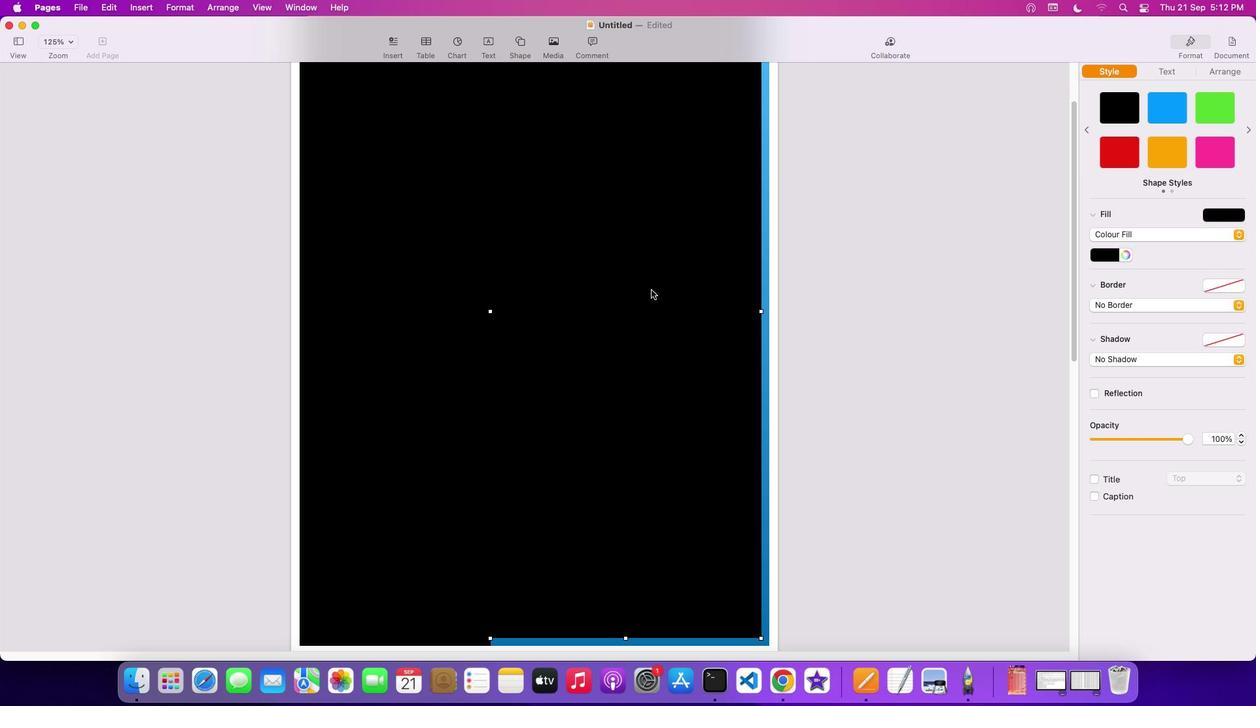 
Action: Mouse scrolled (651, 290) with delta (0, -1)
Screenshot: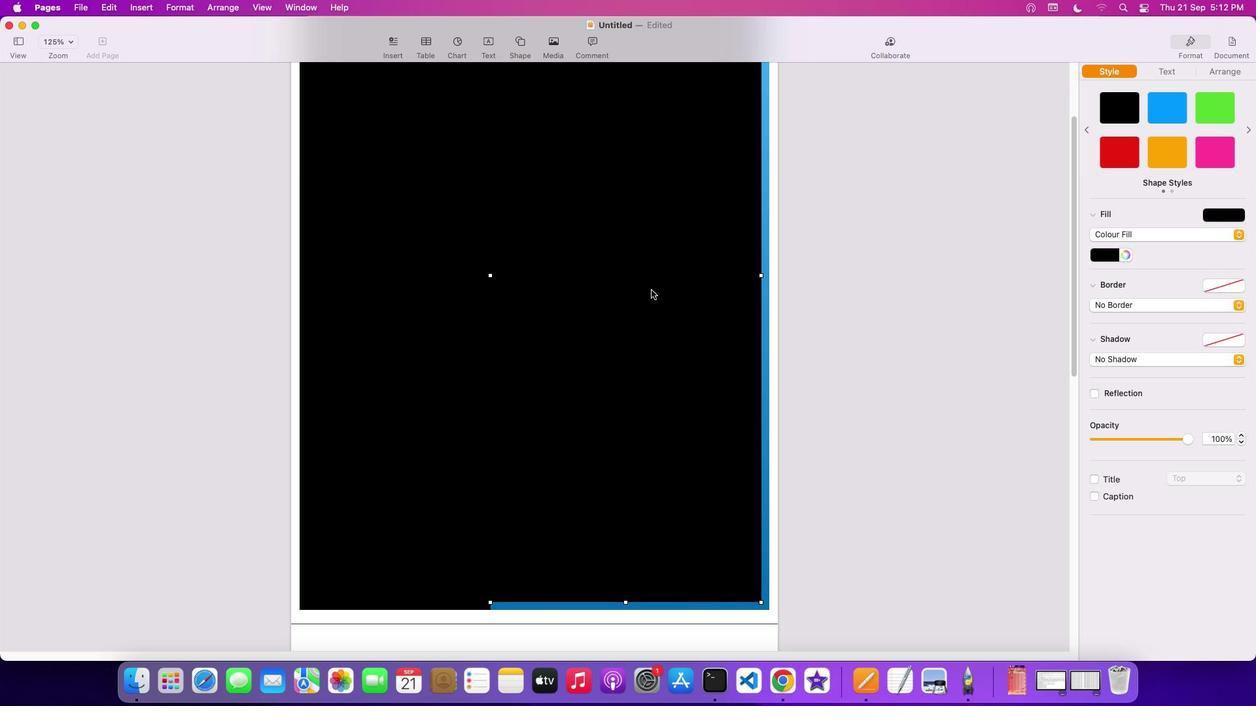 
Action: Mouse scrolled (651, 290) with delta (0, -3)
Screenshot: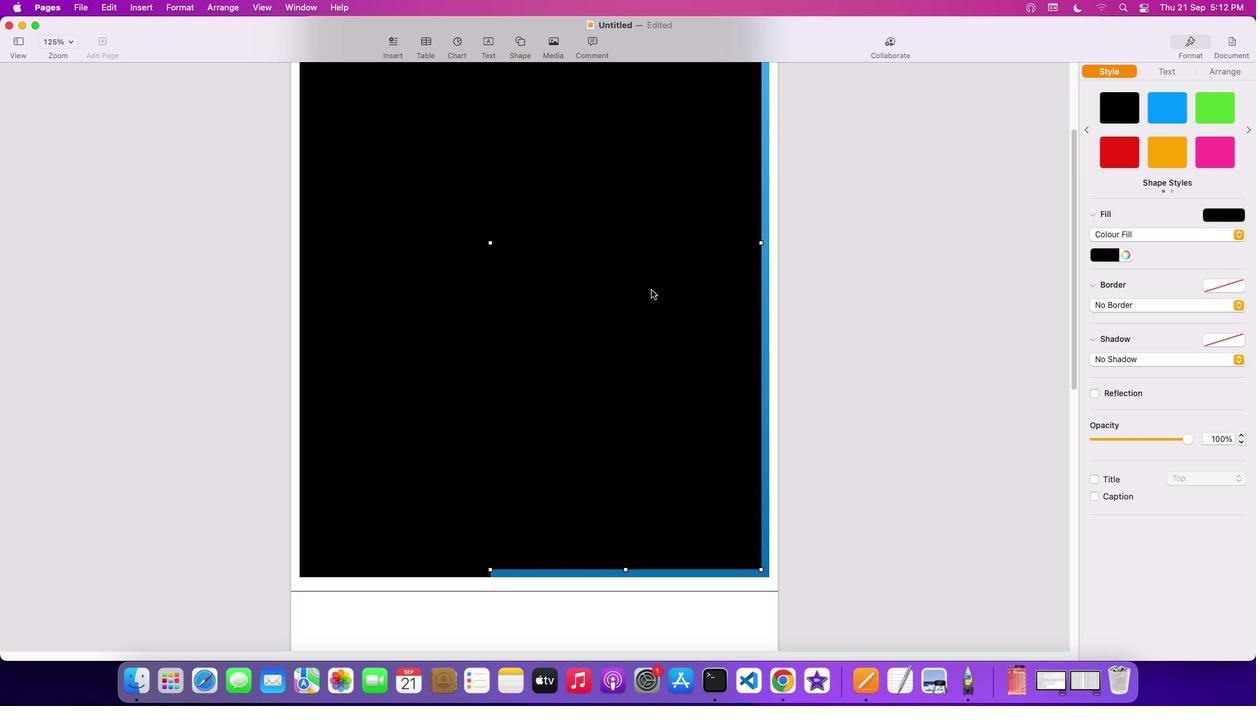 
Action: Mouse scrolled (651, 290) with delta (0, -3)
Screenshot: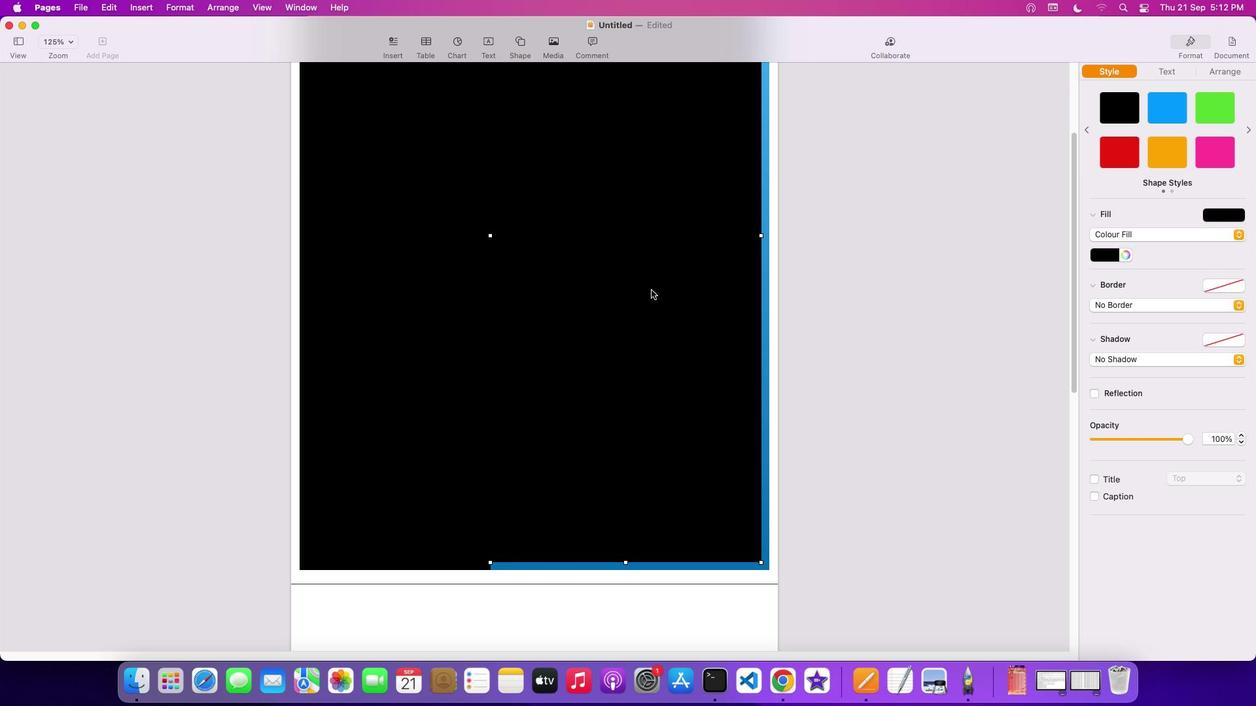 
Action: Mouse moved to (636, 500)
Screenshot: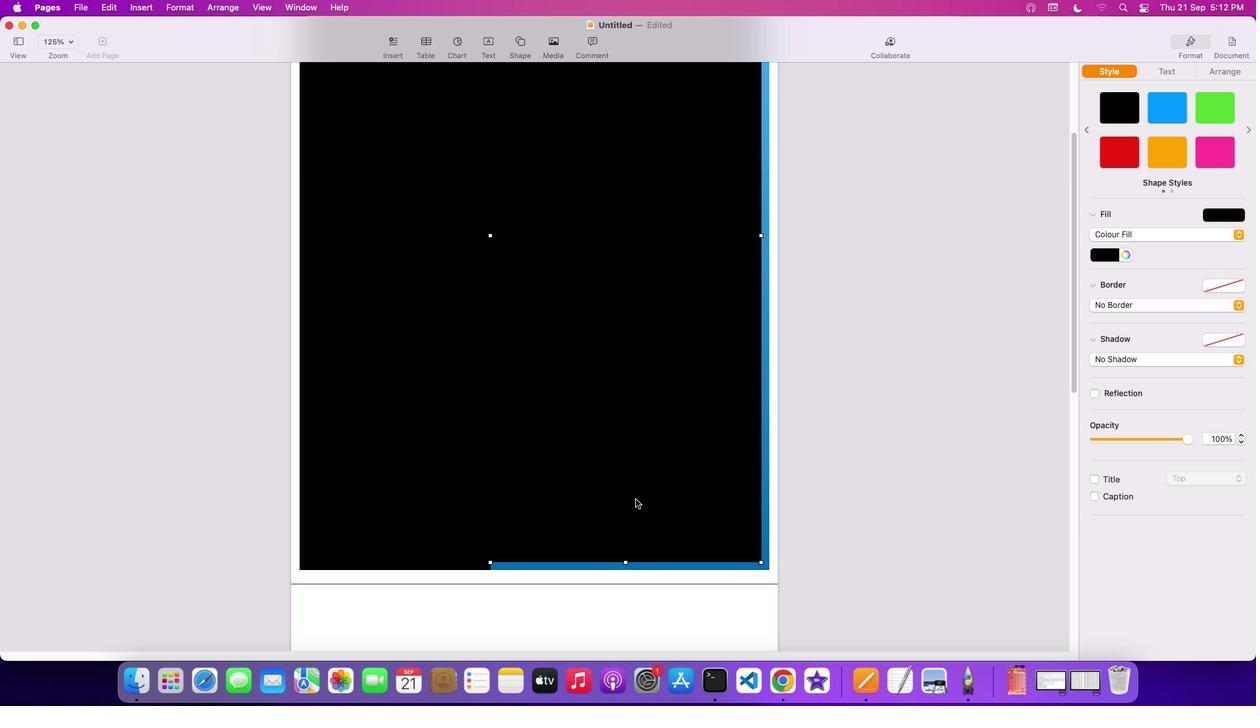 
Action: Mouse pressed left at (636, 500)
Screenshot: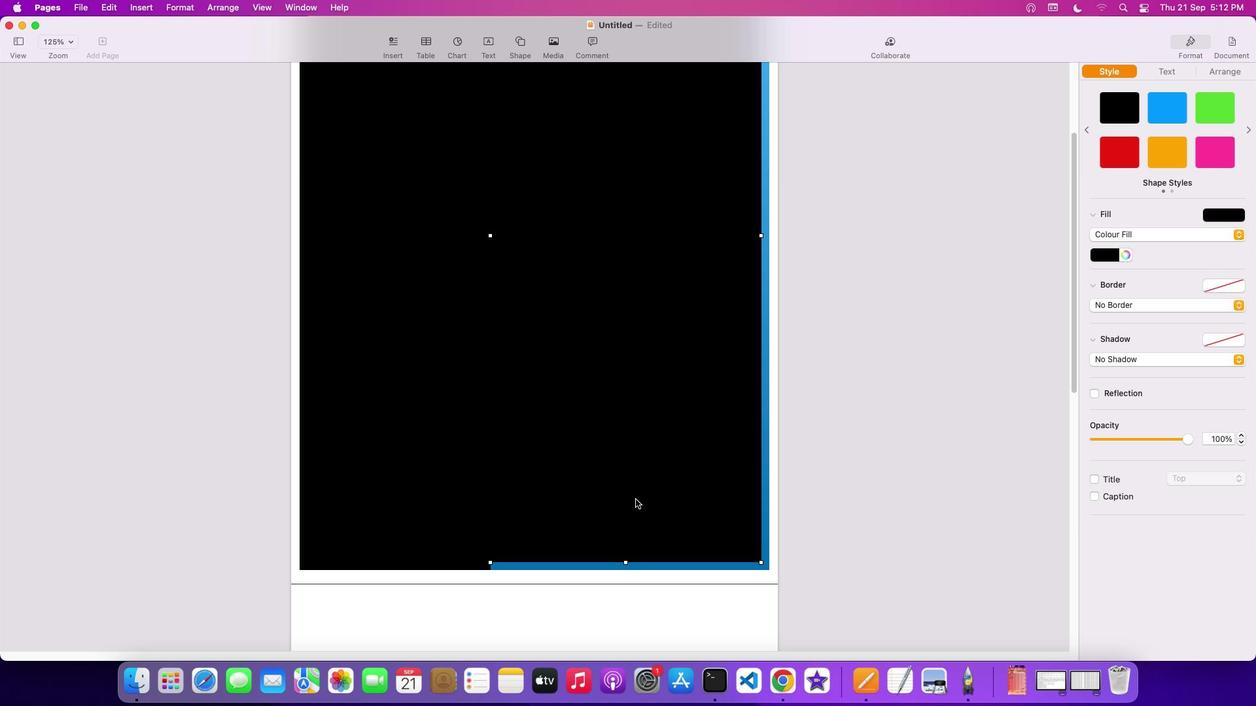 
Action: Mouse moved to (1106, 254)
Screenshot: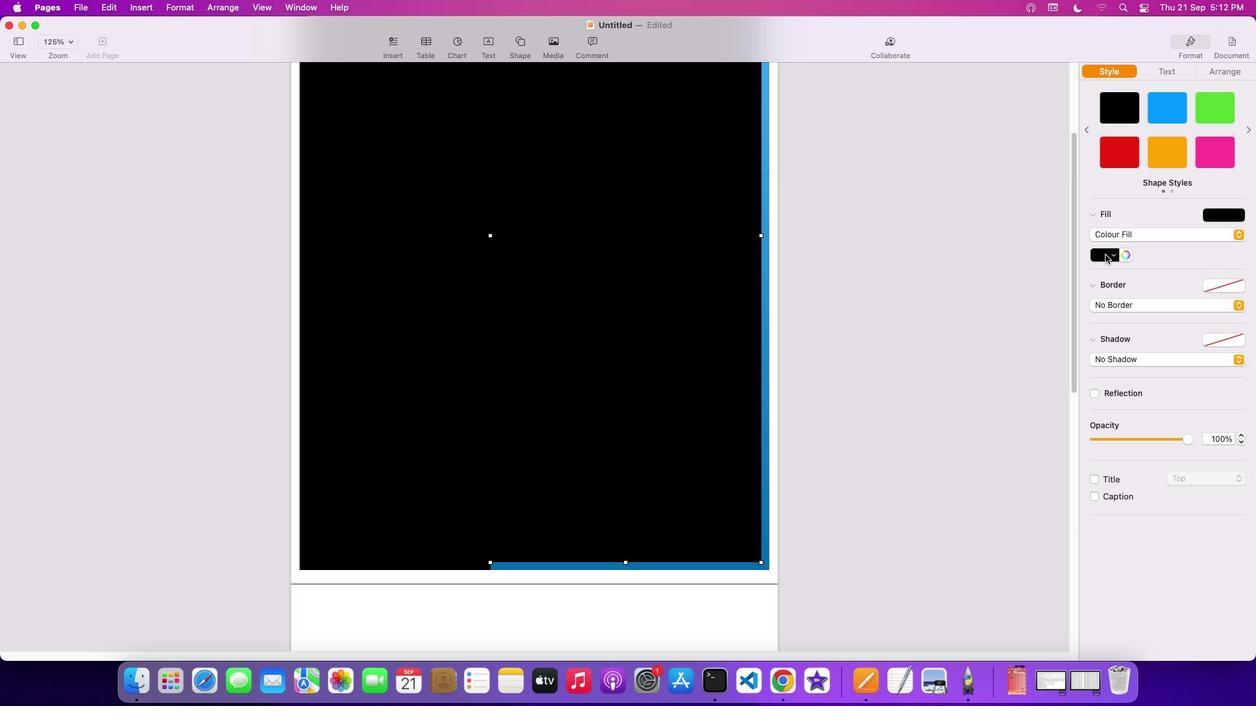 
Action: Mouse pressed left at (1106, 254)
Screenshot: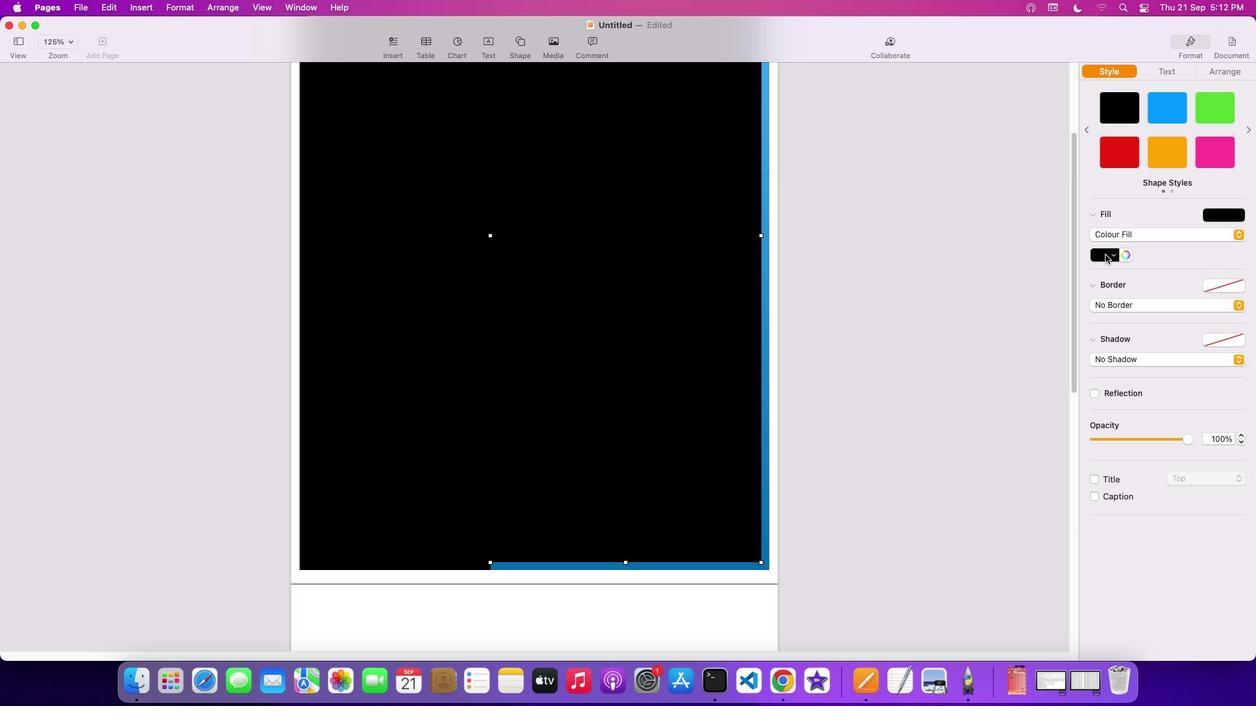 
Action: Mouse moved to (1054, 337)
Screenshot: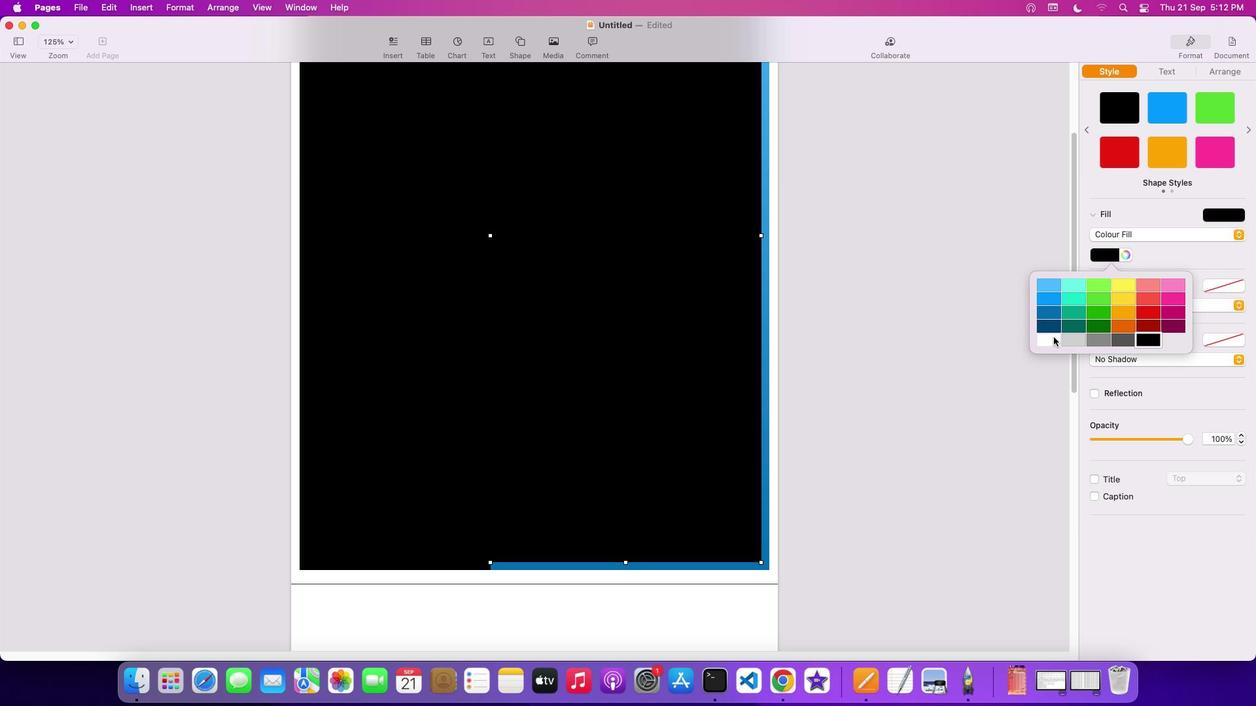 
Action: Mouse pressed left at (1054, 337)
Screenshot: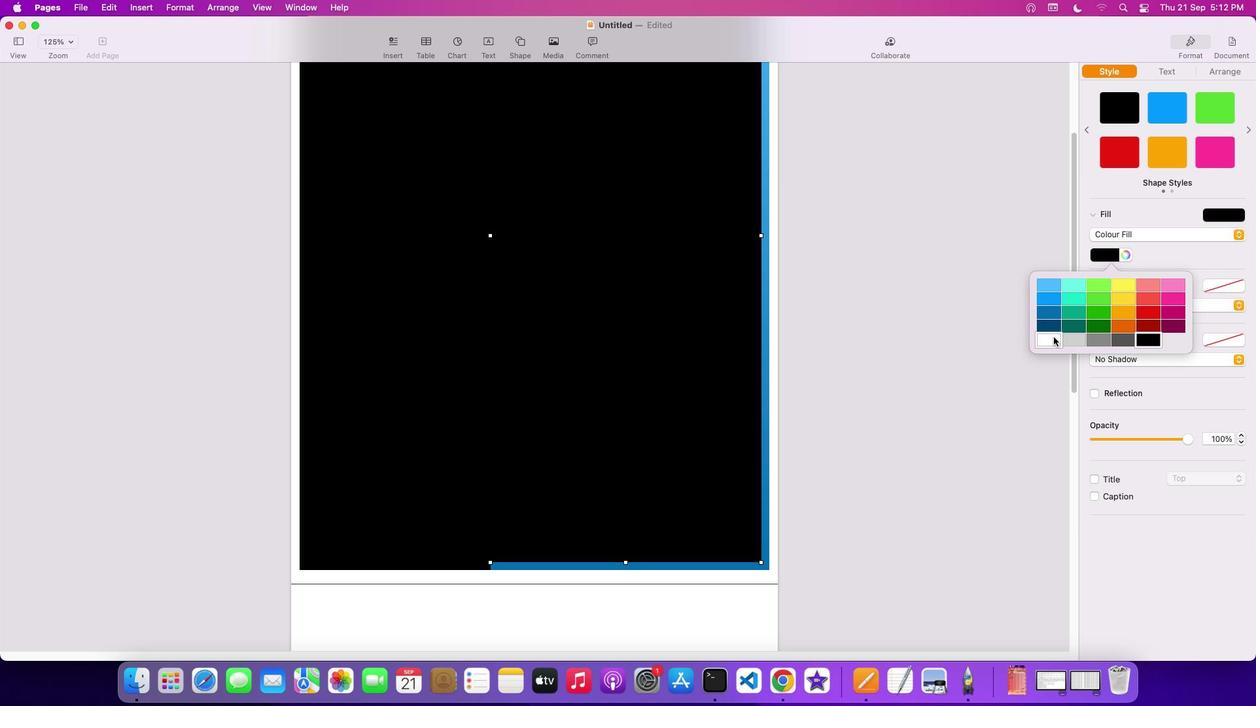 
Action: Mouse moved to (691, 374)
Screenshot: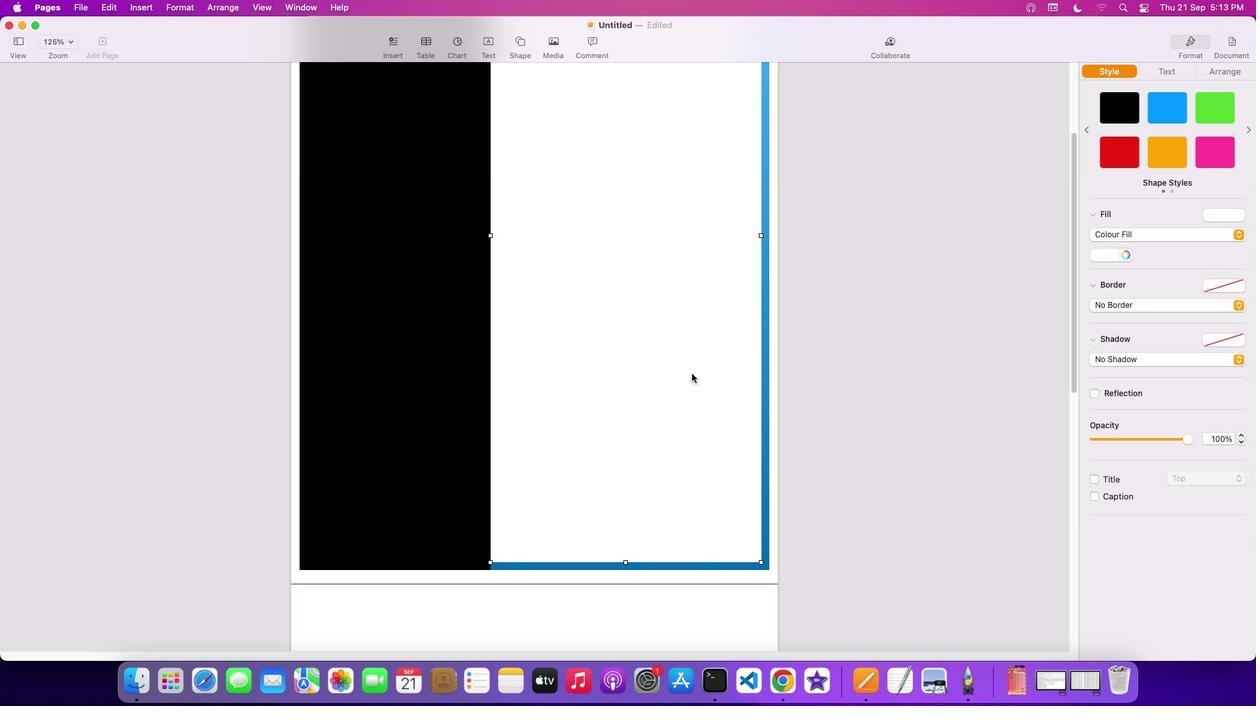 
Action: Mouse scrolled (691, 374) with delta (0, 0)
Screenshot: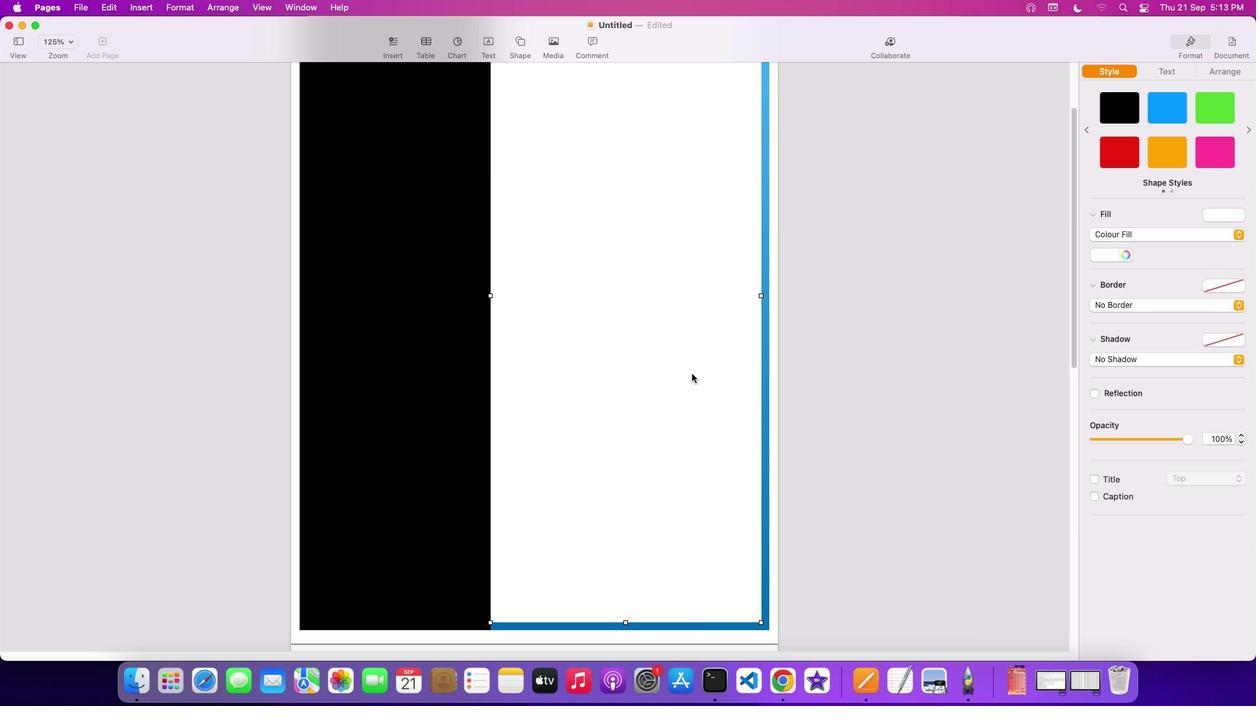 
Action: Mouse scrolled (691, 374) with delta (0, 0)
Screenshot: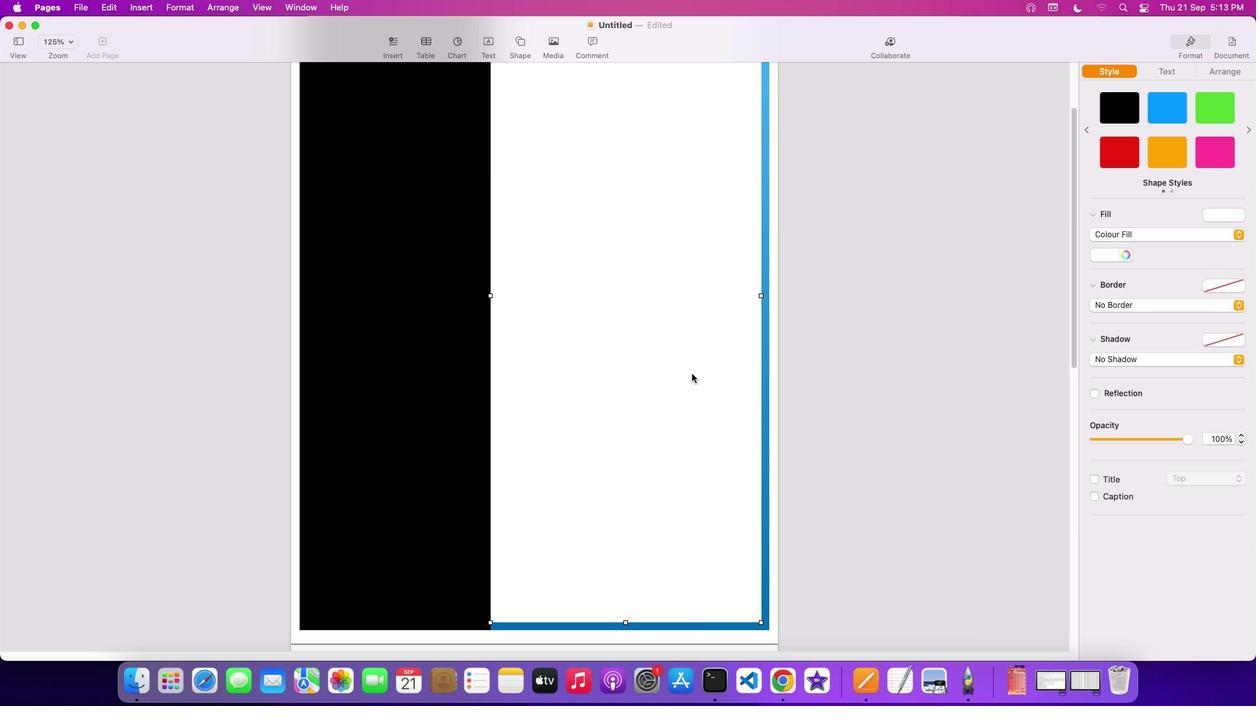 
Action: Mouse scrolled (691, 374) with delta (0, 2)
Screenshot: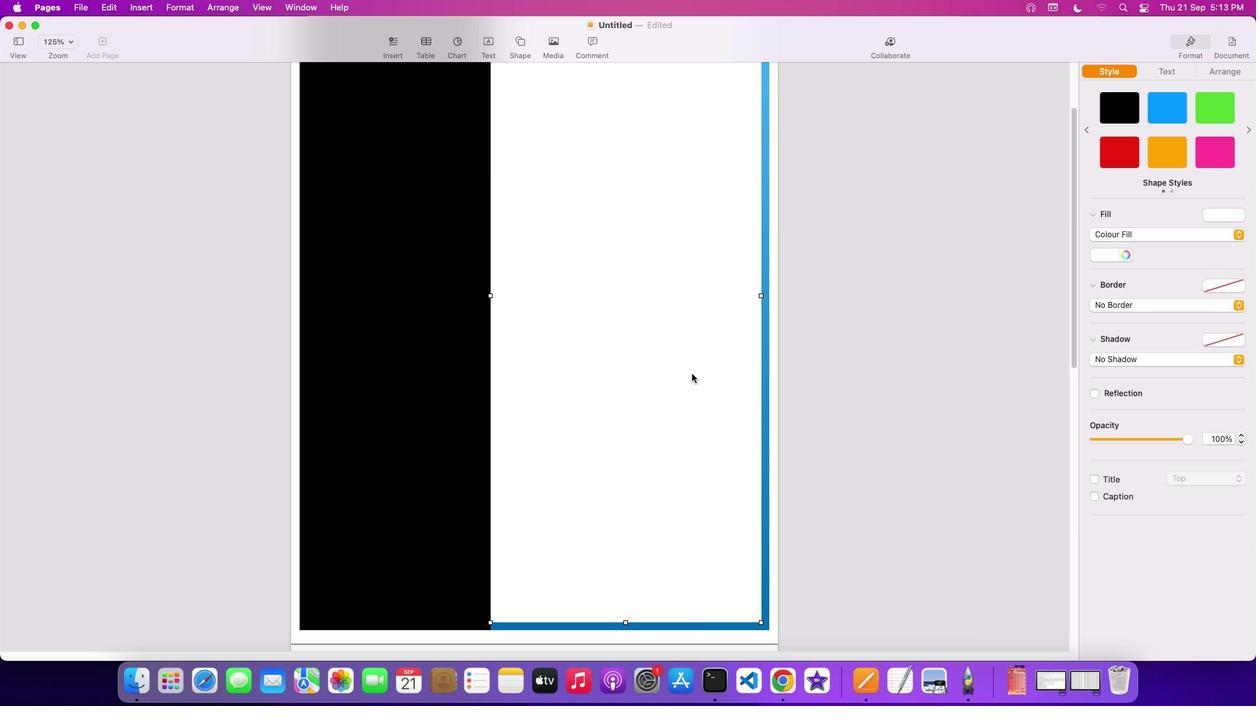 
Action: Mouse scrolled (691, 374) with delta (0, 3)
Screenshot: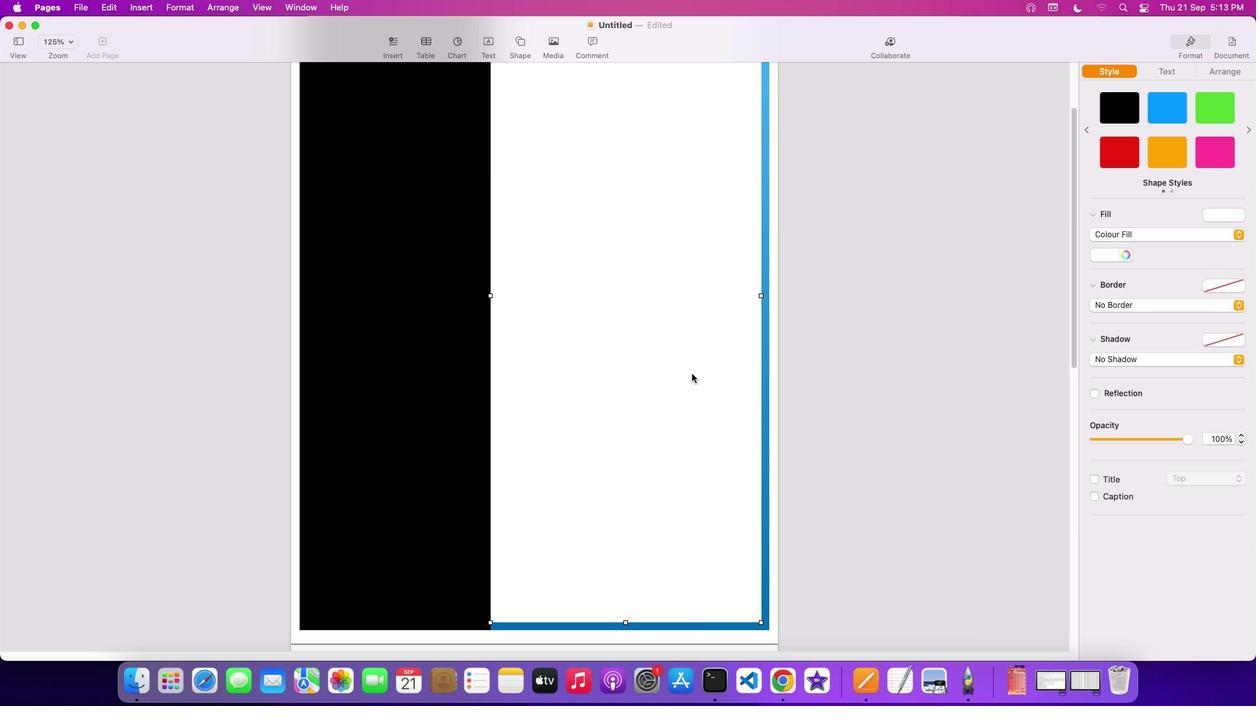 
Action: Mouse scrolled (691, 374) with delta (0, 3)
Screenshot: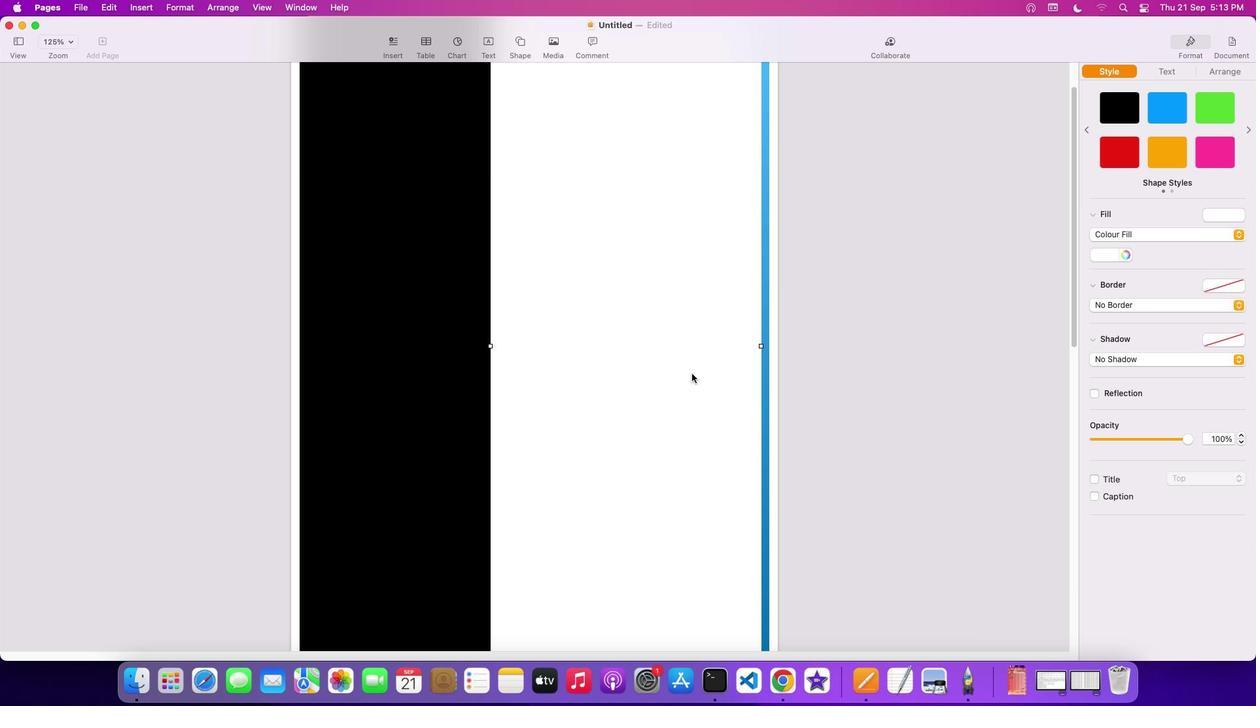 
Action: Mouse scrolled (691, 374) with delta (0, 4)
Screenshot: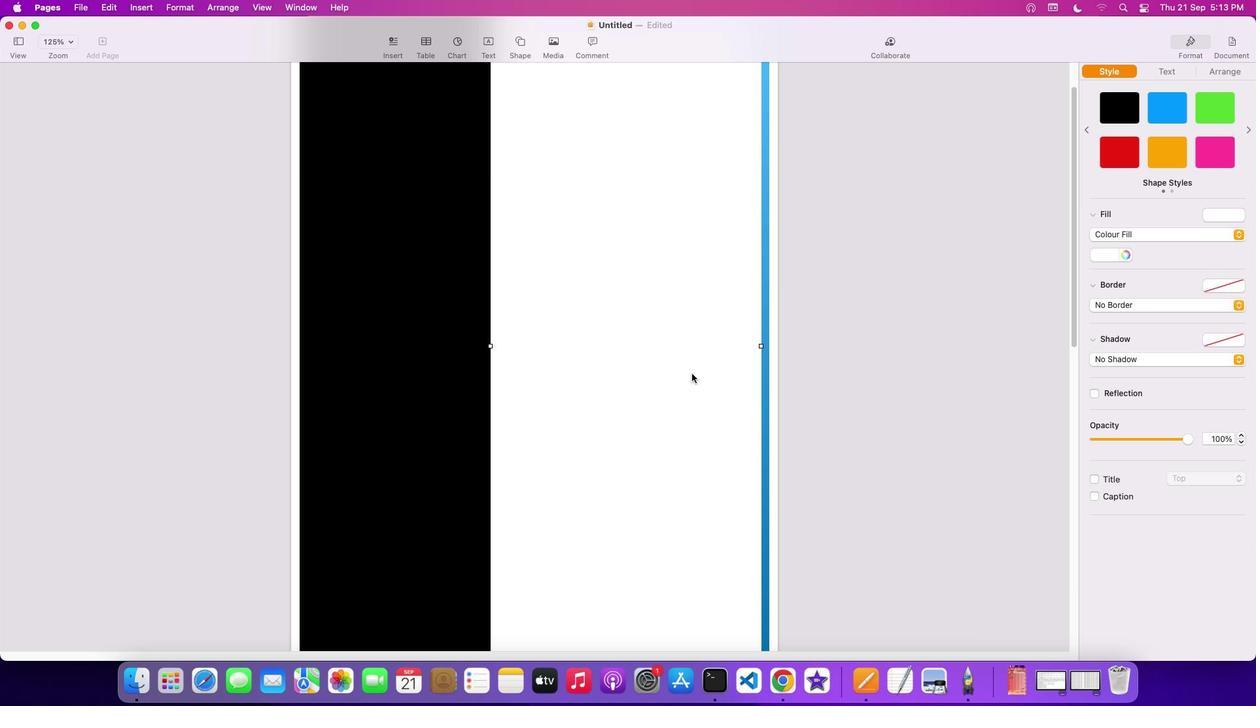 
Action: Mouse scrolled (691, 374) with delta (0, 5)
Screenshot: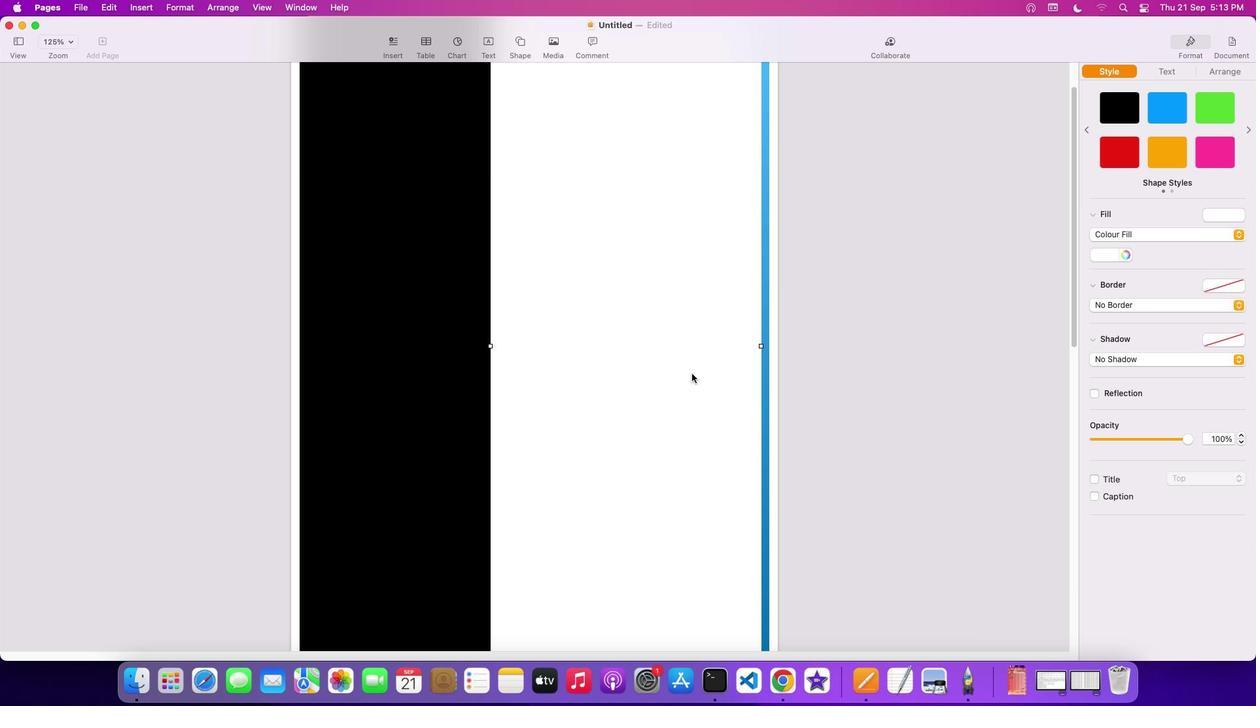 
Action: Mouse moved to (690, 374)
Screenshot: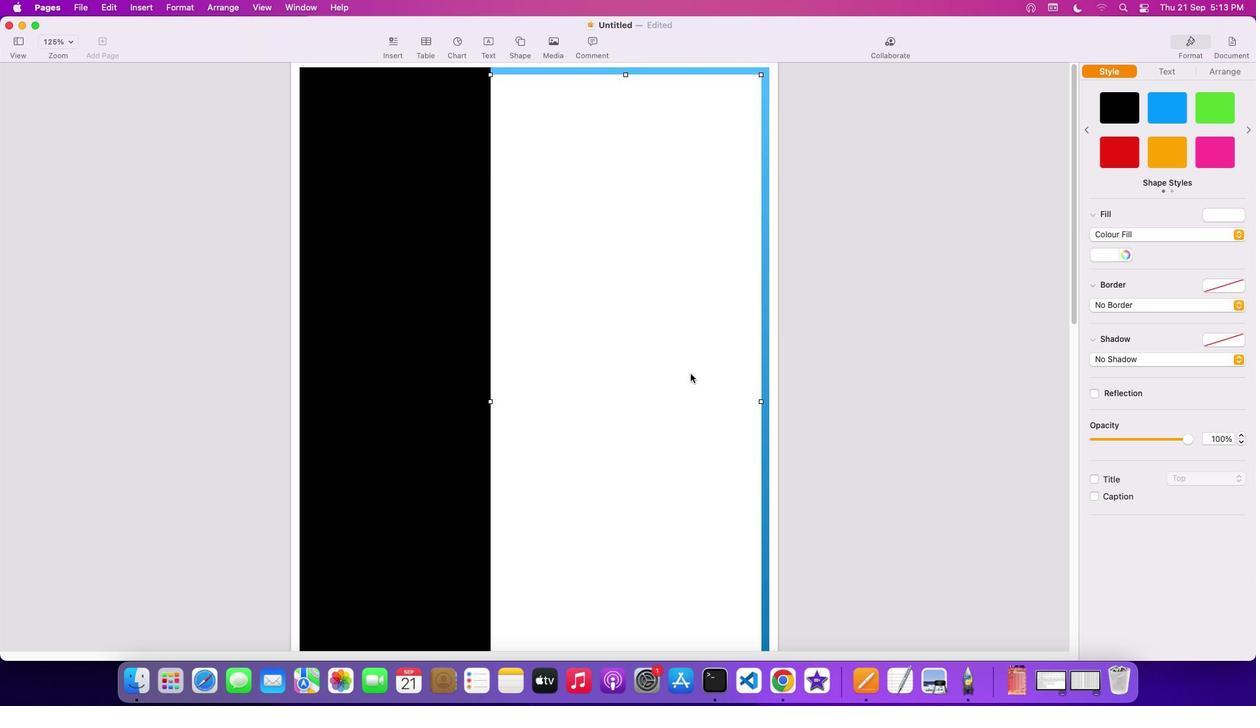 
Action: Mouse scrolled (690, 374) with delta (0, 0)
Screenshot: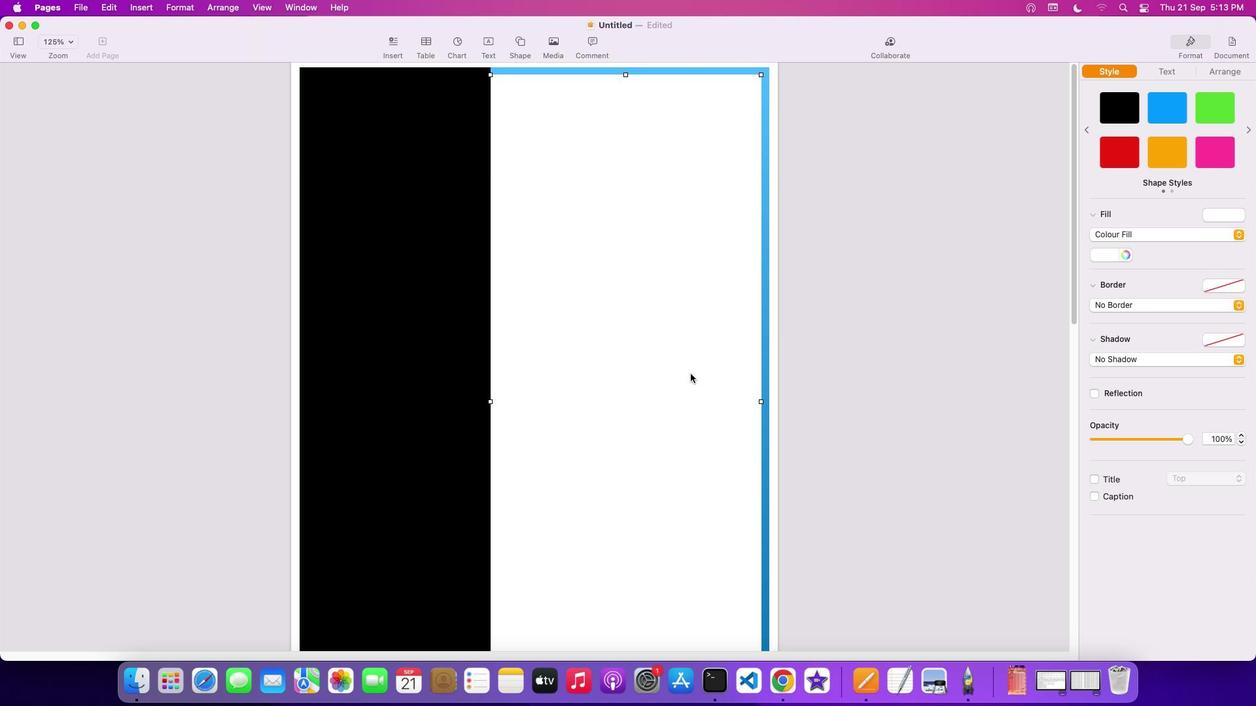 
Action: Mouse scrolled (690, 374) with delta (0, 0)
Screenshot: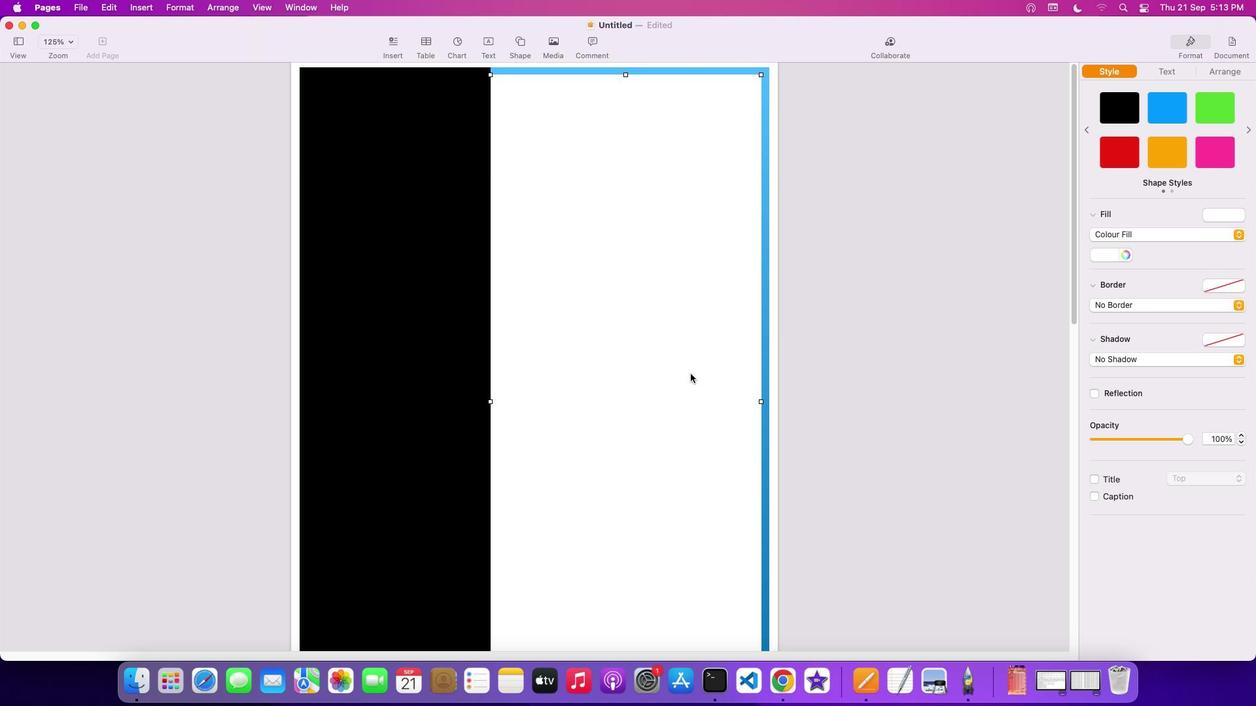 
Action: Mouse scrolled (690, 374) with delta (0, 2)
Screenshot: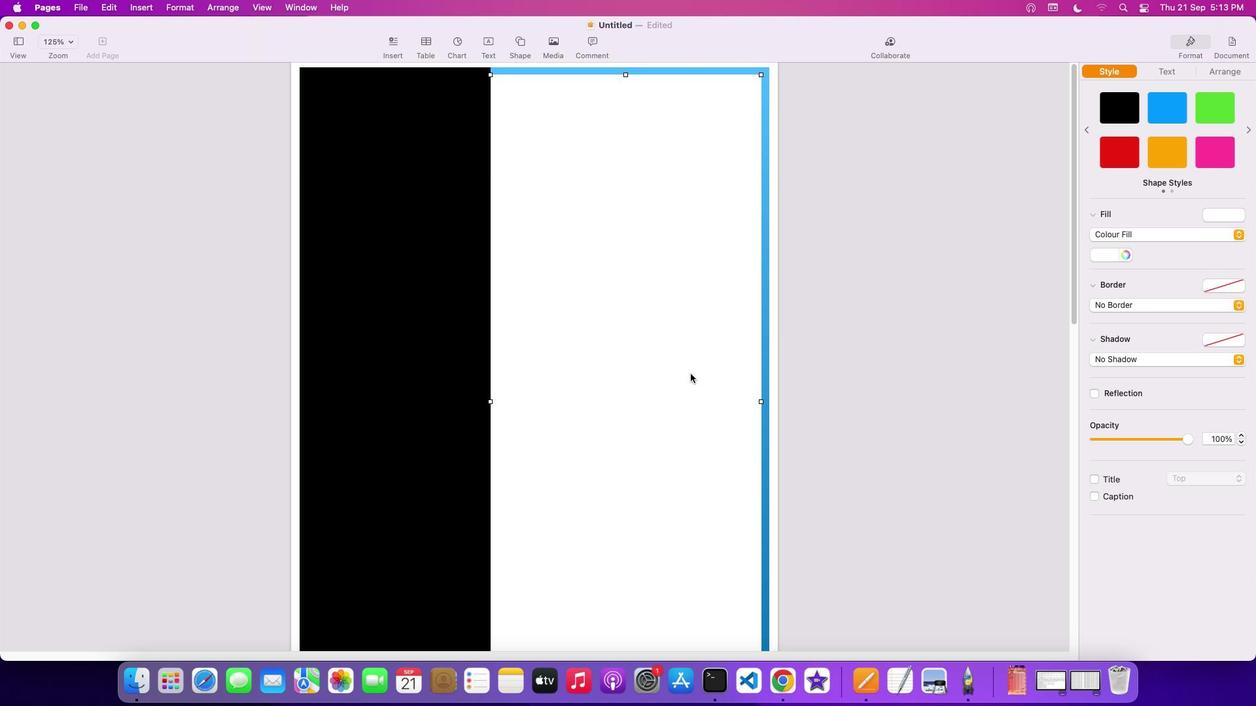 
Action: Mouse scrolled (690, 374) with delta (0, 3)
Screenshot: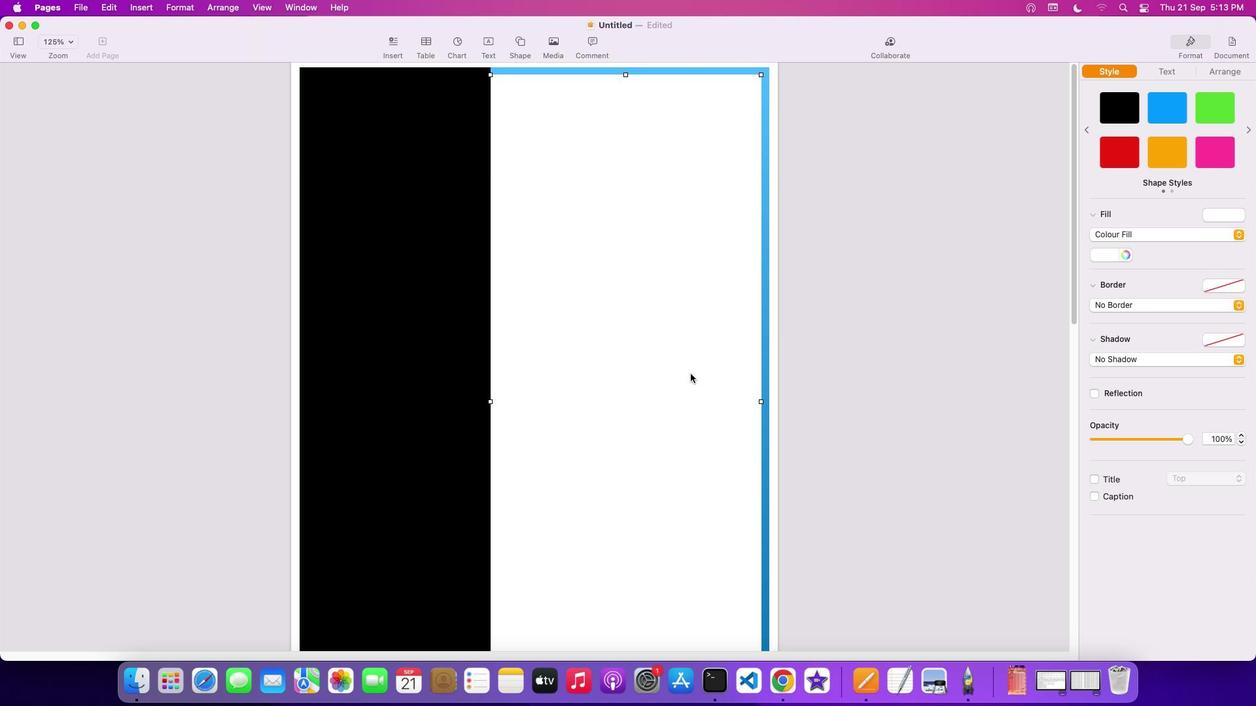 
Action: Mouse scrolled (690, 374) with delta (0, 3)
Screenshot: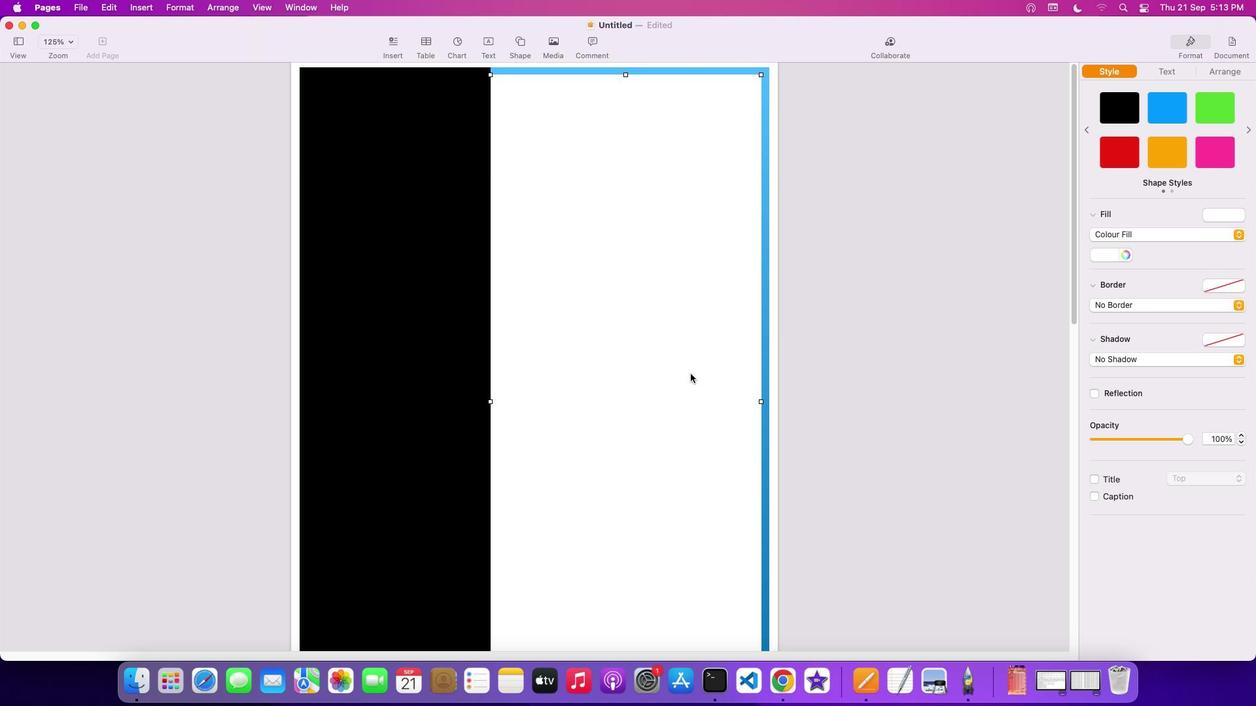 
Action: Mouse scrolled (690, 374) with delta (0, 4)
Screenshot: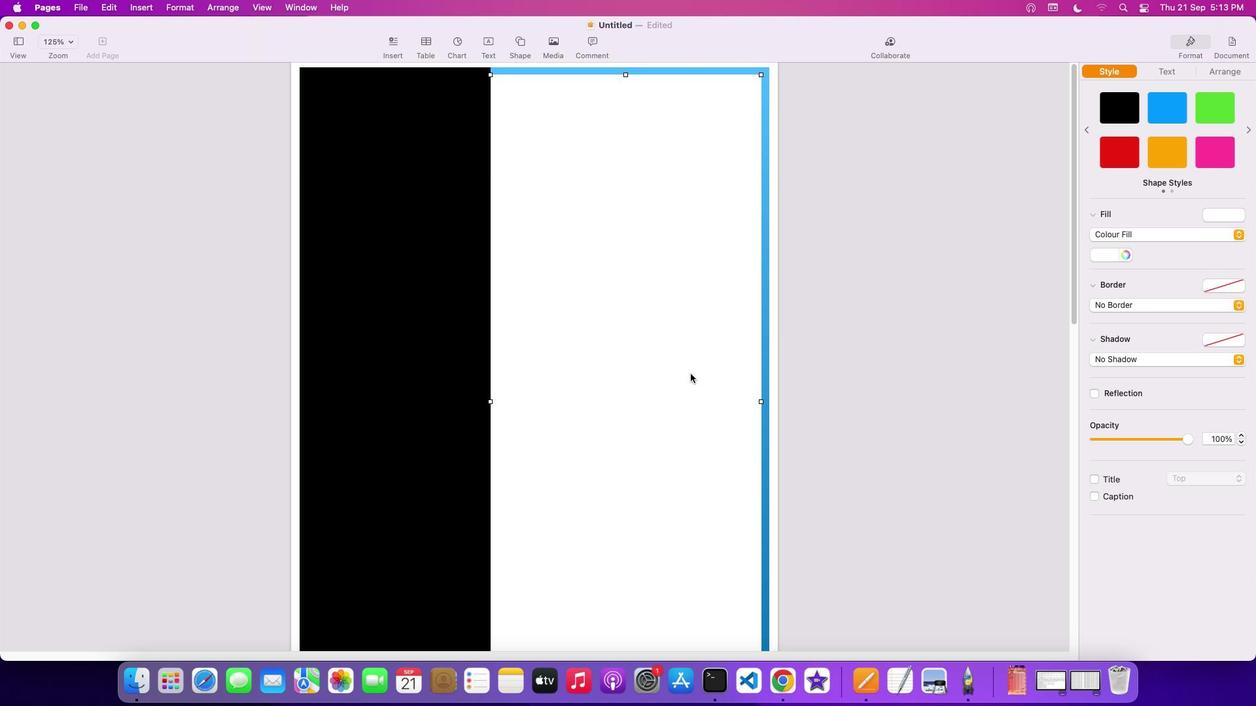 
Action: Mouse moved to (721, 375)
Screenshot: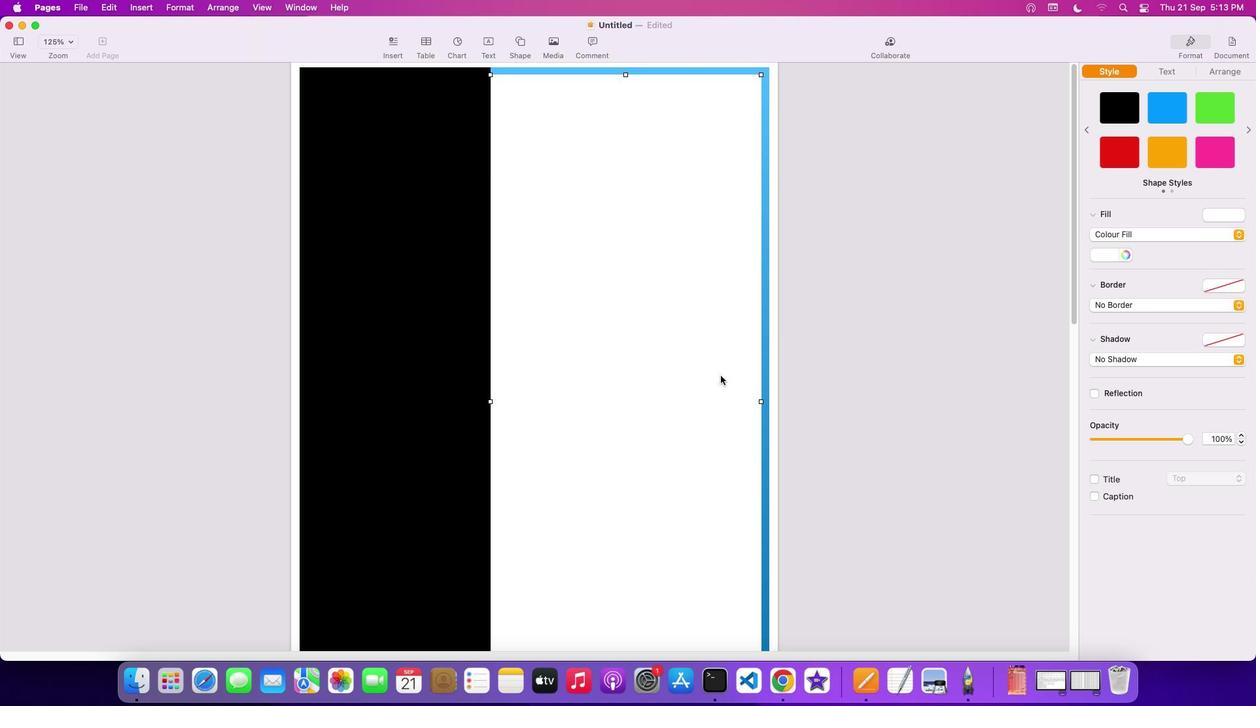 
Action: Mouse pressed left at (721, 375)
Screenshot: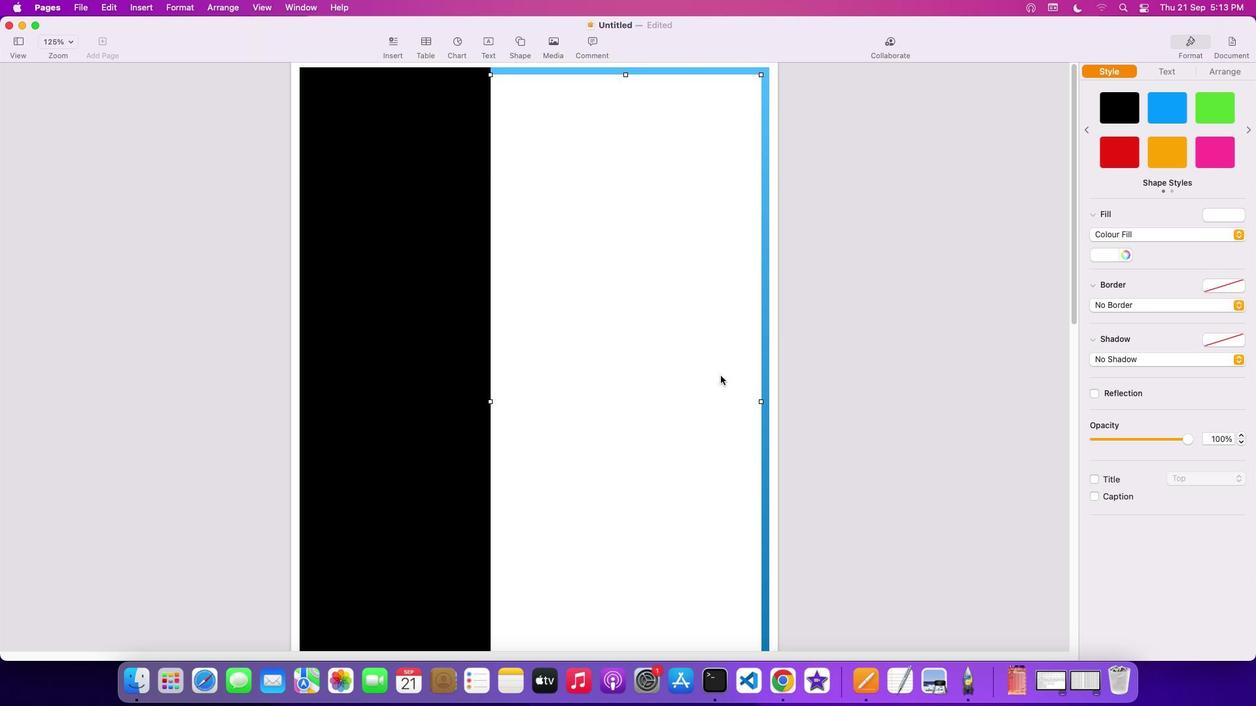 
Action: Mouse moved to (438, 336)
Screenshot: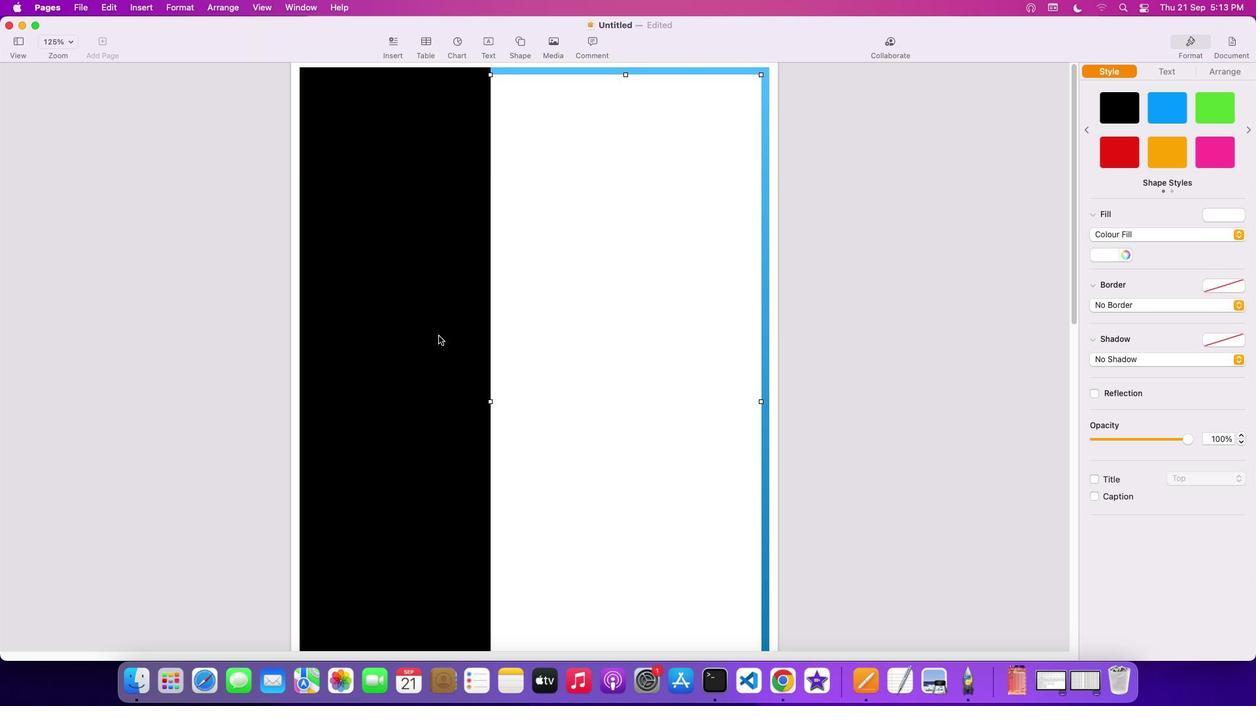 
Action: Mouse pressed left at (438, 336)
Screenshot: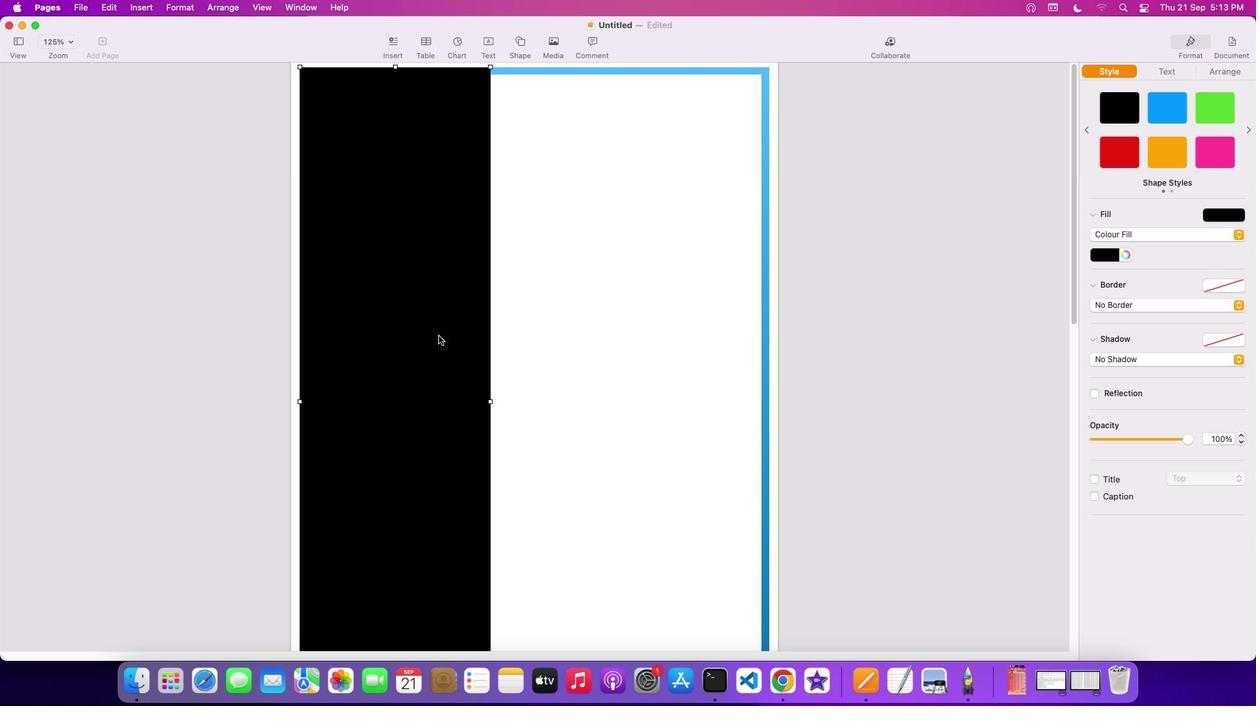 
Action: Mouse moved to (593, 336)
Screenshot: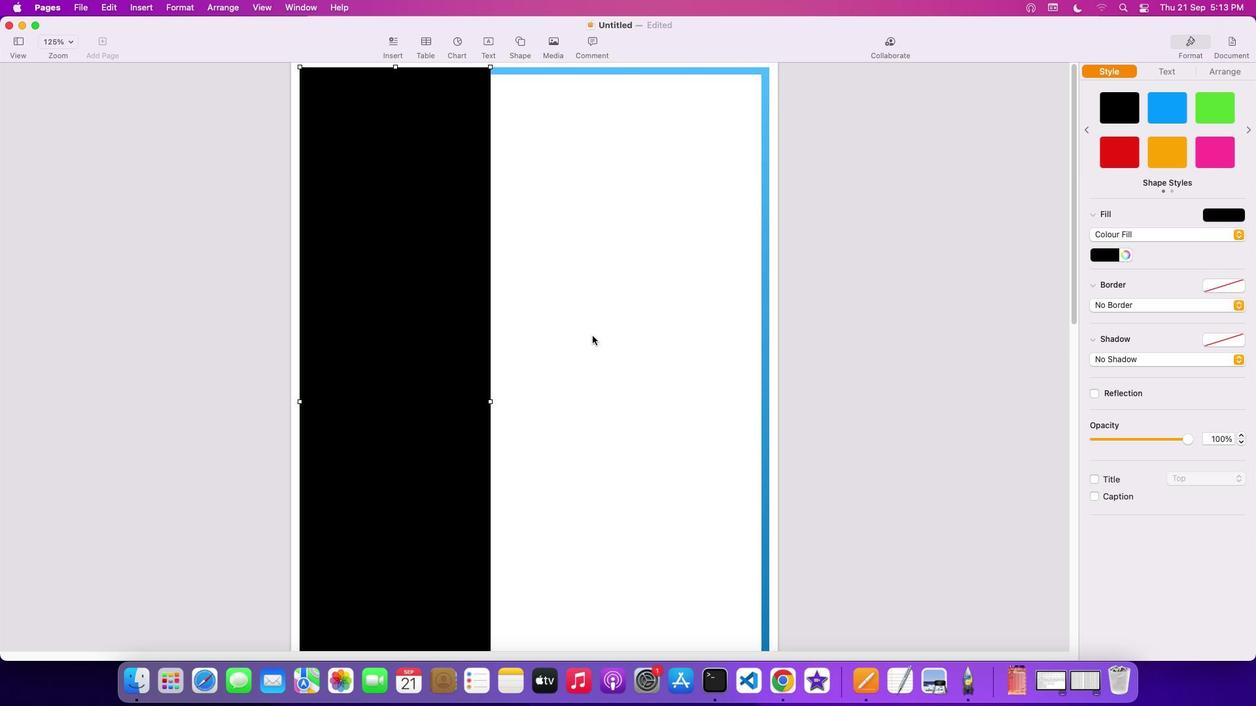 
Action: Mouse pressed left at (593, 336)
Screenshot: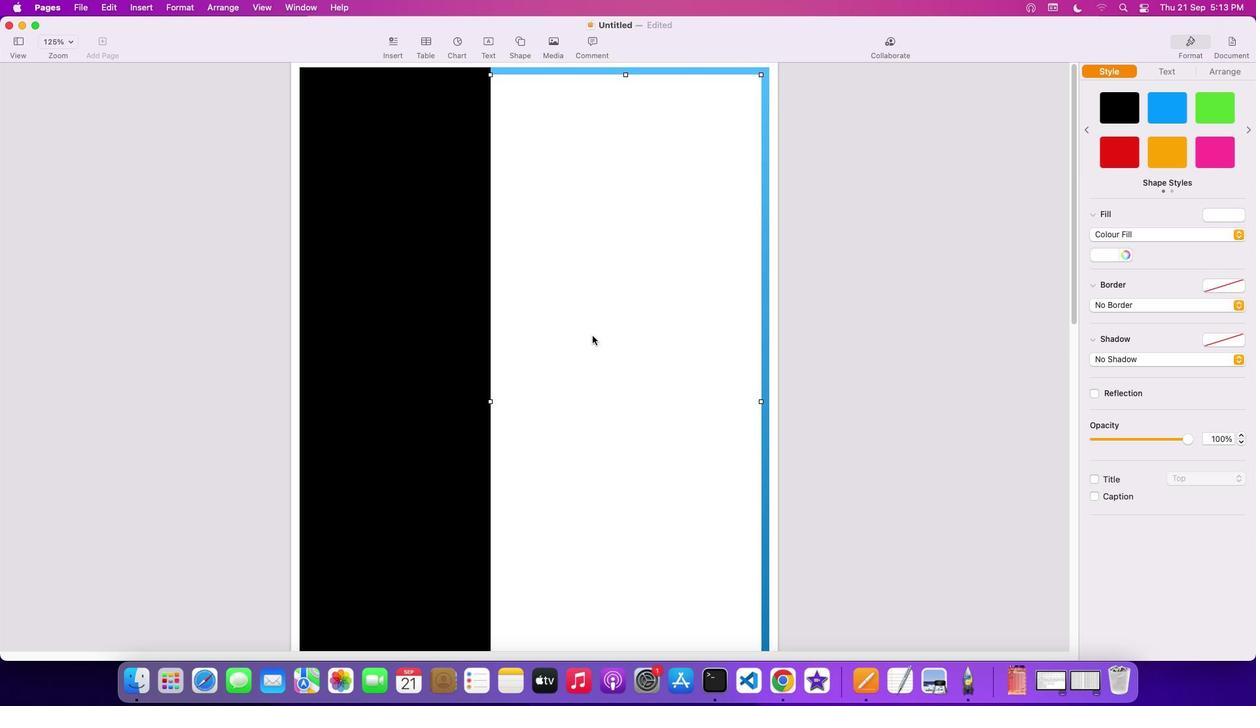 
Action: Mouse moved to (515, 37)
Screenshot: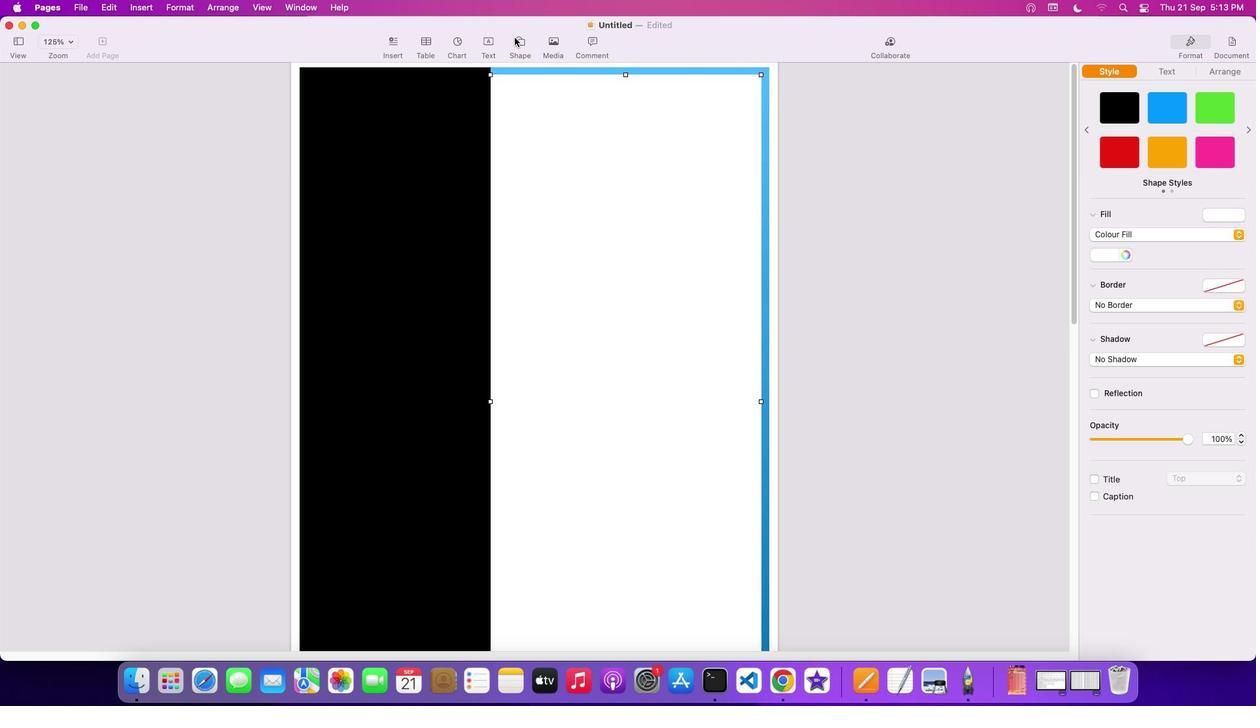 
Action: Mouse pressed left at (515, 37)
Screenshot: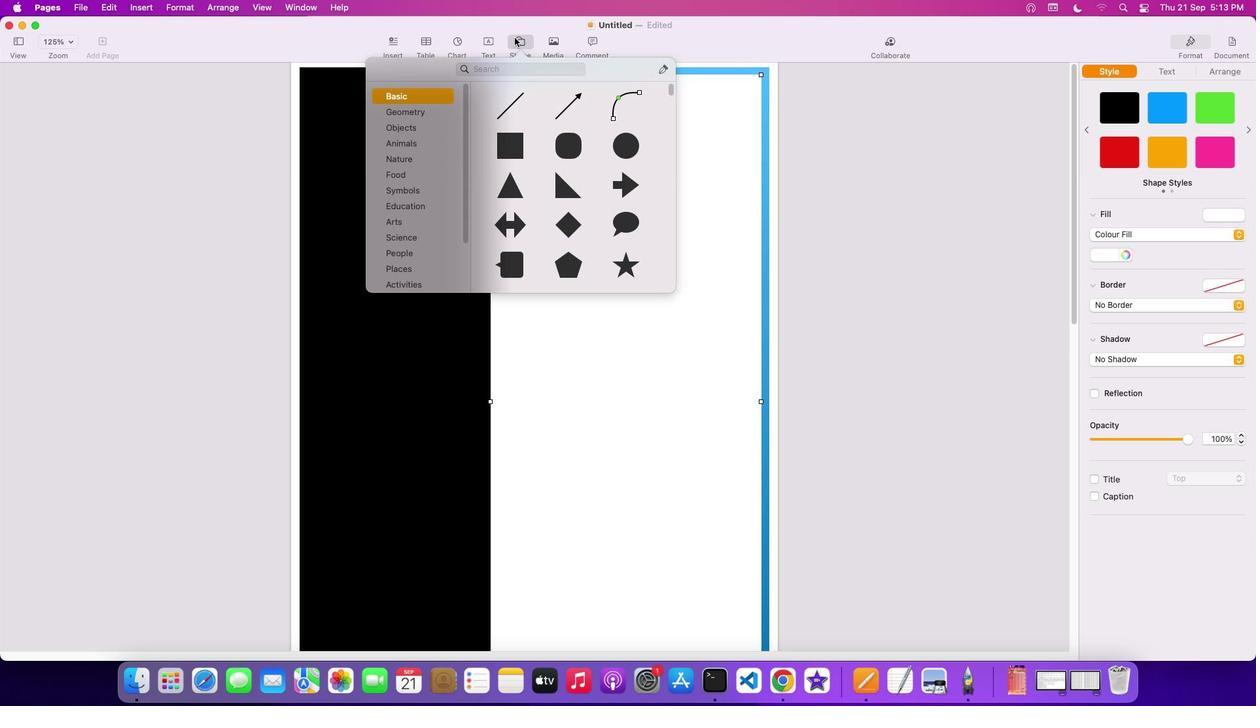 
Action: Mouse moved to (618, 200)
Screenshot: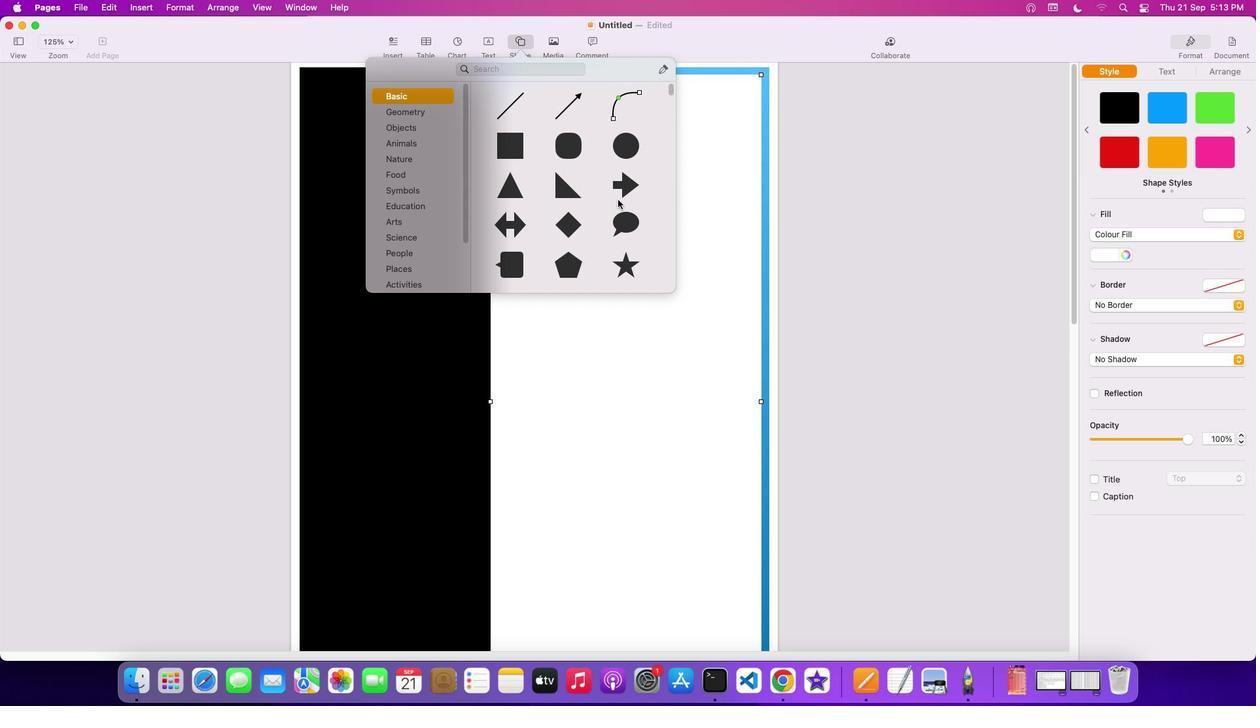 
Action: Mouse scrolled (618, 200) with delta (0, 0)
Screenshot: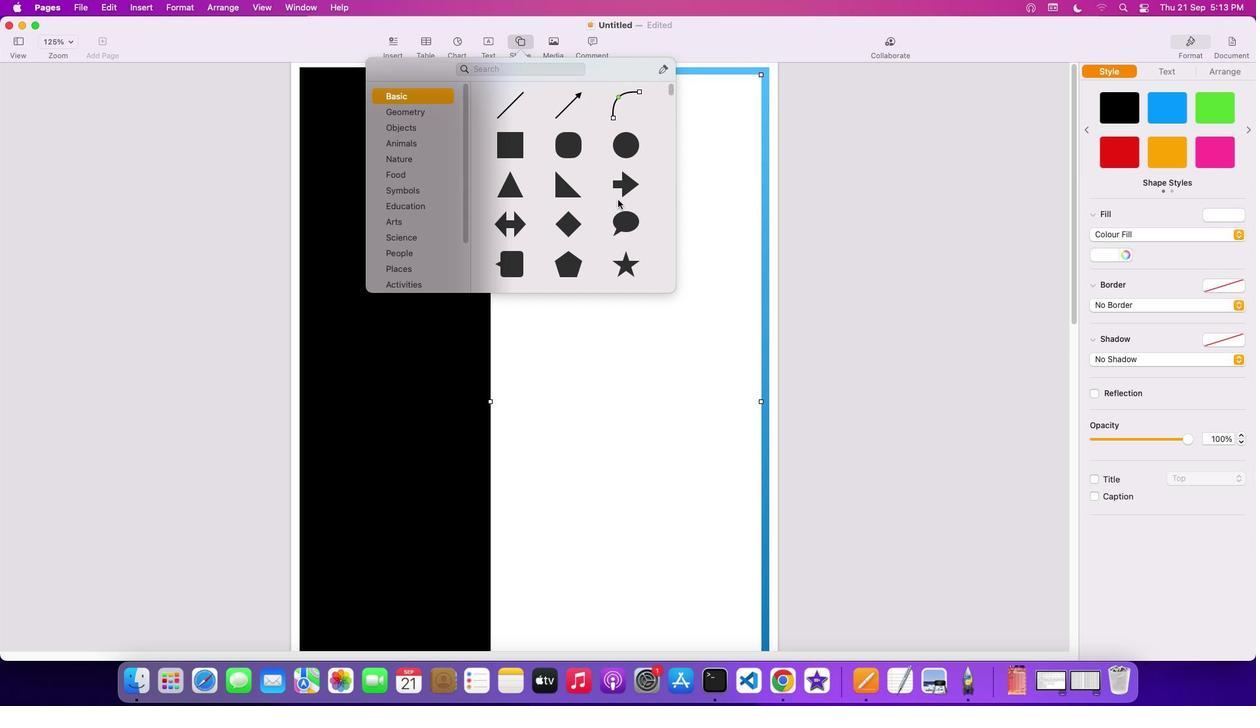 
Action: Mouse scrolled (618, 200) with delta (0, 0)
Screenshot: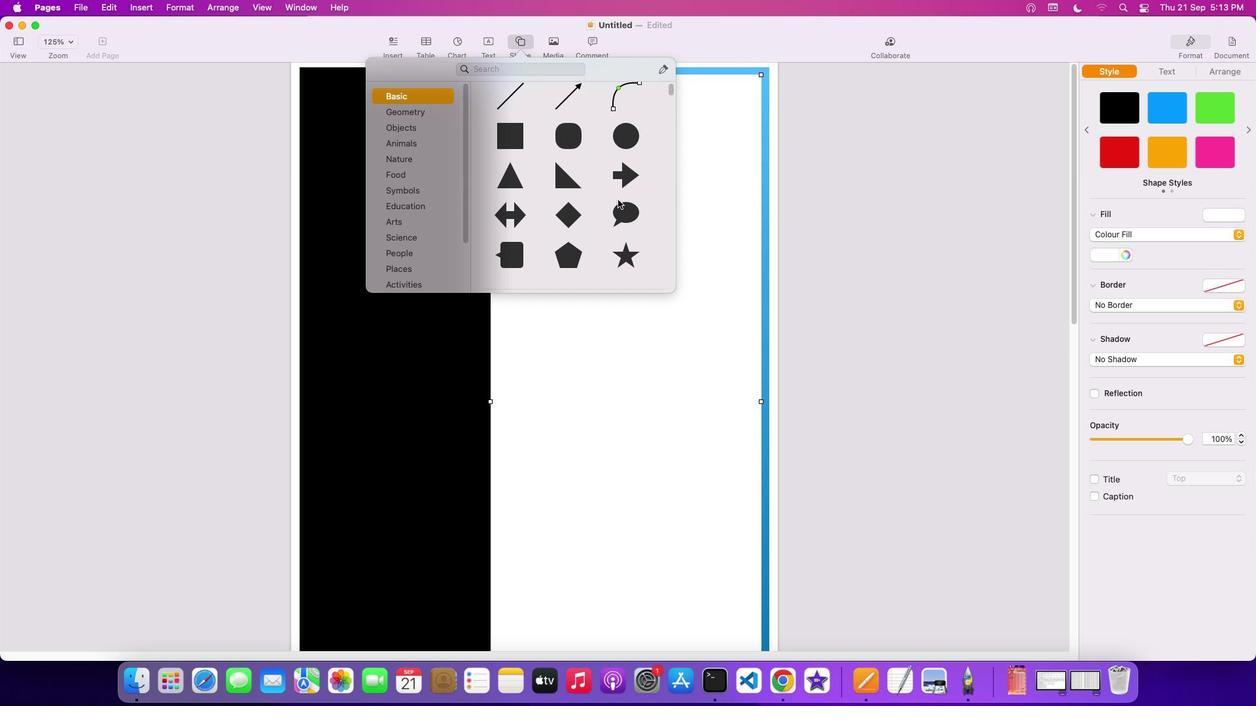 
Action: Mouse scrolled (618, 200) with delta (0, 0)
Screenshot: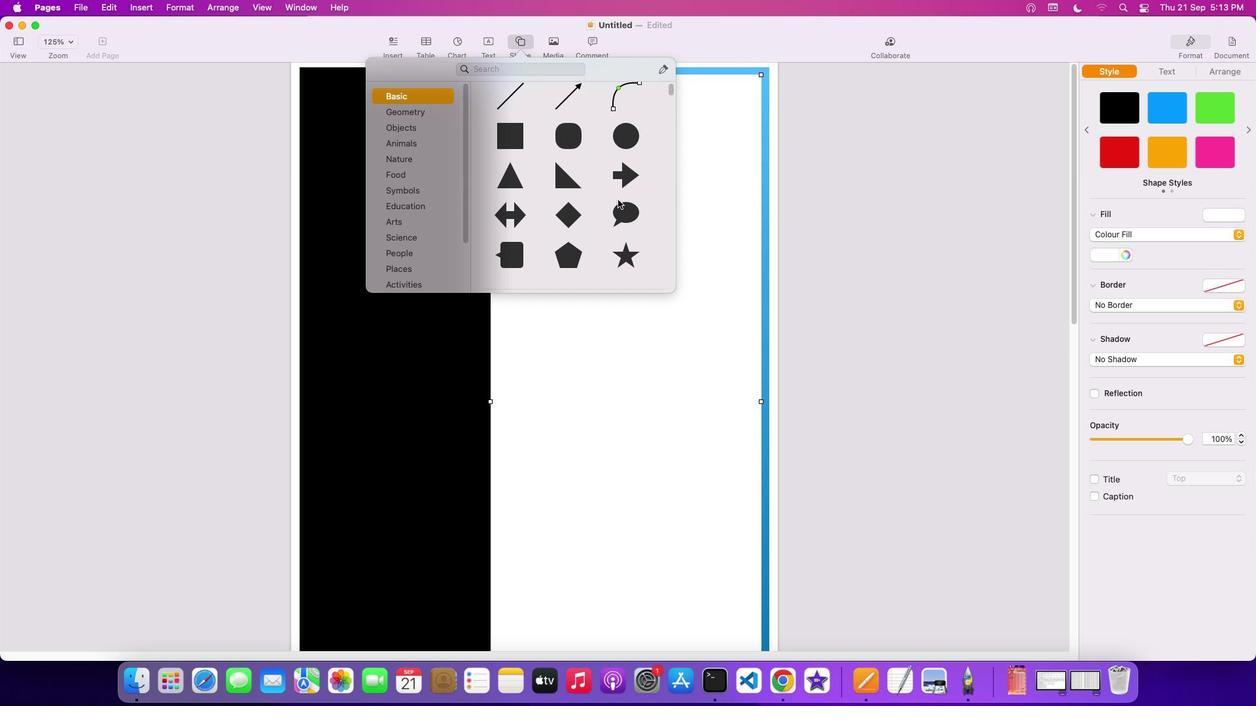 
Action: Mouse scrolled (618, 200) with delta (0, 0)
Screenshot: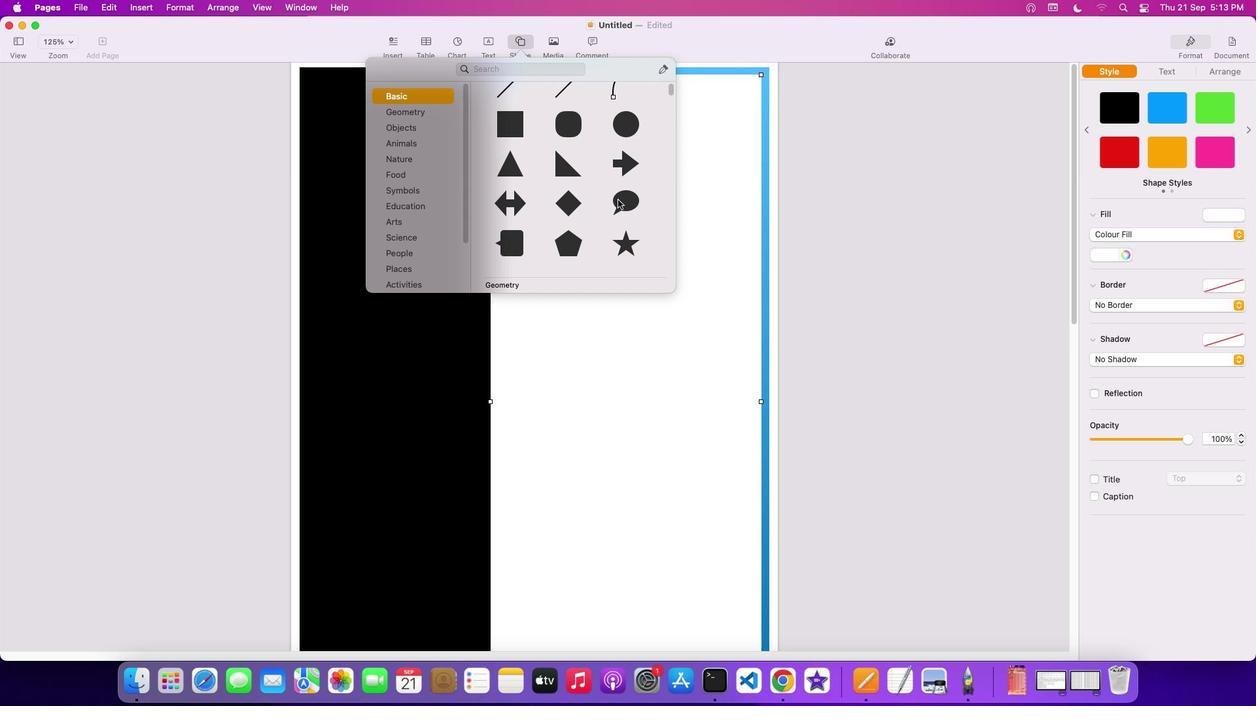 
Action: Mouse scrolled (618, 200) with delta (0, 0)
Screenshot: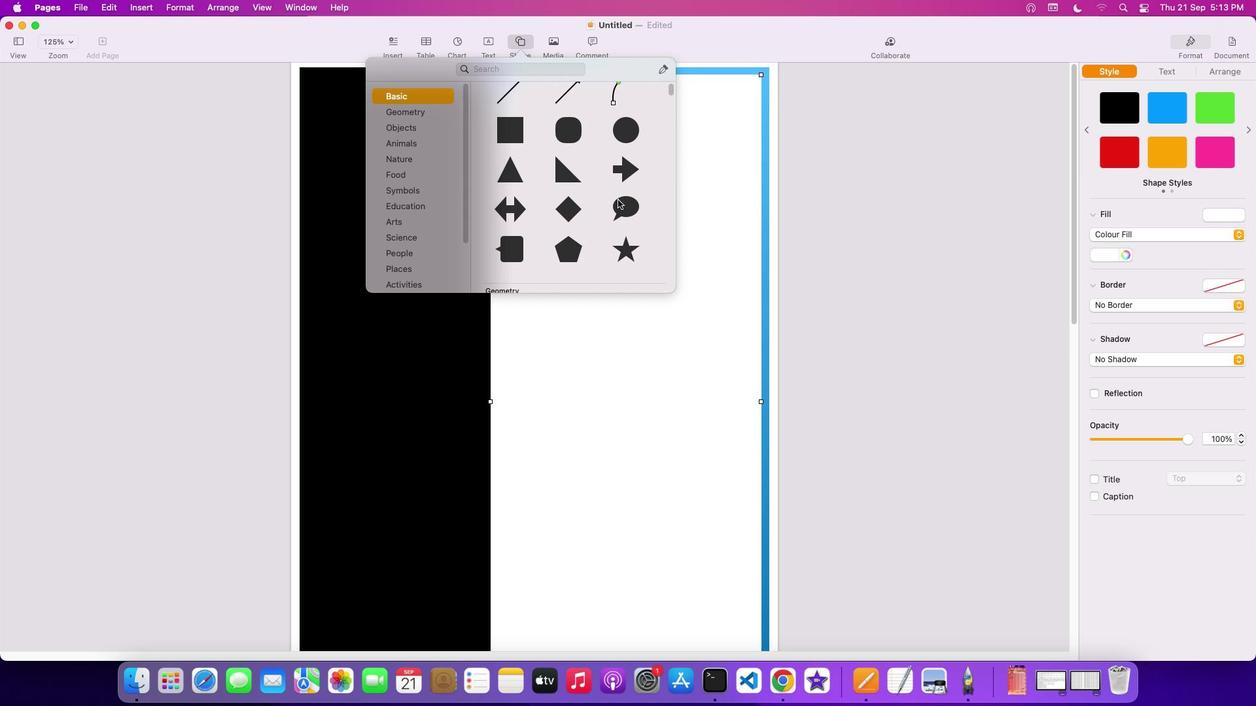 
Action: Mouse scrolled (618, 200) with delta (0, 0)
Screenshot: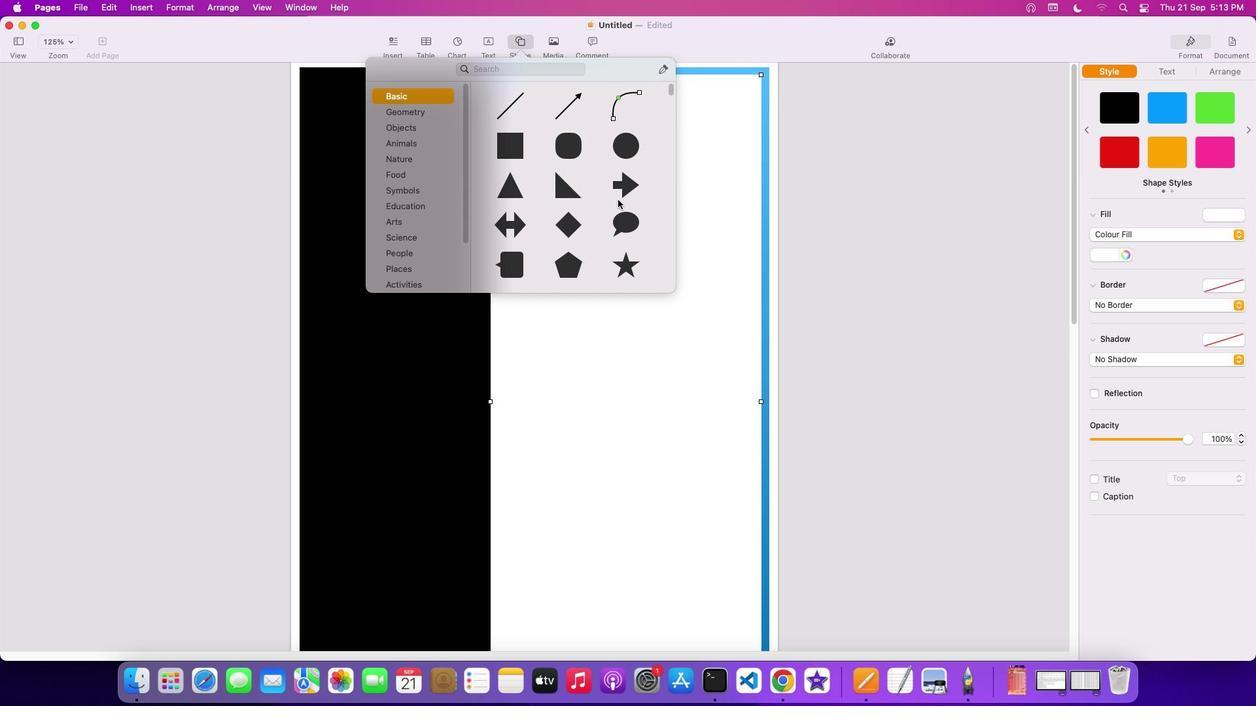 
Action: Mouse scrolled (618, 200) with delta (0, 1)
Screenshot: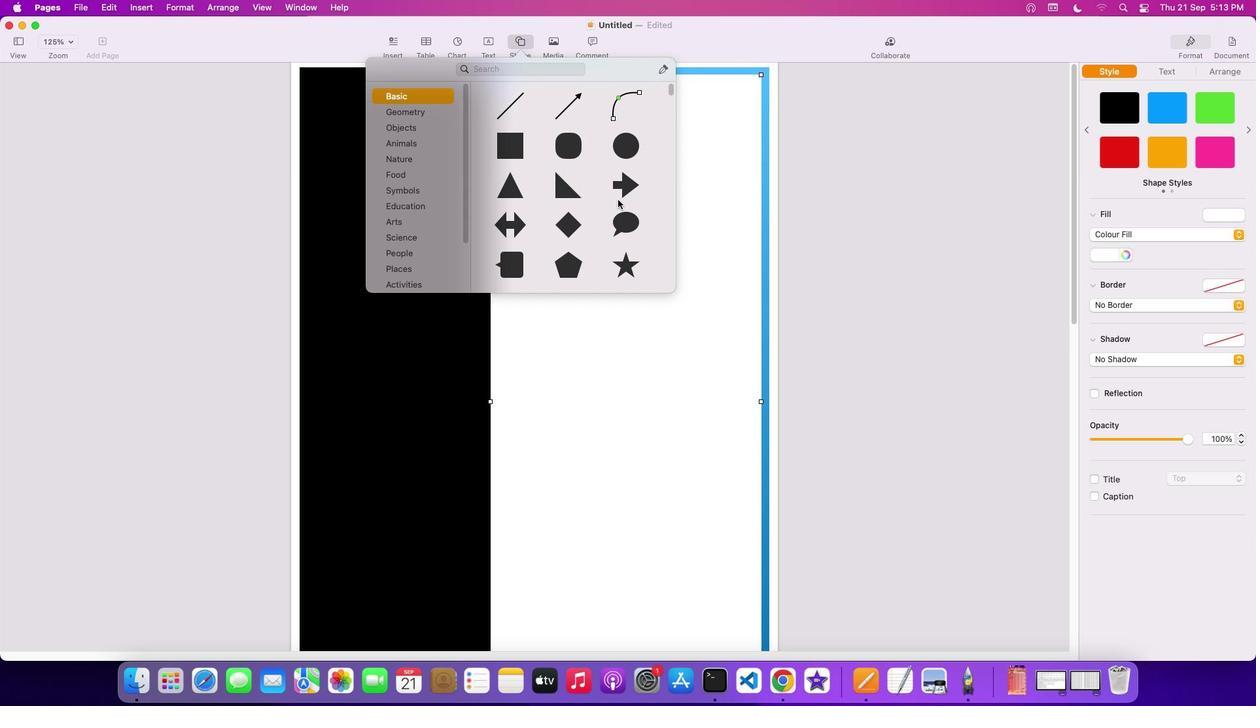
Action: Mouse moved to (591, 235)
Screenshot: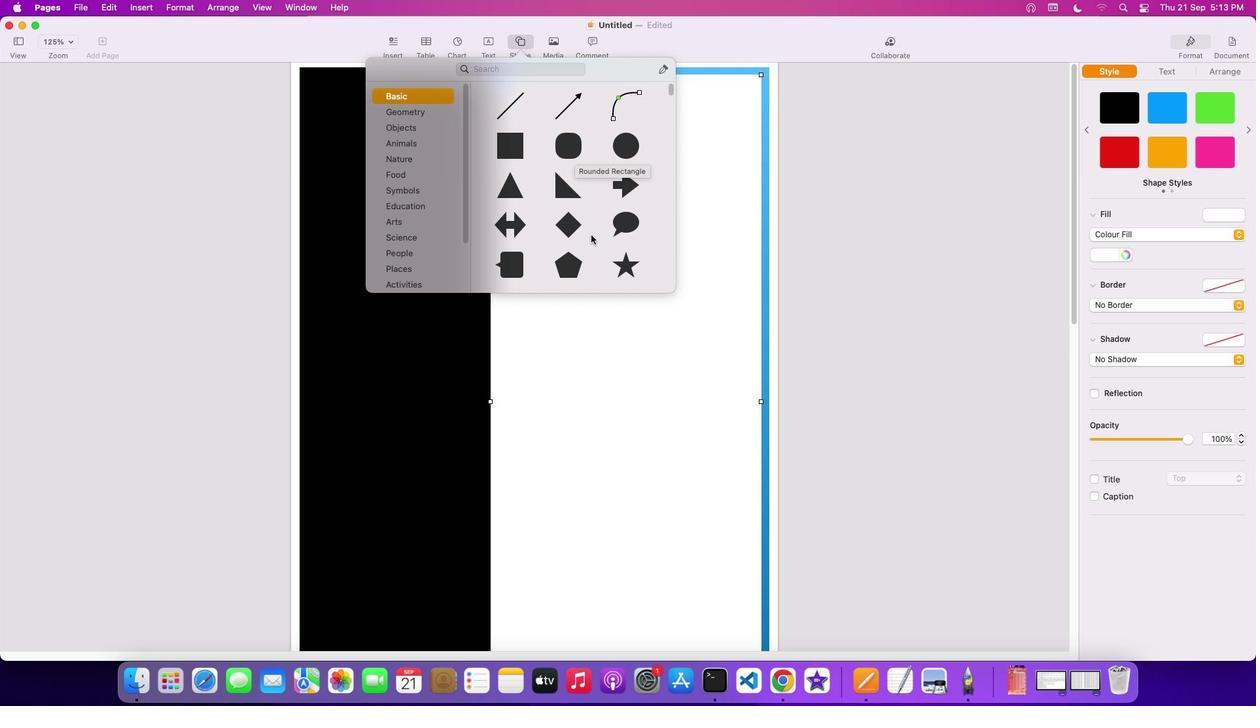 
Action: Mouse scrolled (591, 235) with delta (0, 0)
Screenshot: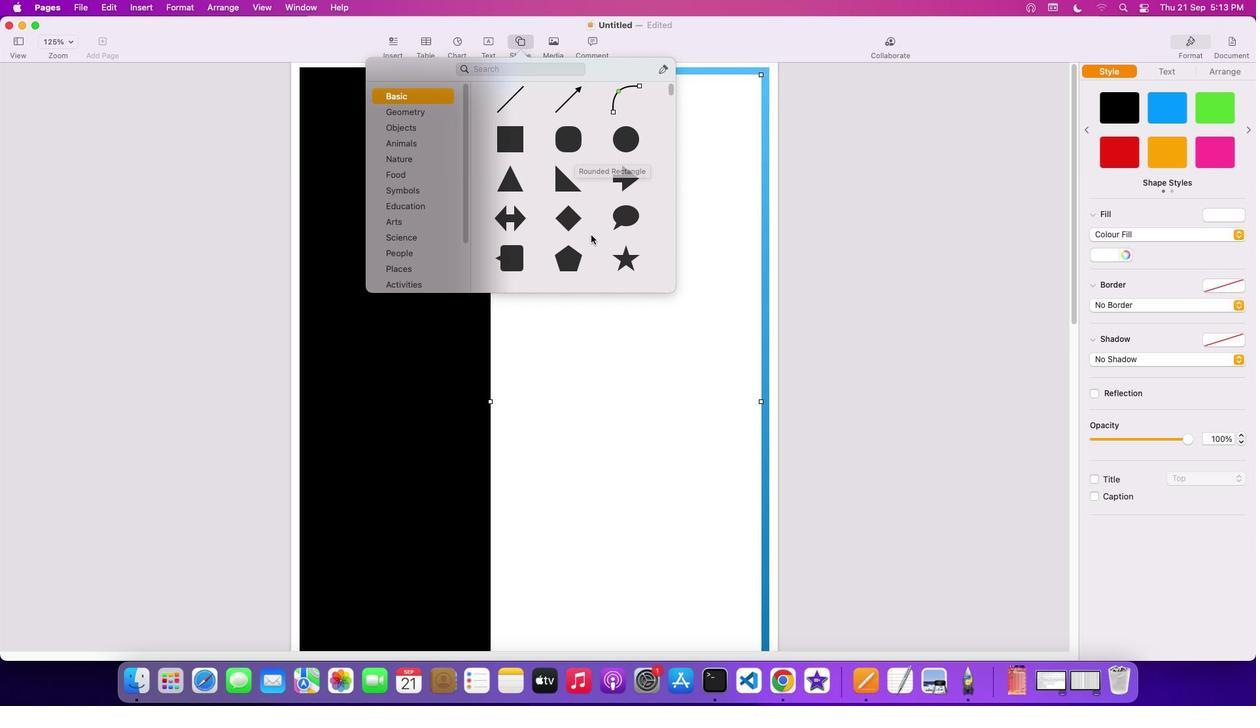 
Action: Mouse scrolled (591, 235) with delta (0, 0)
Screenshot: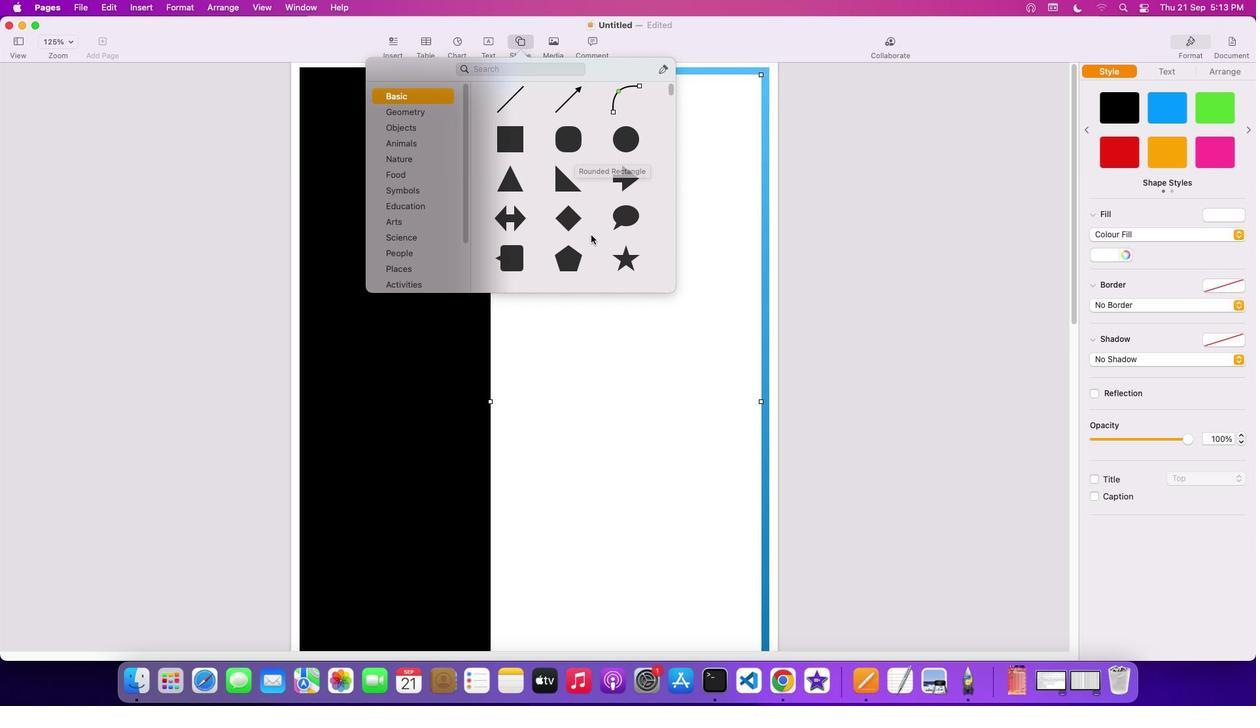 
Action: Mouse scrolled (591, 235) with delta (0, -1)
Screenshot: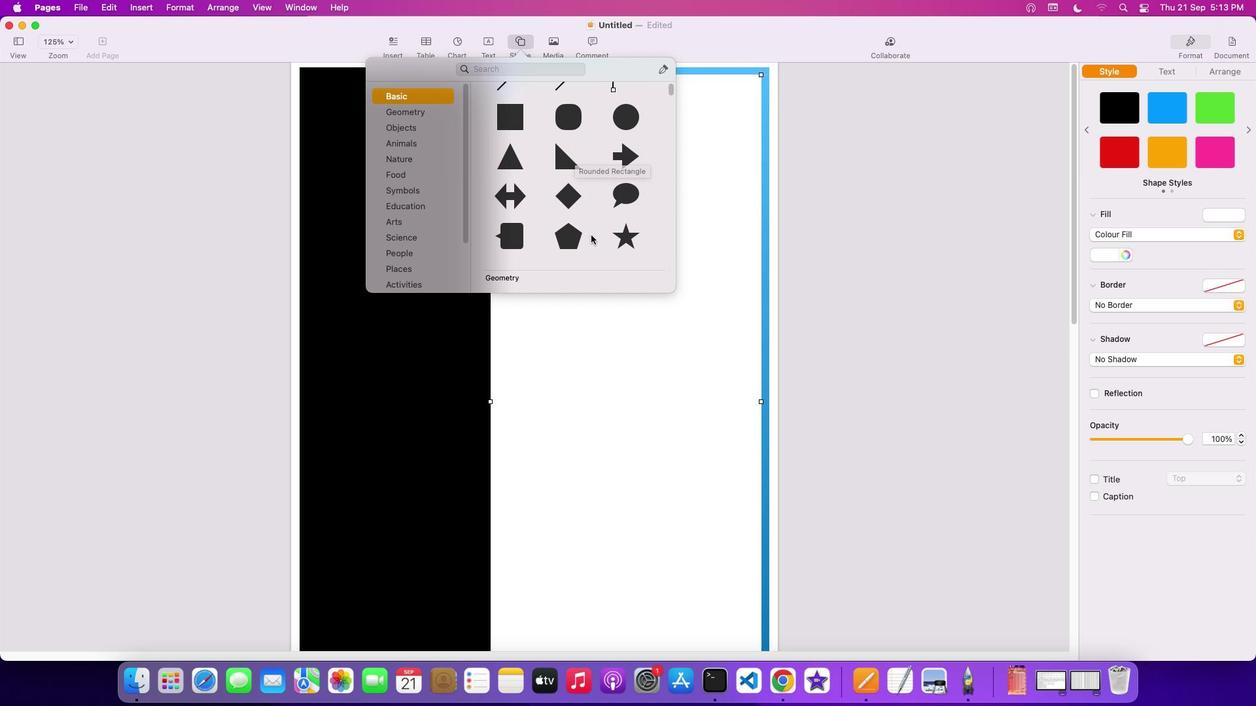 
Action: Mouse scrolled (591, 235) with delta (0, -2)
Screenshot: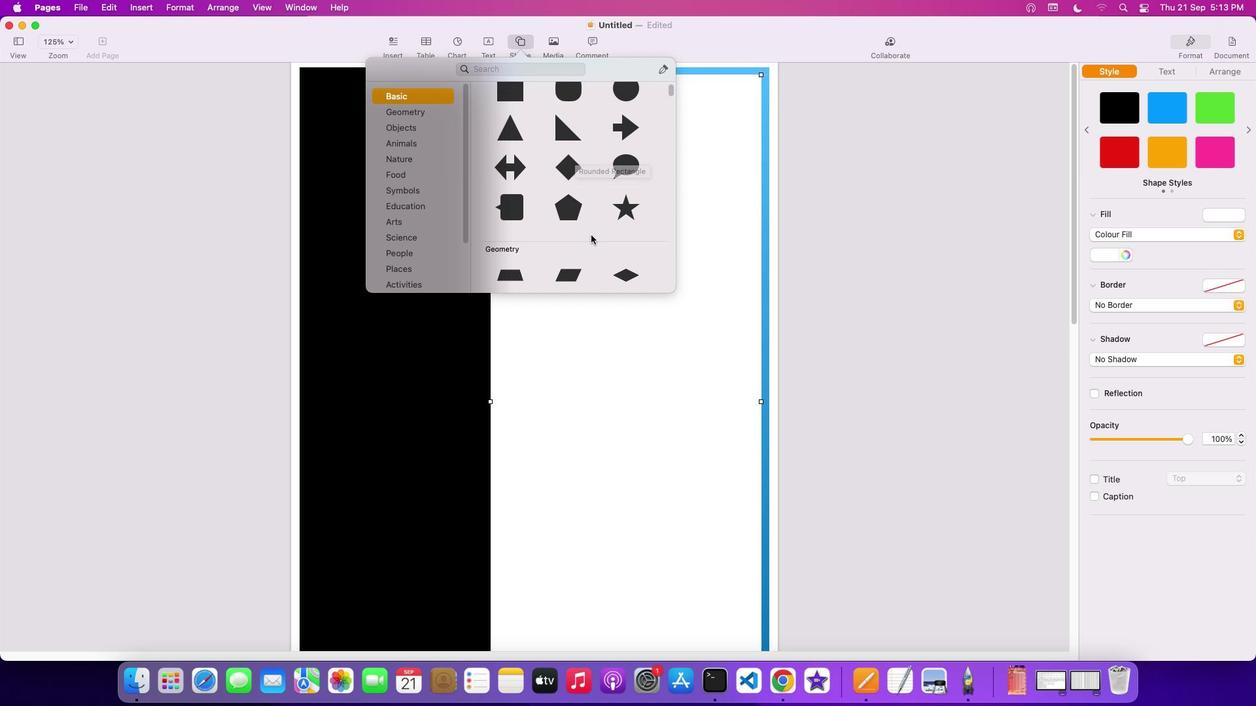 
Action: Mouse moved to (598, 235)
Screenshot: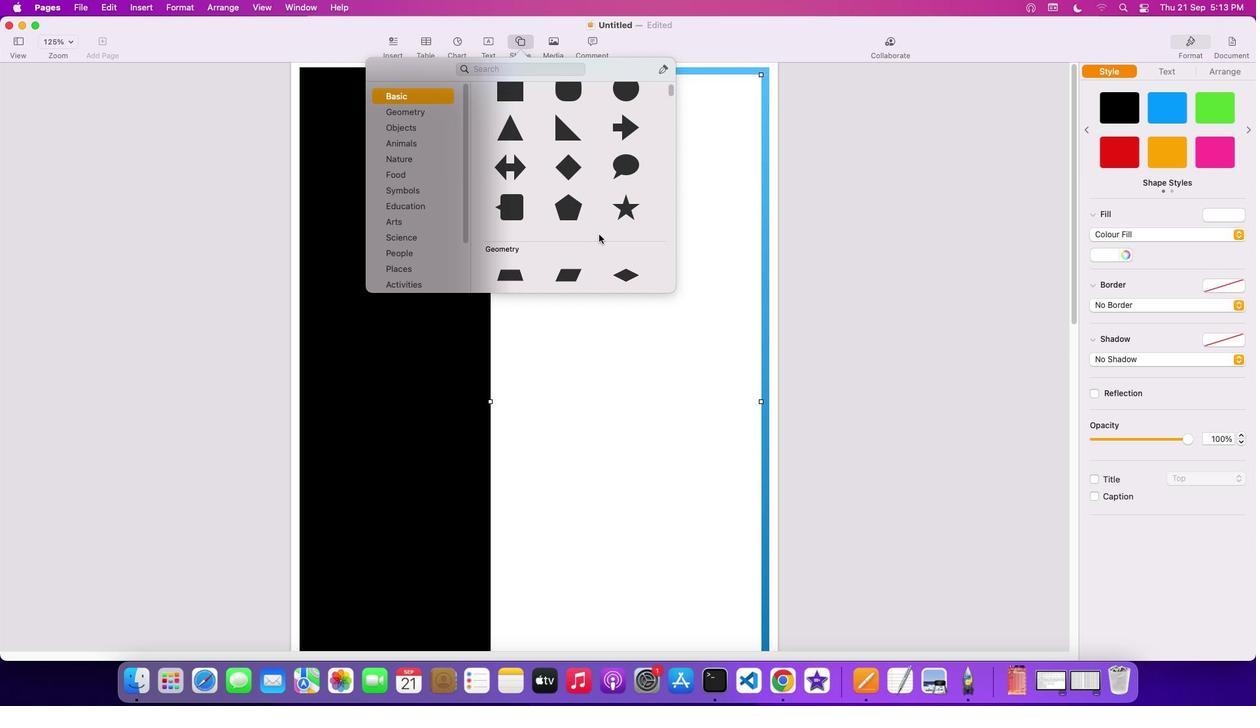 
Action: Mouse scrolled (598, 235) with delta (0, 0)
Screenshot: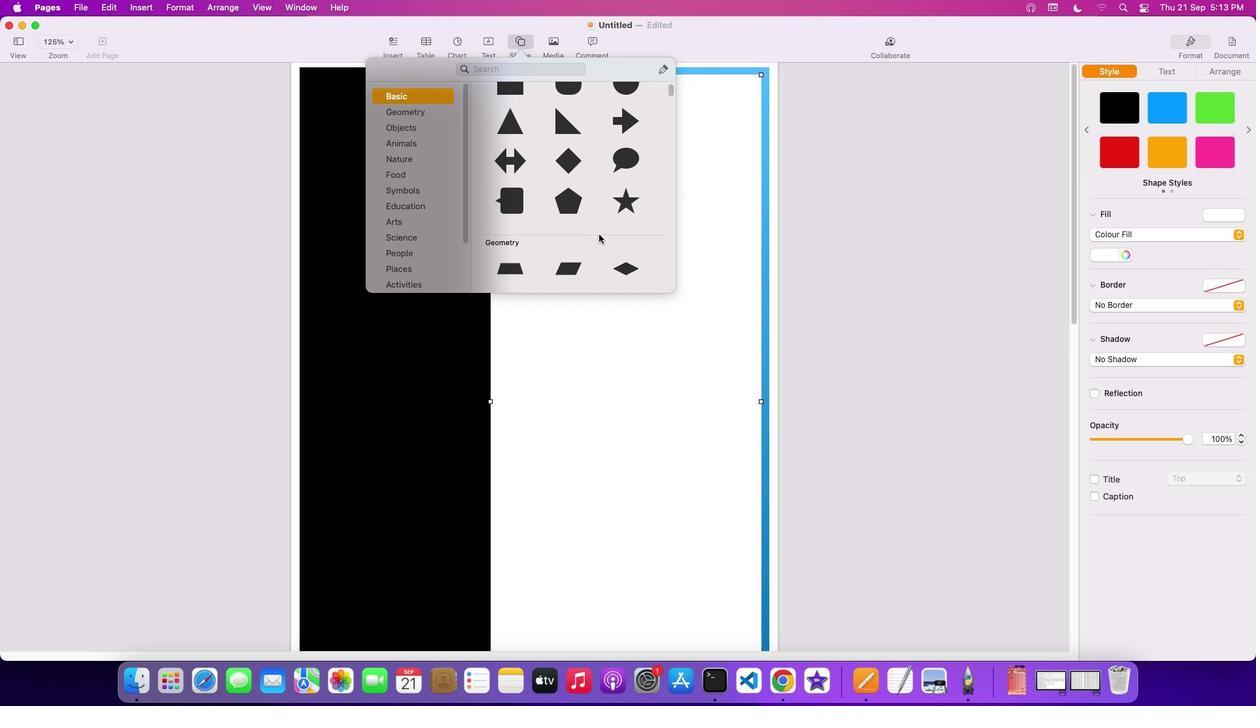 
Action: Mouse scrolled (598, 235) with delta (0, 0)
Screenshot: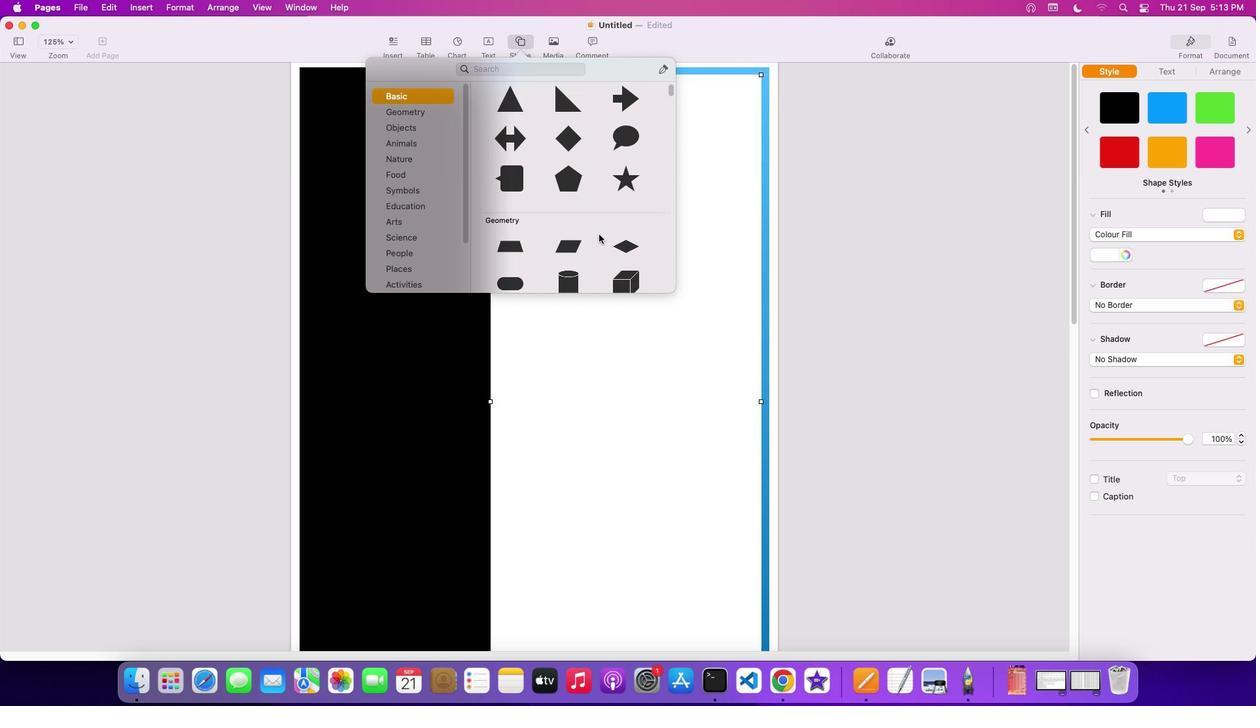 
Action: Mouse scrolled (598, 235) with delta (0, -1)
Screenshot: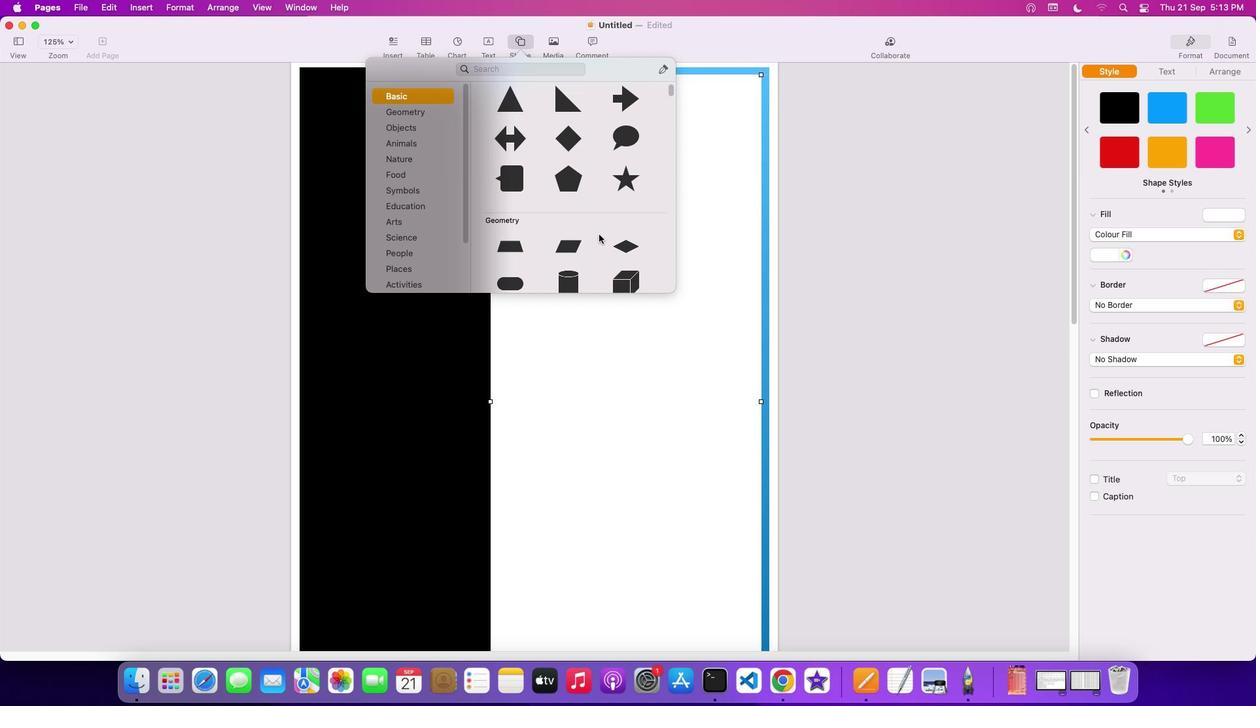 
Action: Mouse scrolled (598, 235) with delta (0, -2)
Screenshot: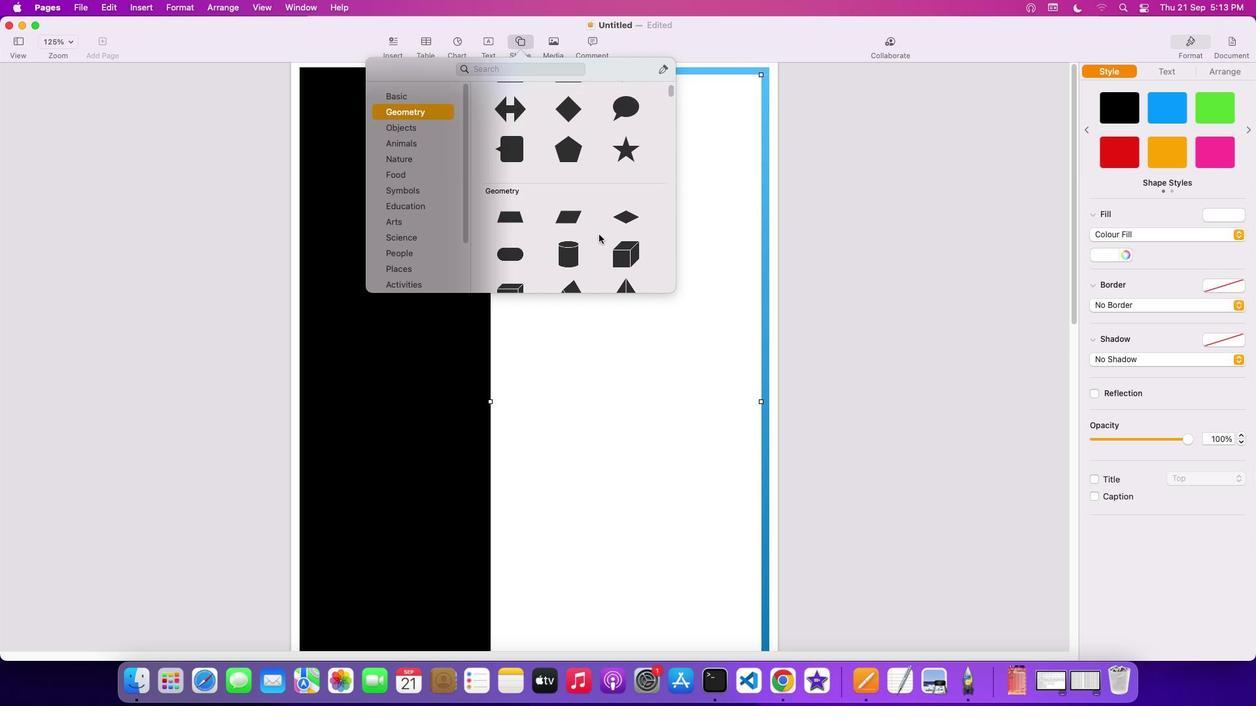 
Action: Mouse scrolled (598, 235) with delta (0, 0)
Screenshot: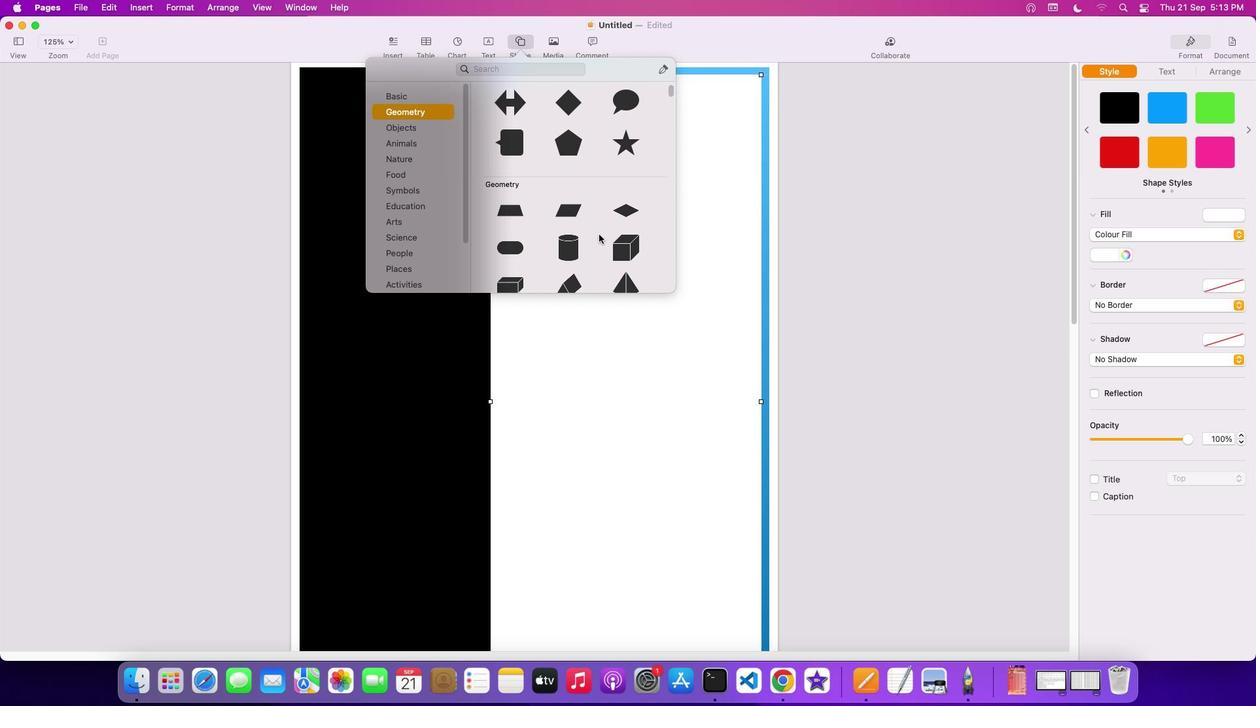 
Action: Mouse scrolled (598, 235) with delta (0, 0)
Screenshot: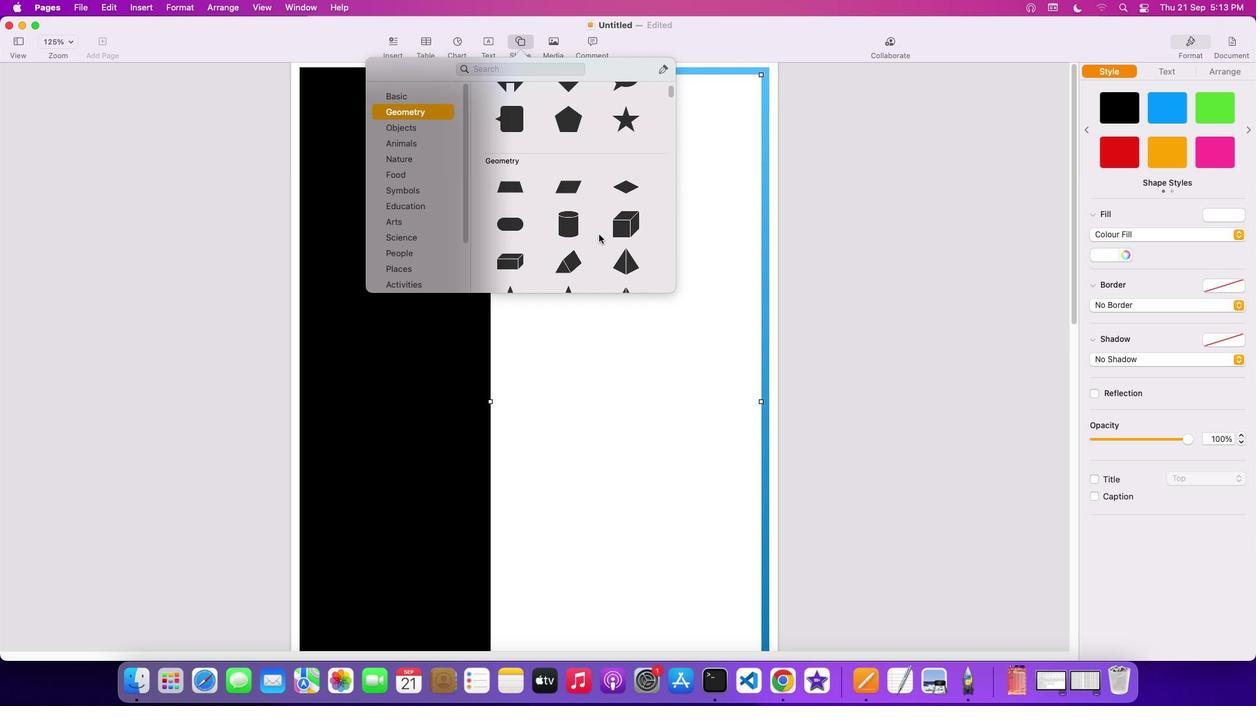 
Action: Mouse scrolled (598, 235) with delta (0, -1)
Screenshot: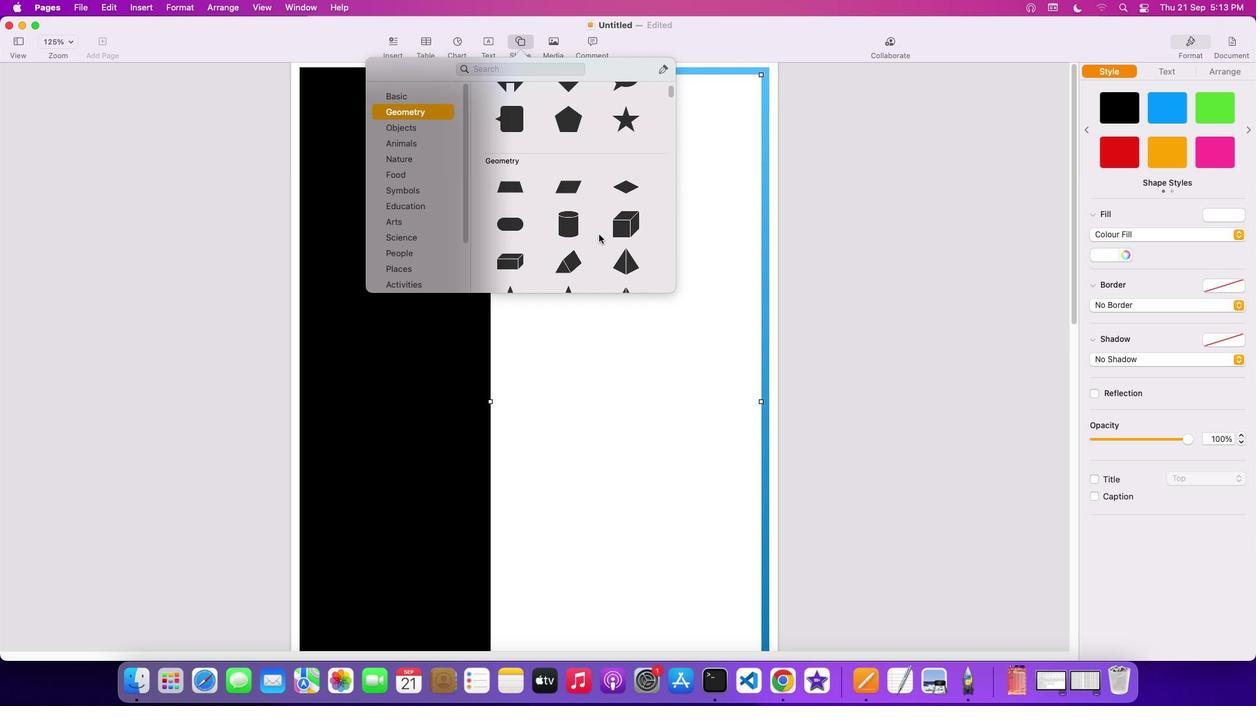 
Action: Mouse scrolled (598, 235) with delta (0, -3)
Screenshot: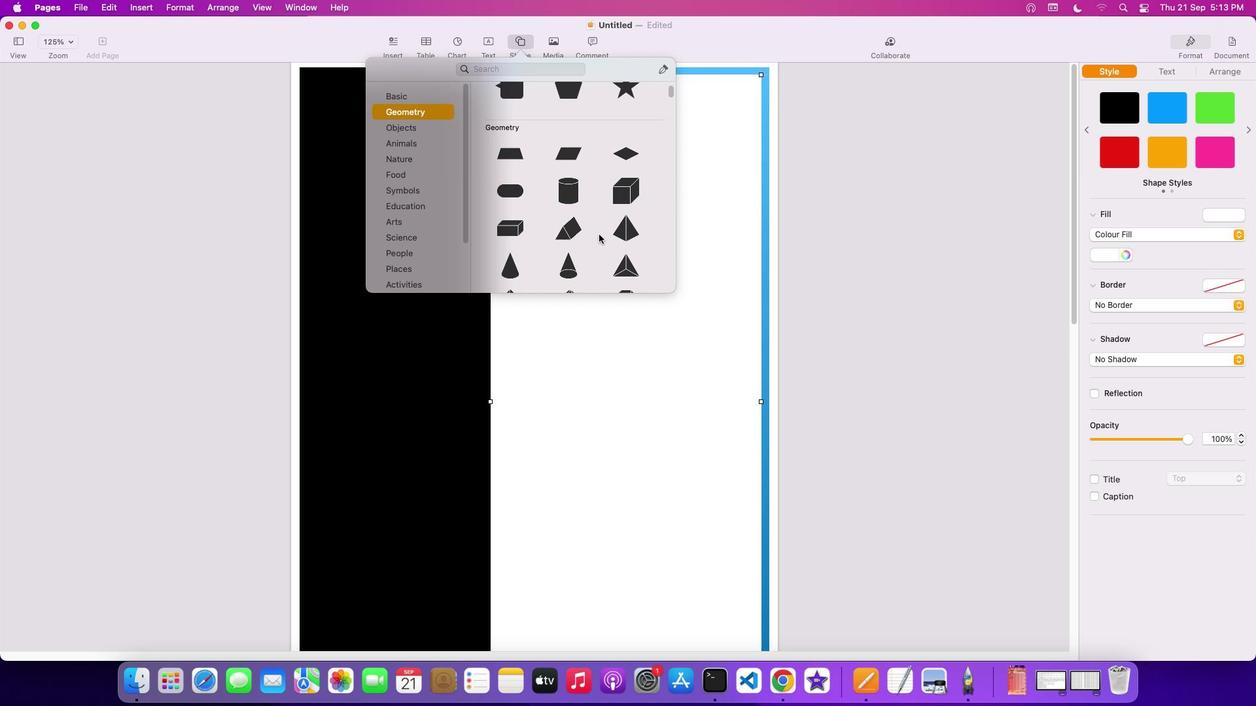 
Action: Mouse scrolled (598, 235) with delta (0, 0)
Screenshot: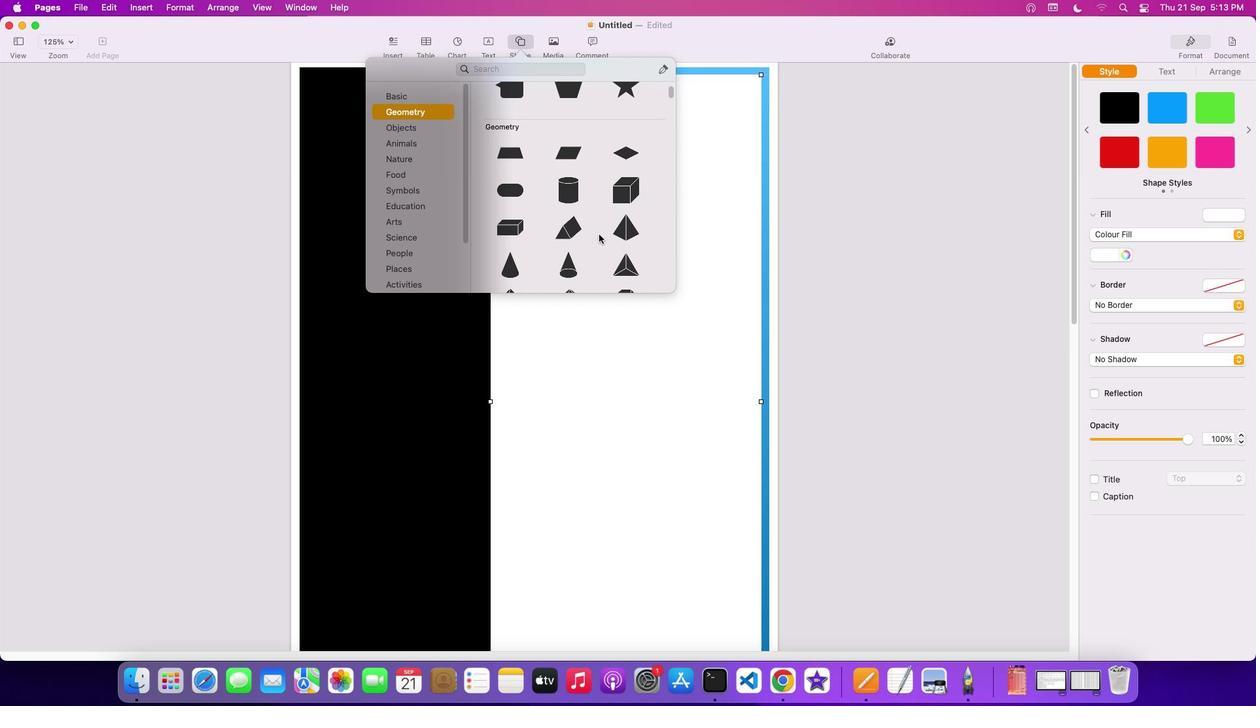
Action: Mouse scrolled (598, 235) with delta (0, 0)
Screenshot: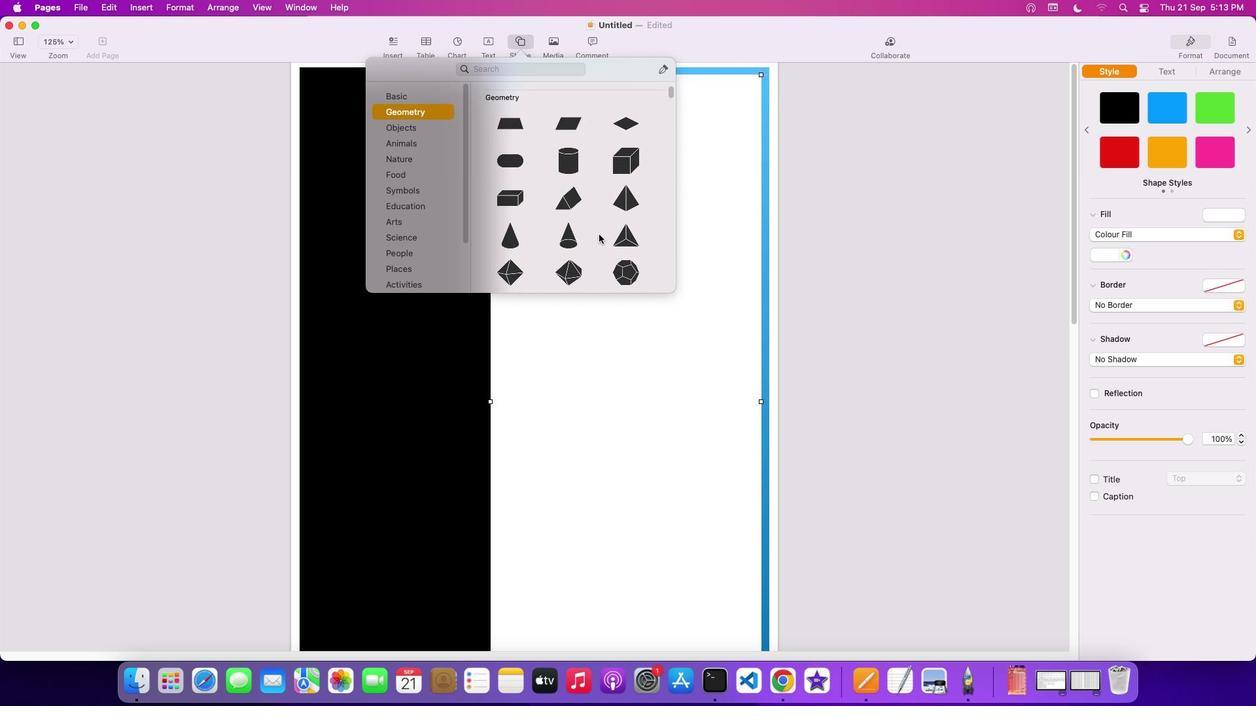 
Action: Mouse scrolled (598, 235) with delta (0, -1)
Screenshot: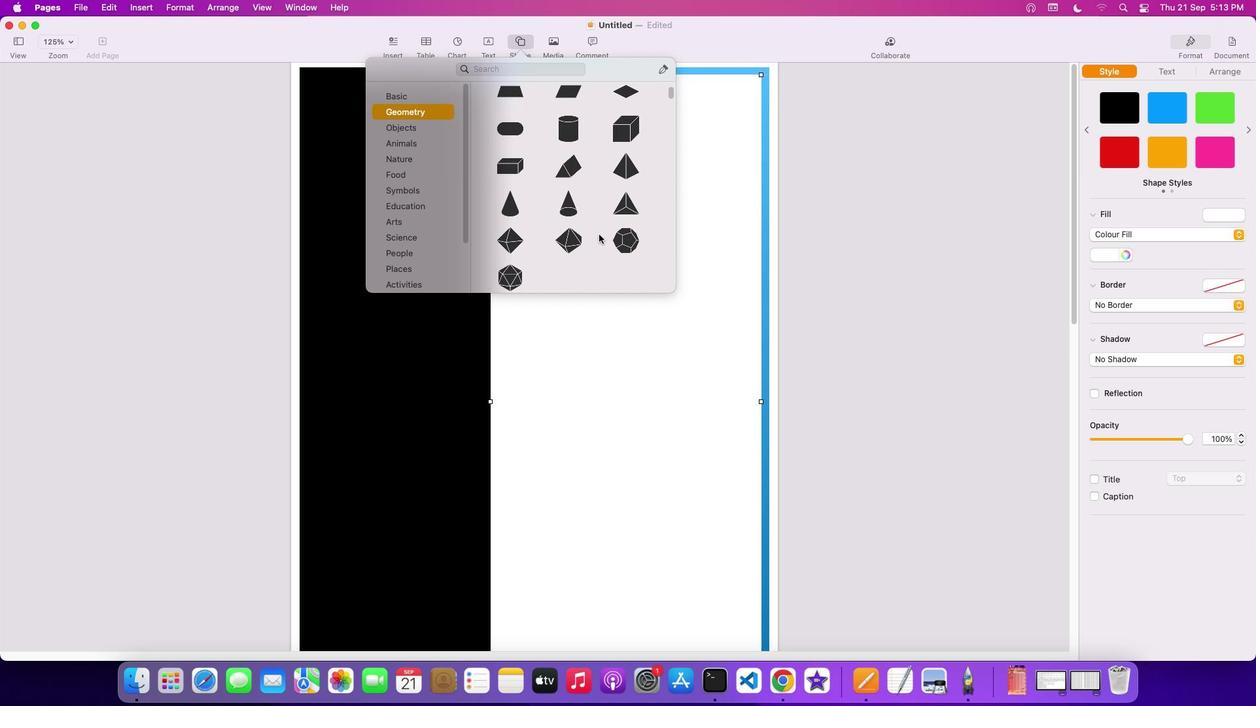 
Action: Mouse scrolled (598, 235) with delta (0, -2)
Screenshot: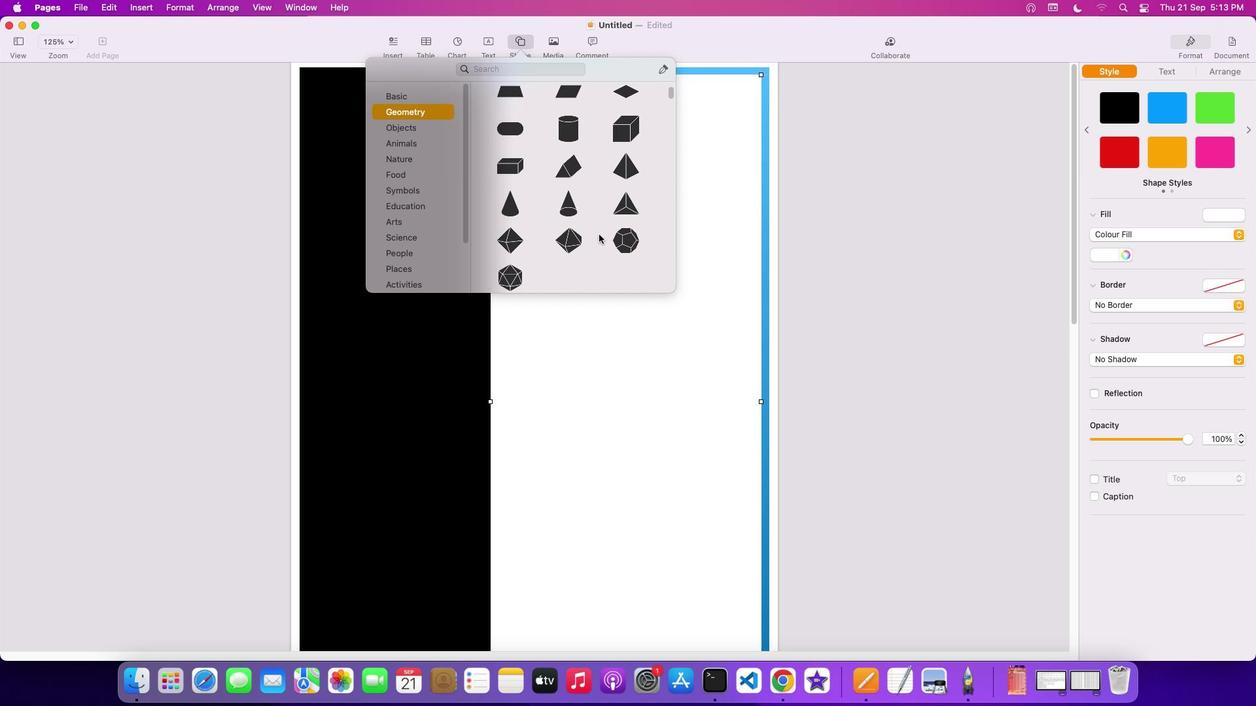 
Action: Mouse scrolled (598, 235) with delta (0, 0)
Screenshot: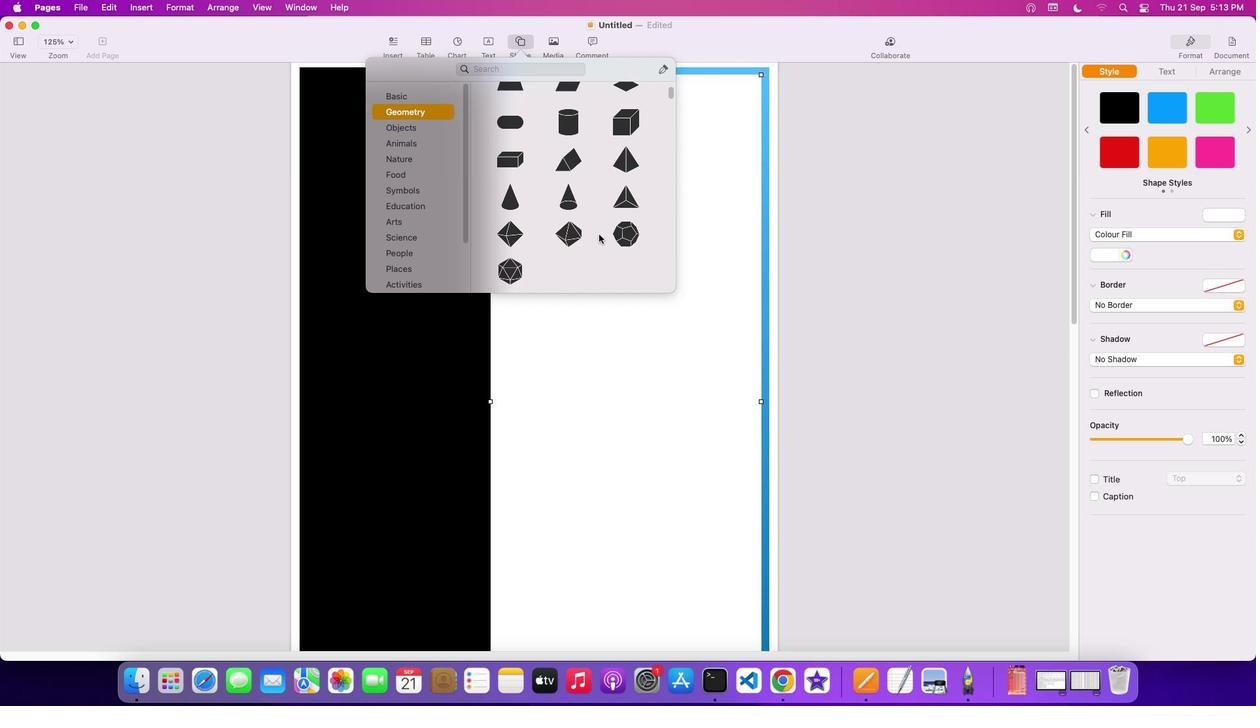 
Action: Mouse scrolled (598, 235) with delta (0, 0)
Screenshot: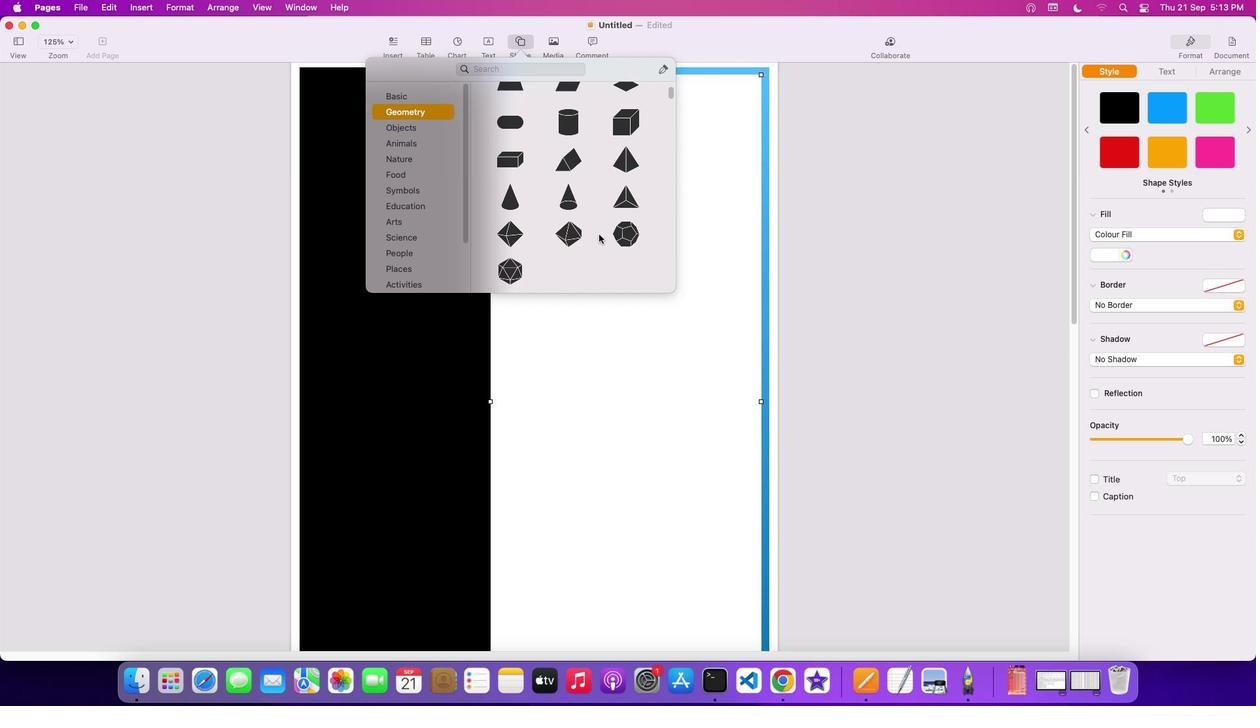 
Action: Mouse scrolled (598, 235) with delta (0, -1)
Screenshot: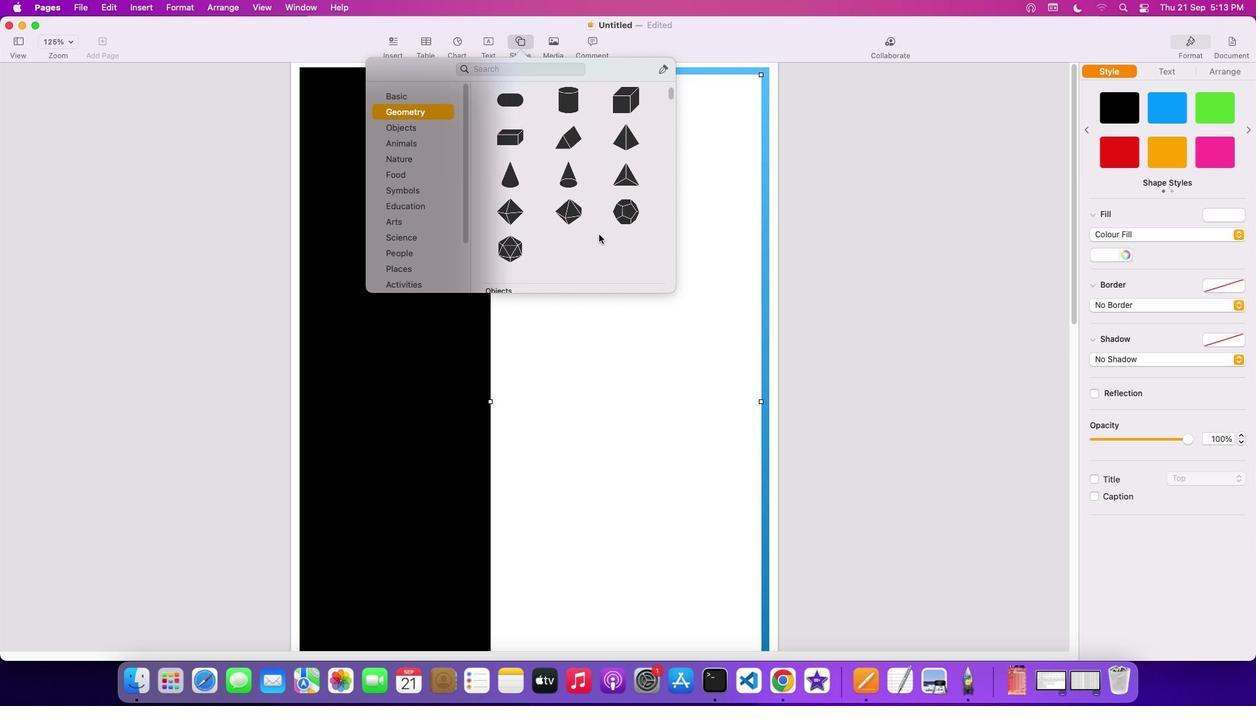 
Action: Mouse scrolled (598, 235) with delta (0, 0)
Screenshot: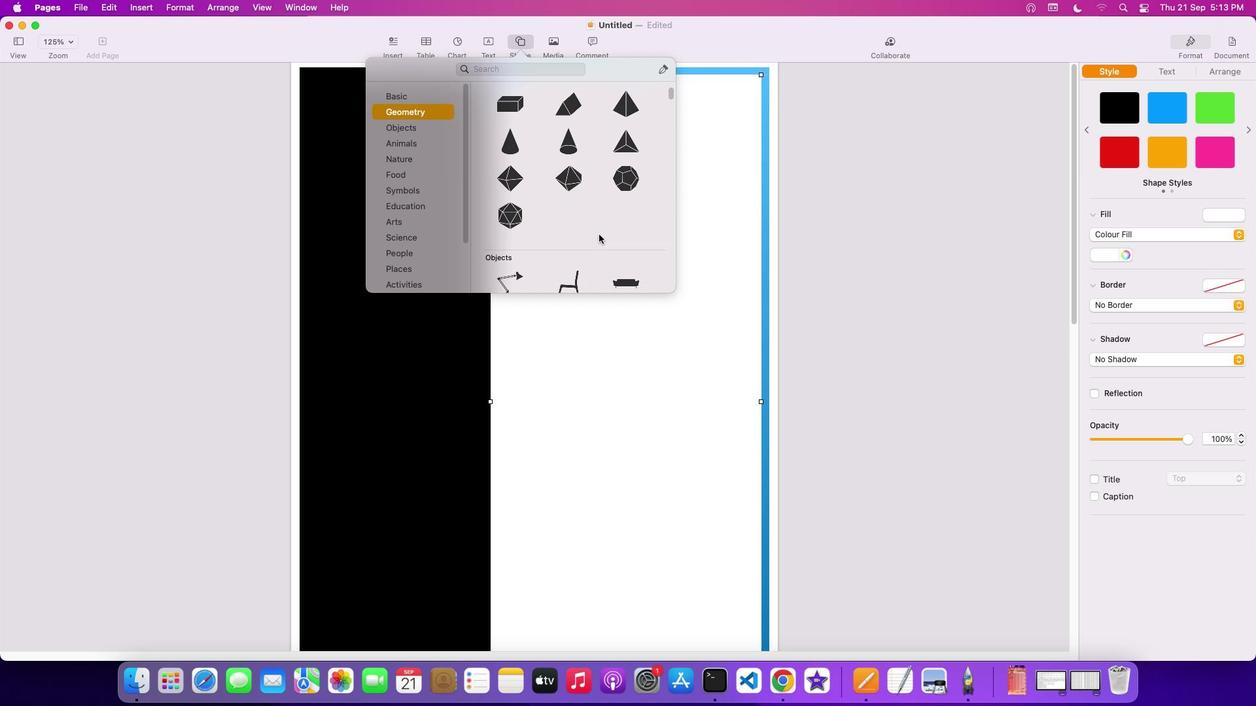 
Action: Mouse scrolled (598, 235) with delta (0, 0)
Screenshot: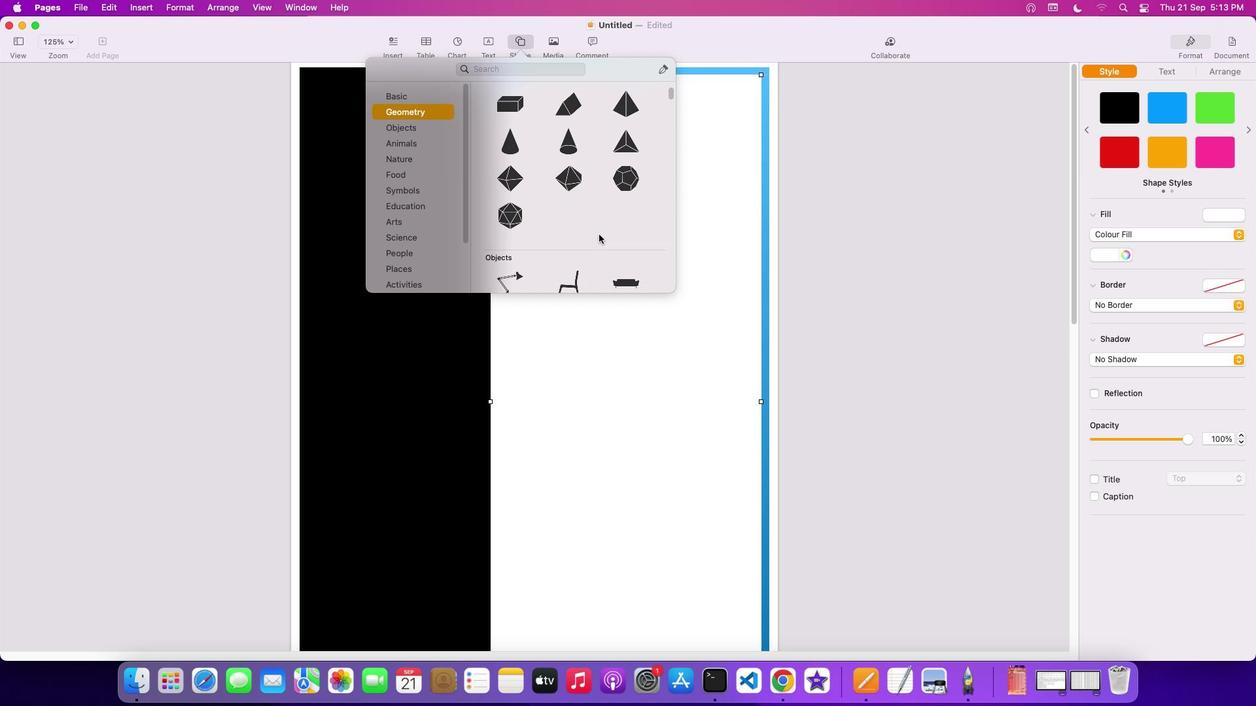 
Action: Mouse scrolled (598, 235) with delta (0, -1)
Screenshot: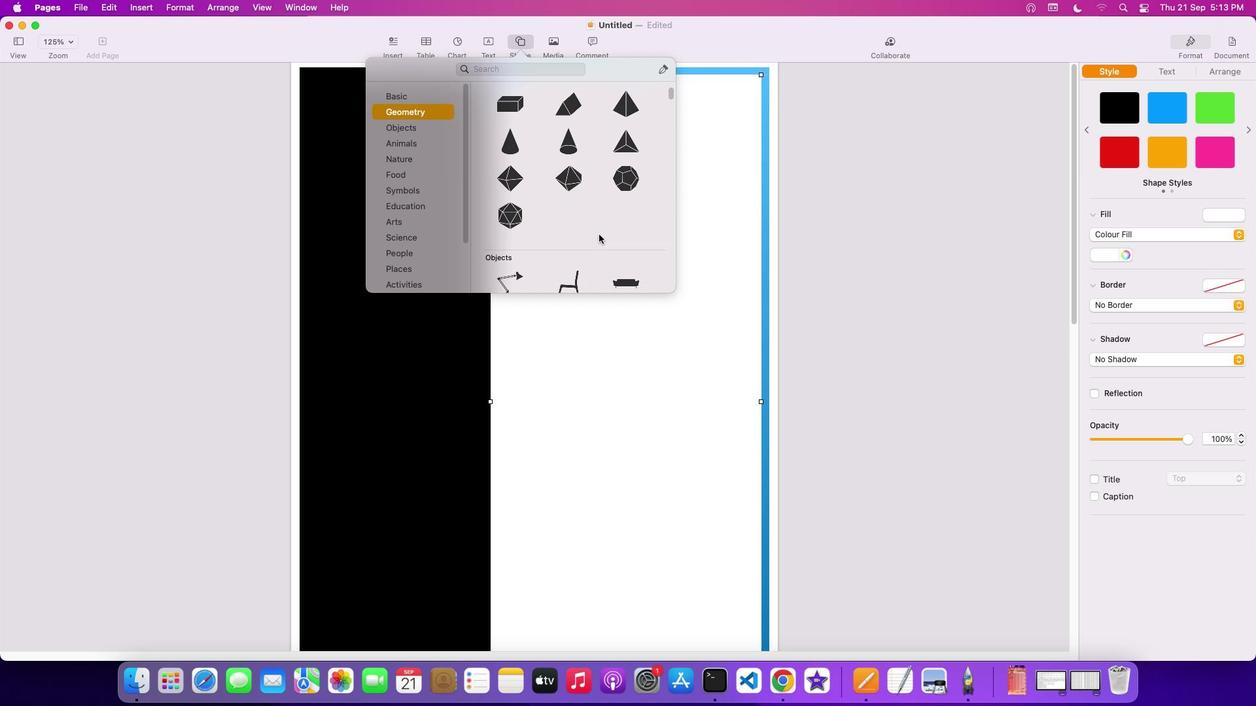 
Action: Mouse scrolled (598, 235) with delta (0, -3)
Screenshot: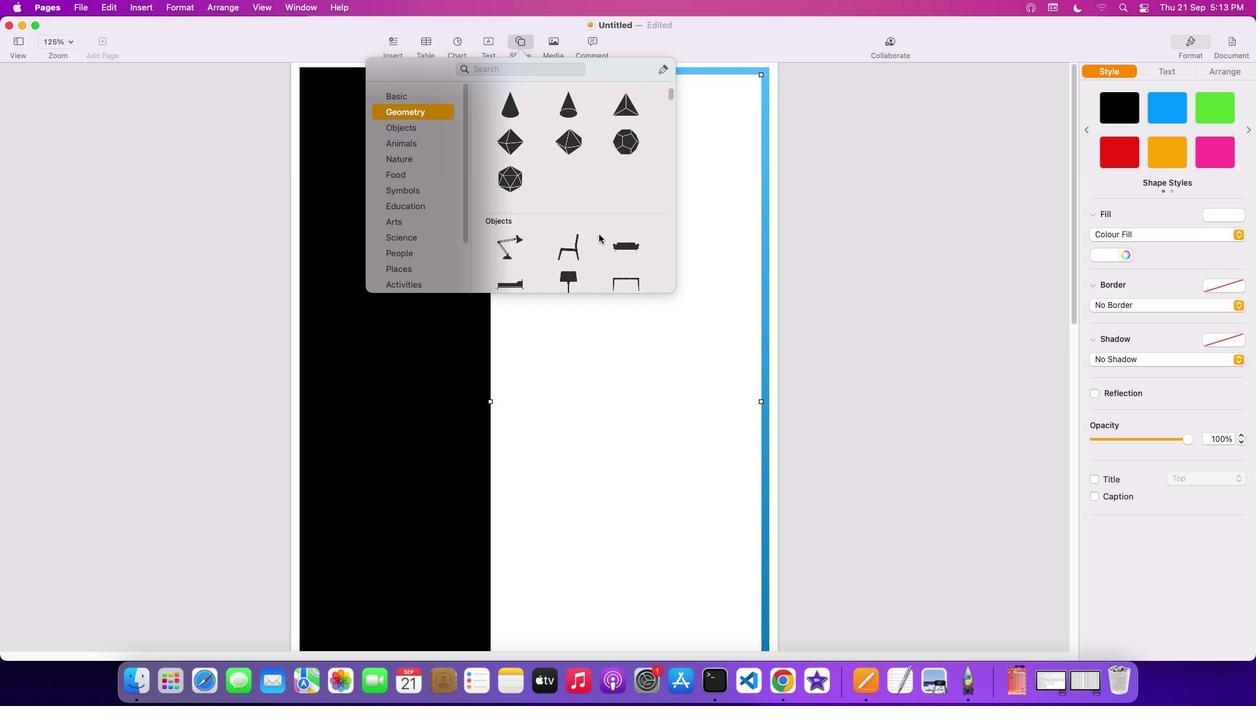 
Action: Mouse scrolled (598, 235) with delta (0, -3)
Screenshot: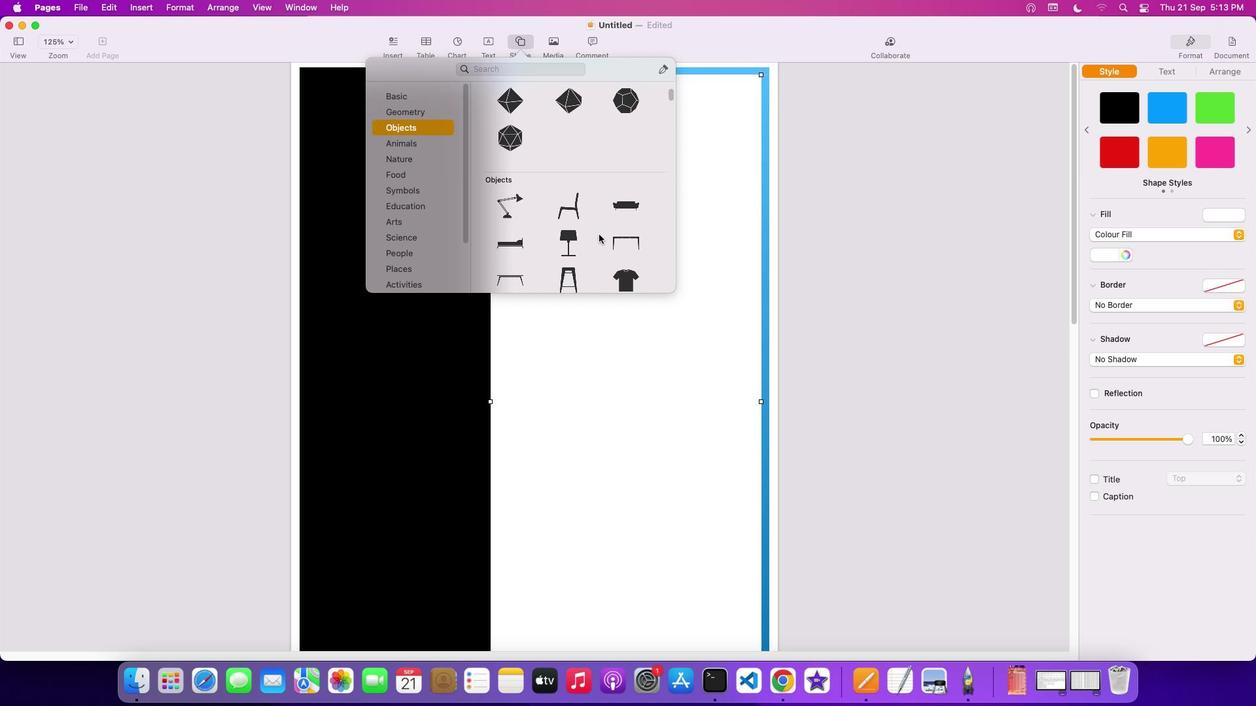 
Action: Mouse scrolled (598, 235) with delta (0, -3)
Screenshot: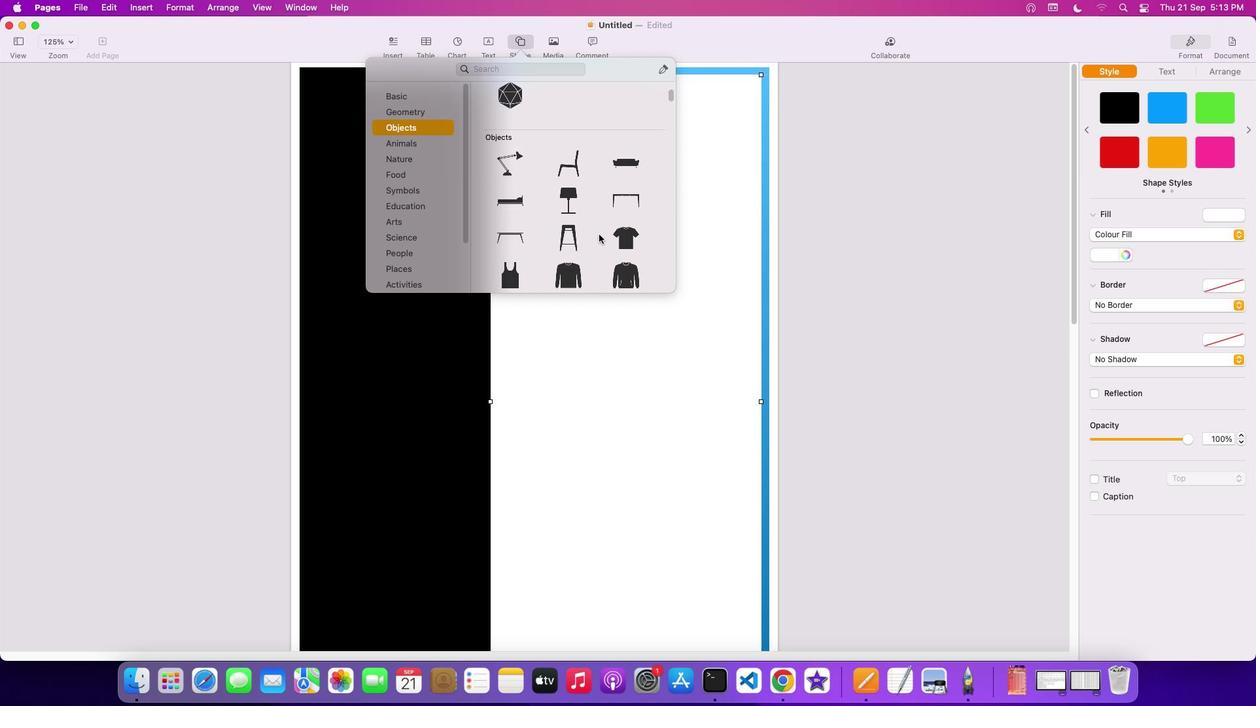 
Action: Mouse scrolled (598, 235) with delta (0, 0)
Screenshot: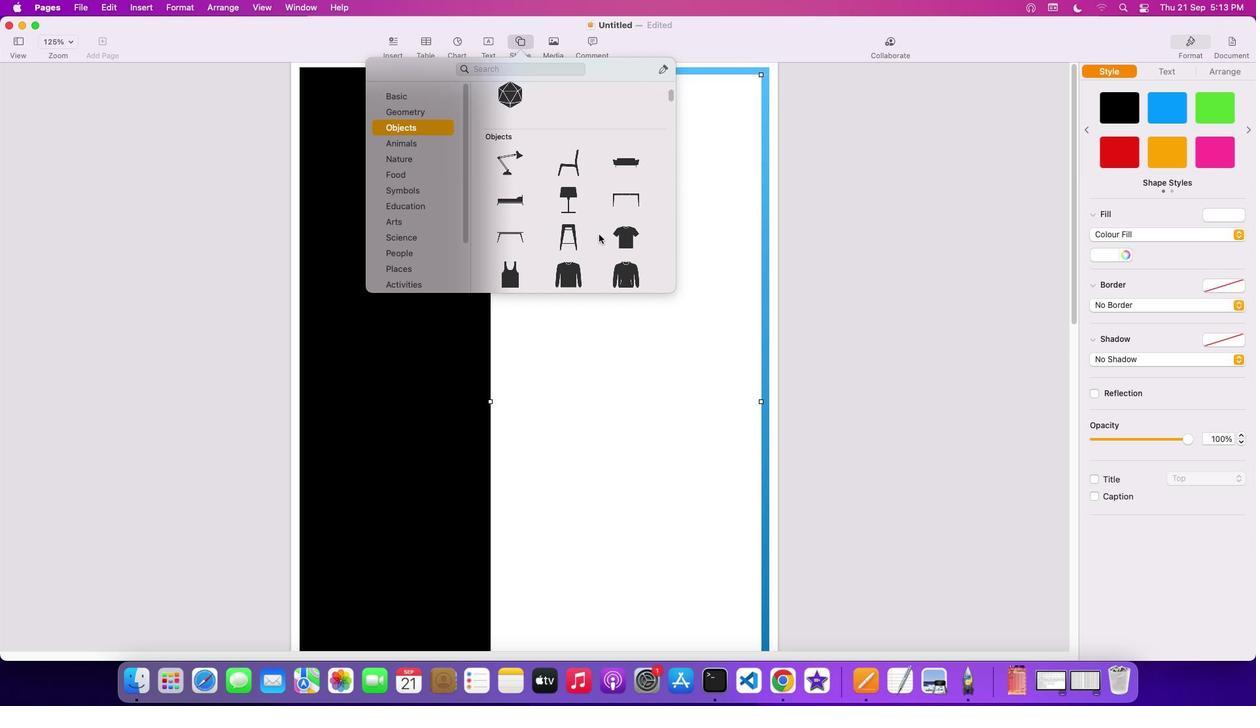 
Action: Mouse scrolled (598, 235) with delta (0, 0)
Screenshot: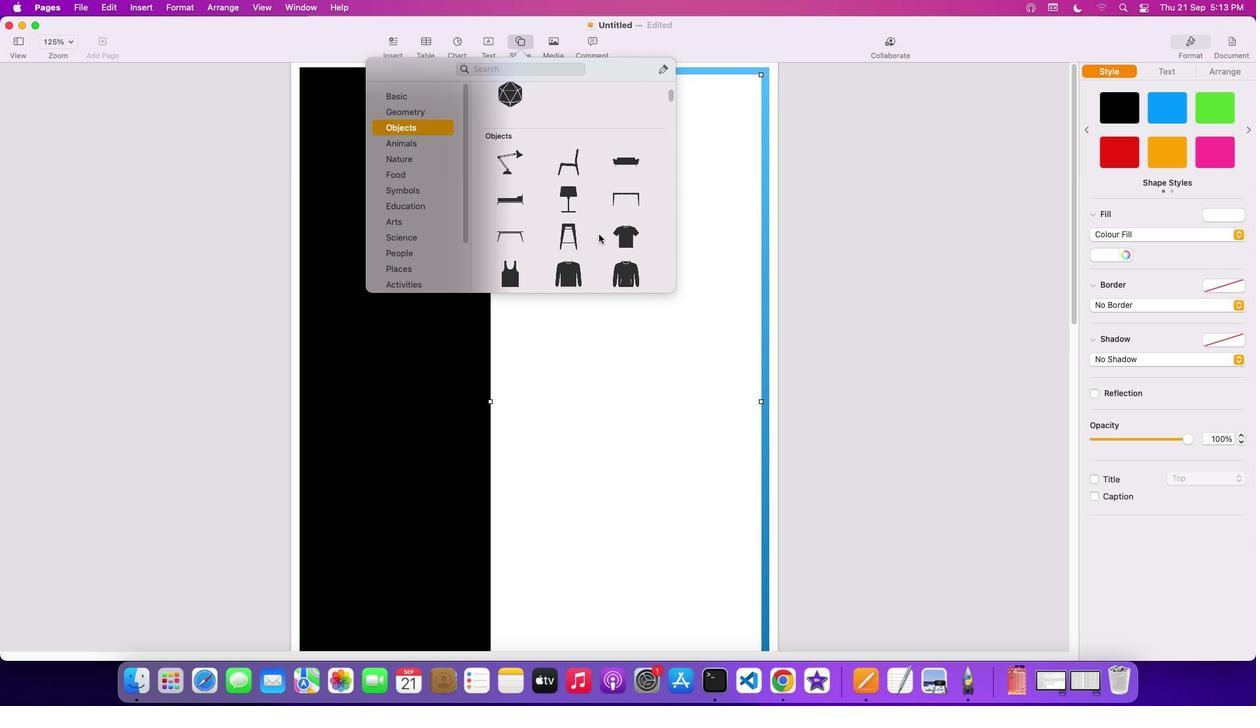 
Action: Mouse scrolled (598, 235) with delta (0, 0)
Screenshot: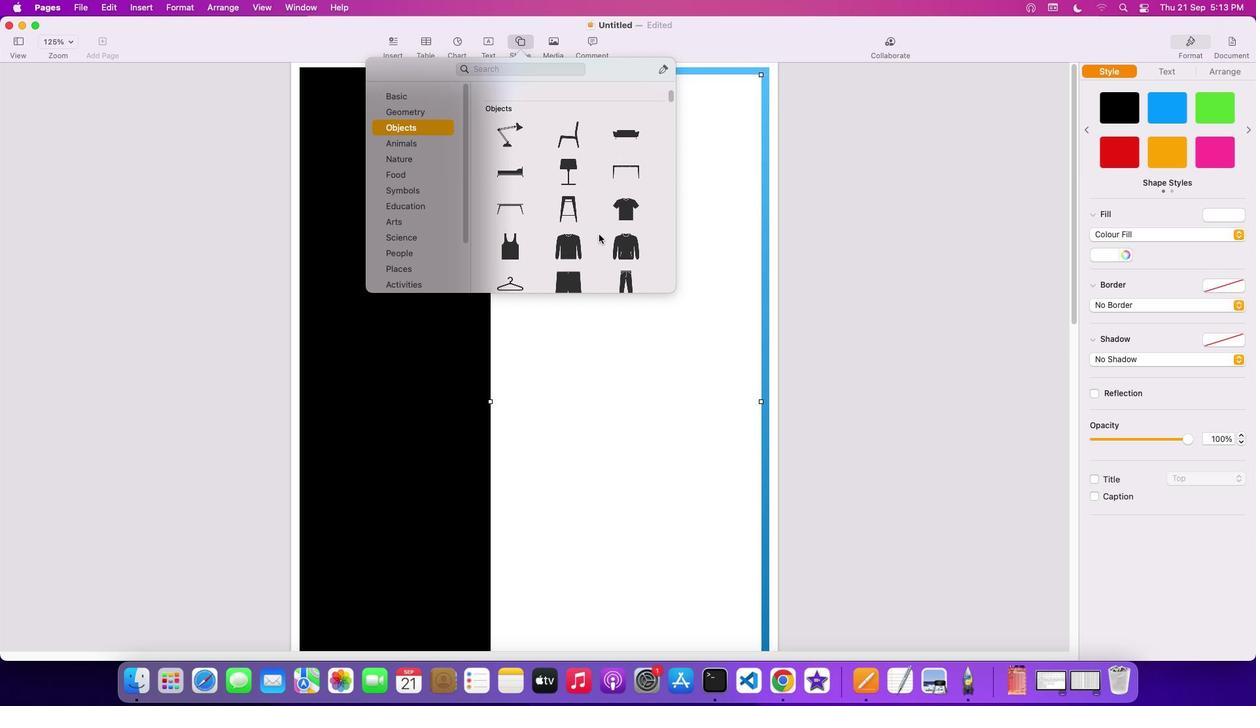 
Action: Mouse scrolled (598, 235) with delta (0, -1)
Screenshot: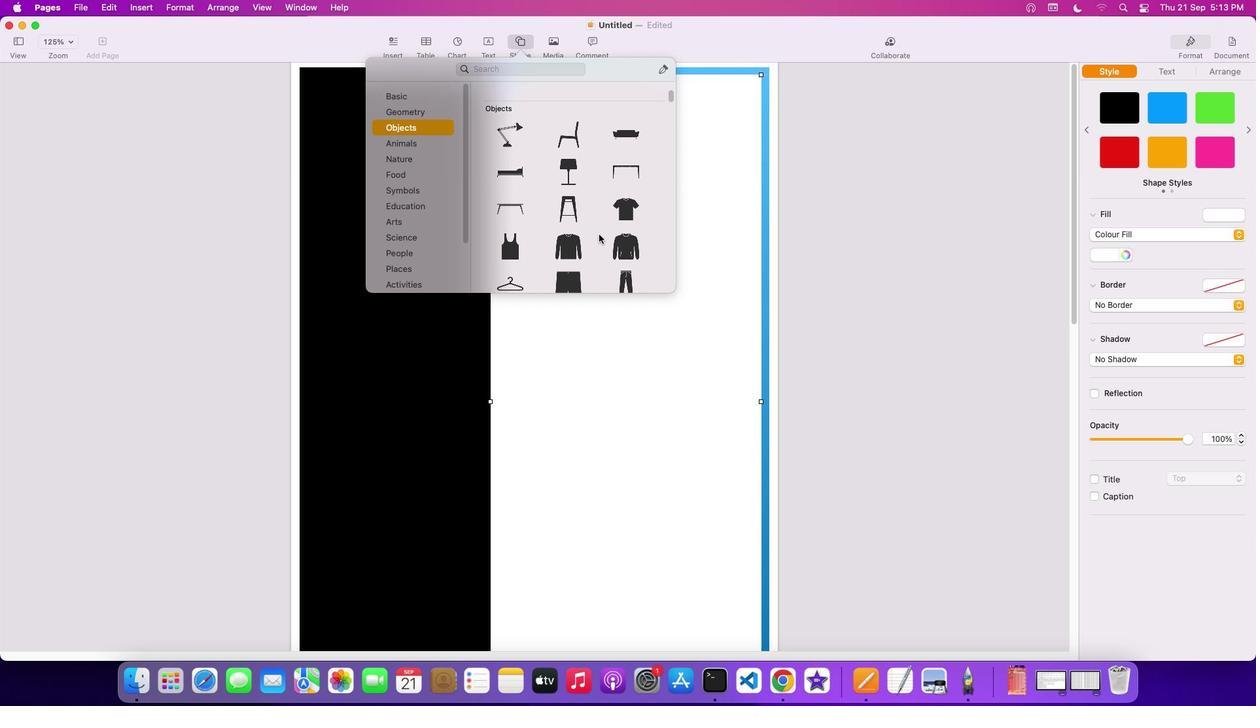 
Action: Mouse scrolled (598, 235) with delta (0, -2)
Screenshot: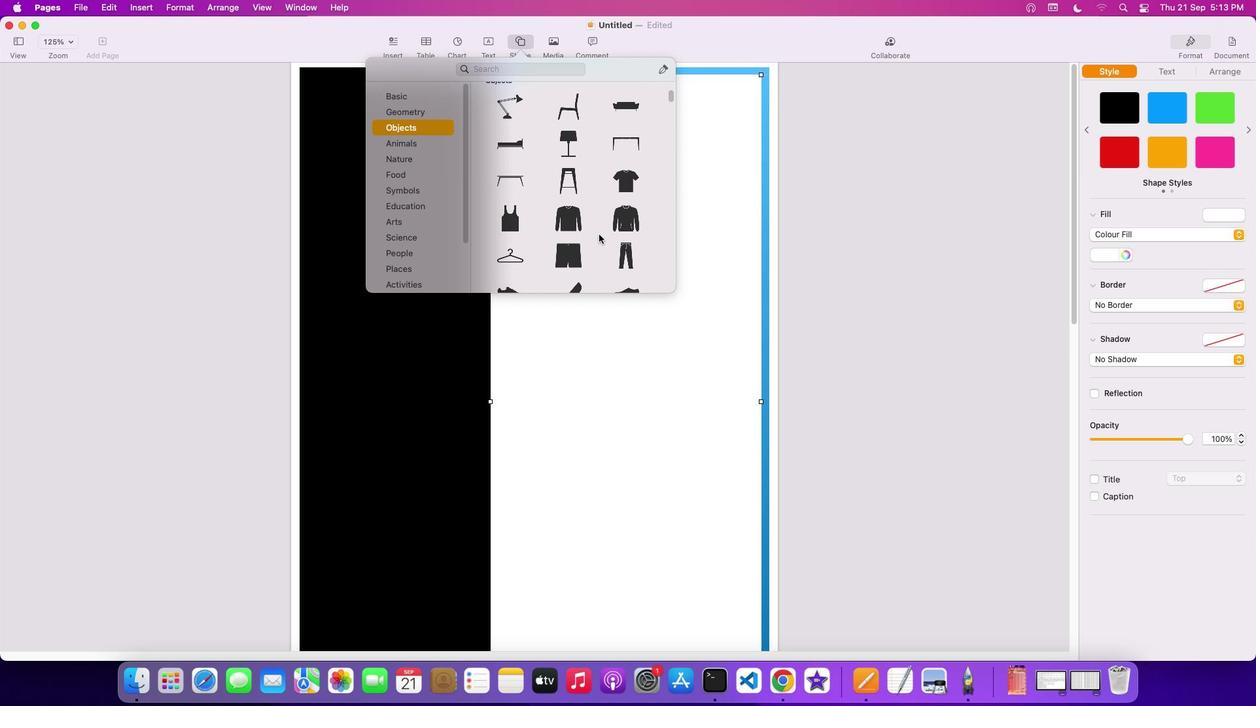 
Action: Mouse moved to (404, 189)
Screenshot: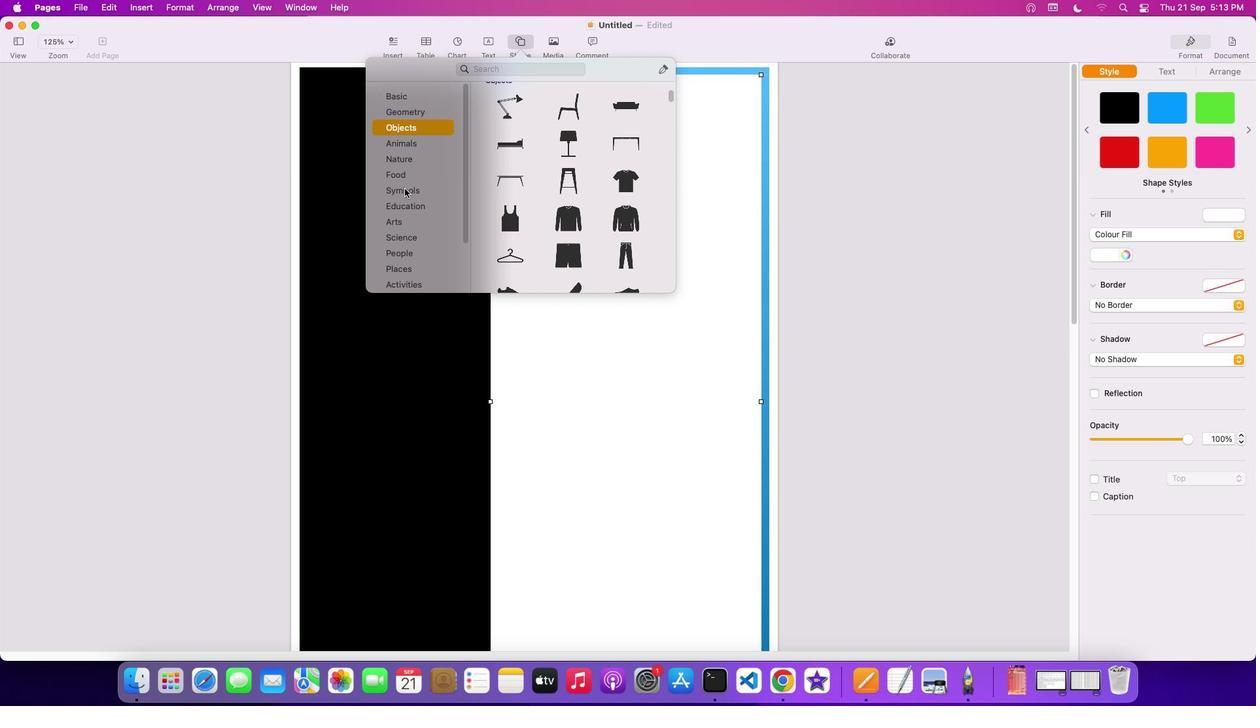 
Action: Mouse pressed left at (404, 189)
Screenshot: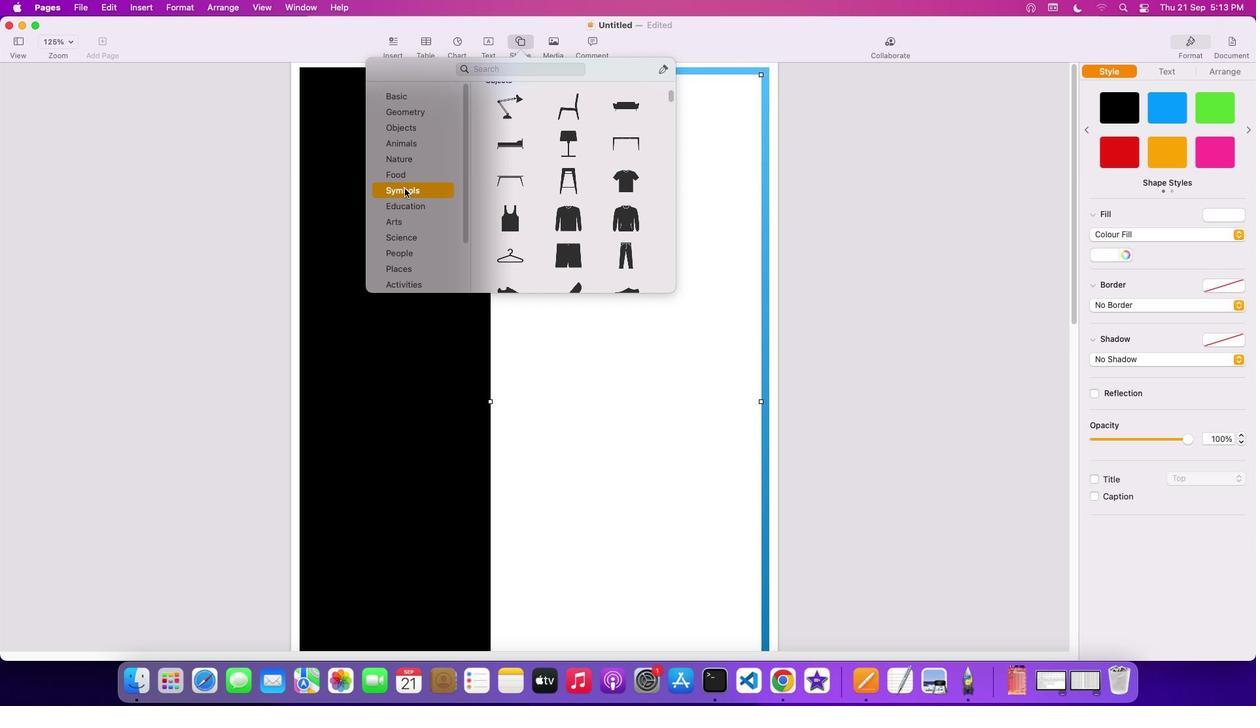
Action: Mouse moved to (624, 233)
Screenshot: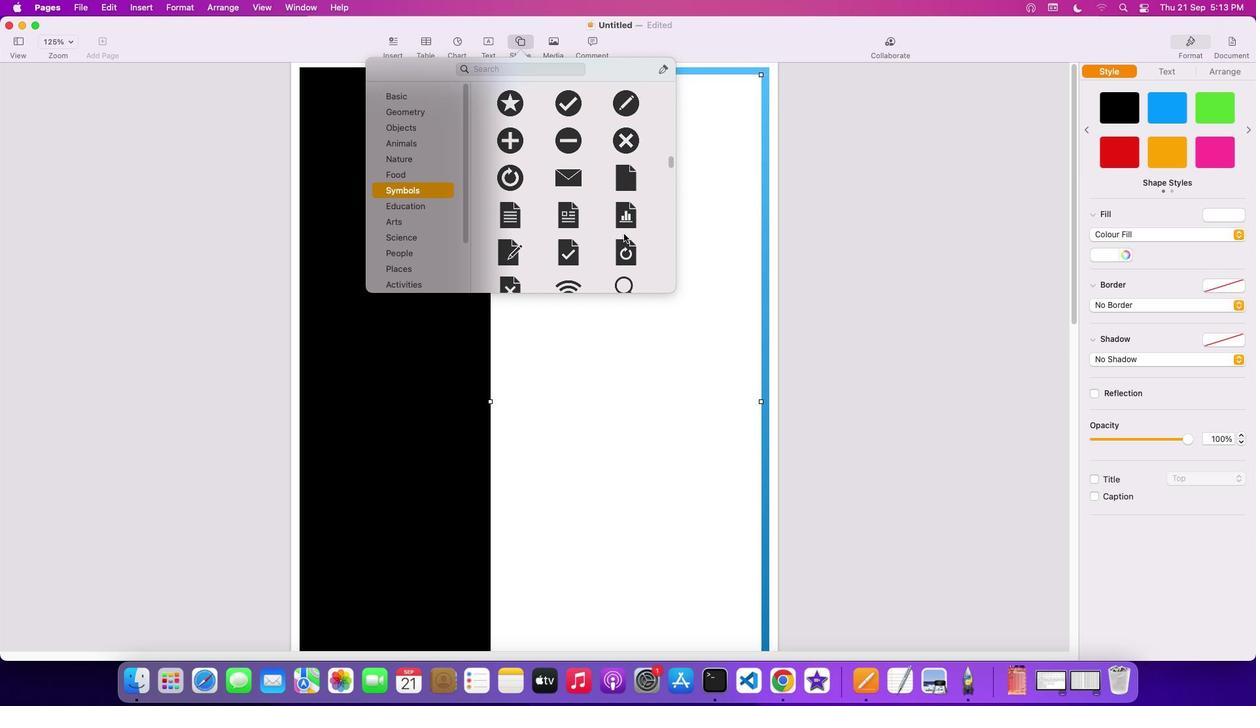 
Action: Mouse scrolled (624, 233) with delta (0, 0)
Screenshot: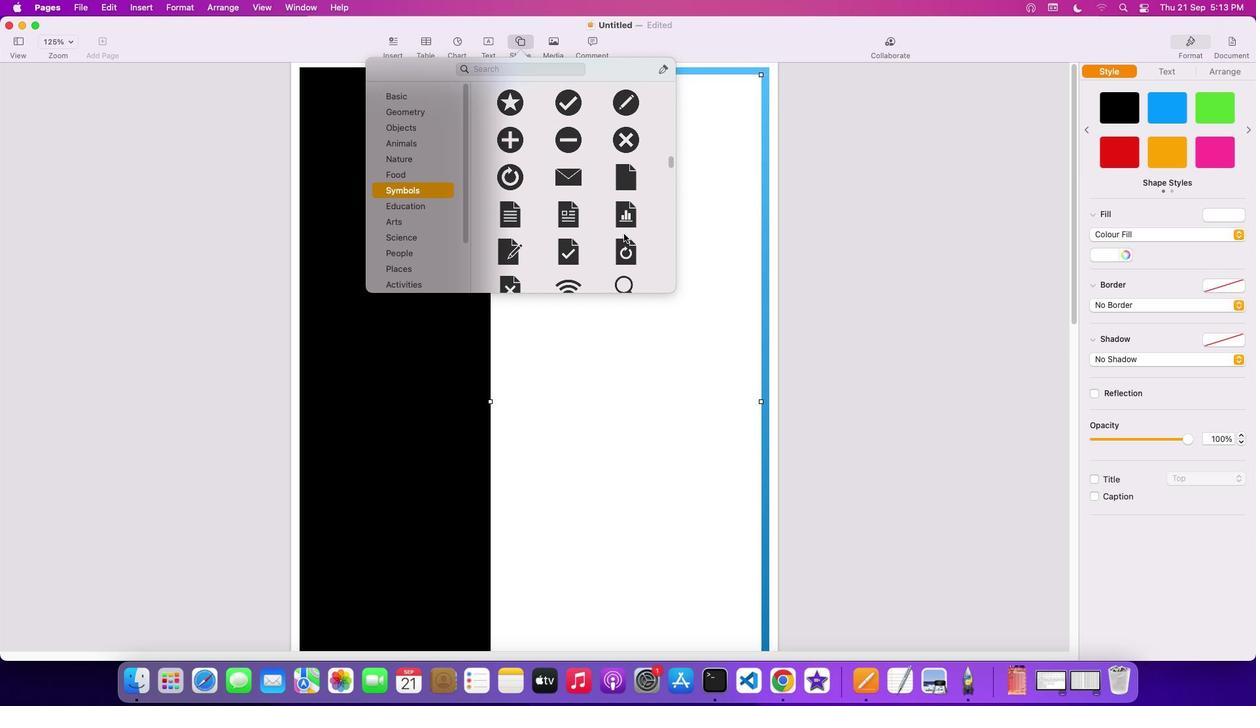 
Action: Mouse scrolled (624, 233) with delta (0, 0)
Screenshot: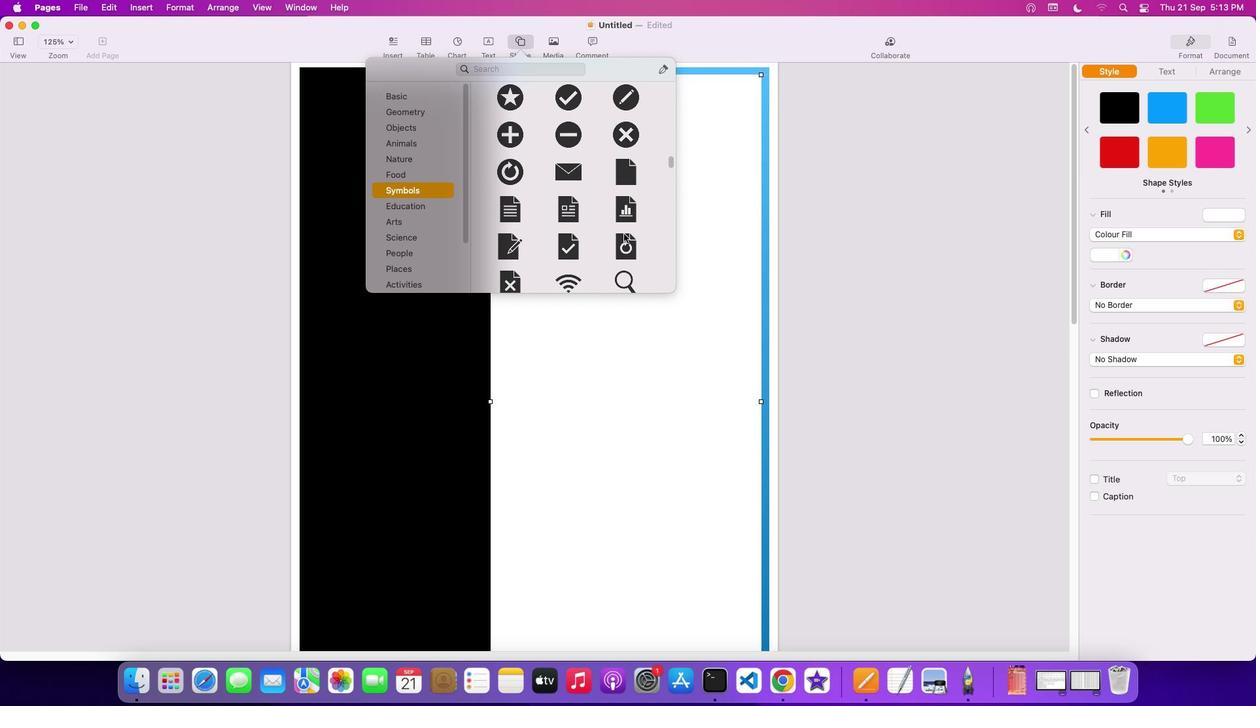 
Action: Mouse scrolled (624, 233) with delta (0, -1)
Screenshot: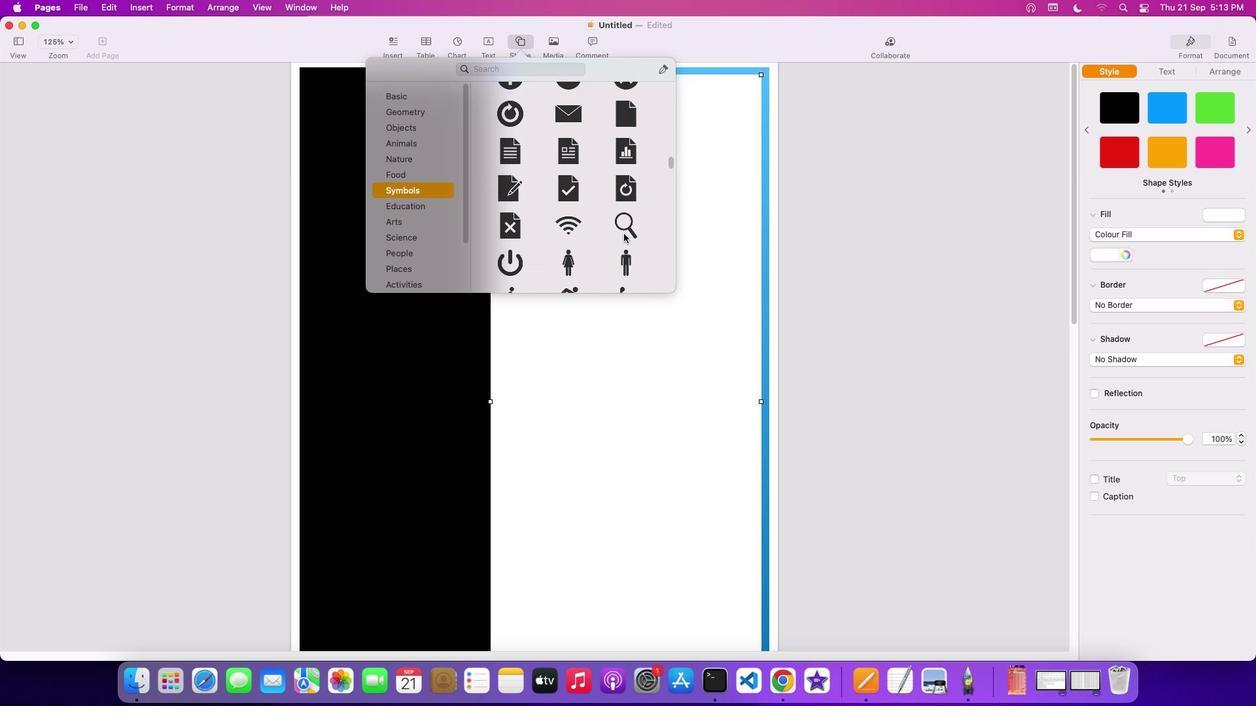 
Action: Mouse scrolled (624, 233) with delta (0, -3)
Screenshot: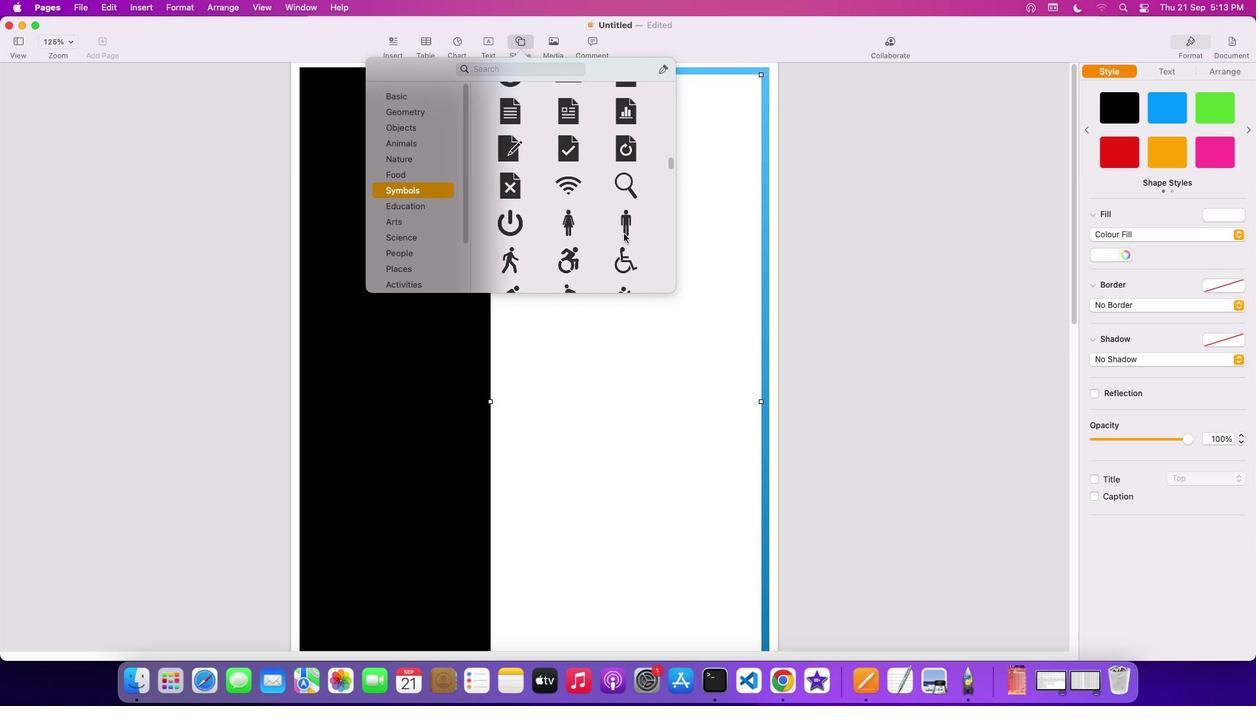 
Action: Mouse scrolled (624, 233) with delta (0, -3)
Screenshot: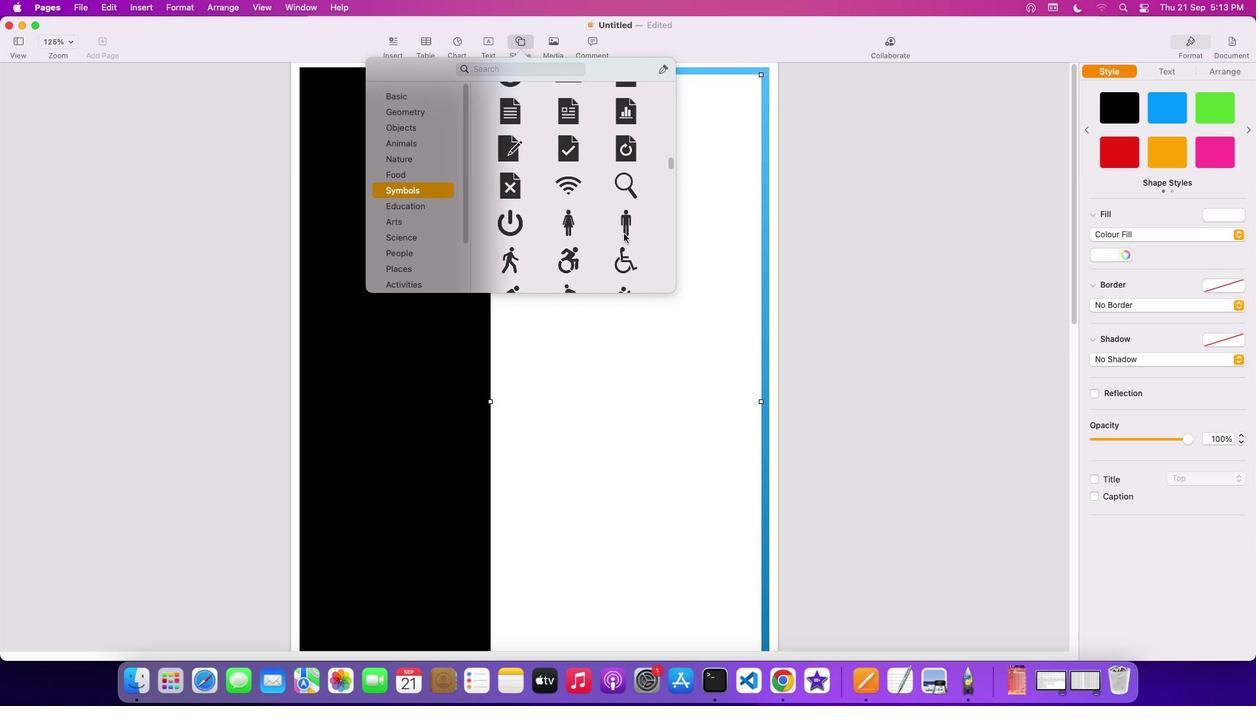 
Action: Mouse scrolled (624, 233) with delta (0, 0)
Screenshot: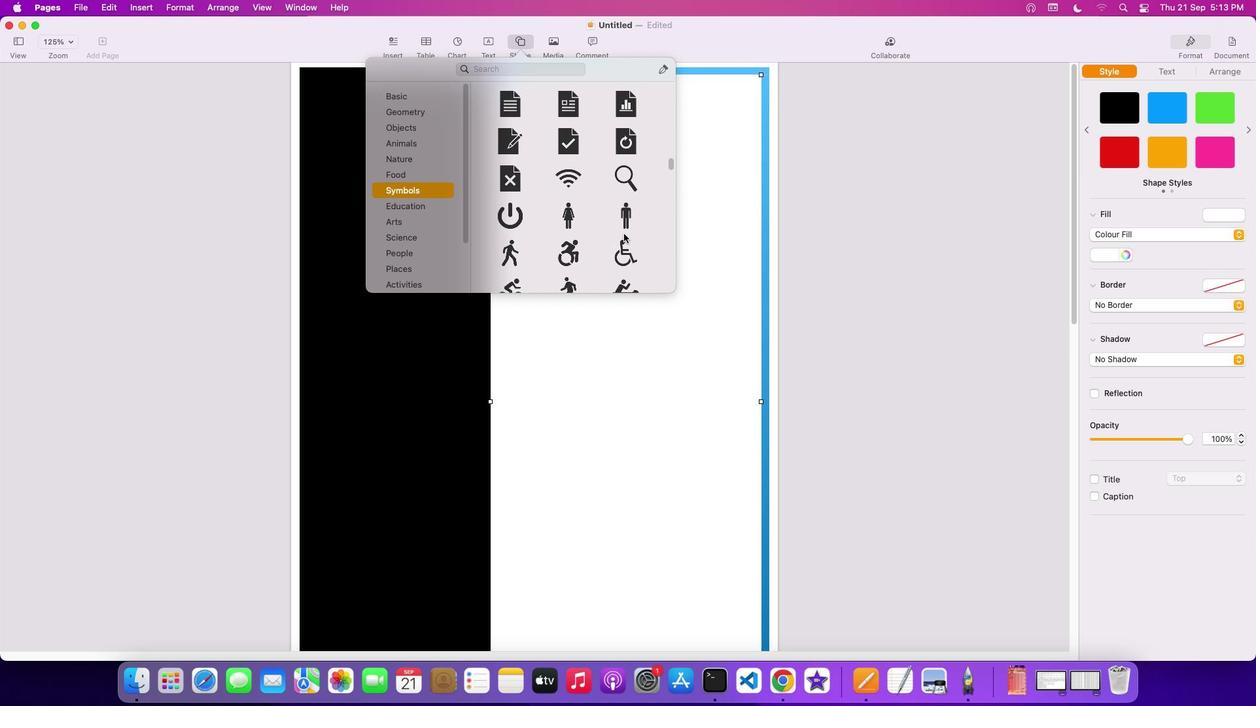 
Action: Mouse scrolled (624, 233) with delta (0, 0)
Screenshot: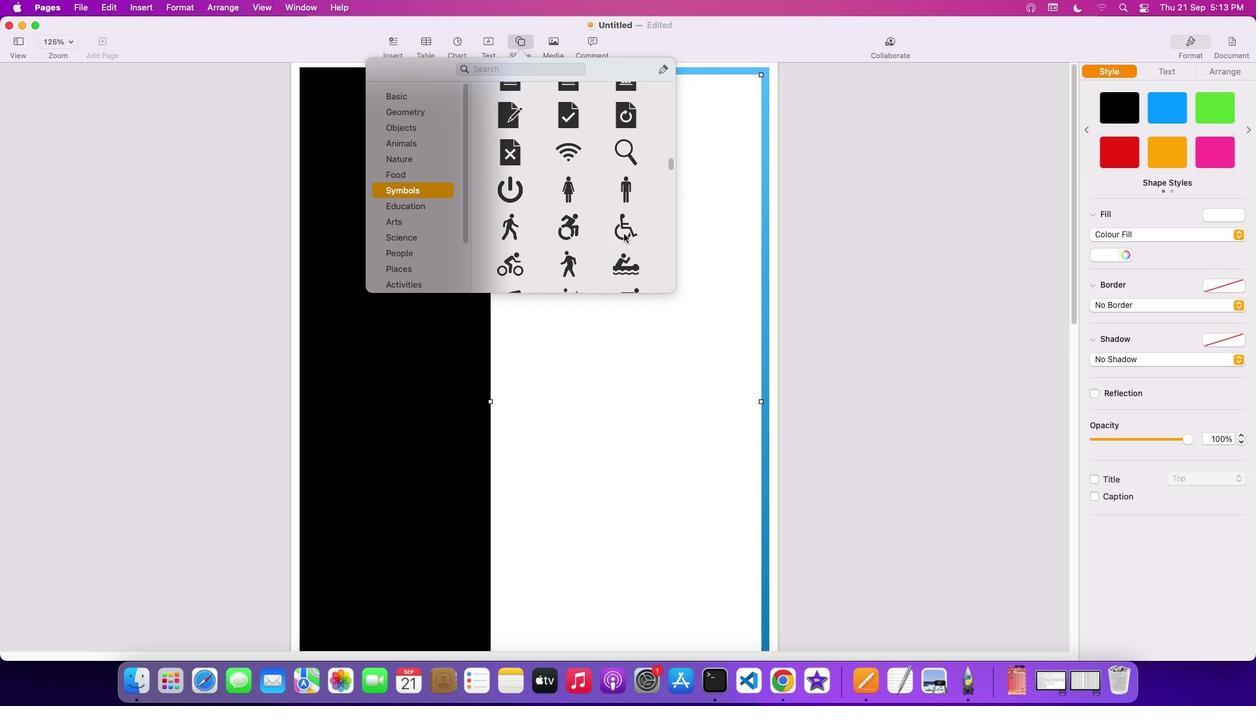 
Action: Mouse scrolled (624, 233) with delta (0, -1)
Screenshot: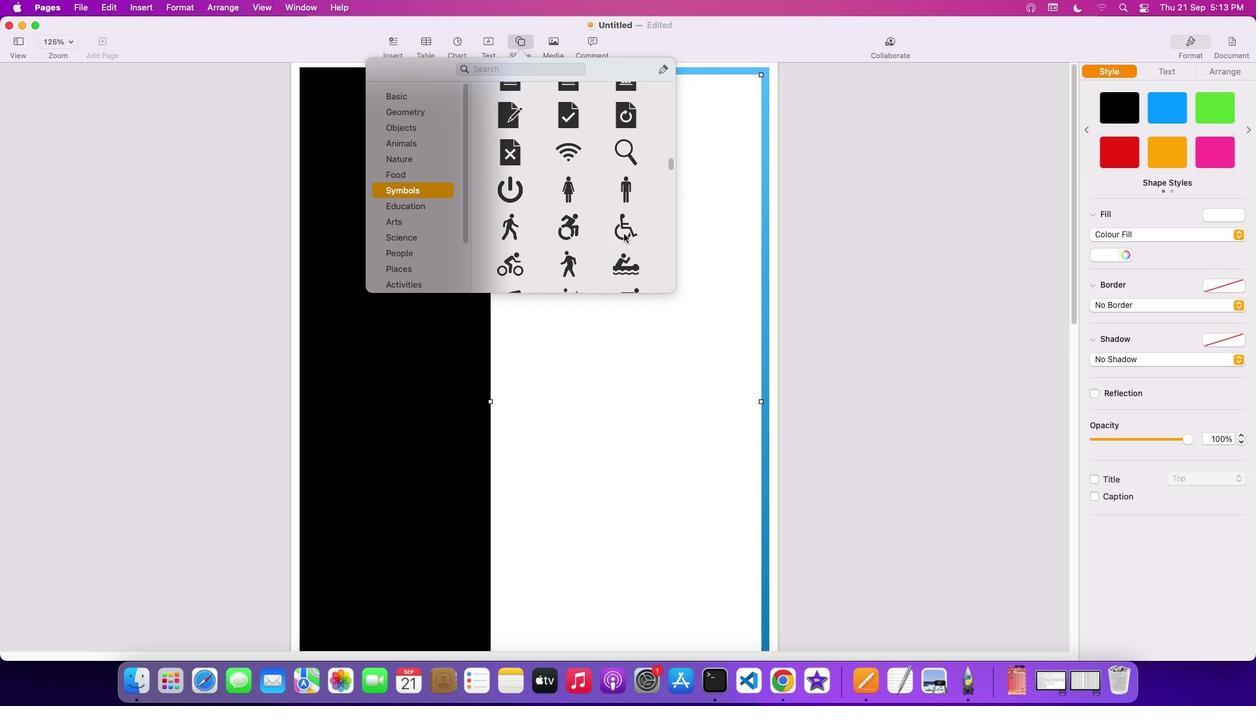 
Action: Mouse scrolled (624, 233) with delta (0, -3)
Screenshot: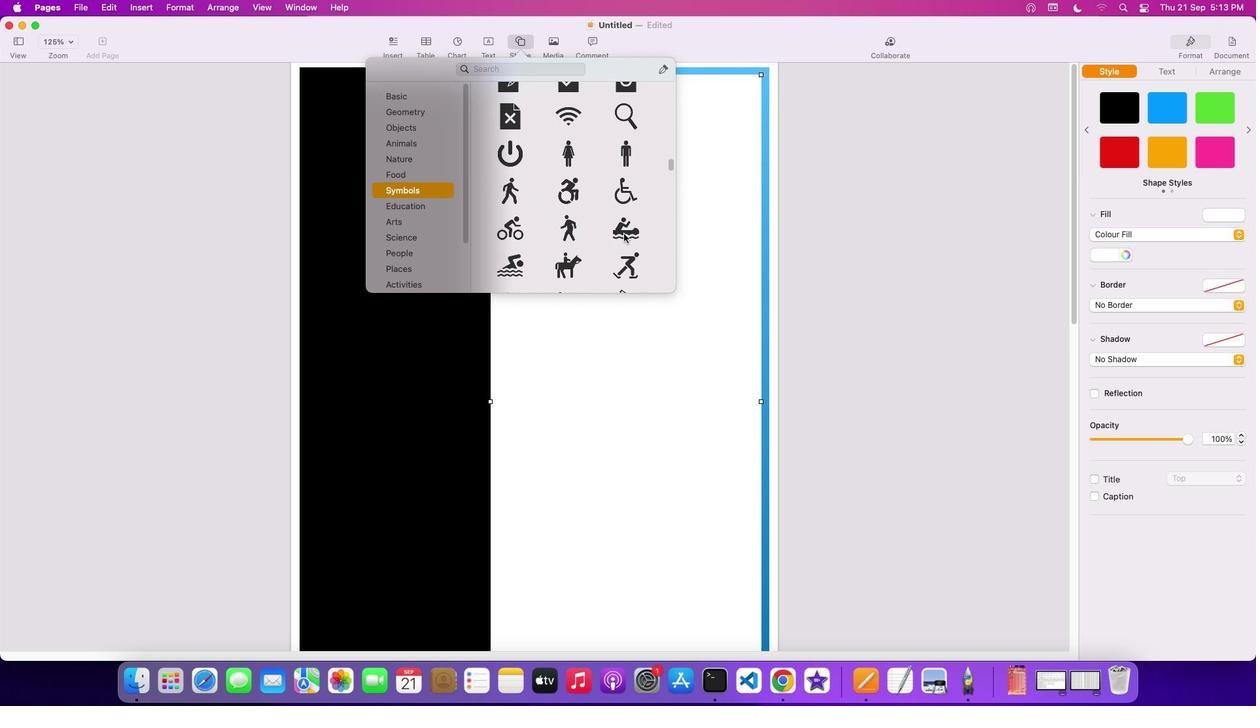 
Action: Mouse scrolled (624, 233) with delta (0, -3)
Screenshot: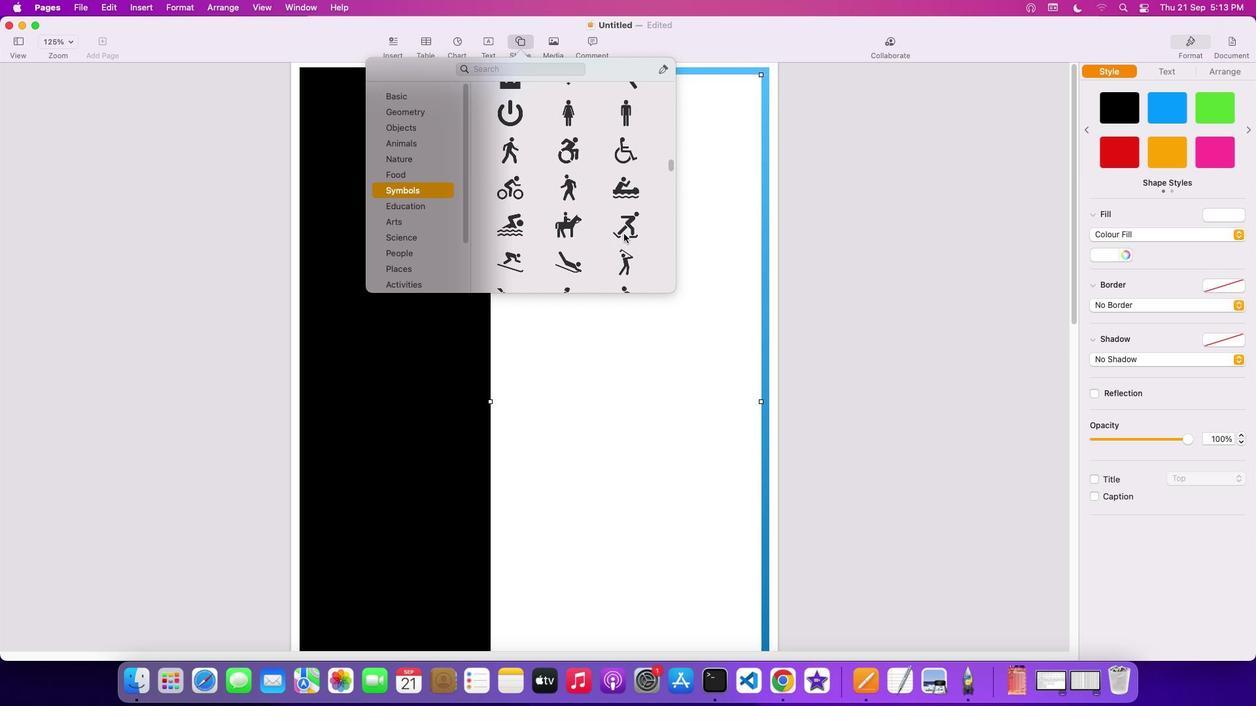 
Action: Mouse scrolled (624, 233) with delta (0, 0)
Screenshot: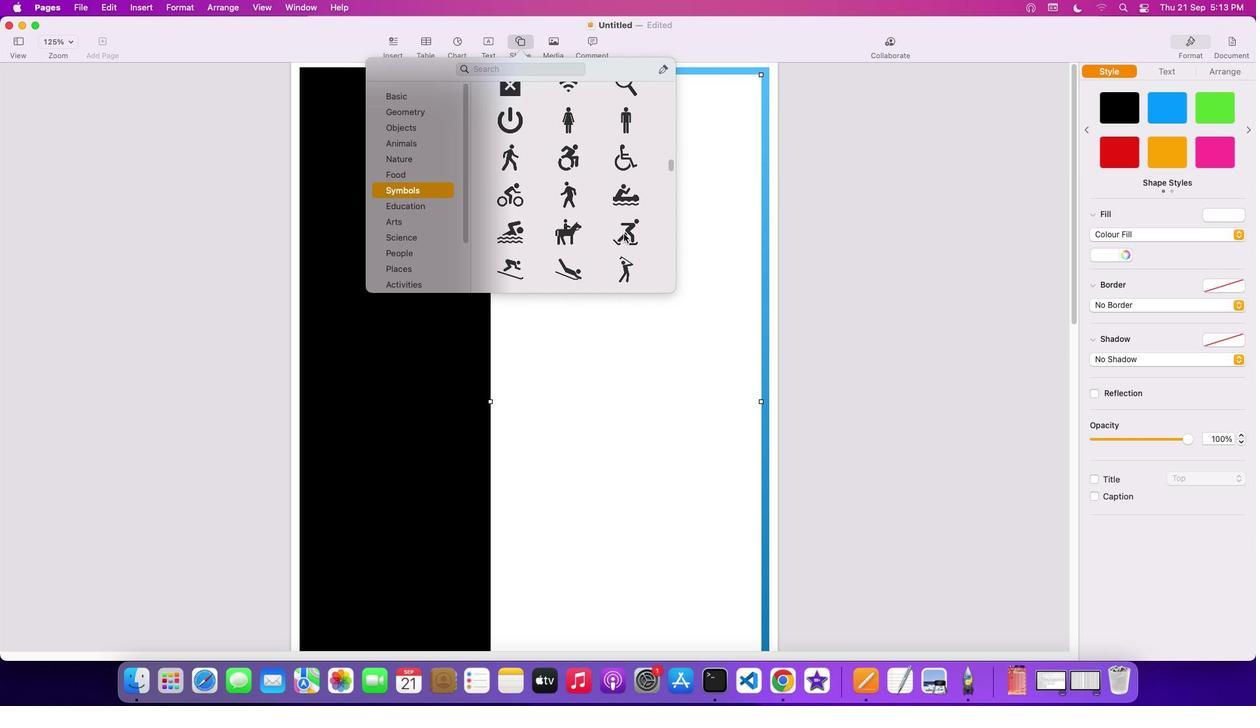 
Action: Mouse scrolled (624, 233) with delta (0, 0)
Screenshot: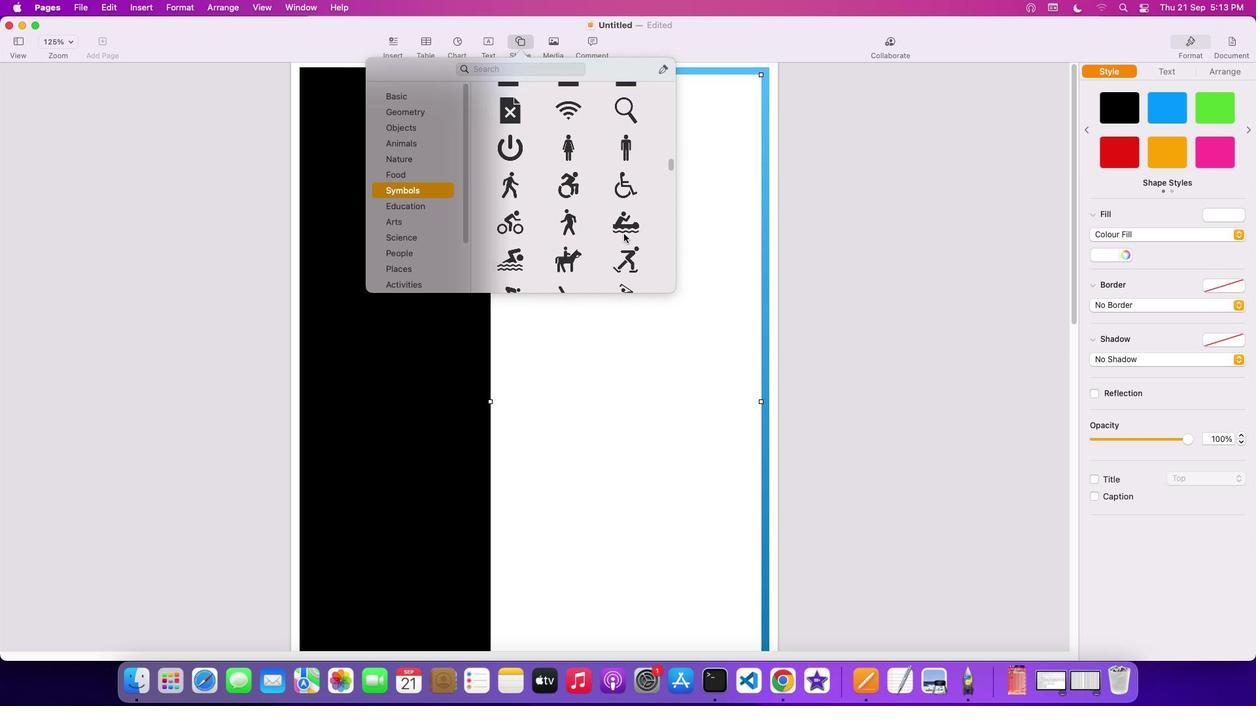 
Action: Mouse scrolled (624, 233) with delta (0, 2)
Screenshot: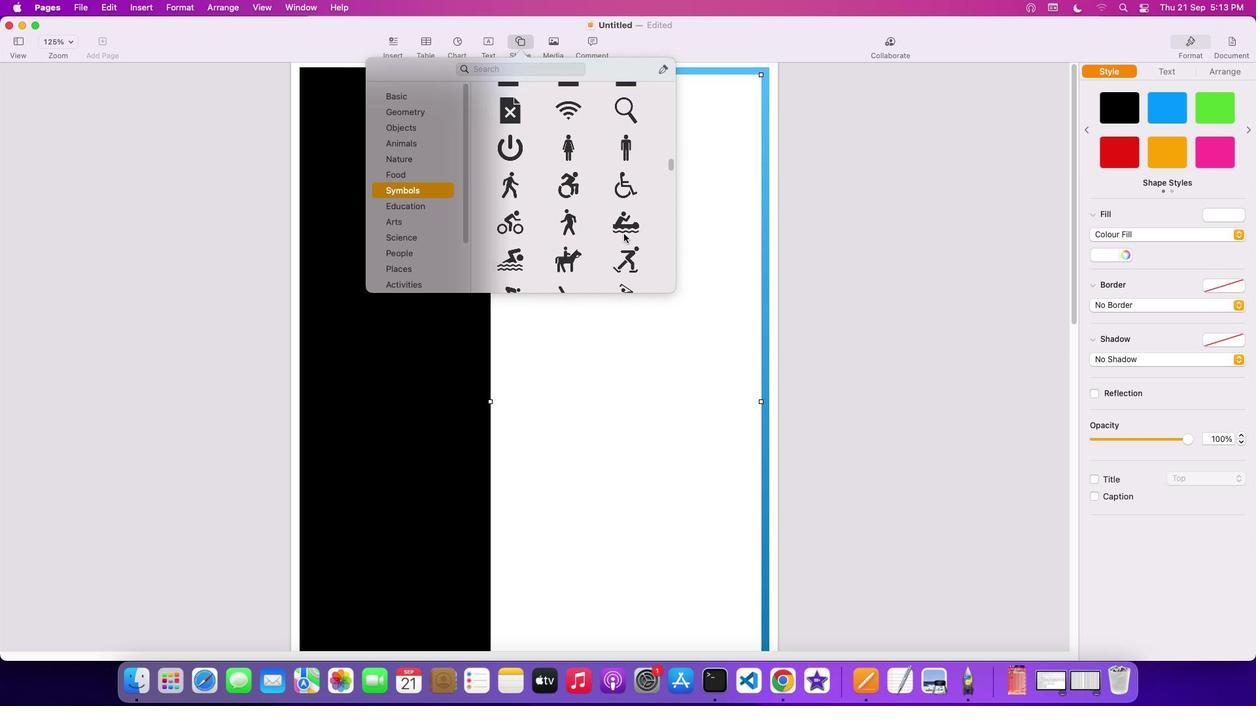 
Action: Mouse scrolled (624, 233) with delta (0, 3)
Screenshot: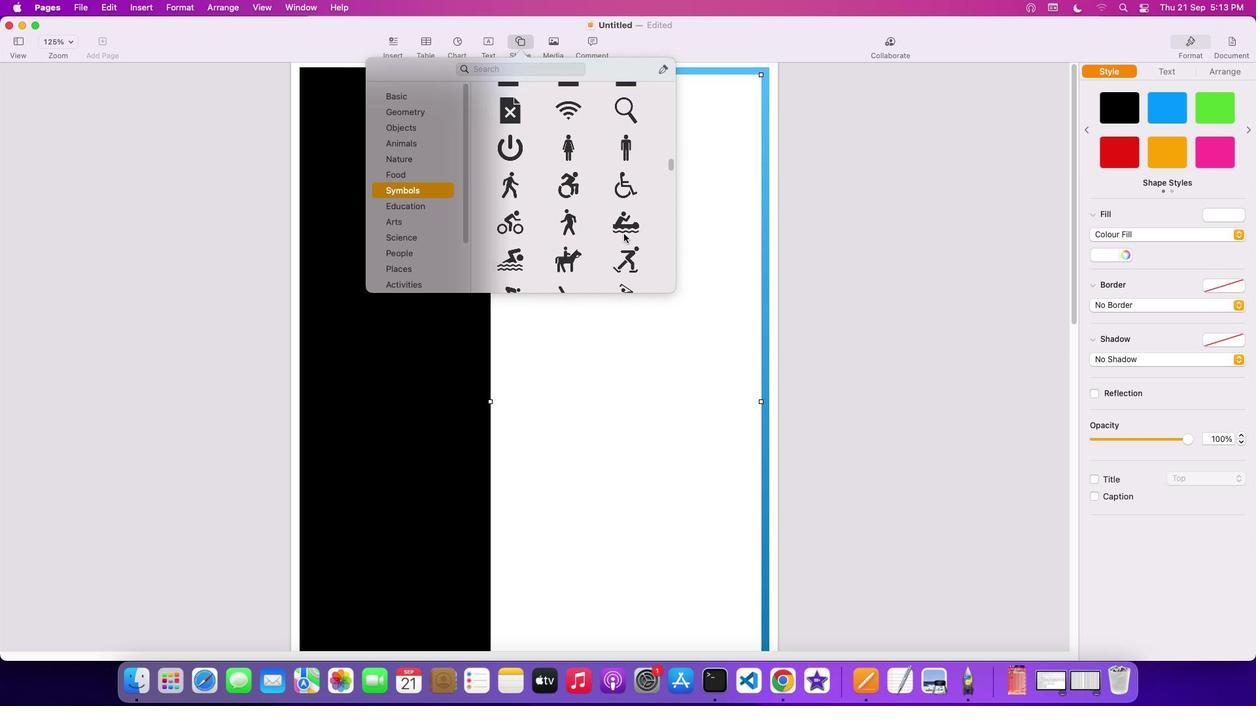 
Action: Mouse scrolled (624, 233) with delta (0, 3)
Screenshot: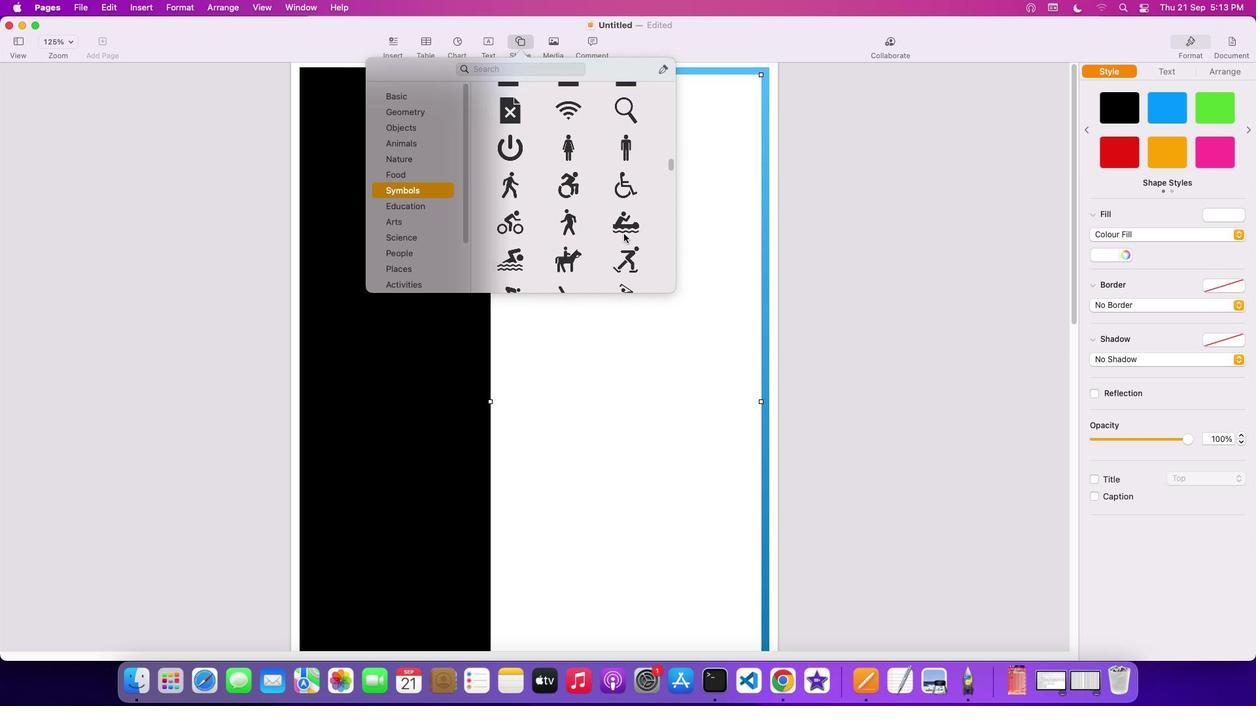 
Action: Mouse scrolled (624, 233) with delta (0, 4)
Screenshot: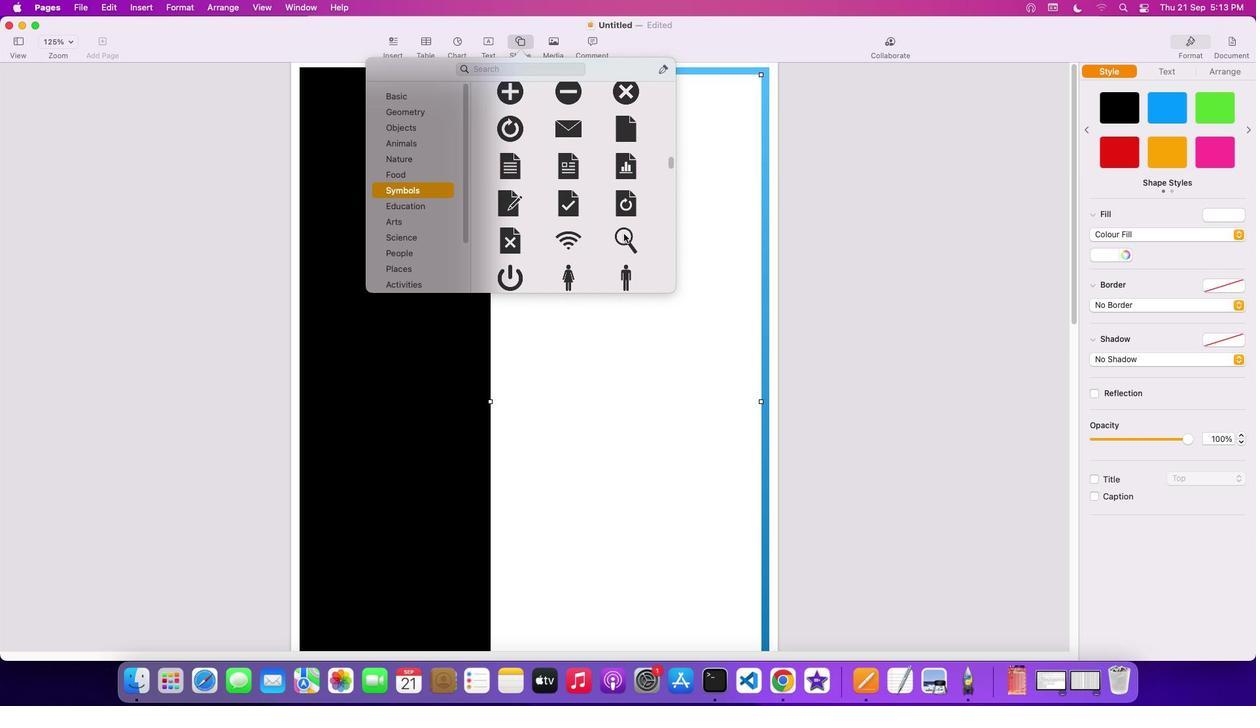 
Action: Mouse scrolled (624, 233) with delta (0, 0)
Screenshot: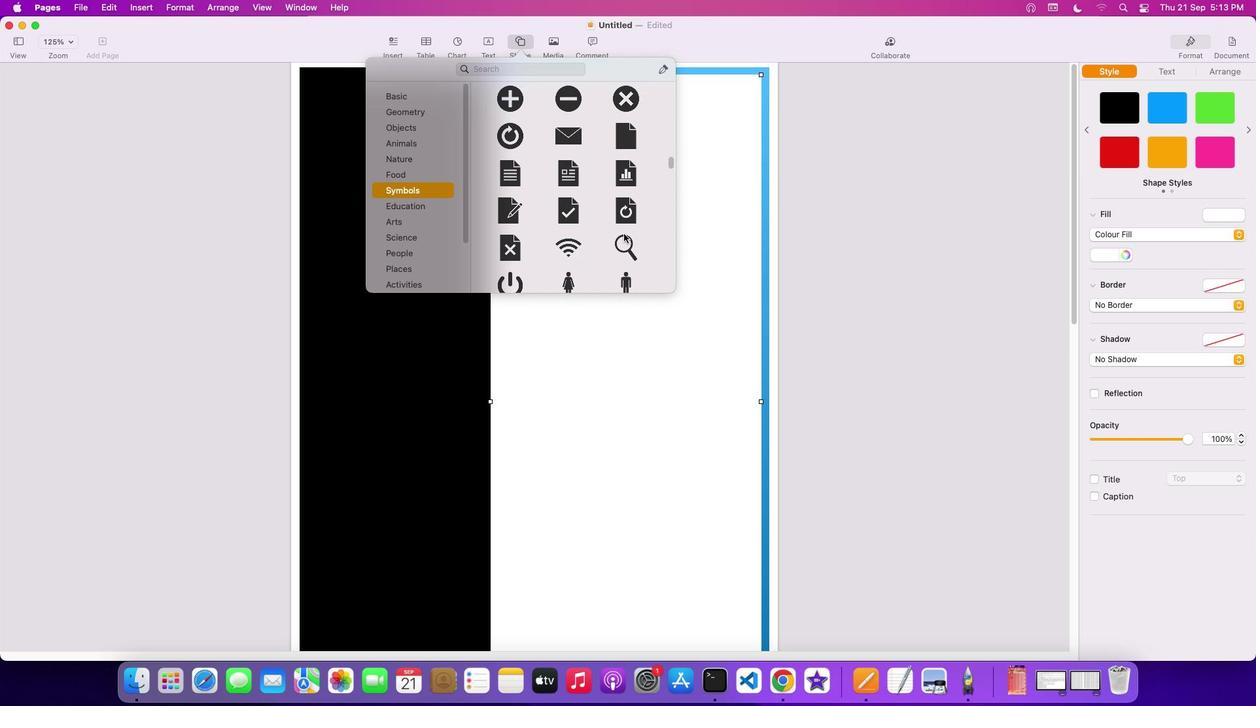 
Action: Mouse scrolled (624, 233) with delta (0, 0)
Screenshot: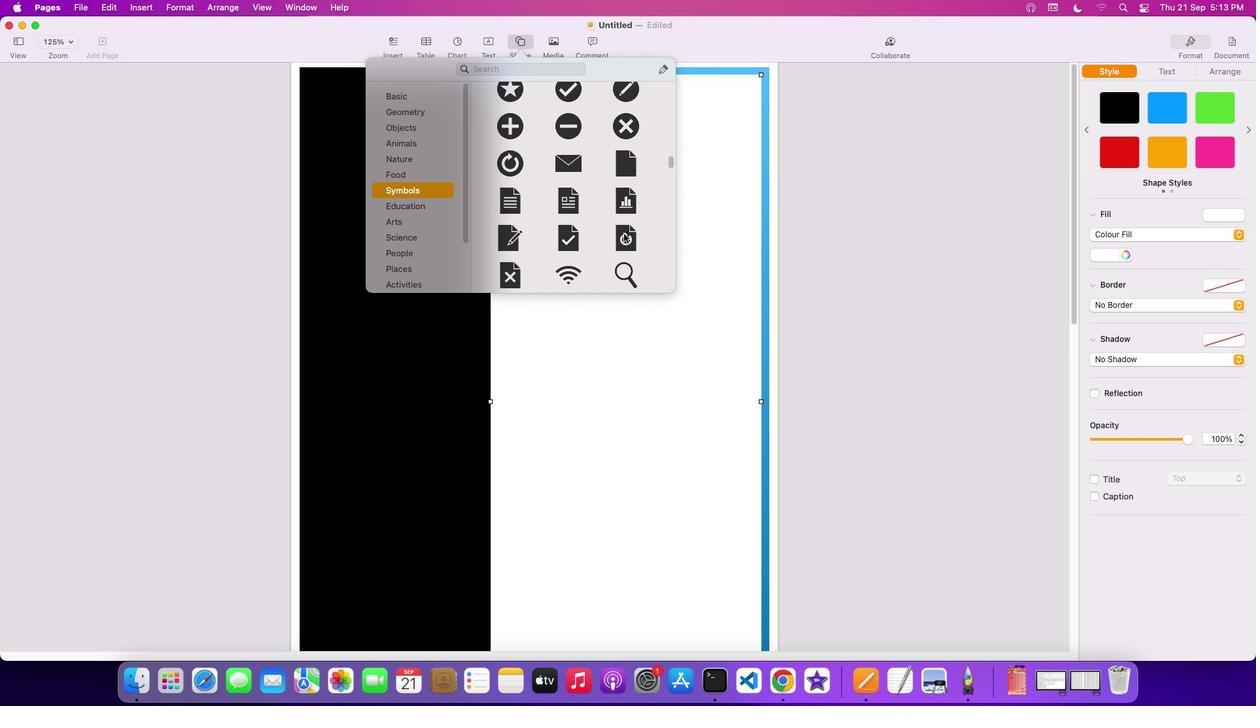 
Action: Mouse scrolled (624, 233) with delta (0, 2)
Screenshot: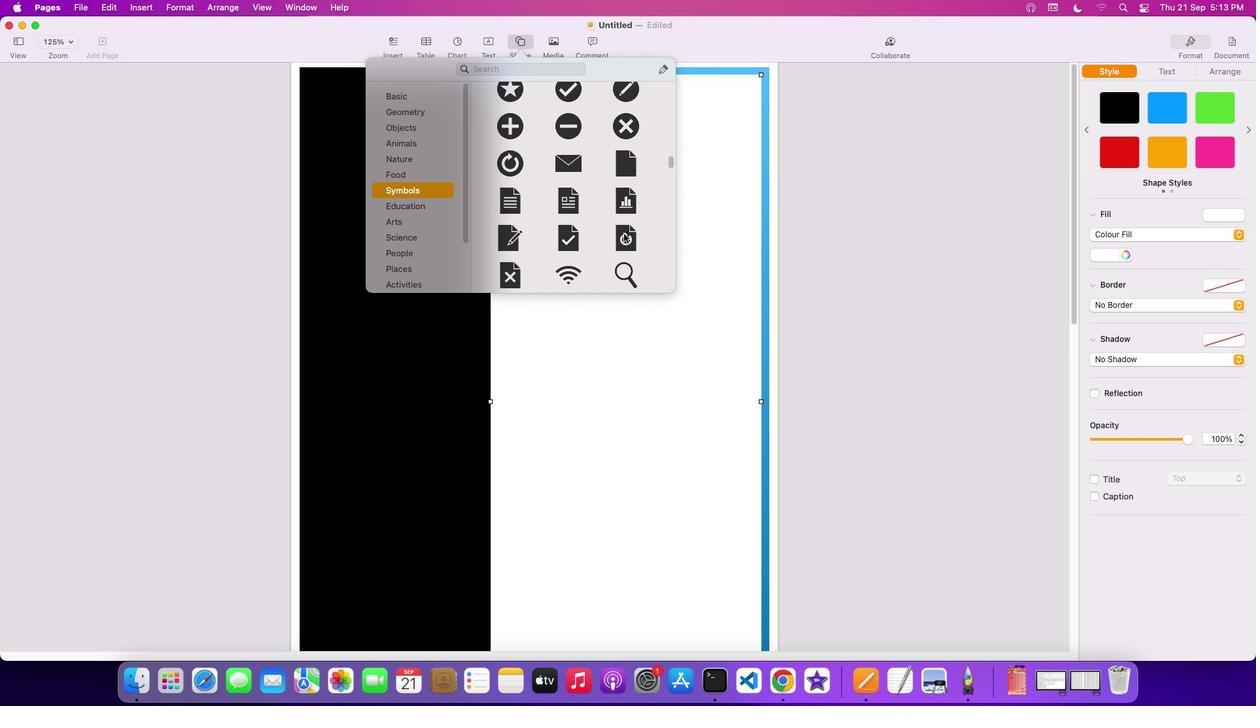 
Action: Mouse scrolled (624, 233) with delta (0, 3)
Screenshot: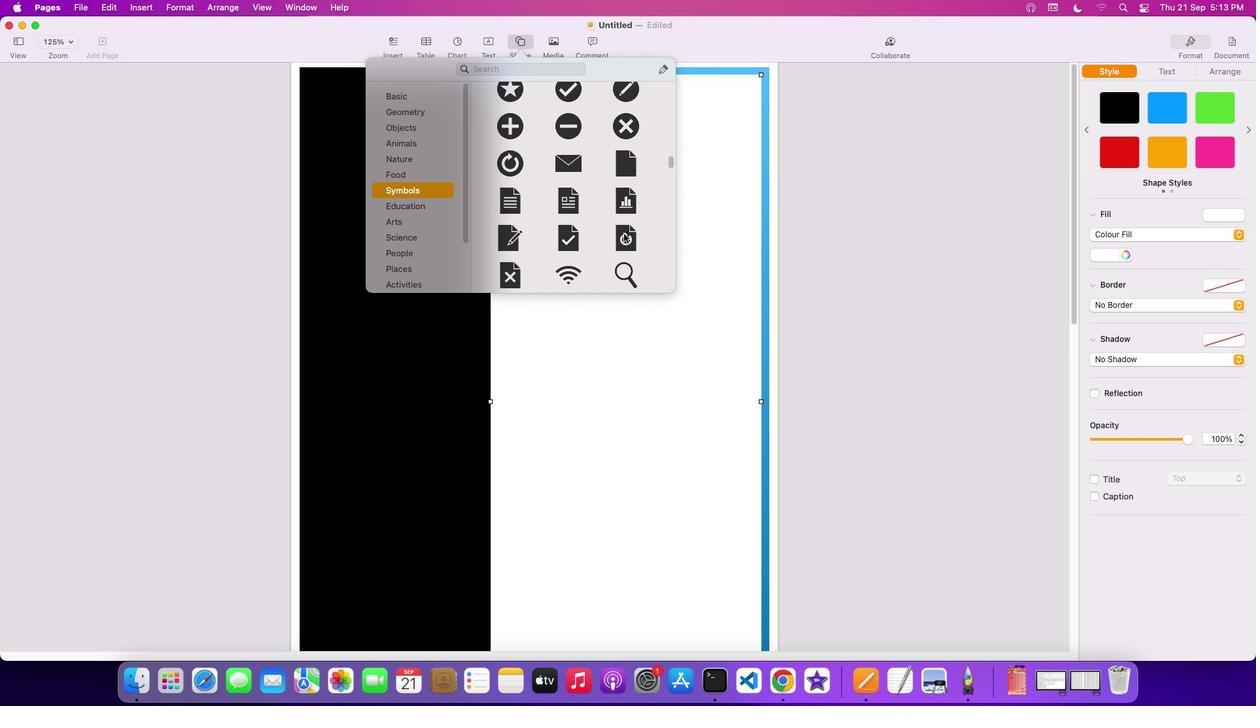
Action: Mouse scrolled (624, 233) with delta (0, 3)
Screenshot: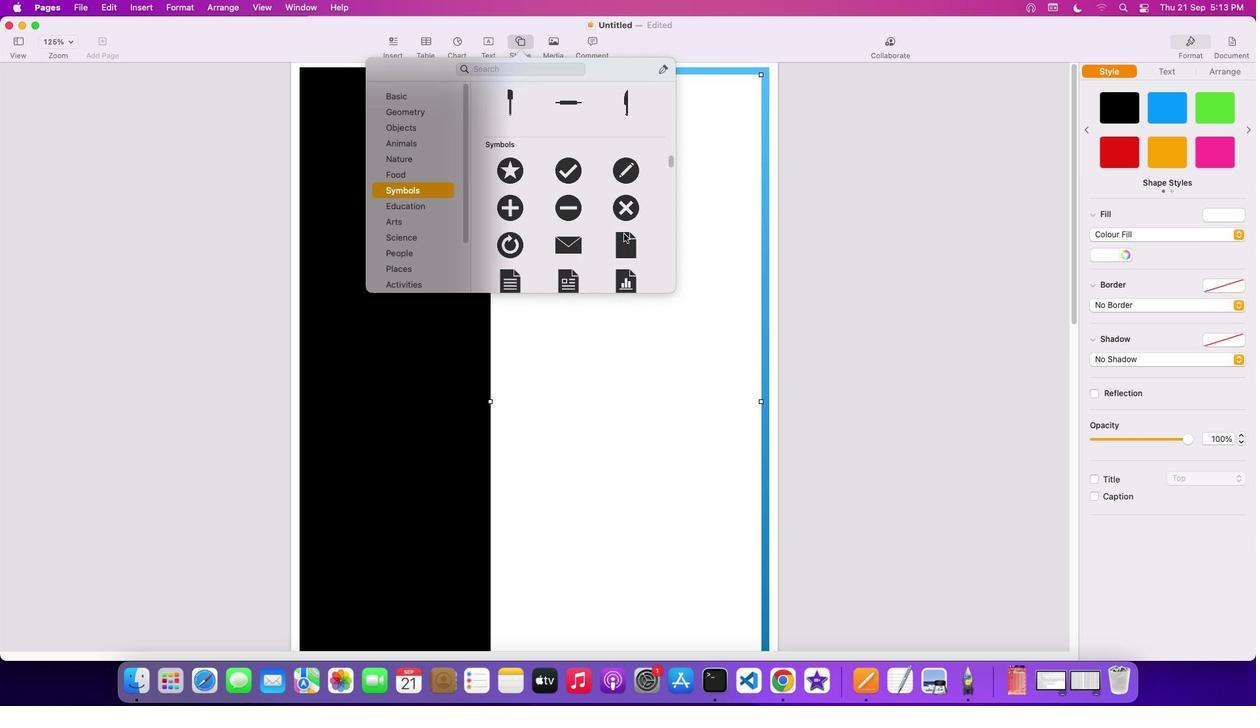 
Action: Mouse scrolled (624, 233) with delta (0, 4)
Screenshot: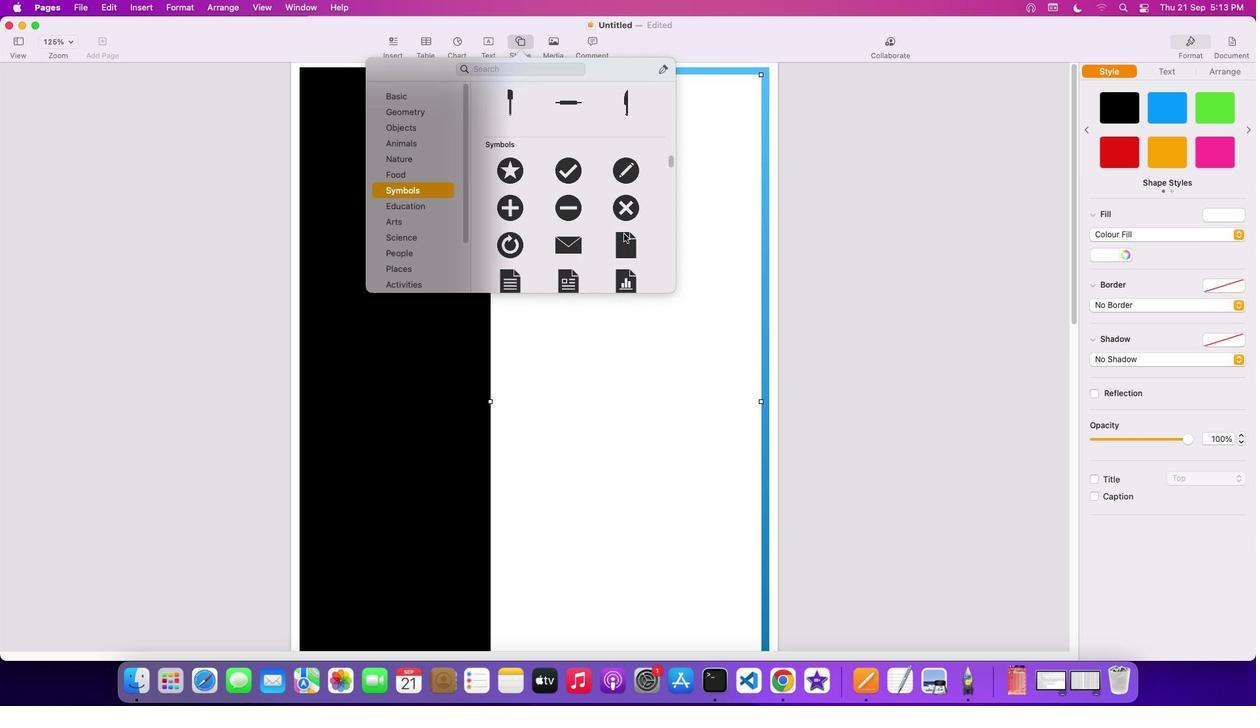 
Action: Mouse scrolled (624, 233) with delta (0, 0)
Screenshot: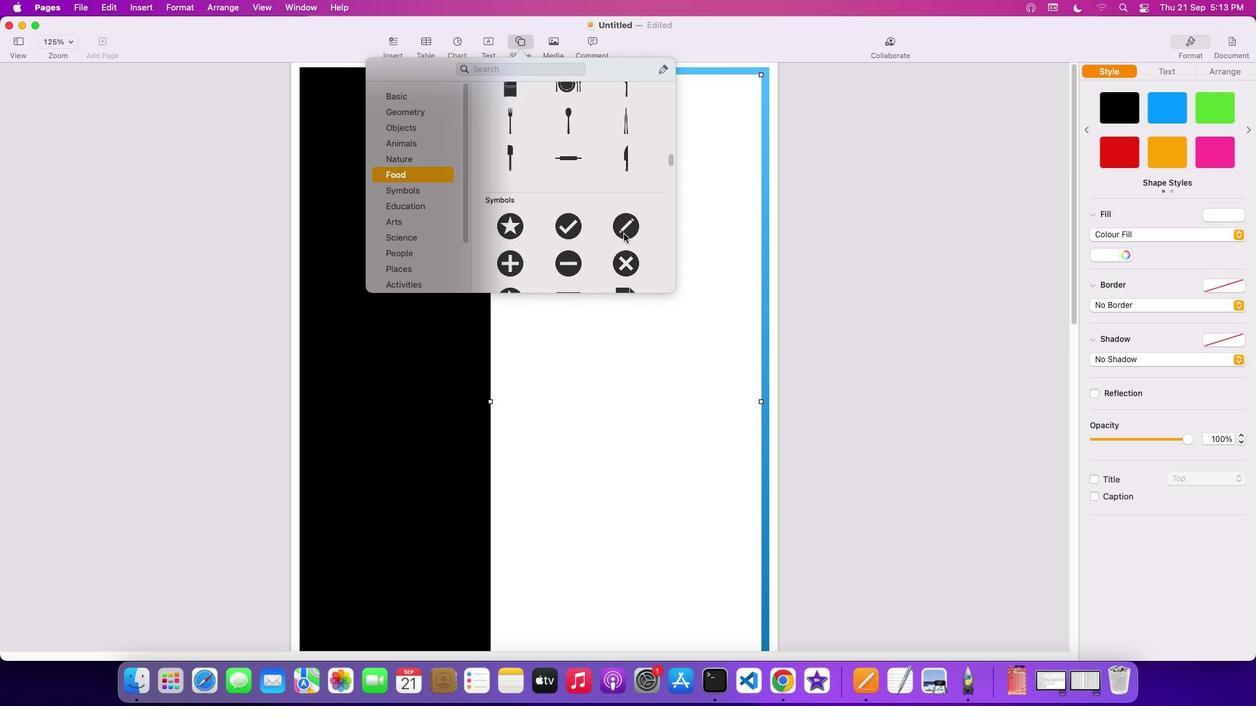 
Action: Mouse scrolled (624, 233) with delta (0, 0)
Screenshot: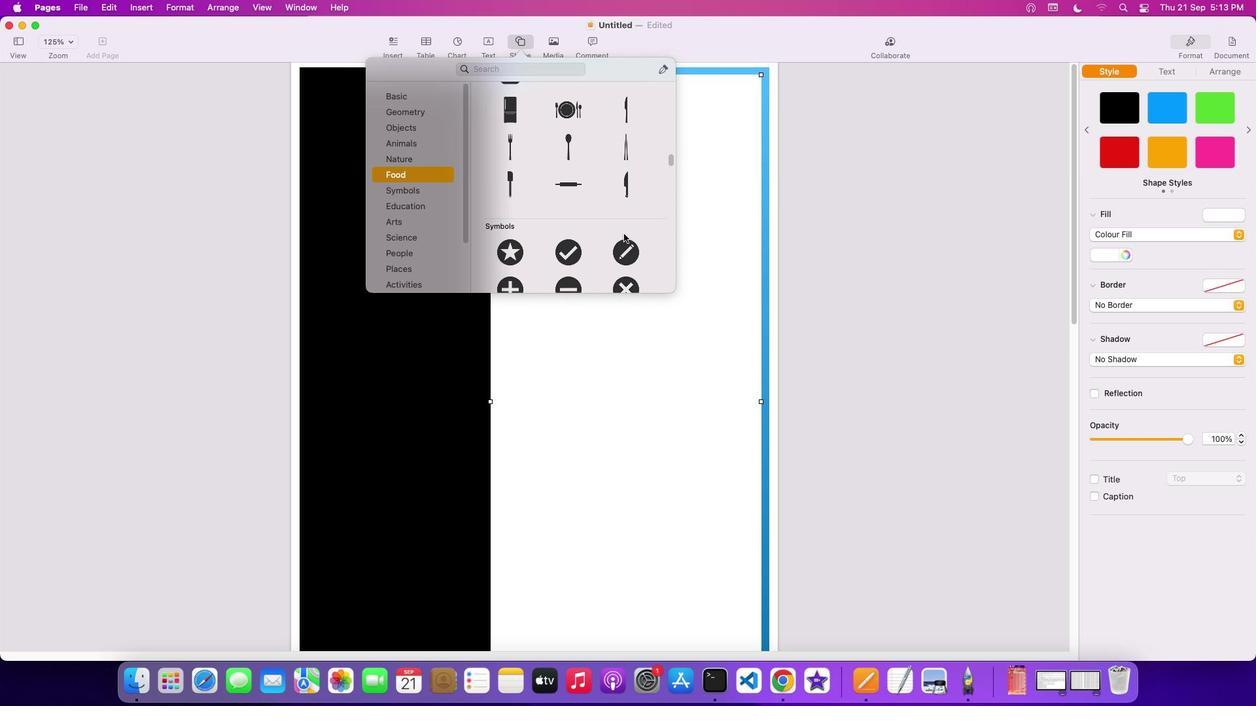 
Action: Mouse scrolled (624, 233) with delta (0, 1)
Screenshot: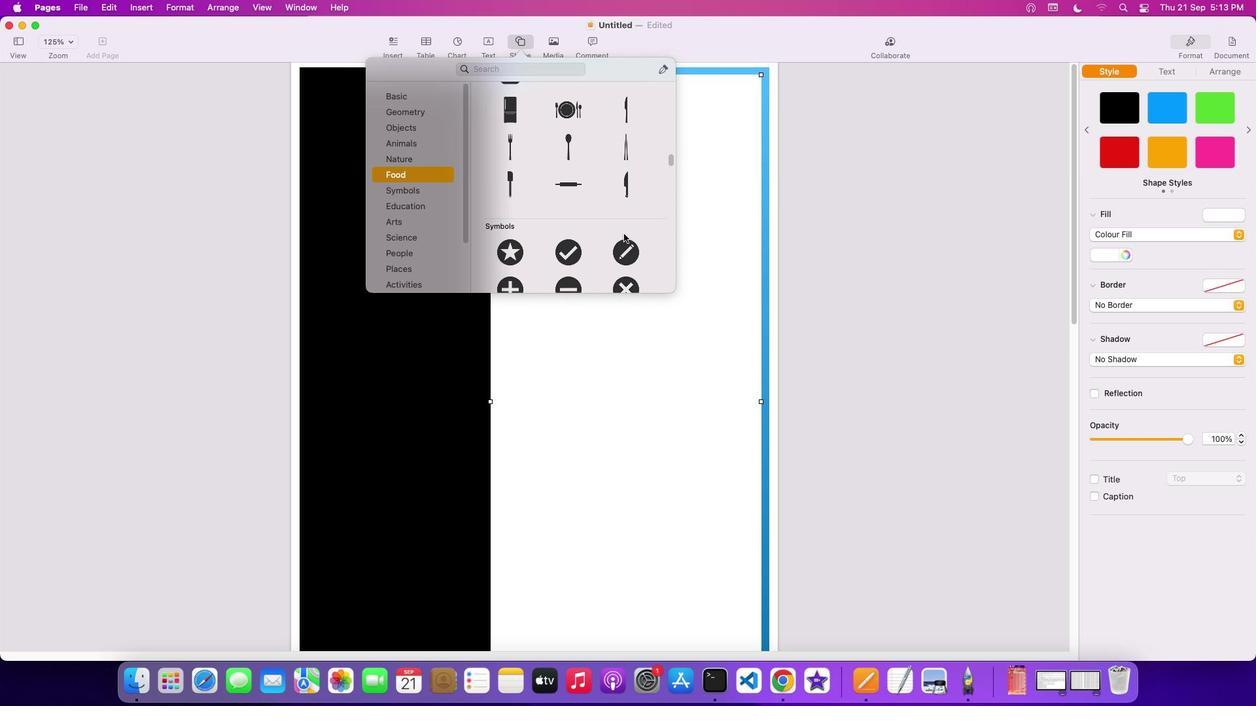 
Action: Mouse scrolled (624, 233) with delta (0, 3)
Screenshot: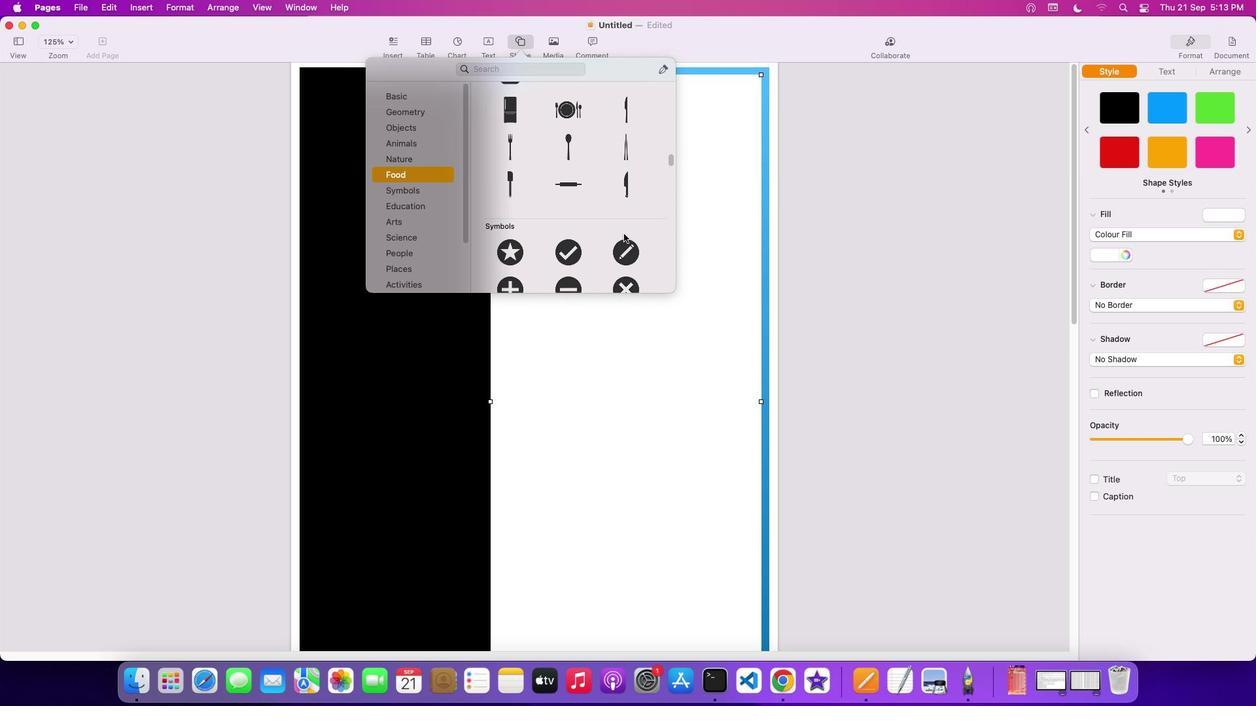 
Action: Mouse scrolled (624, 233) with delta (0, 3)
Screenshot: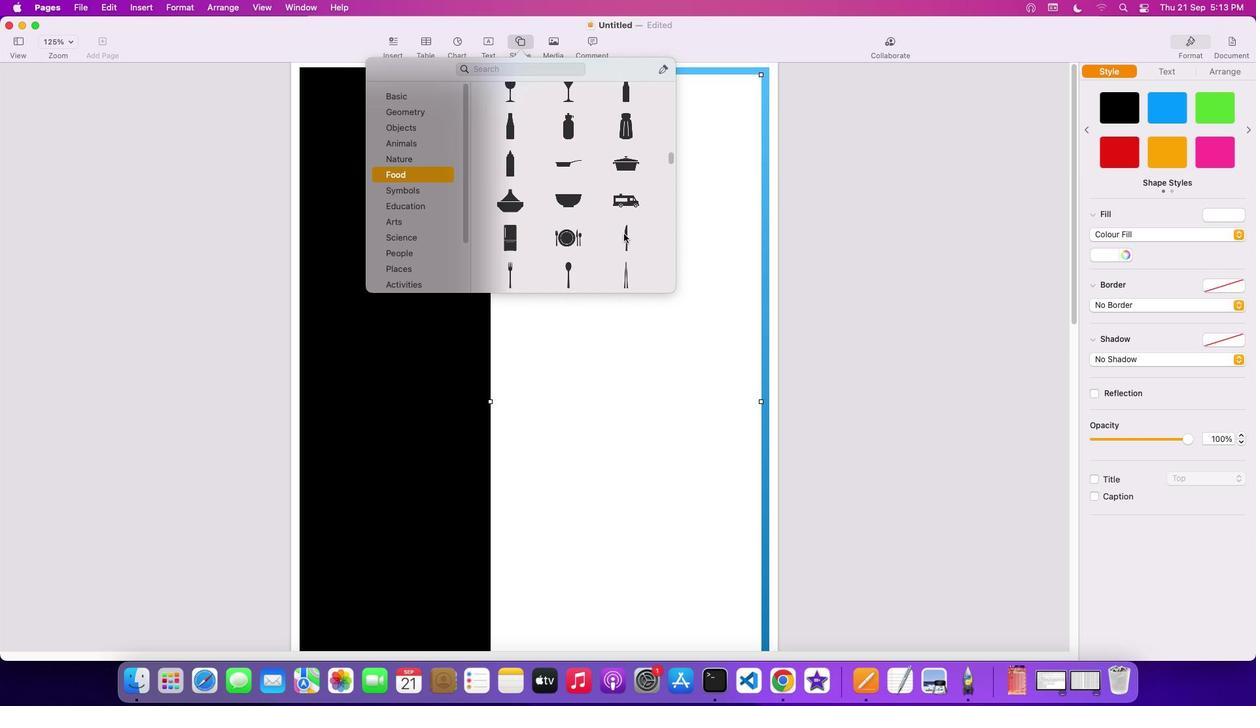 
Action: Mouse scrolled (624, 233) with delta (0, 4)
Screenshot: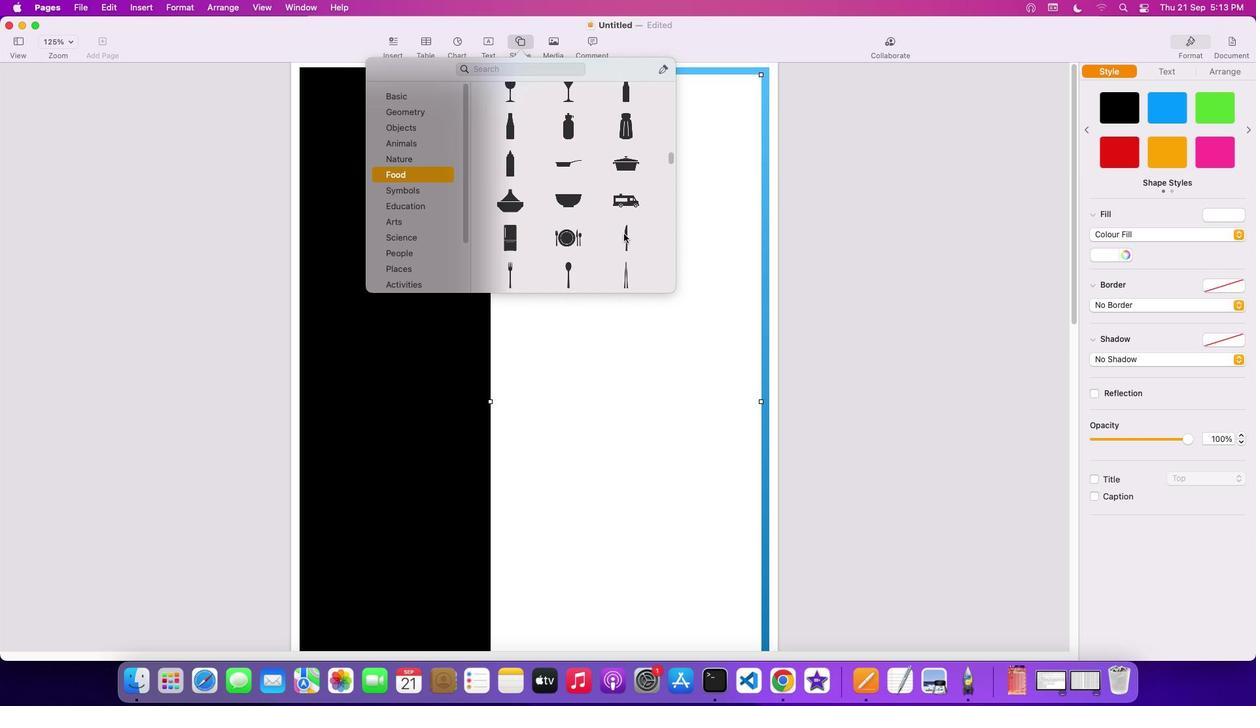 
Action: Mouse scrolled (624, 233) with delta (0, 0)
Screenshot: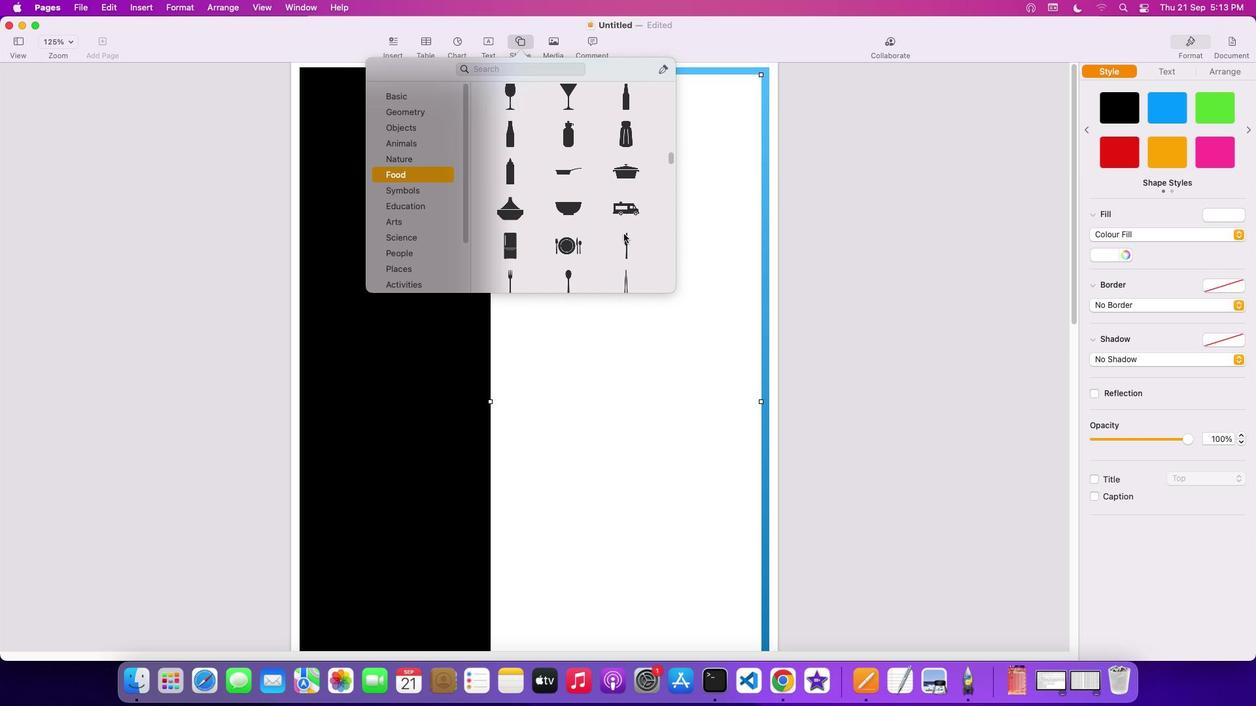 
Action: Mouse scrolled (624, 233) with delta (0, 0)
Screenshot: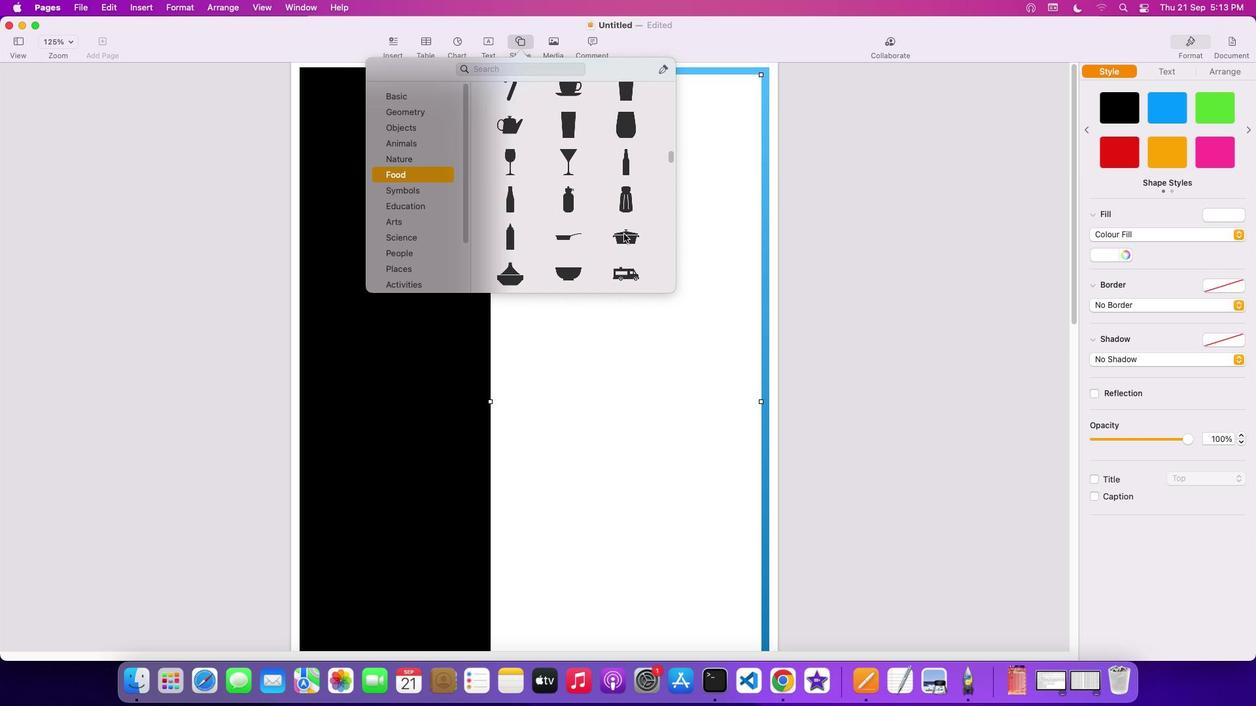 
Action: Mouse scrolled (624, 233) with delta (0, 2)
